 Task: Review the HTML, CSS, and JavaScript code of the webpage for any issues or improvements.
Action: Key pressed <Key.down><Key.enter><Key.right><Key.enter>
Screenshot: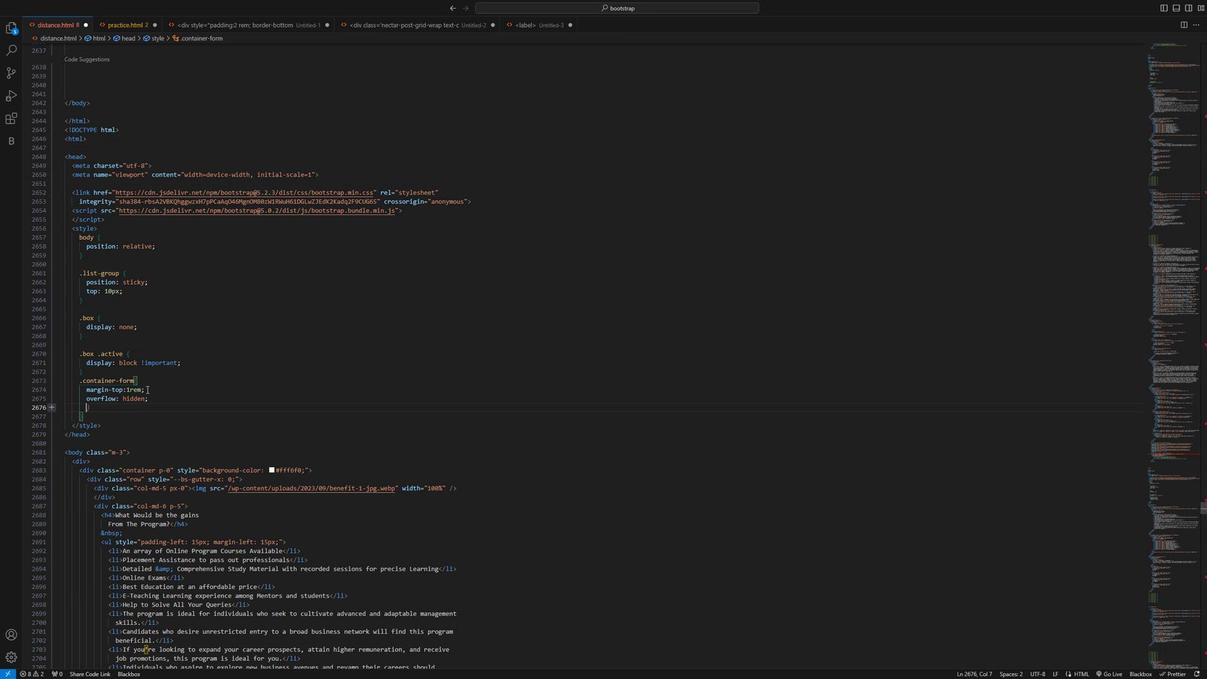
Action: Mouse moved to (480, 469)
Screenshot: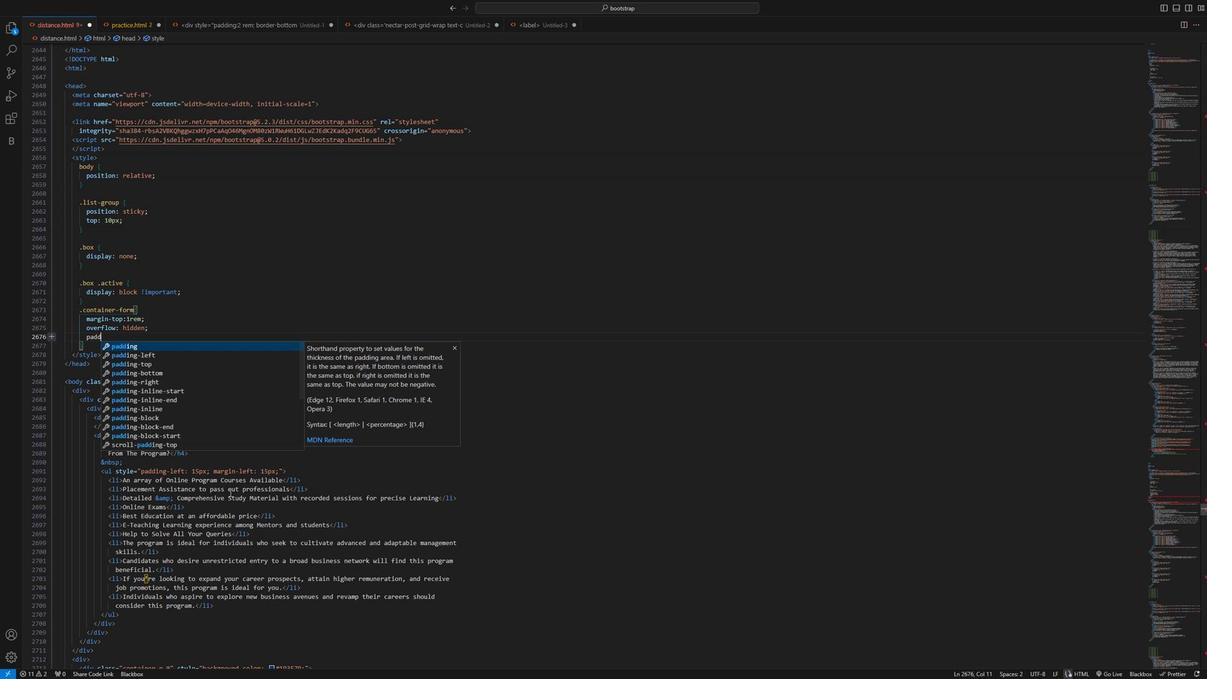 
Action: Mouse scrolled (480, 469) with delta (0, 0)
Screenshot: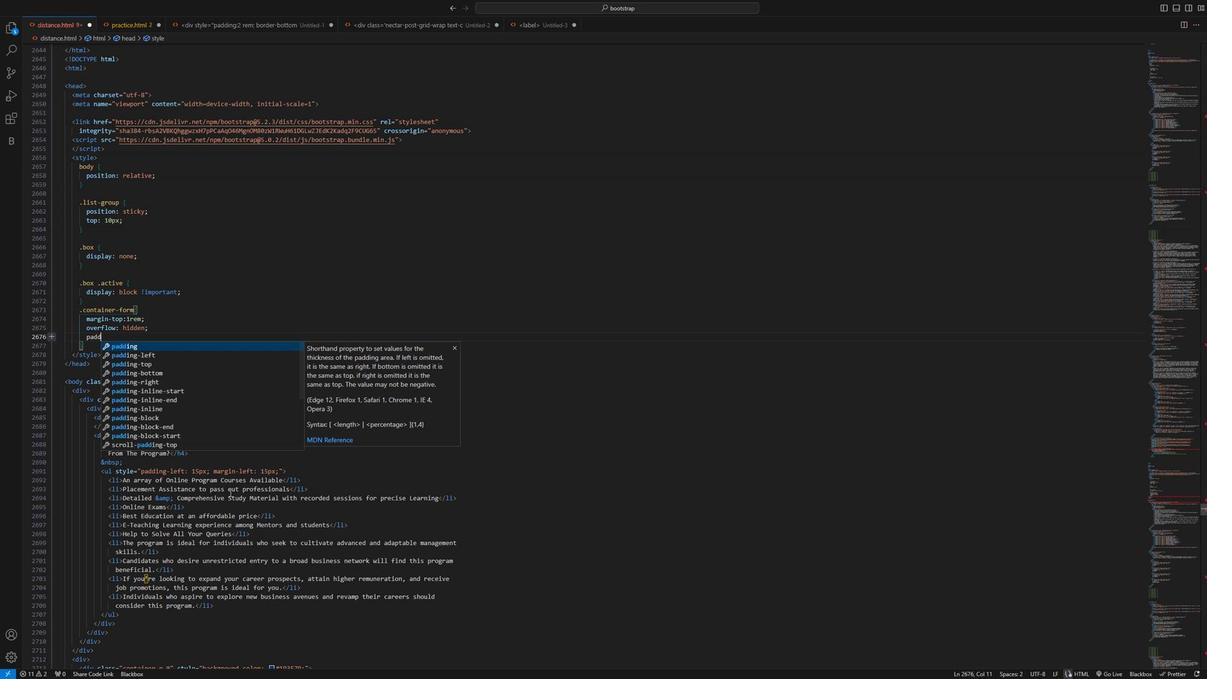 
Action: Mouse scrolled (480, 469) with delta (0, 0)
Screenshot: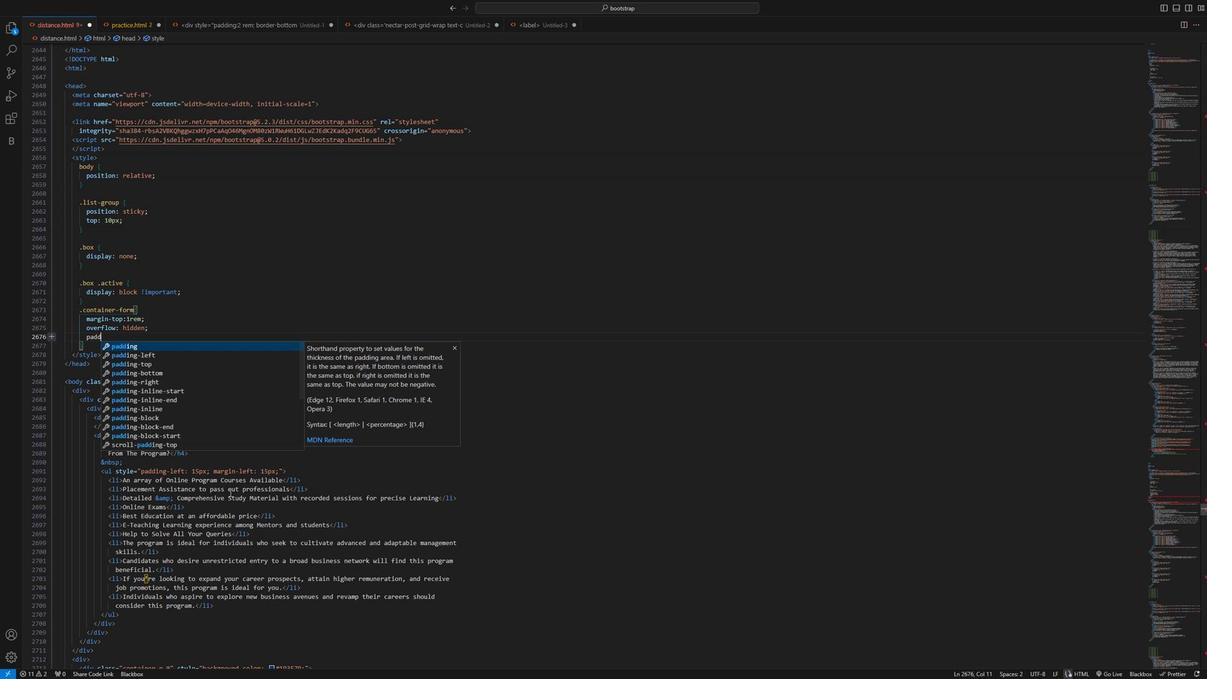 
Action: Mouse scrolled (480, 469) with delta (0, 0)
Screenshot: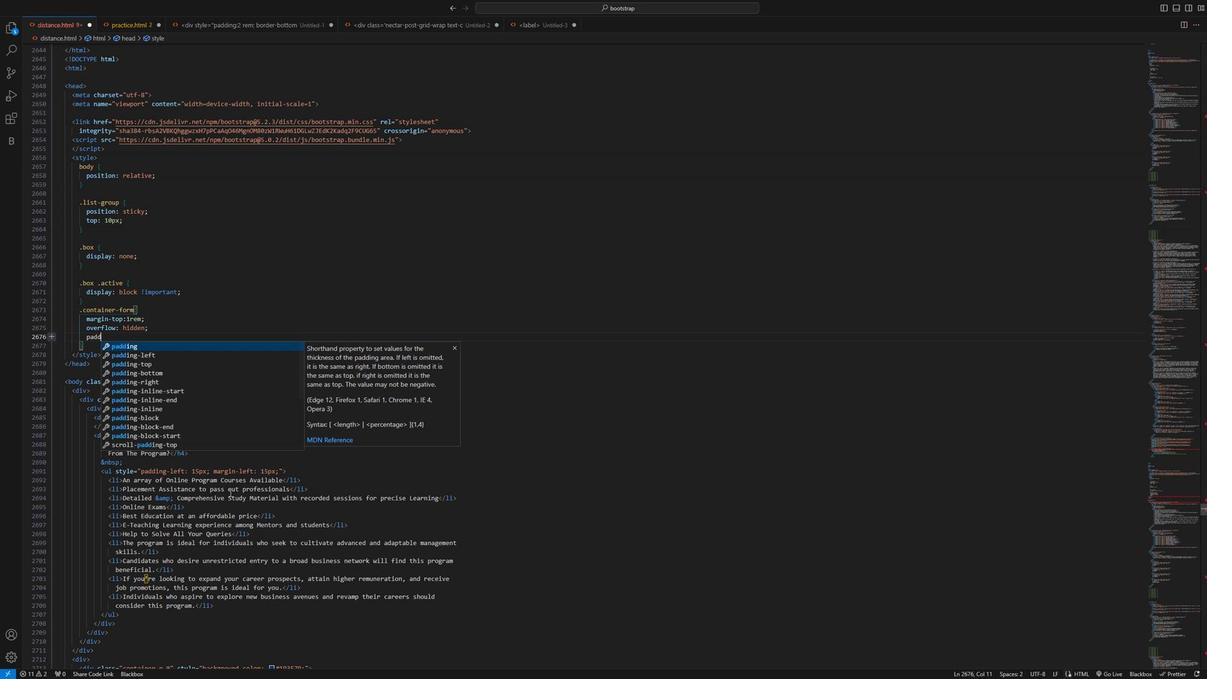 
Action: Mouse moved to (480, 469)
Screenshot: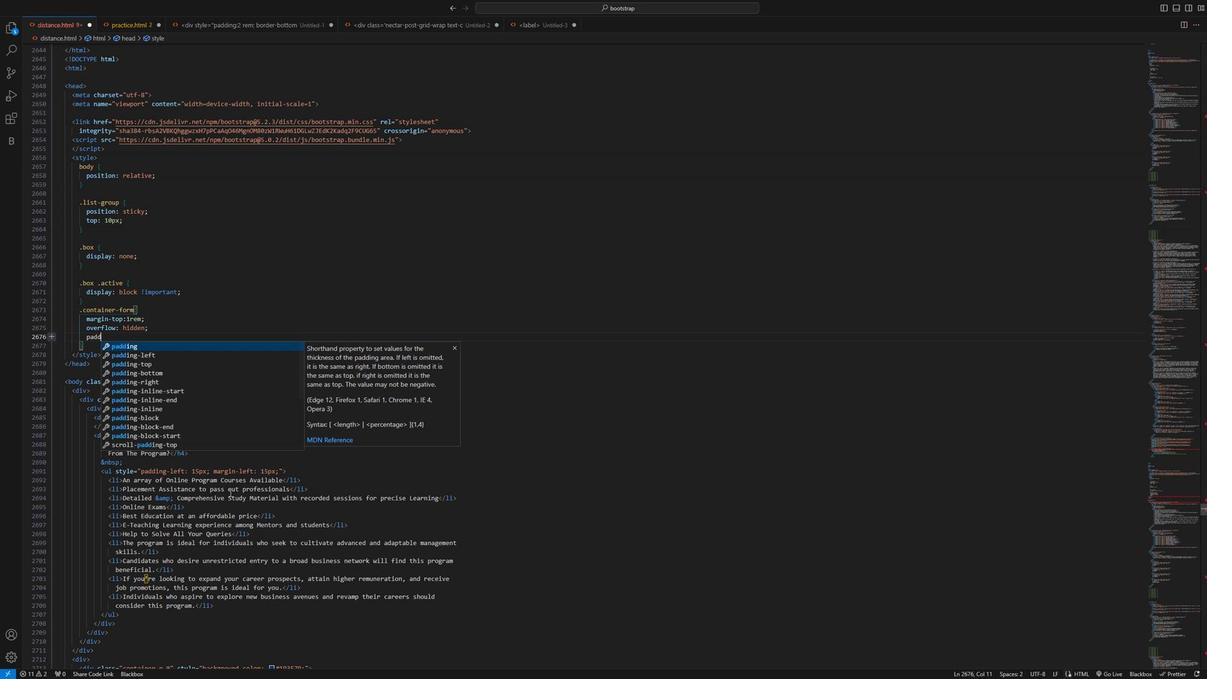 
Action: Mouse scrolled (480, 469) with delta (0, 0)
Screenshot: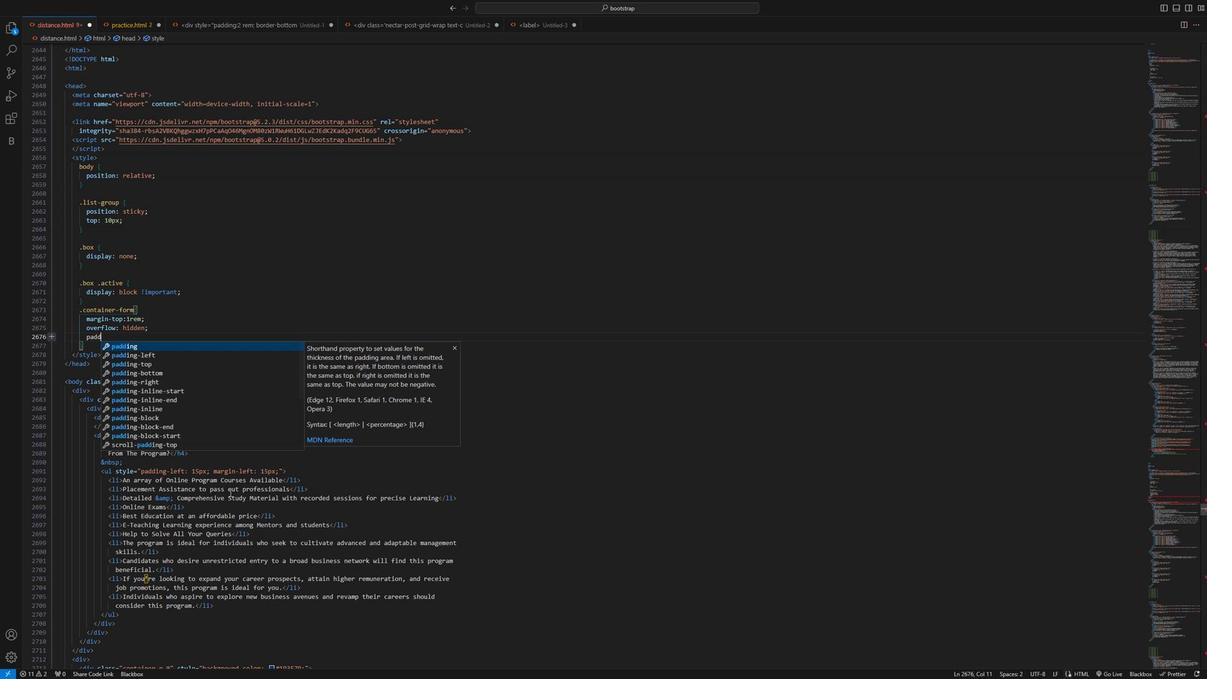 
Action: Mouse moved to (463, 443)
Screenshot: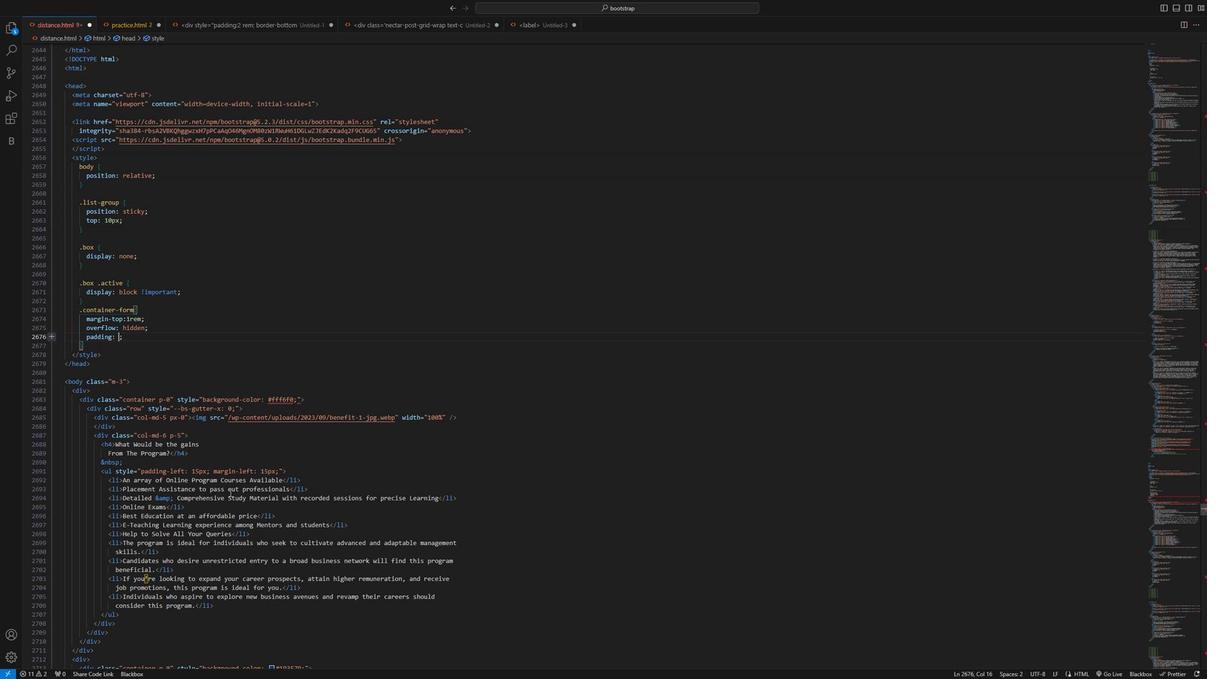 
Action: Mouse scrolled (463, 442) with delta (0, 0)
Screenshot: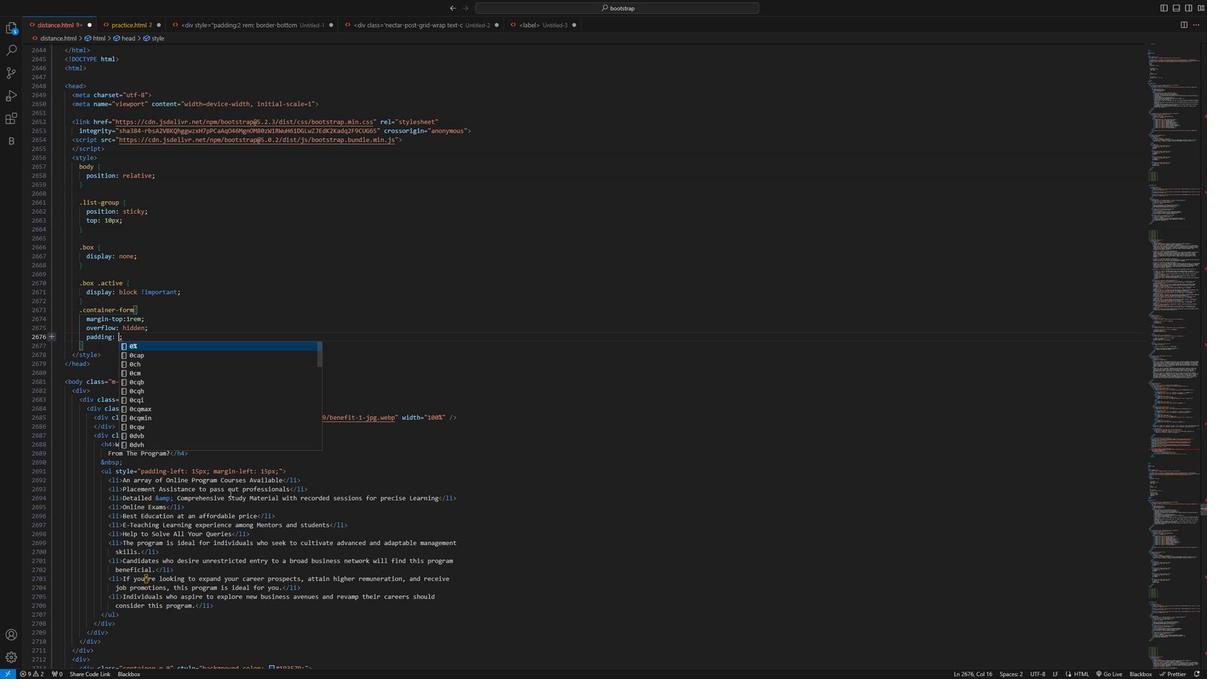 
Action: Mouse scrolled (463, 442) with delta (0, 0)
Screenshot: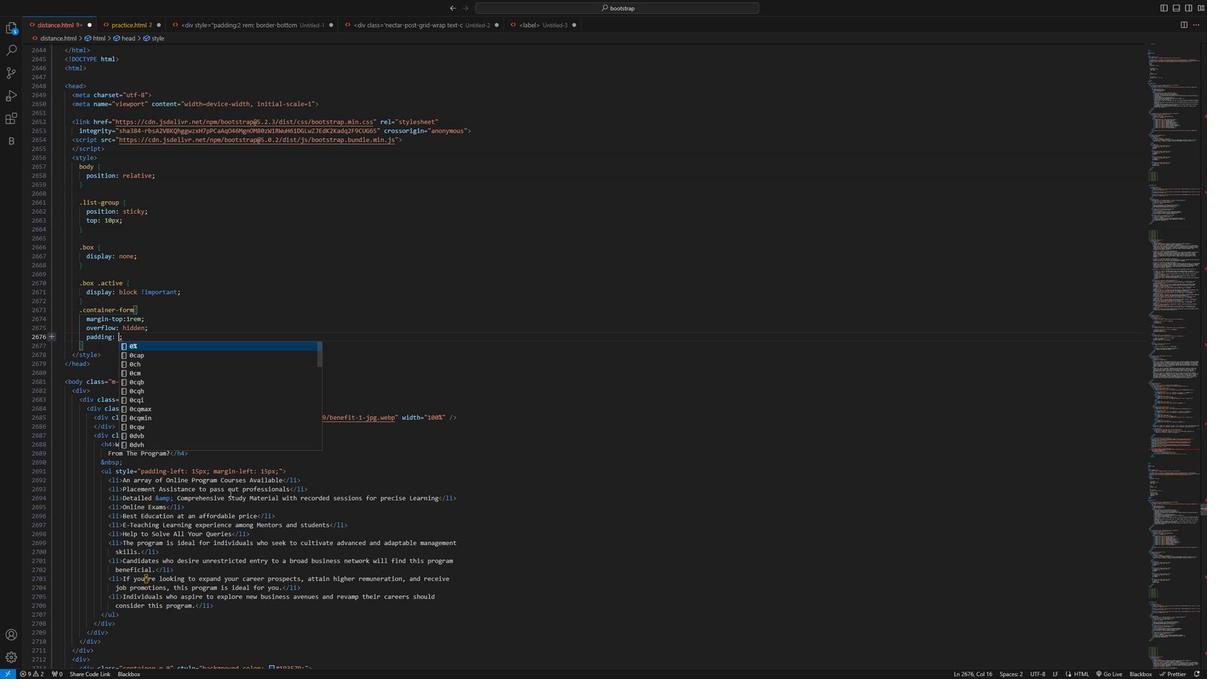 
Action: Mouse scrolled (463, 442) with delta (0, 0)
Screenshot: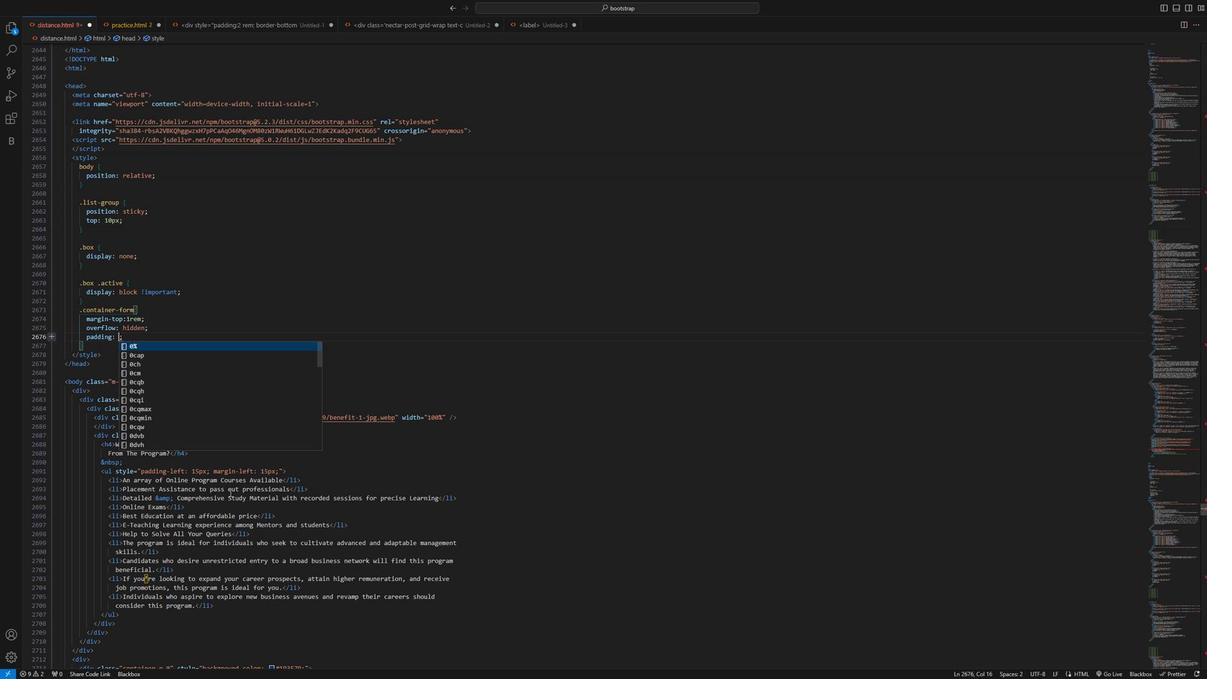 
Action: Mouse scrolled (463, 442) with delta (0, 0)
Screenshot: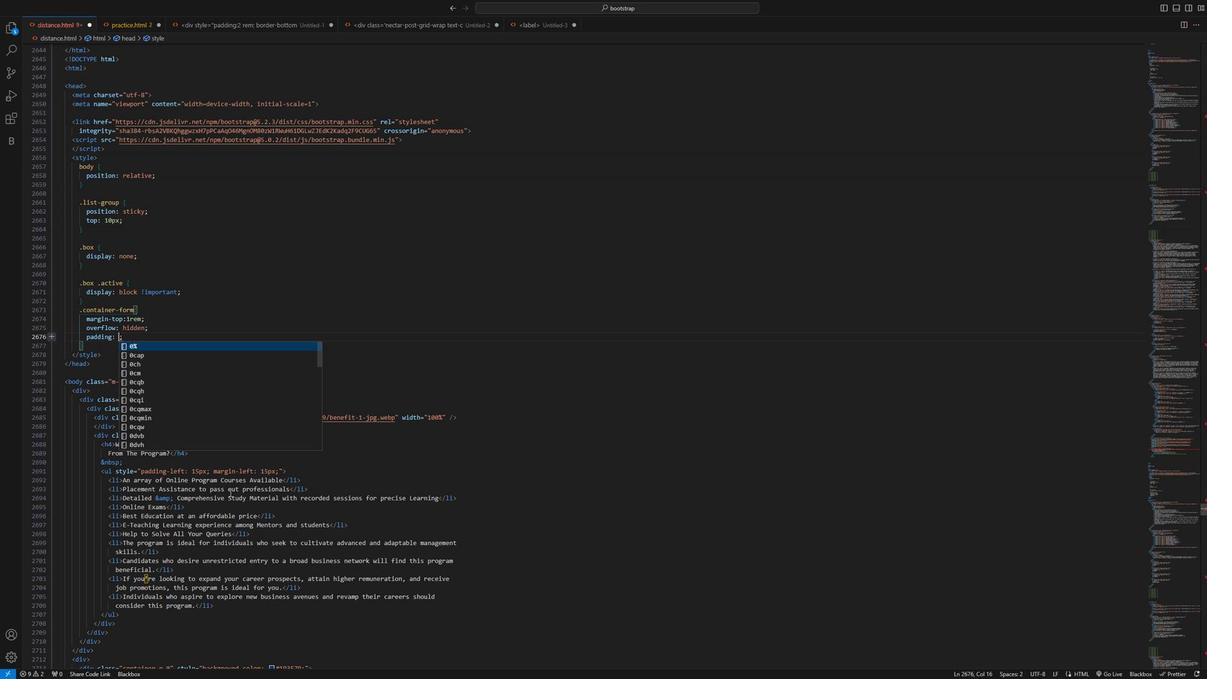 
Action: Mouse scrolled (463, 443) with delta (0, 0)
Screenshot: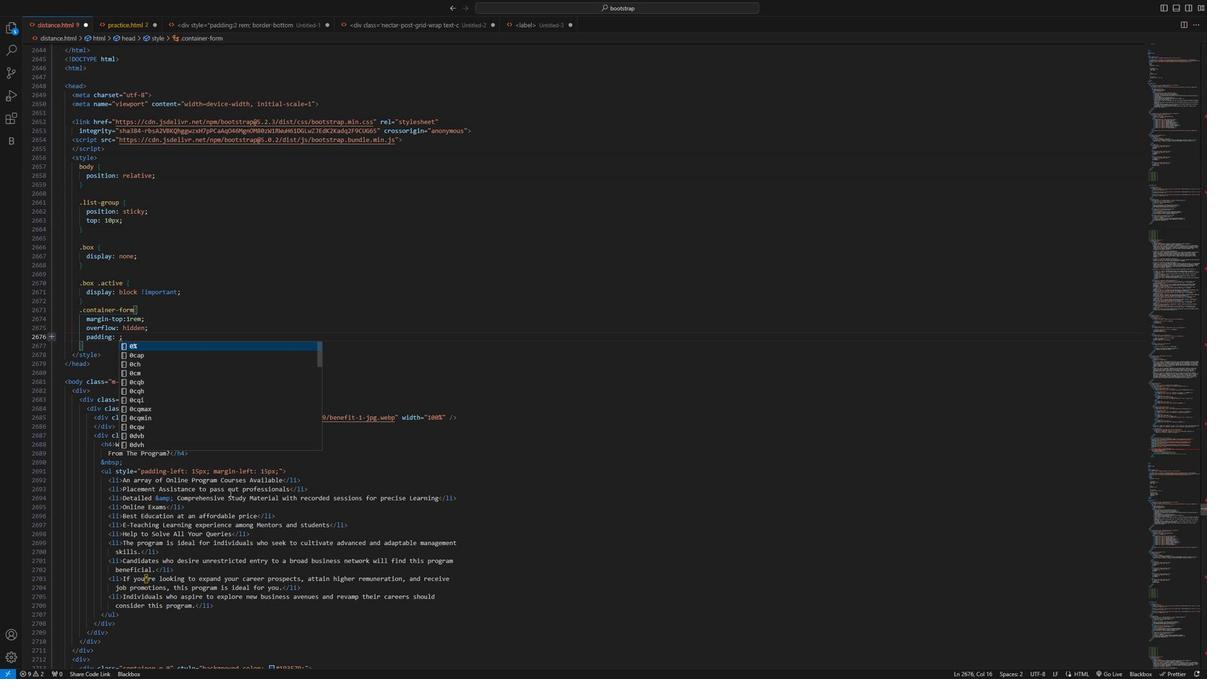 
Action: Mouse scrolled (463, 443) with delta (0, 0)
Screenshot: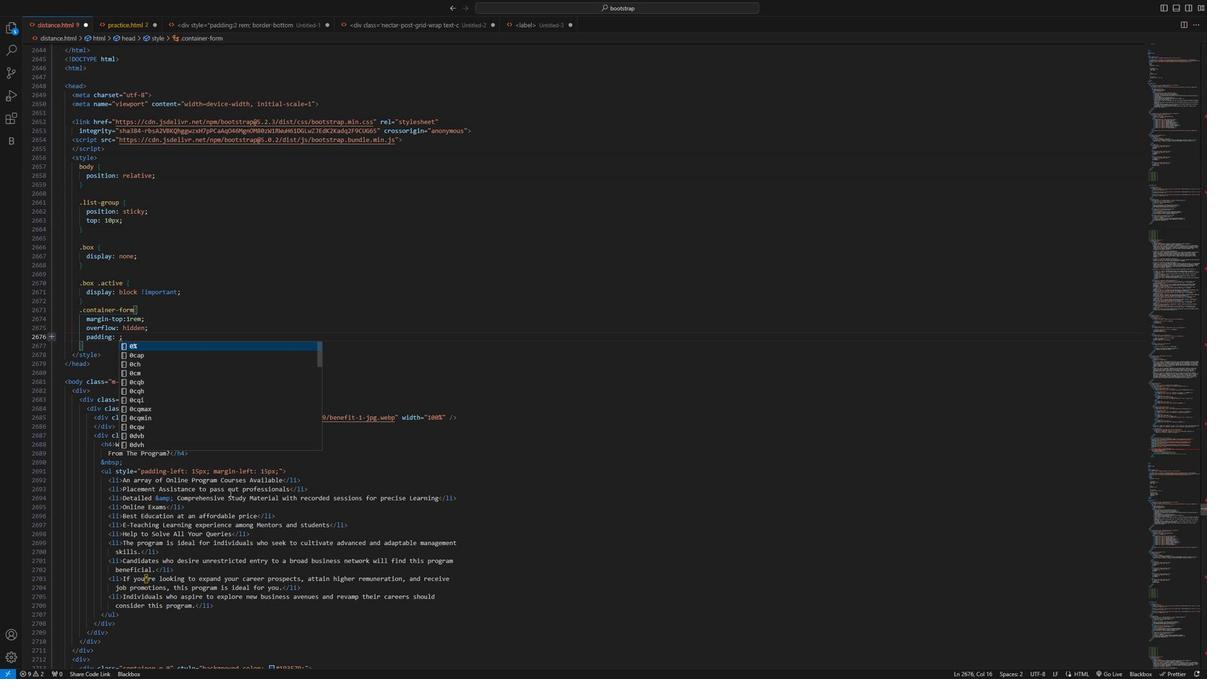 
Action: Mouse scrolled (463, 443) with delta (0, 0)
Screenshot: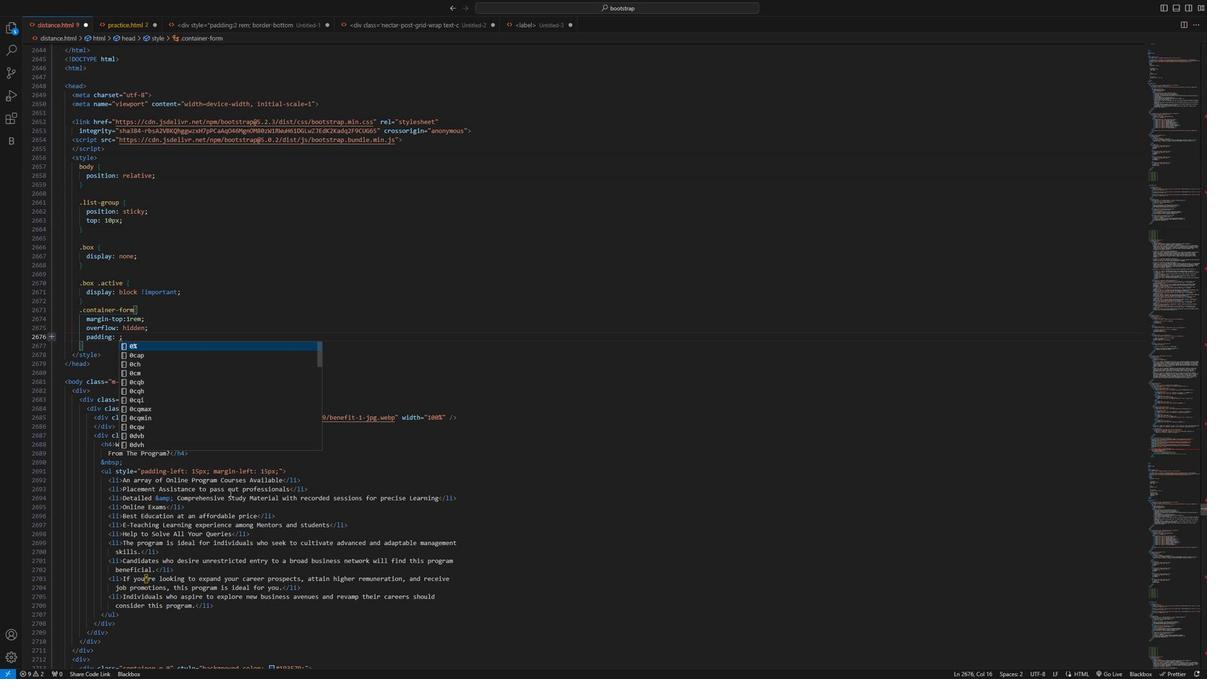 
Action: Mouse scrolled (463, 443) with delta (0, 0)
Screenshot: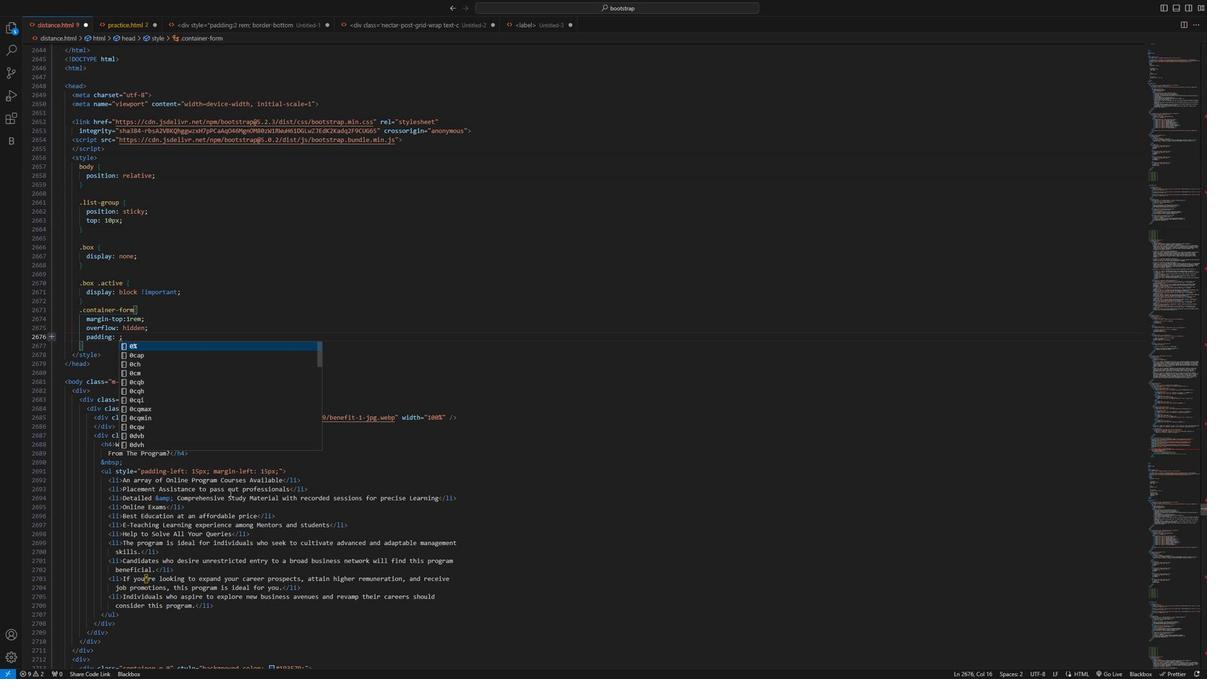 
Action: Mouse scrolled (463, 443) with delta (0, 0)
Screenshot: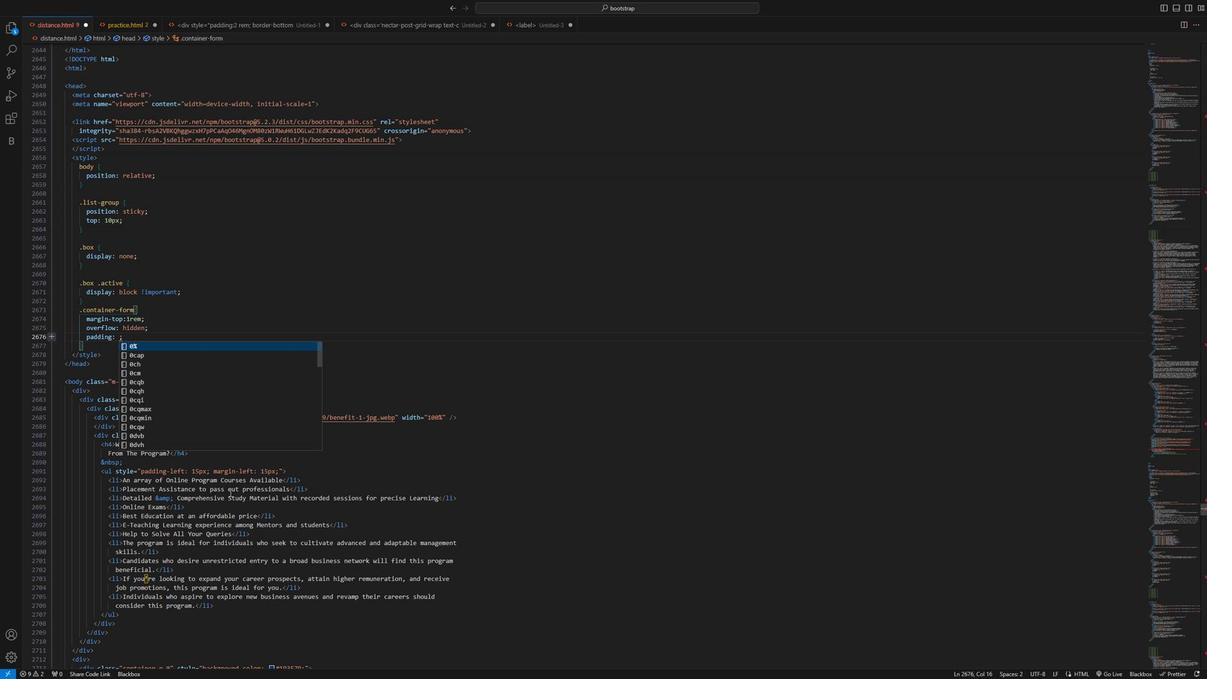 
Action: Mouse moved to (510, 459)
Screenshot: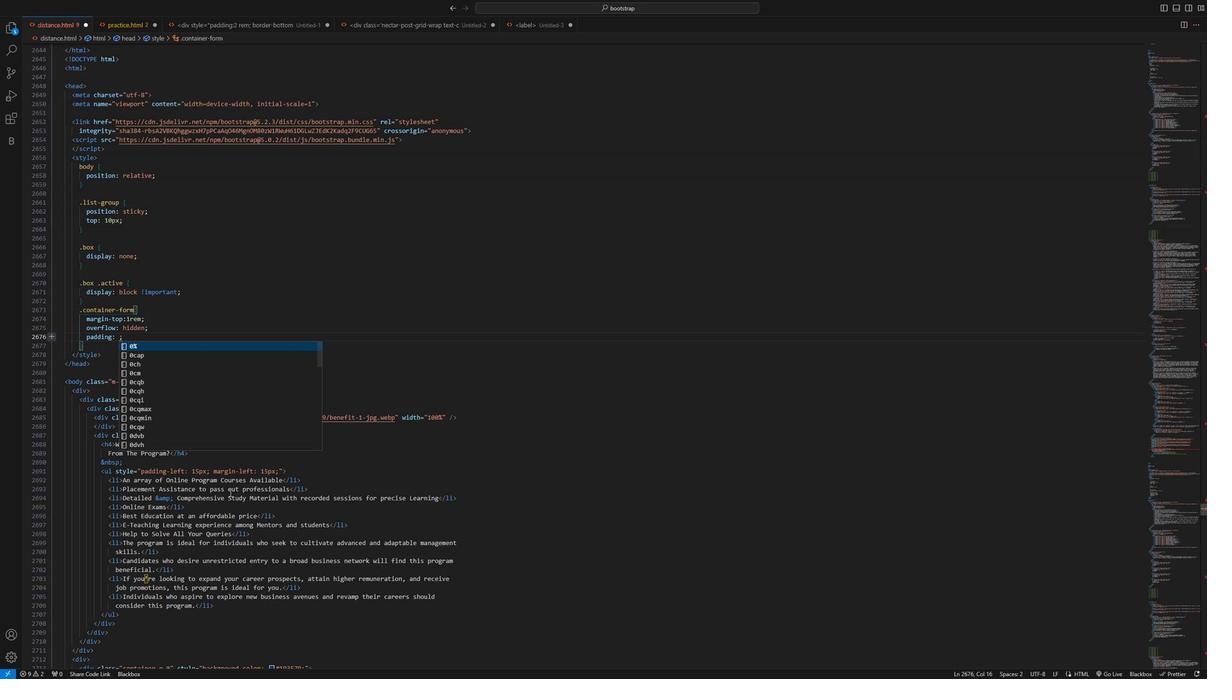 
Action: Key pressed padd<Key.enter>1rem<Key.space>2rem<Key.space>1rem<Key.space>2rem;
Screenshot: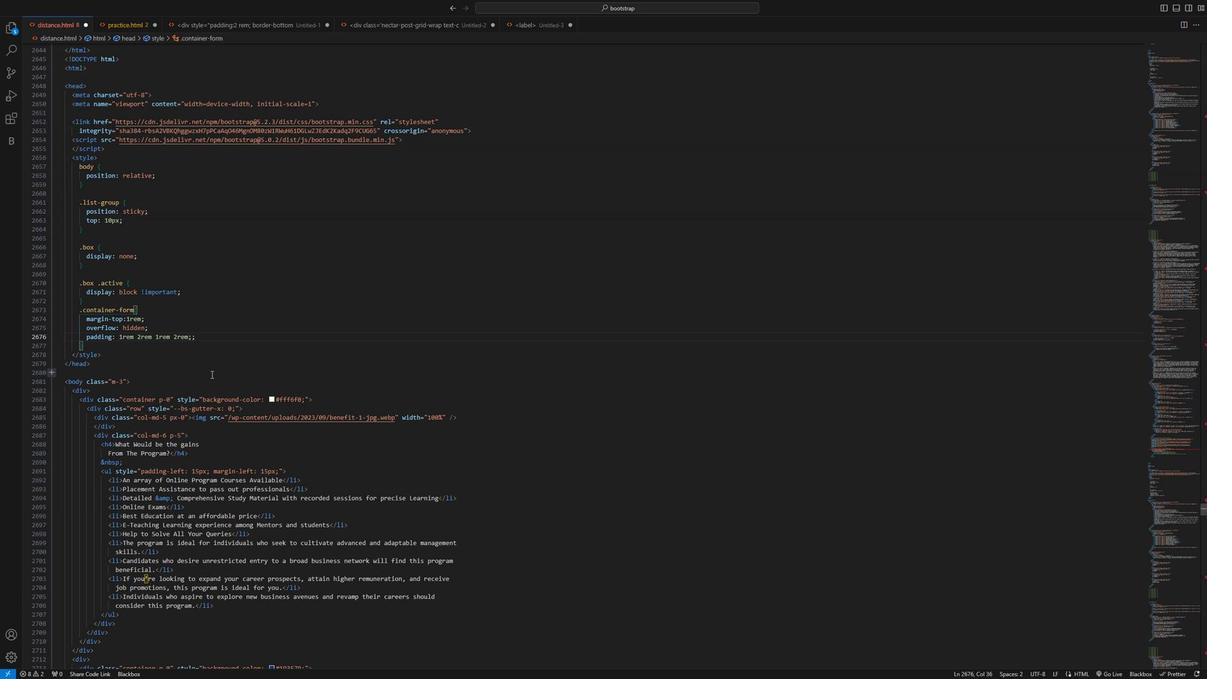 
Action: Mouse moved to (508, 396)
Screenshot: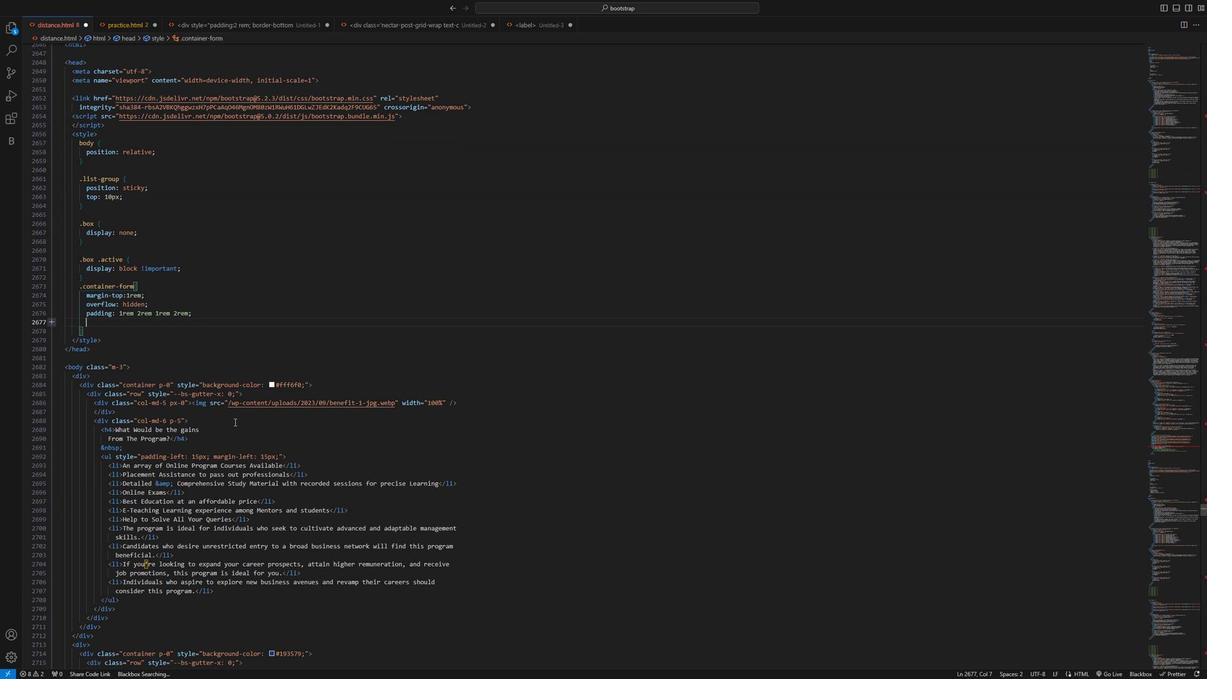 
Action: Mouse scrolled (508, 395) with delta (0, 0)
Screenshot: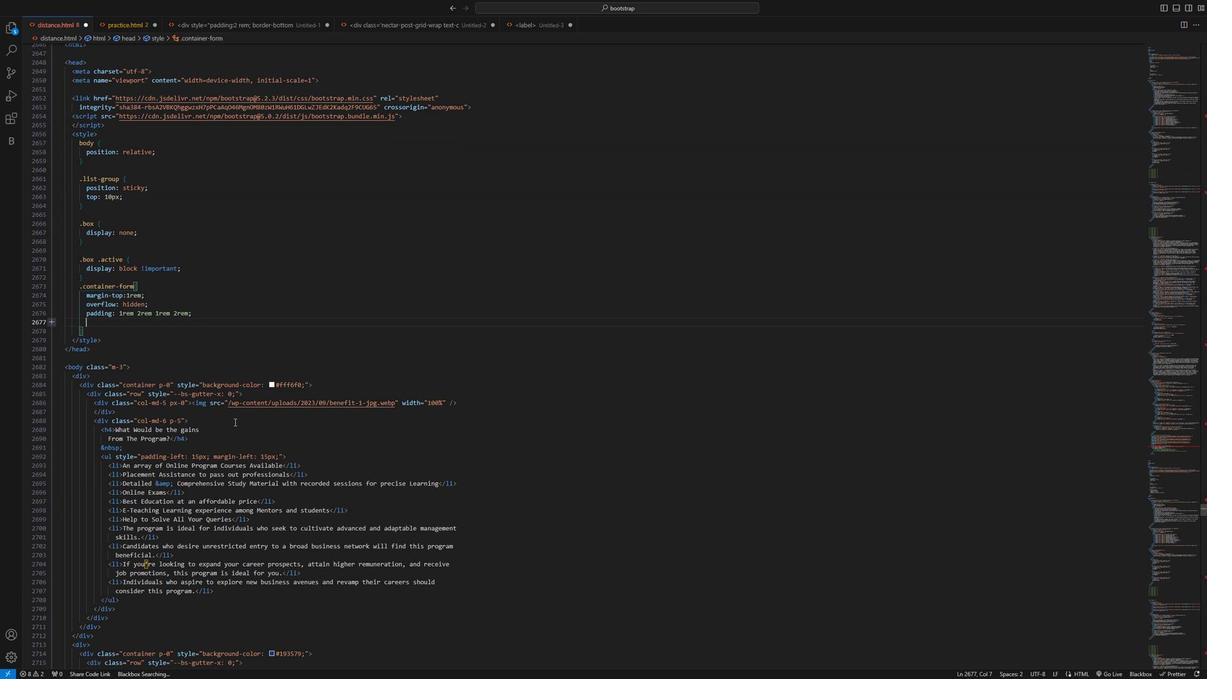 
Action: Key pressed <Key.backspace><Key.right><Key.enter><Key.right><Key.right><Key.right><Key.right><Key.right><Key.right><Key.right><Key.right><Key.enter><Key.right><Key.right><Key.right><Key.right><Key.enter><Key.right><Key.right><Key.right><Key.right><Key.right><Key.right><Key.right><Key.right><Key.right><Key.right><Key.right><Key.right><Key.right><Key.right><Key.right><Key.right><Key.right><Key.right><Key.right><Key.enter><Key.right><Key.right><Key.right><Key.right><Key.right><Key.right><Key.right><Key.right><Key.enter><Key.right><Key.right><Key.right><Key.right><Key.enter>
Screenshot: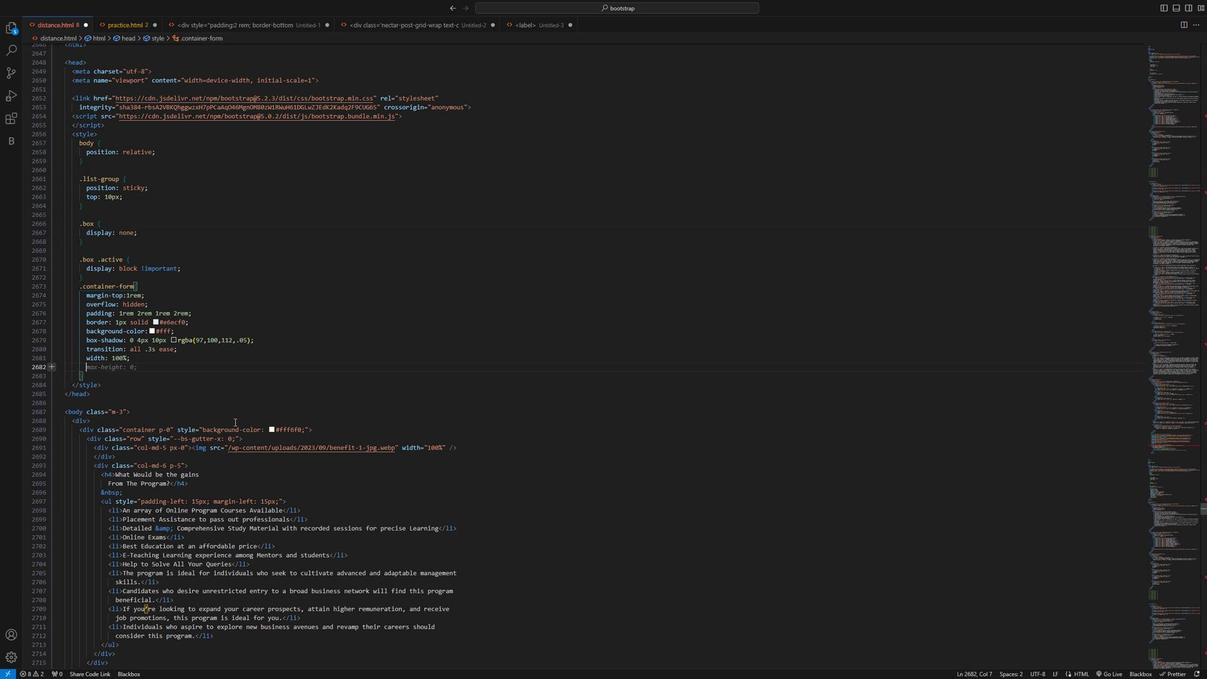 
Action: Mouse moved to (481, 425)
Screenshot: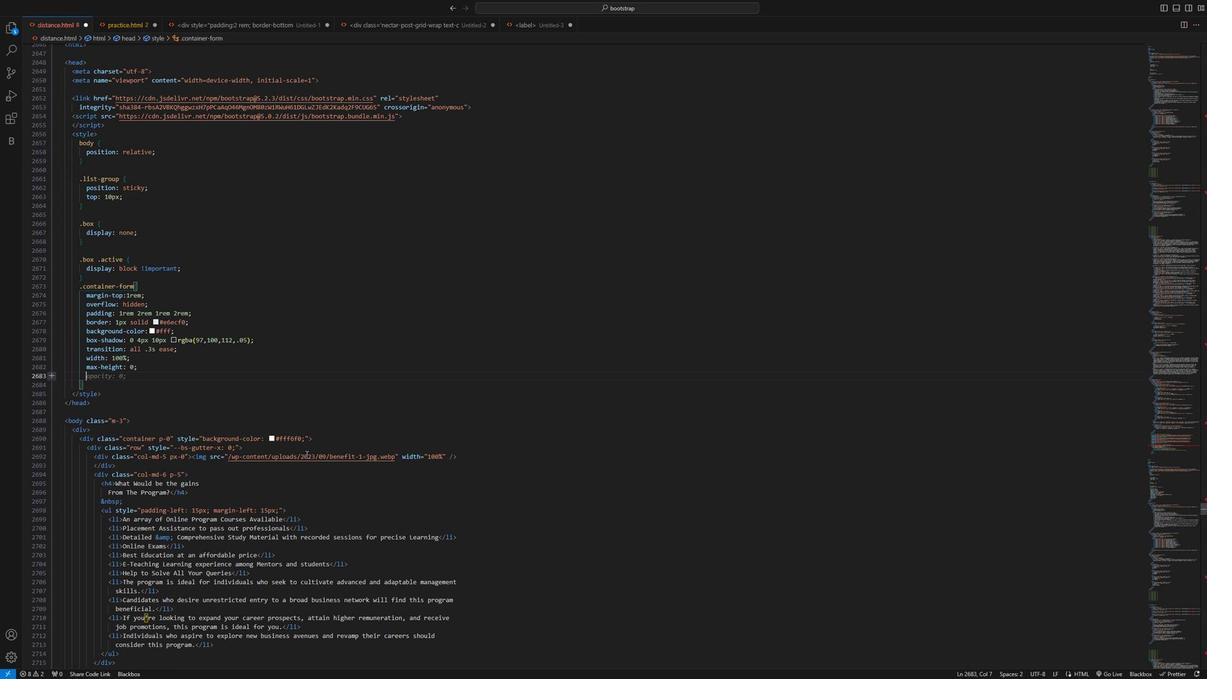 
Action: Key pressed <Key.right><Key.right><Key.right><Key.right><Key.enter>
Screenshot: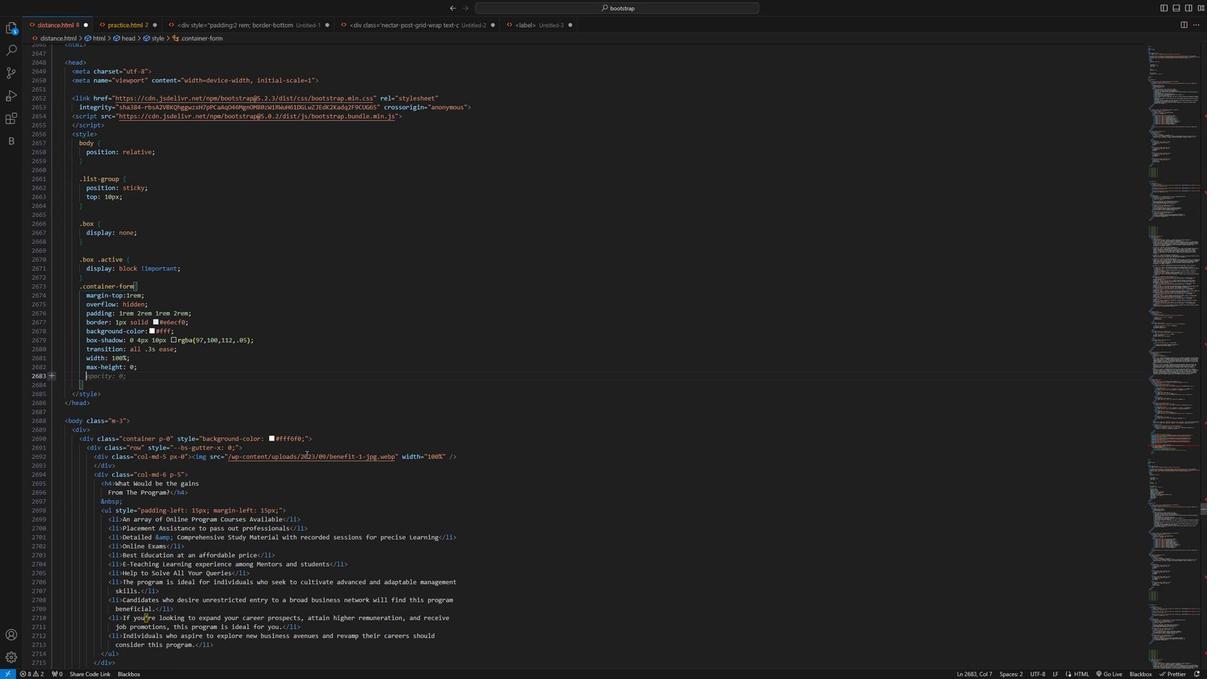 
Action: Mouse moved to (499, 313)
Screenshot: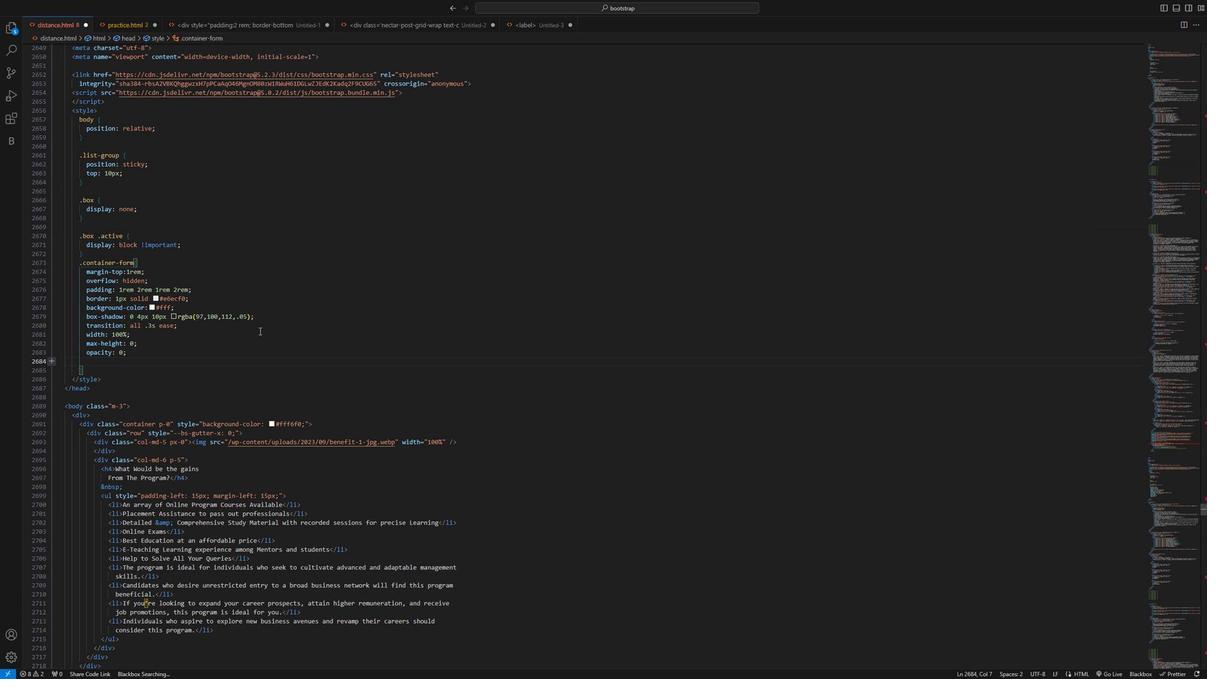 
Action: Mouse scrolled (499, 313) with delta (0, 0)
Screenshot: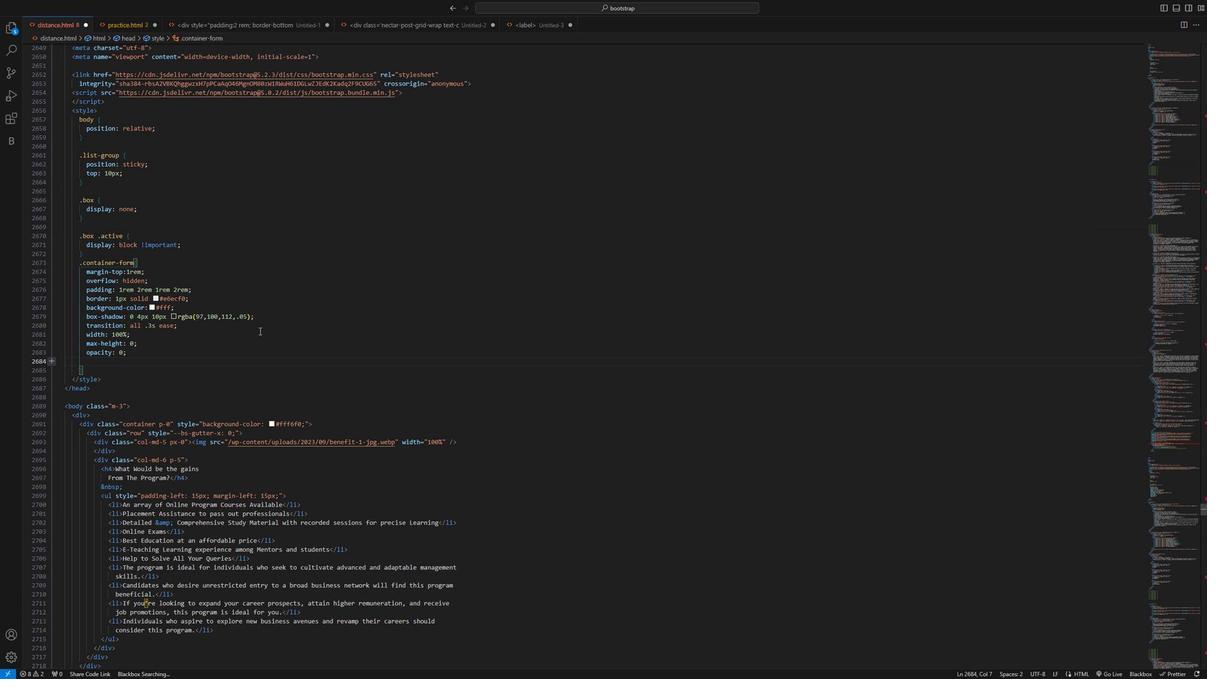 
Action: Key pressed <Key.right><Key.right><Key.right><Key.right><Key.enter>
Screenshot: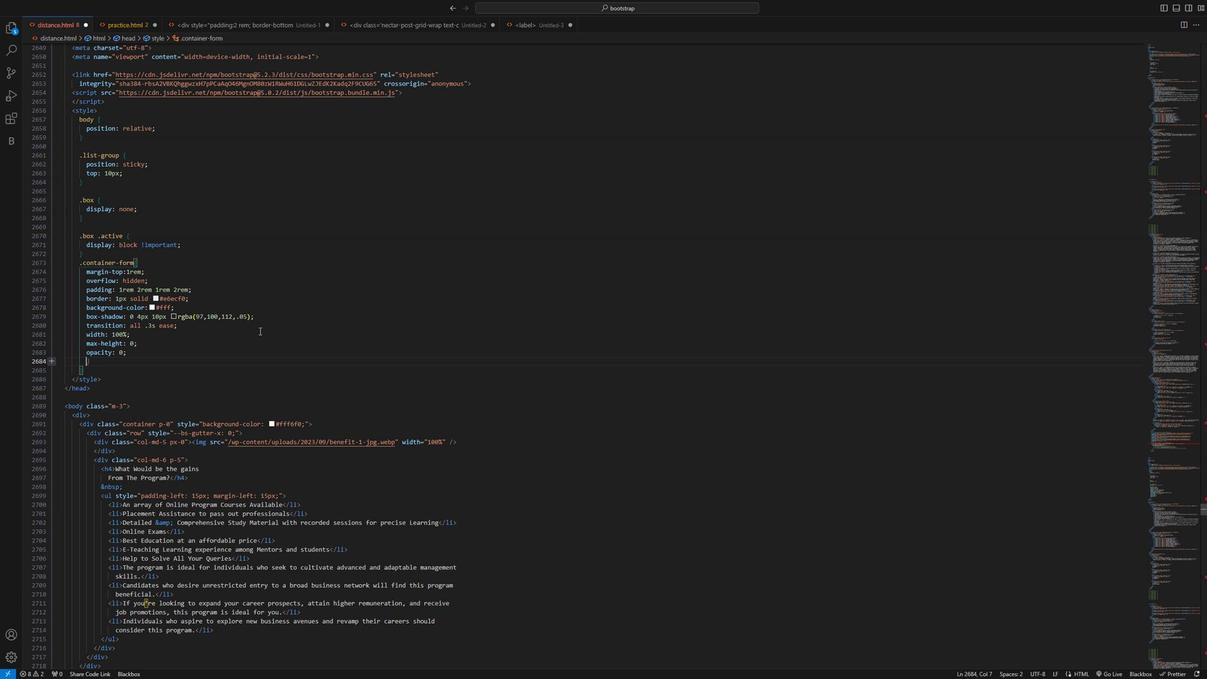 
Action: Mouse moved to (552, 340)
Screenshot: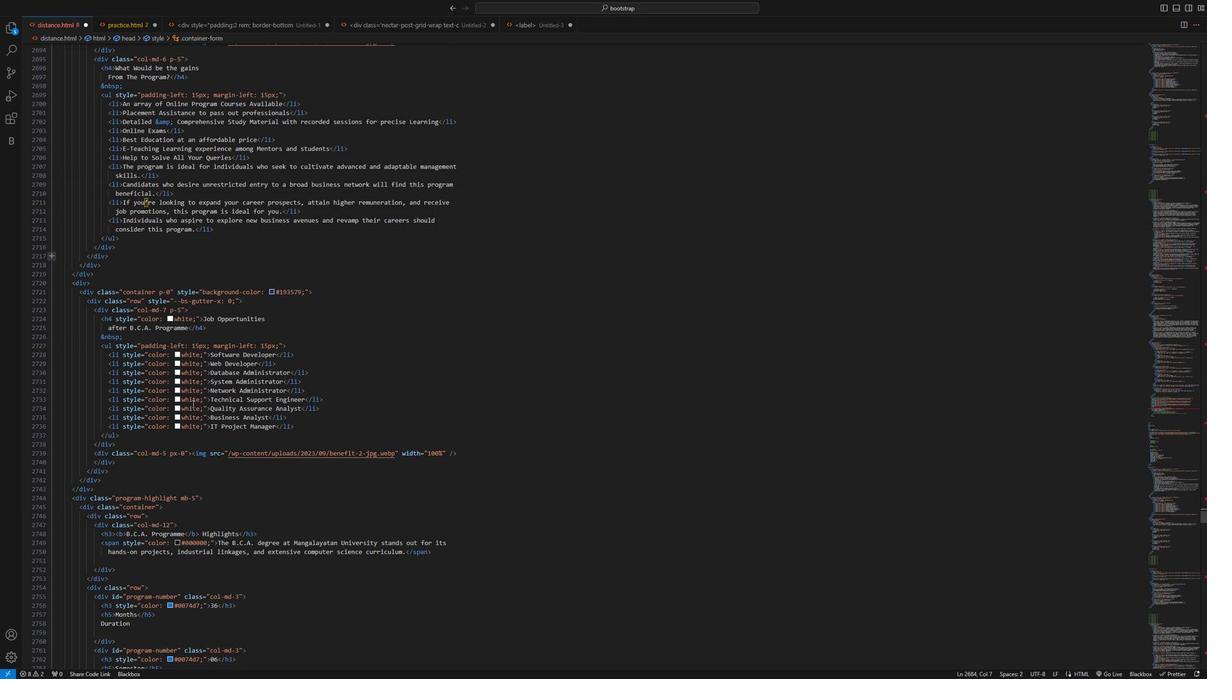 
Action: Mouse scrolled (552, 340) with delta (0, 0)
Screenshot: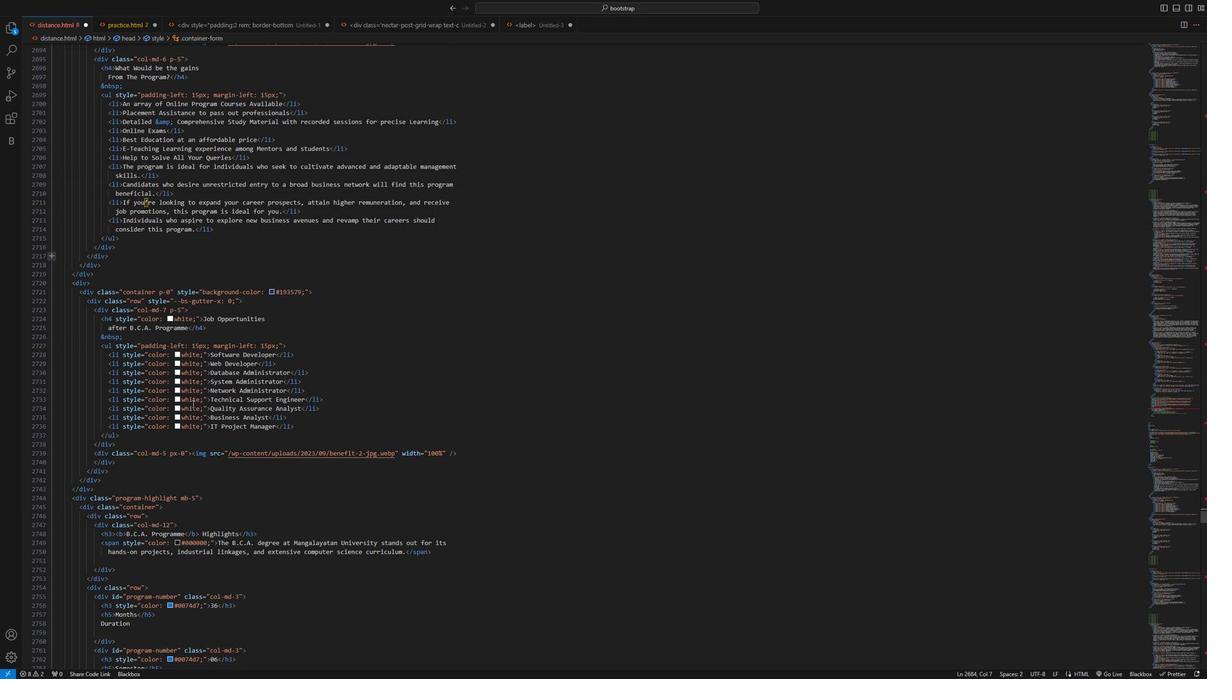 
Action: Mouse scrolled (552, 340) with delta (0, 0)
Screenshot: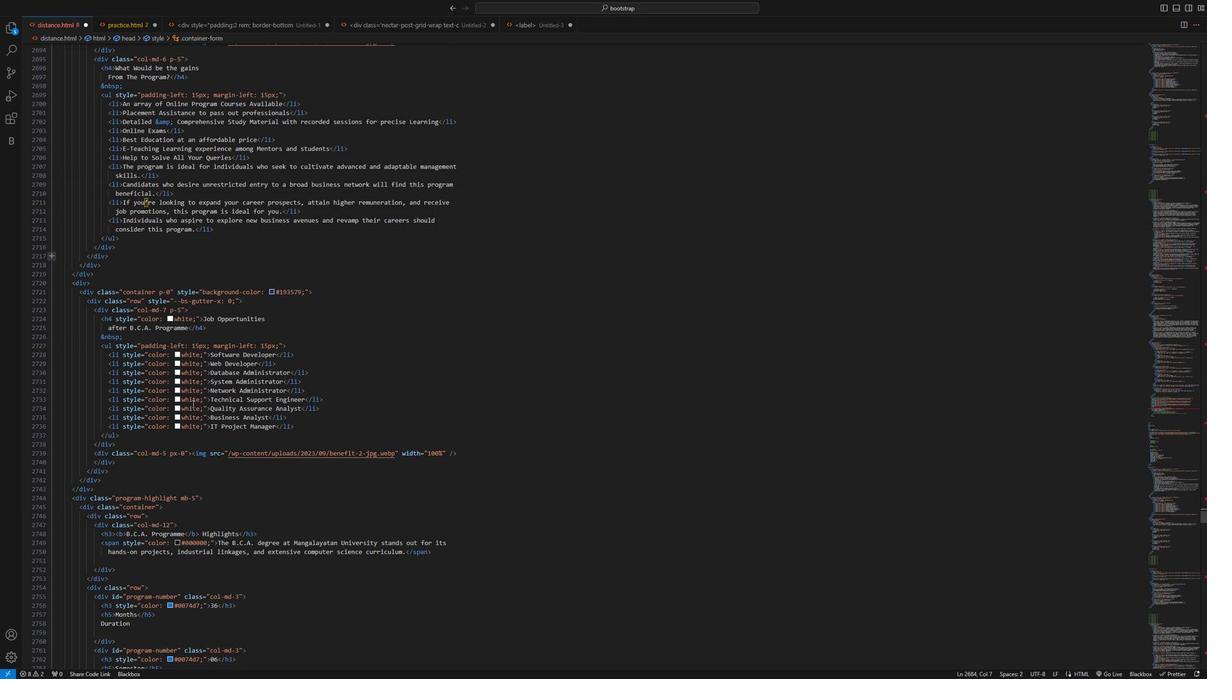 
Action: Mouse moved to (552, 340)
Screenshot: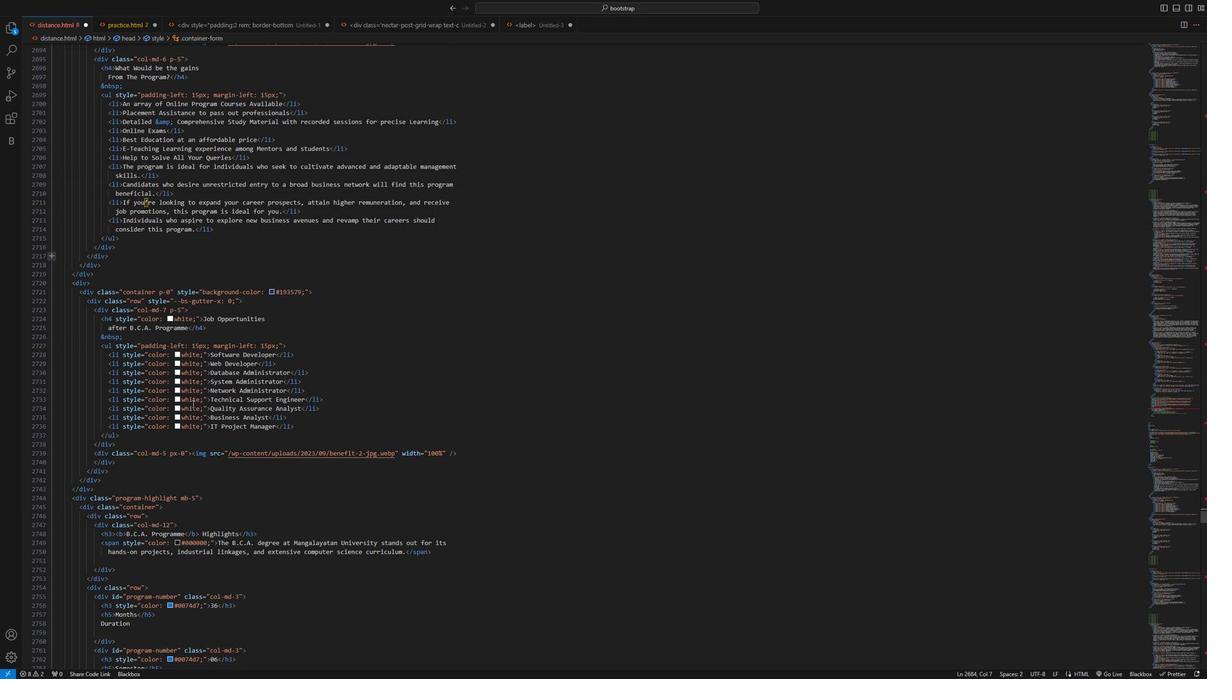 
Action: Mouse scrolled (552, 340) with delta (0, 0)
Screenshot: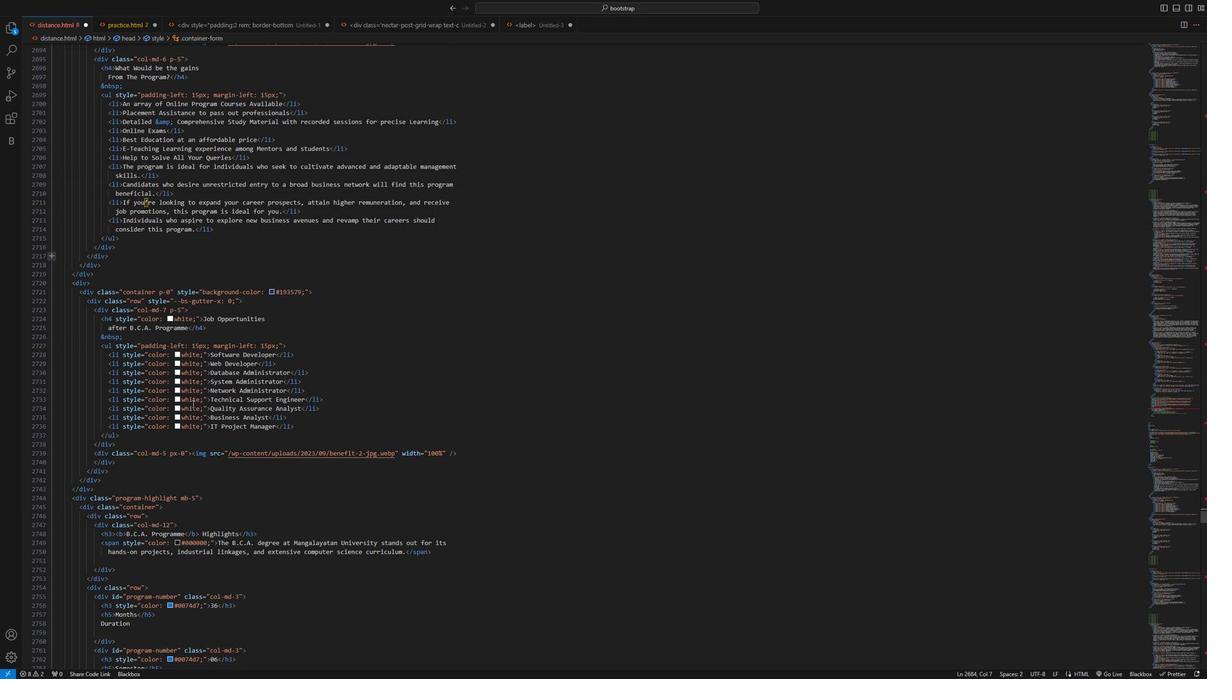 
Action: Mouse scrolled (552, 340) with delta (0, 0)
Screenshot: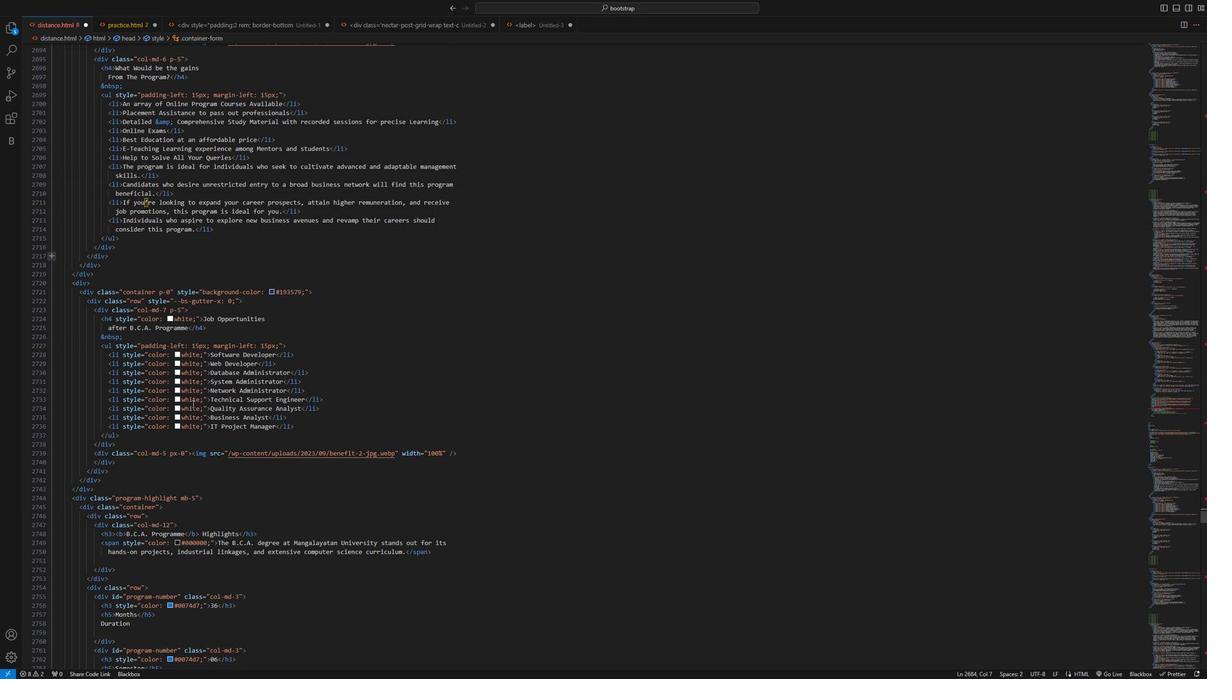 
Action: Mouse scrolled (552, 340) with delta (0, 0)
Screenshot: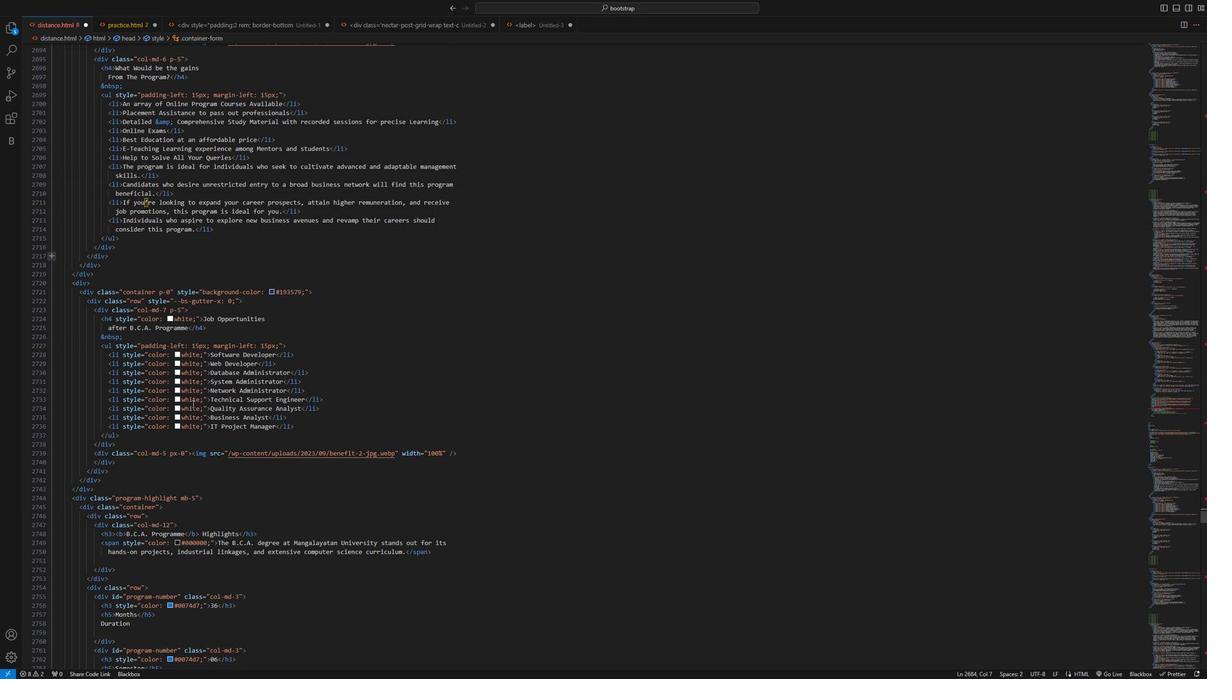 
Action: Mouse scrolled (552, 340) with delta (0, 0)
Screenshot: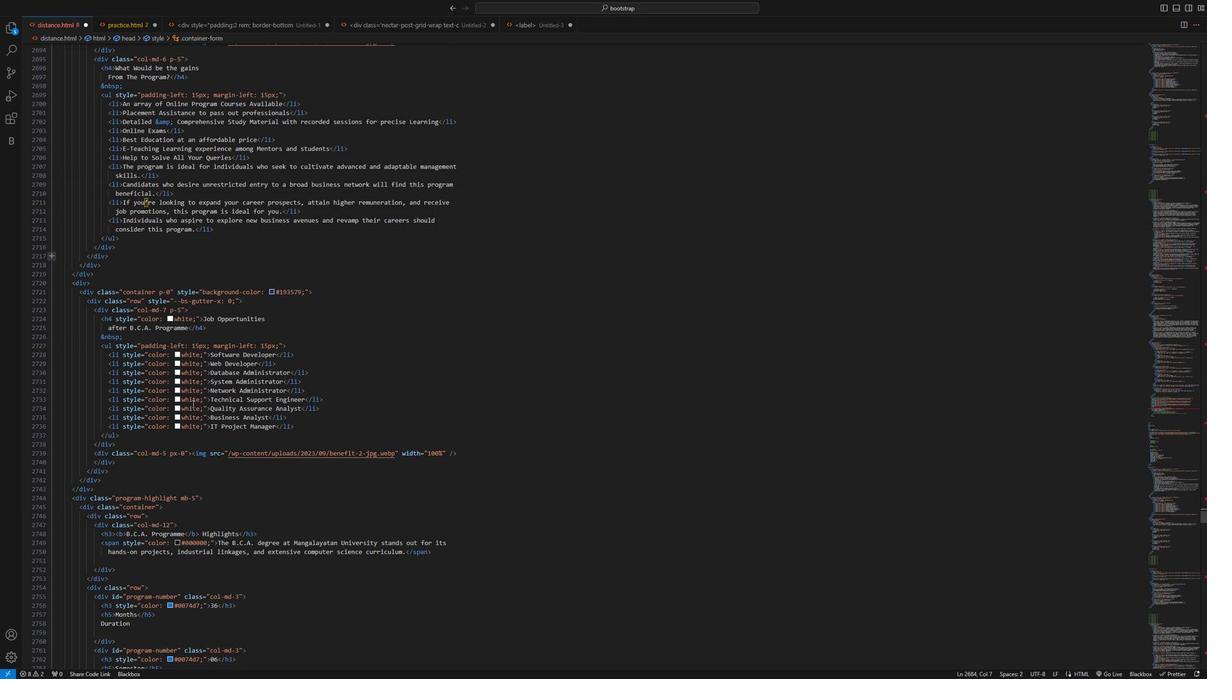
Action: Mouse moved to (552, 343)
Screenshot: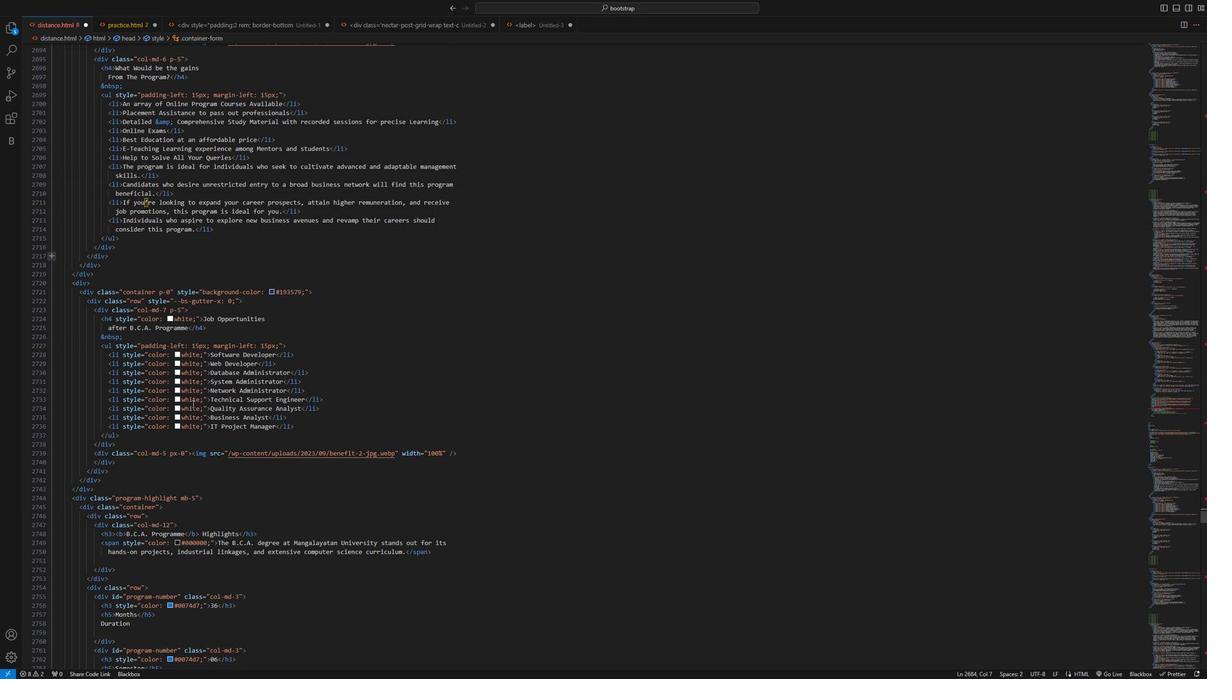 
Action: Mouse scrolled (552, 342) with delta (0, 0)
Screenshot: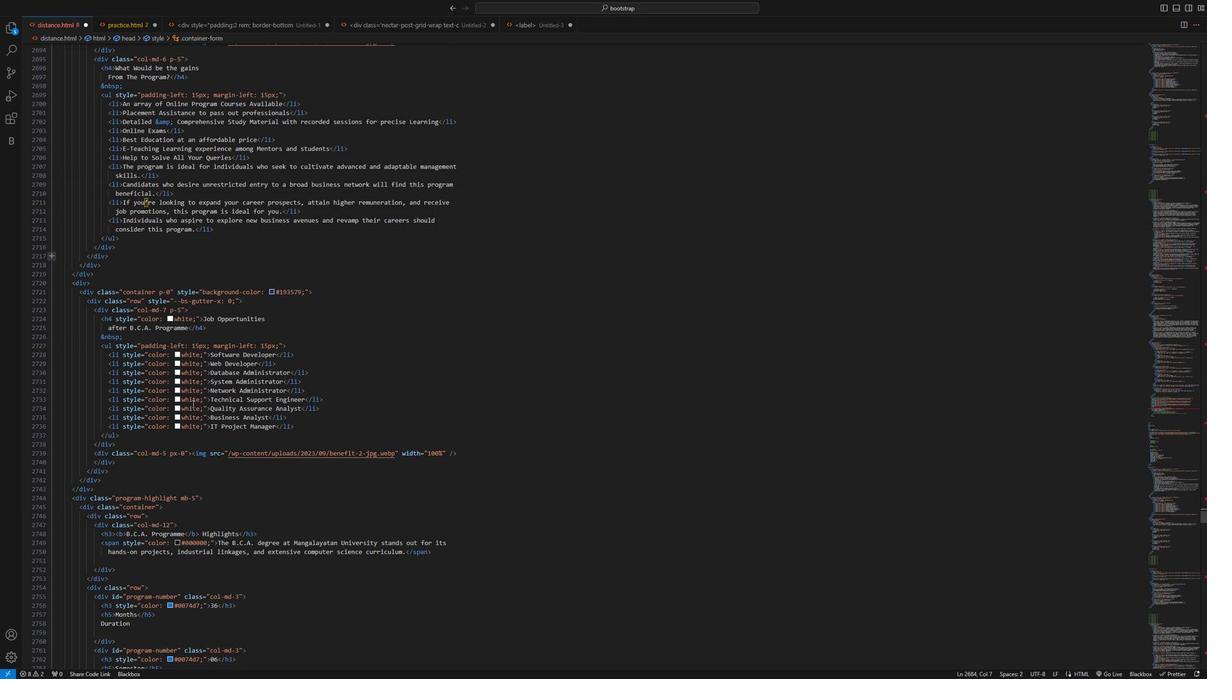 
Action: Mouse moved to (552, 344)
Screenshot: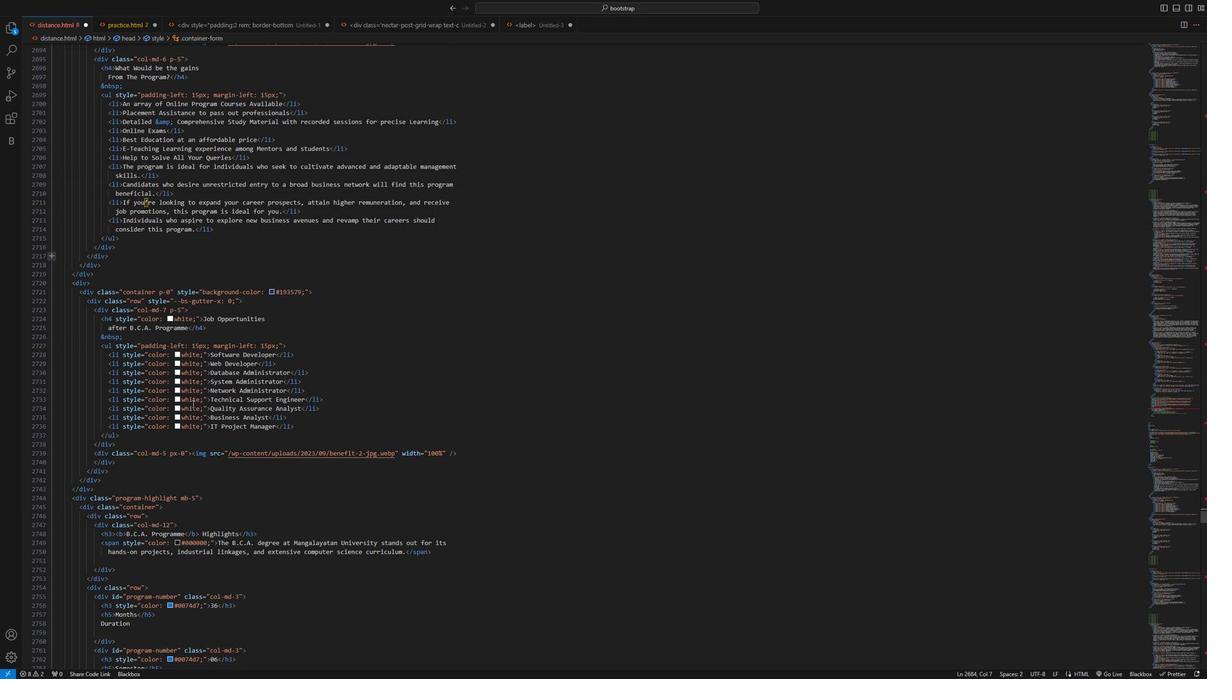
Action: Mouse scrolled (552, 343) with delta (0, 0)
Screenshot: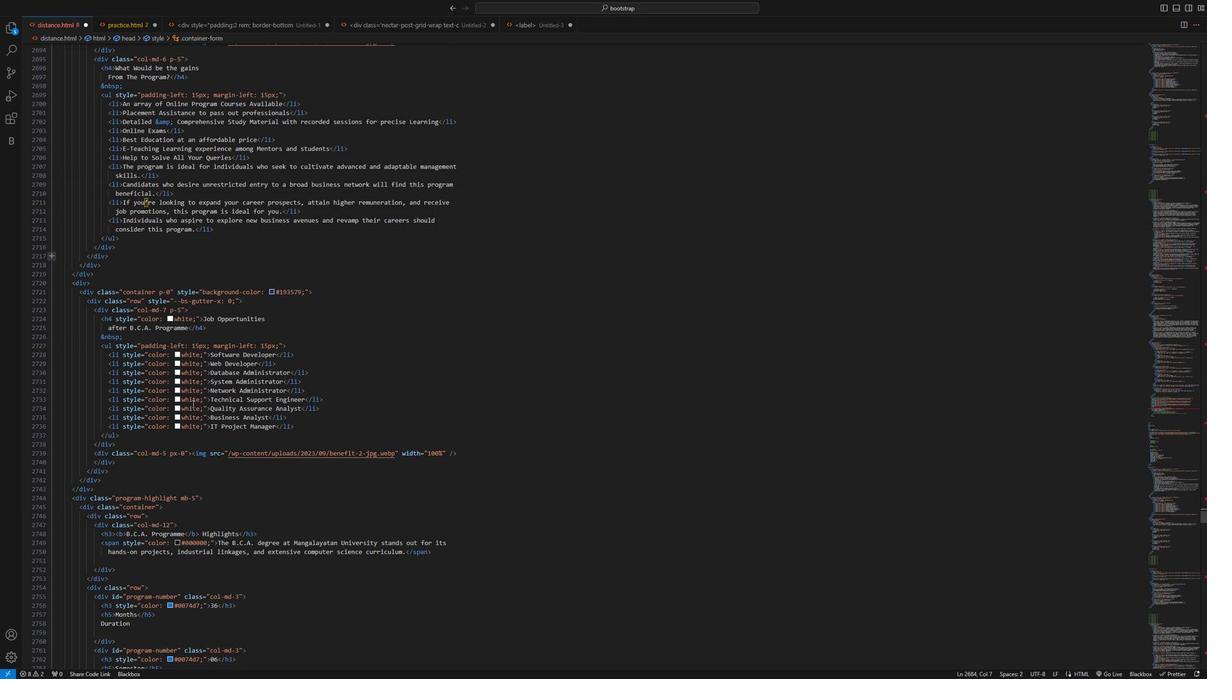 
Action: Mouse moved to (551, 345)
Screenshot: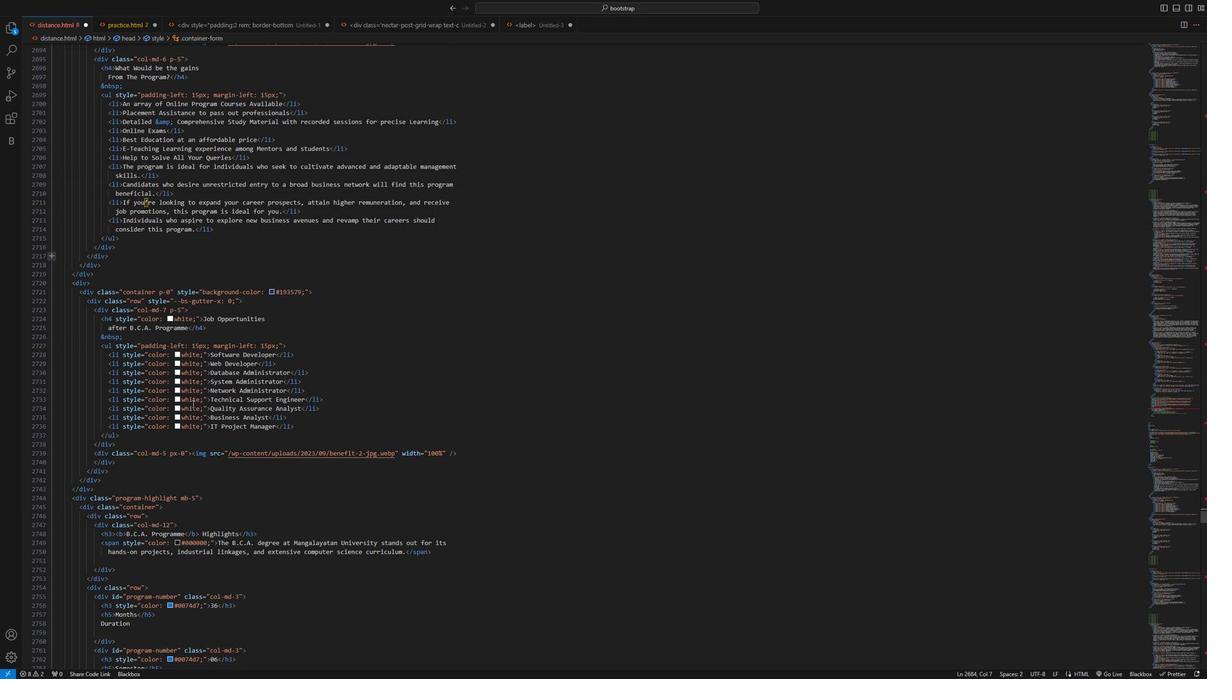 
Action: Mouse scrolled (551, 345) with delta (0, 0)
Screenshot: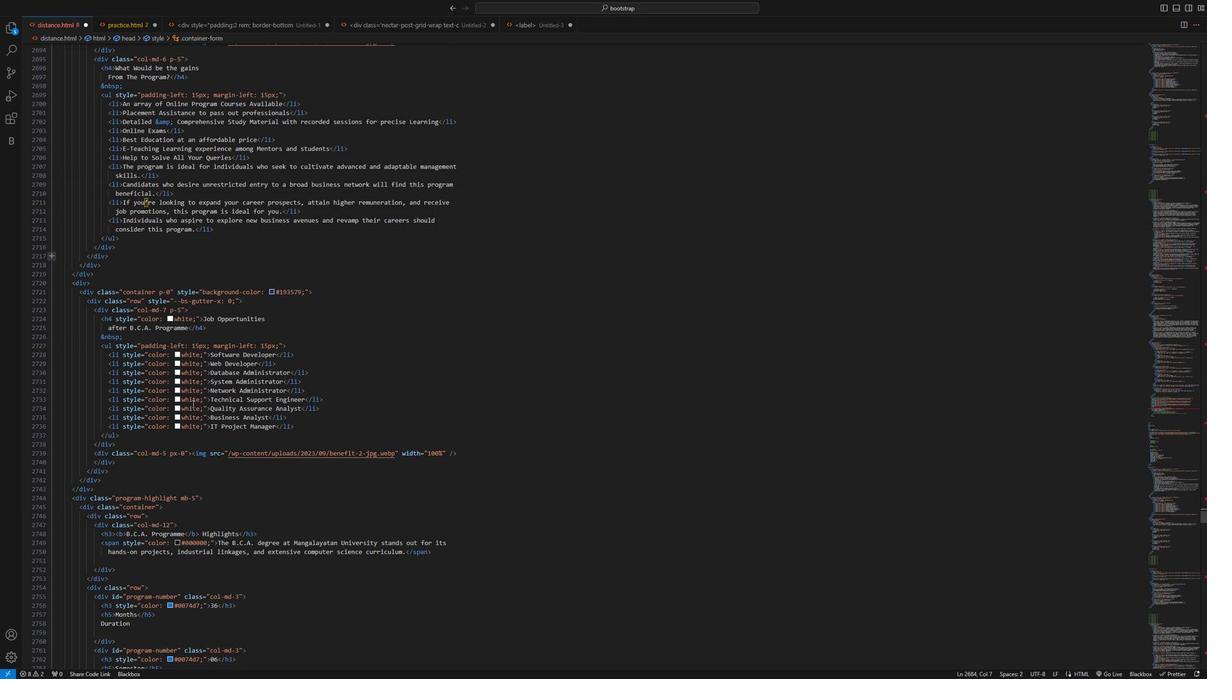 
Action: Mouse moved to (551, 345)
Screenshot: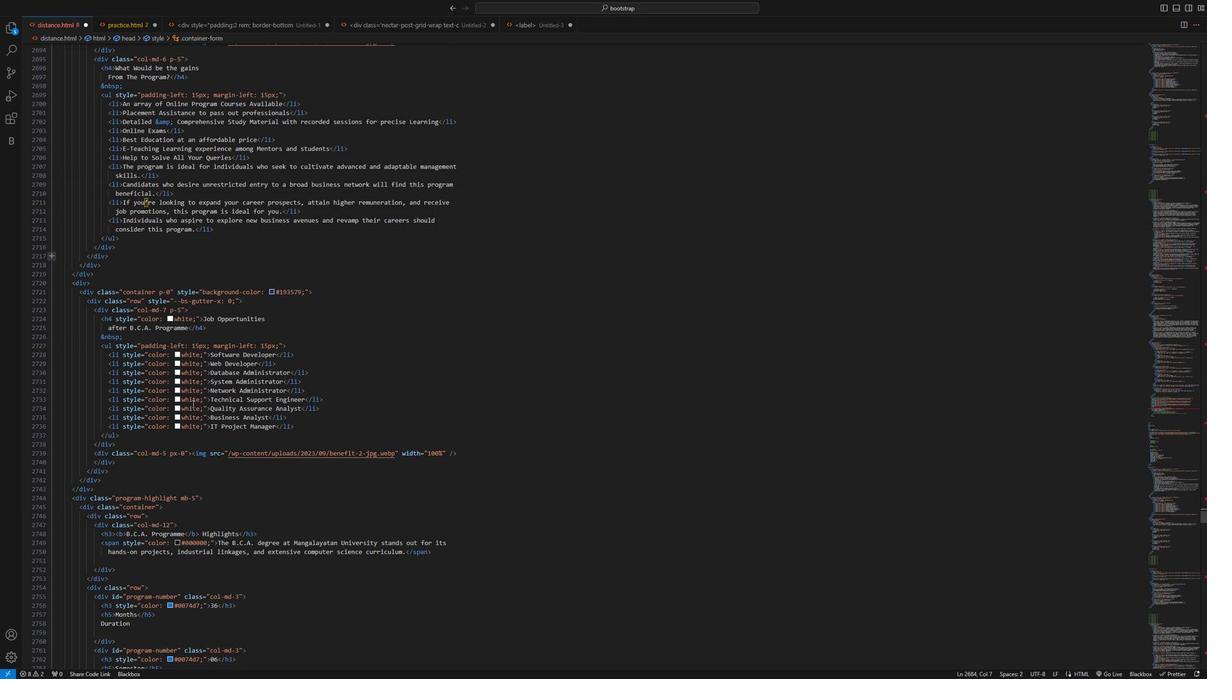 
Action: Mouse scrolled (551, 345) with delta (0, 0)
Screenshot: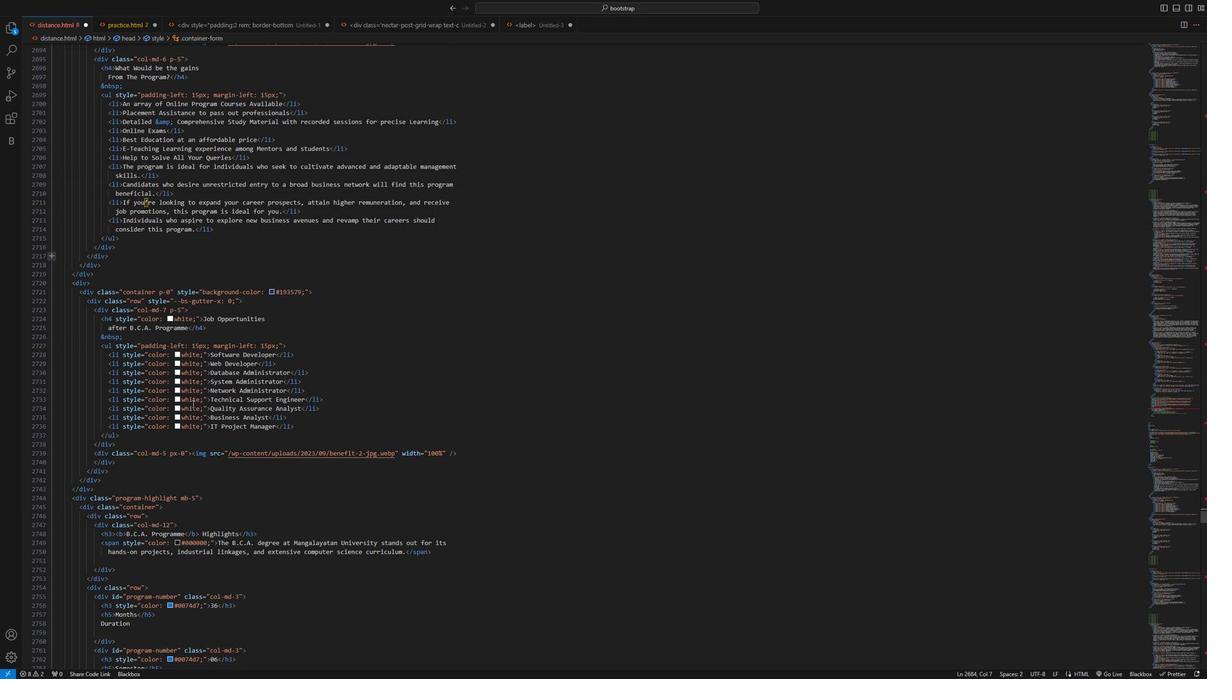 
Action: Mouse moved to (551, 346)
Screenshot: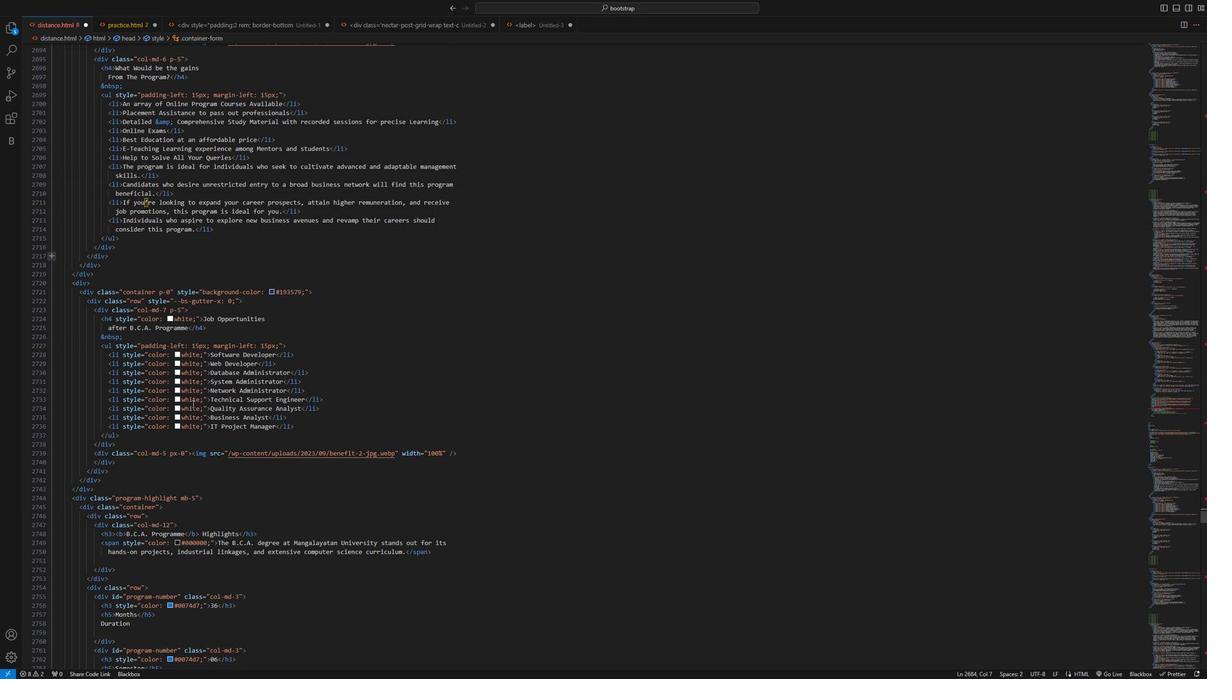 
Action: Mouse scrolled (551, 345) with delta (0, 0)
Screenshot: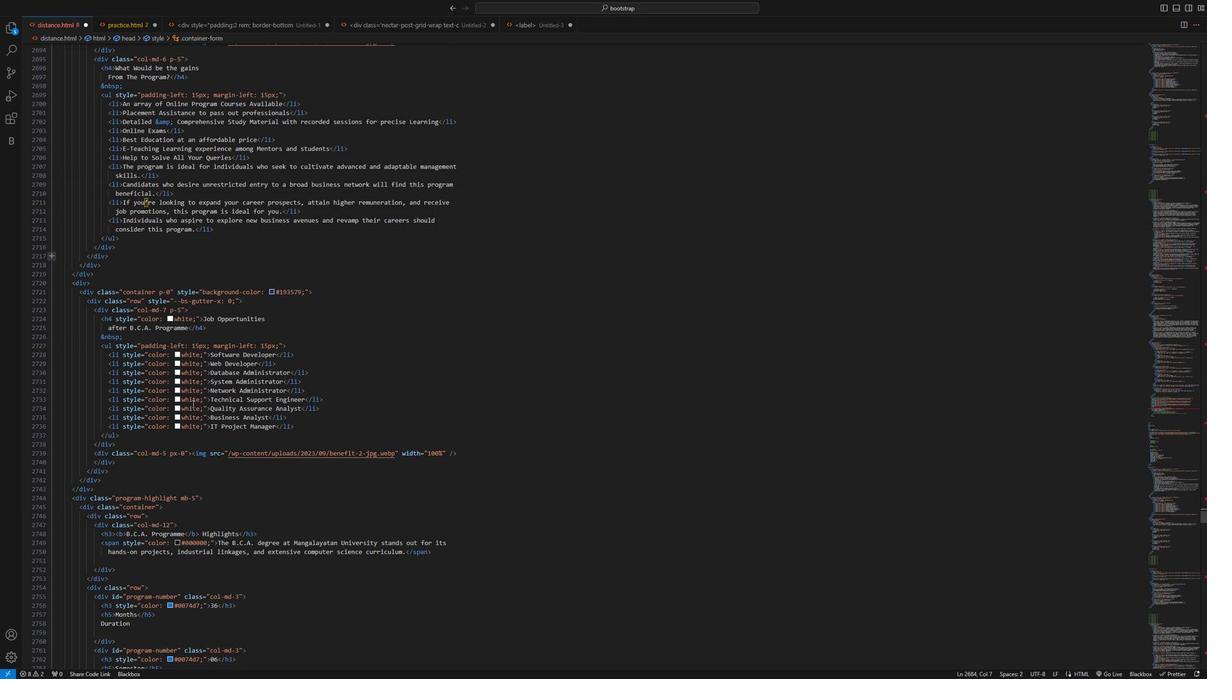 
Action: Mouse moved to (525, 378)
Screenshot: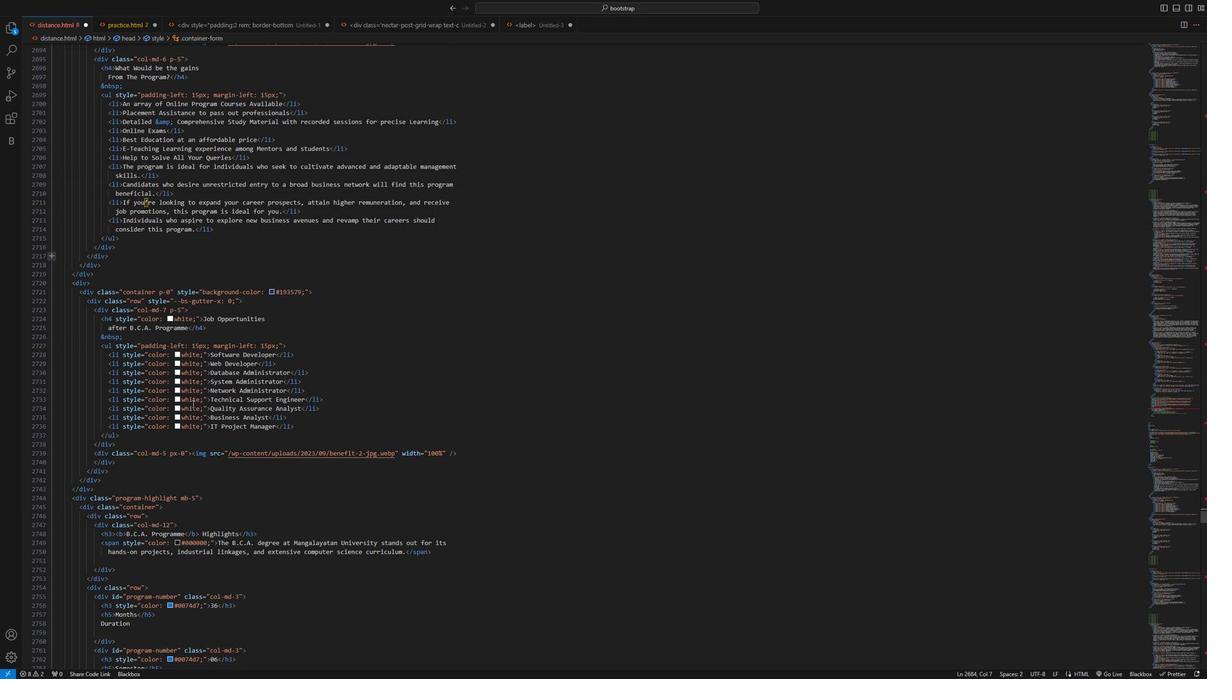 
Action: Mouse scrolled (525, 377) with delta (0, 0)
Screenshot: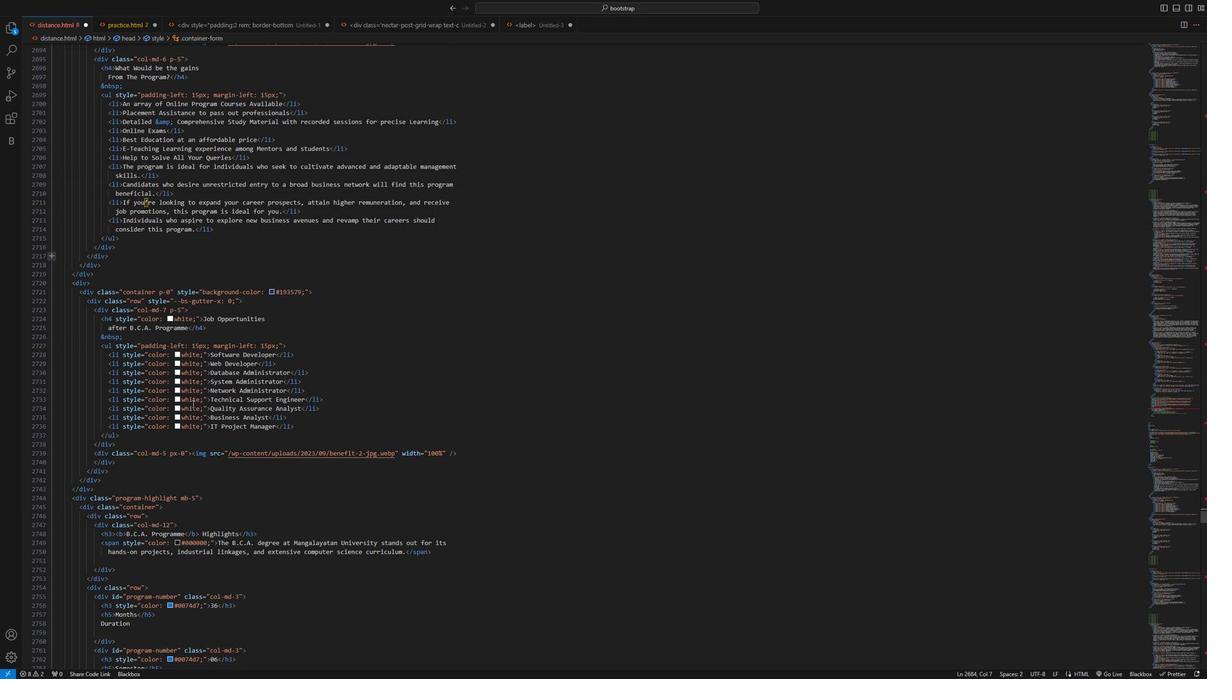 
Action: Mouse moved to (525, 379)
Screenshot: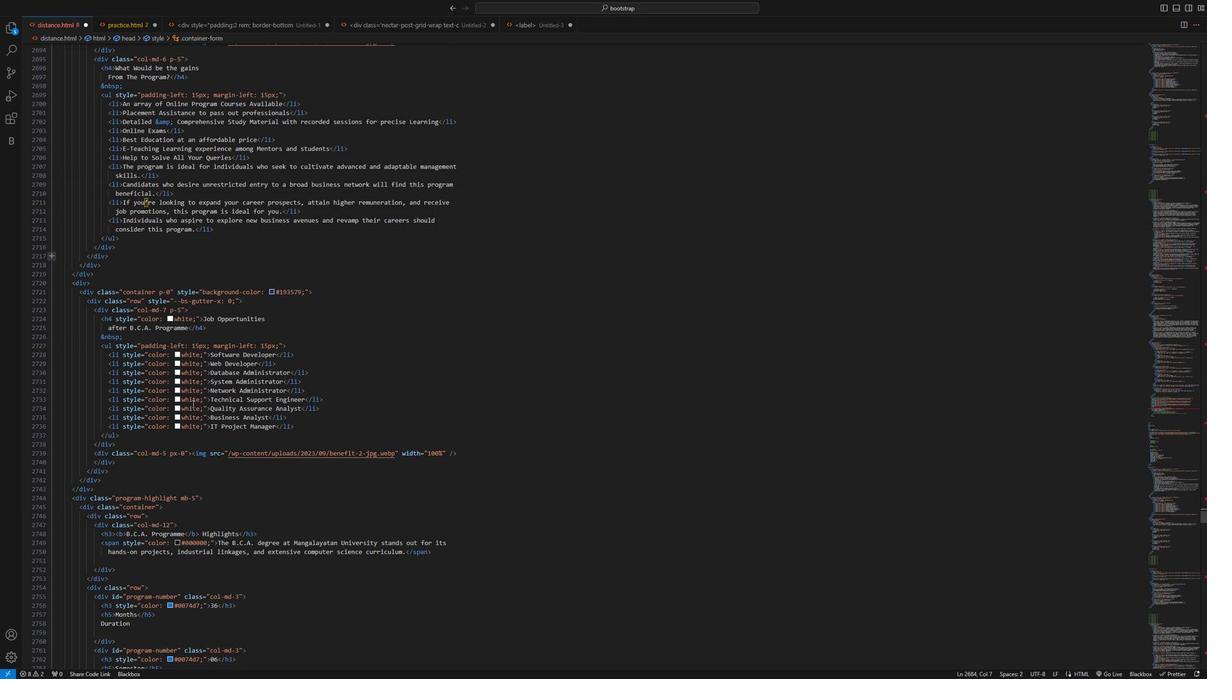 
Action: Mouse scrolled (525, 379) with delta (0, 0)
Screenshot: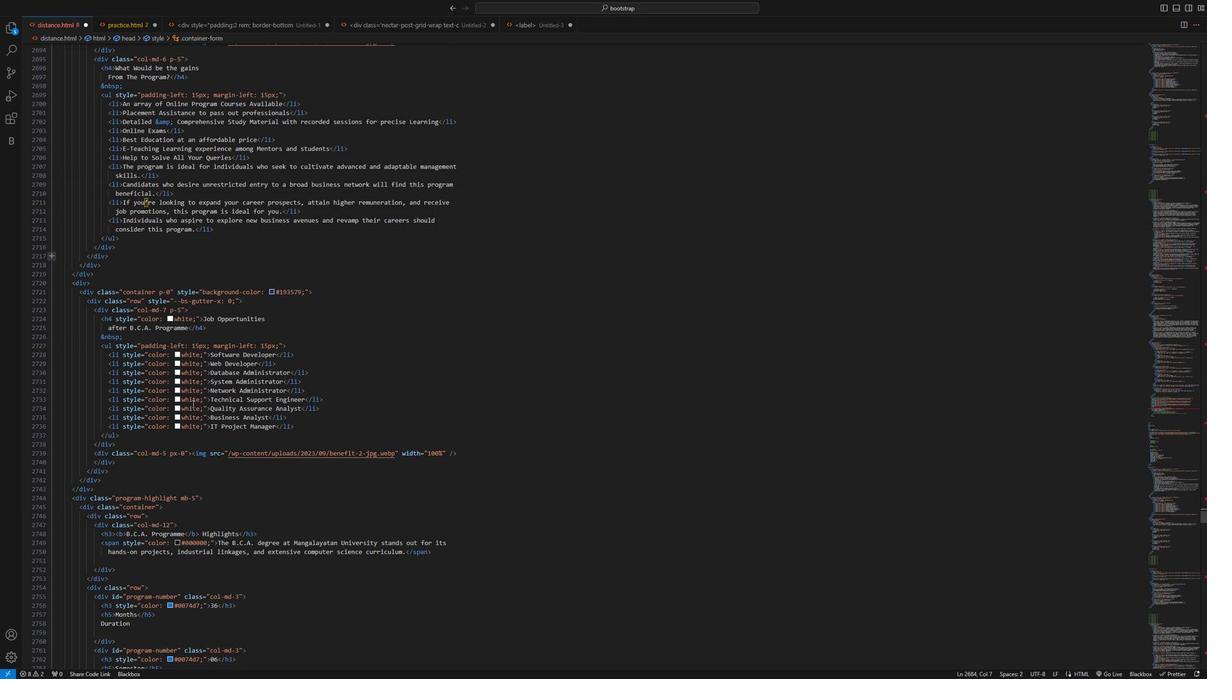
Action: Mouse scrolled (525, 379) with delta (0, 0)
Screenshot: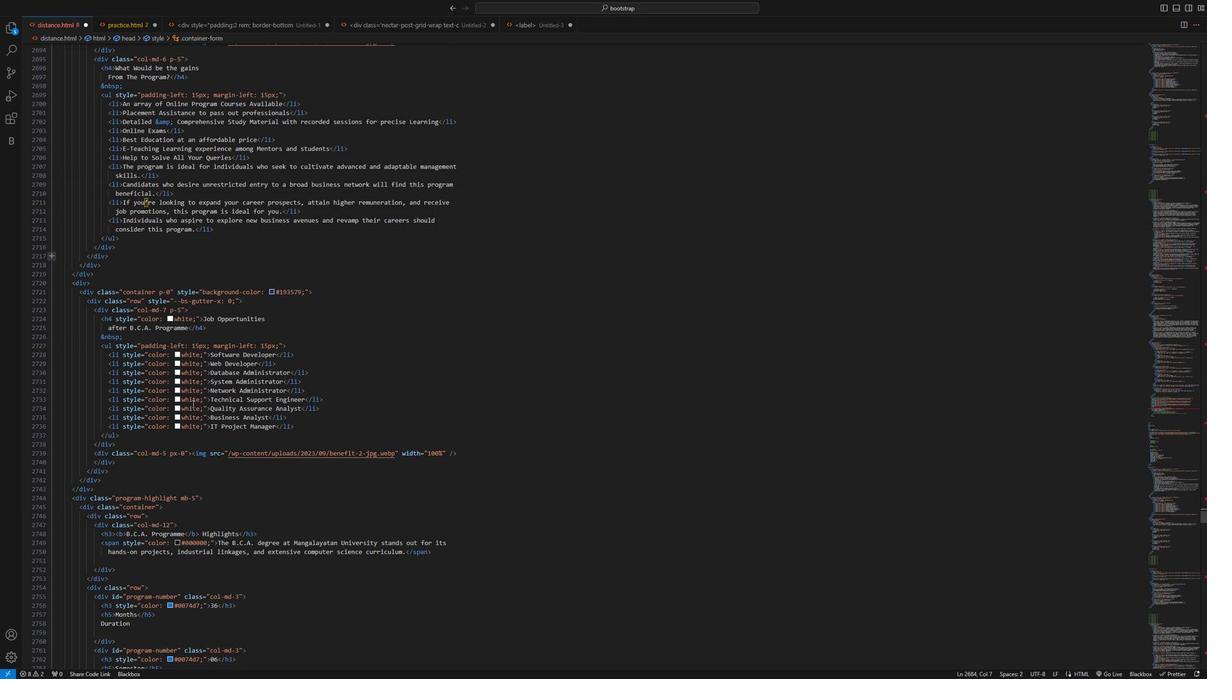 
Action: Mouse scrolled (525, 379) with delta (0, 0)
Screenshot: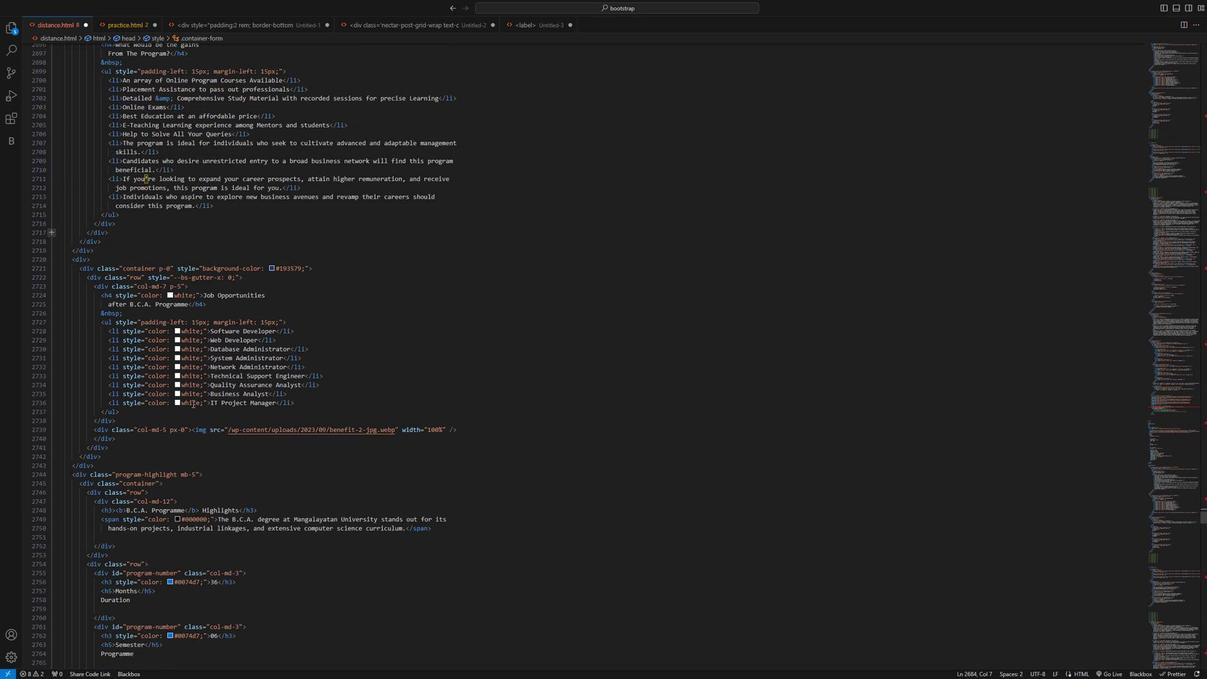 
Action: Mouse scrolled (525, 379) with delta (0, 0)
Screenshot: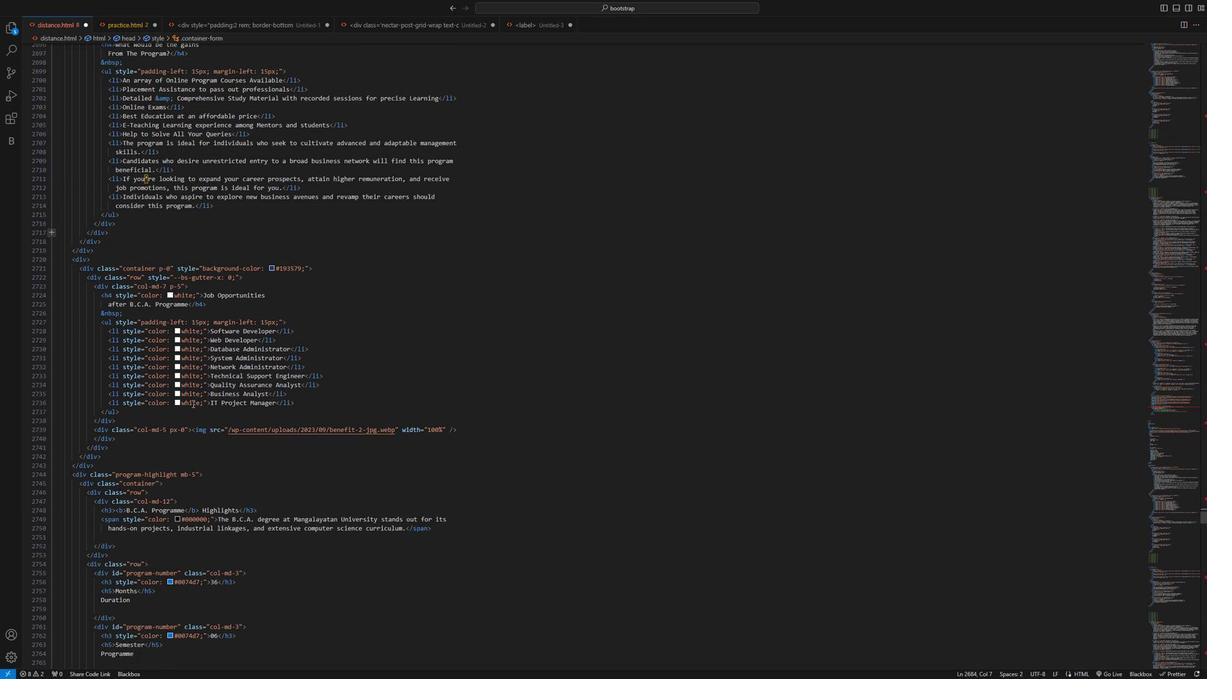 
Action: Mouse scrolled (525, 379) with delta (0, 0)
Screenshot: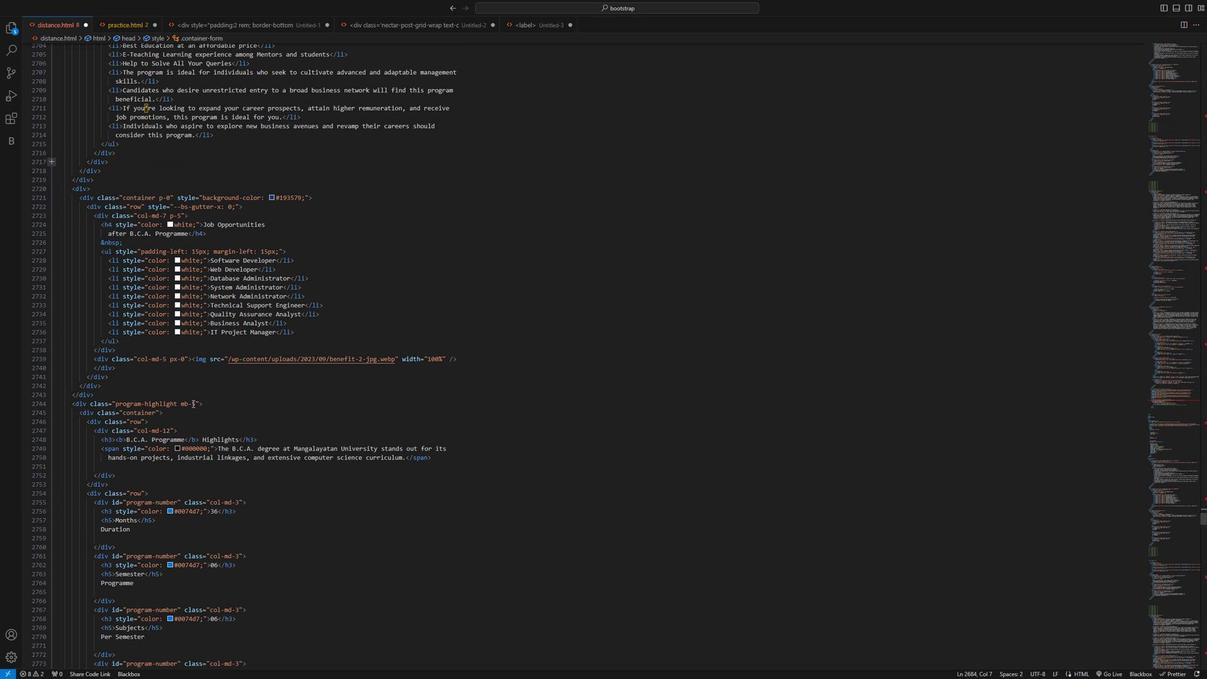 
Action: Mouse scrolled (525, 379) with delta (0, 0)
Screenshot: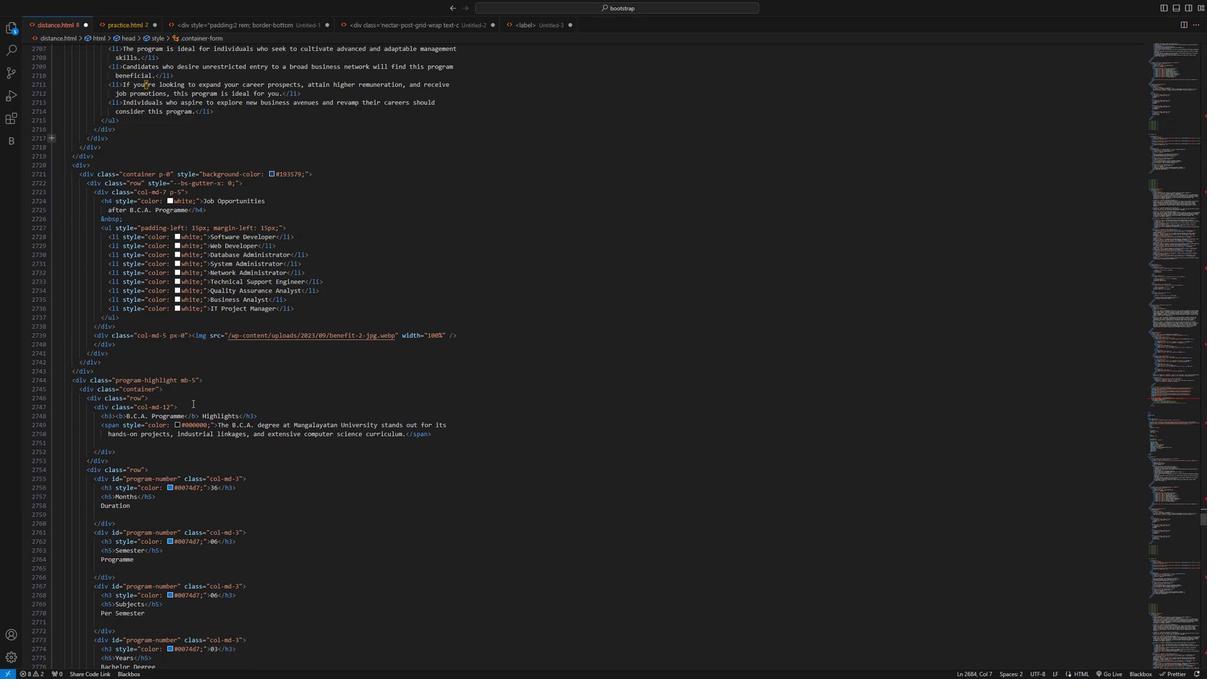 
Action: Mouse scrolled (525, 379) with delta (0, 0)
Screenshot: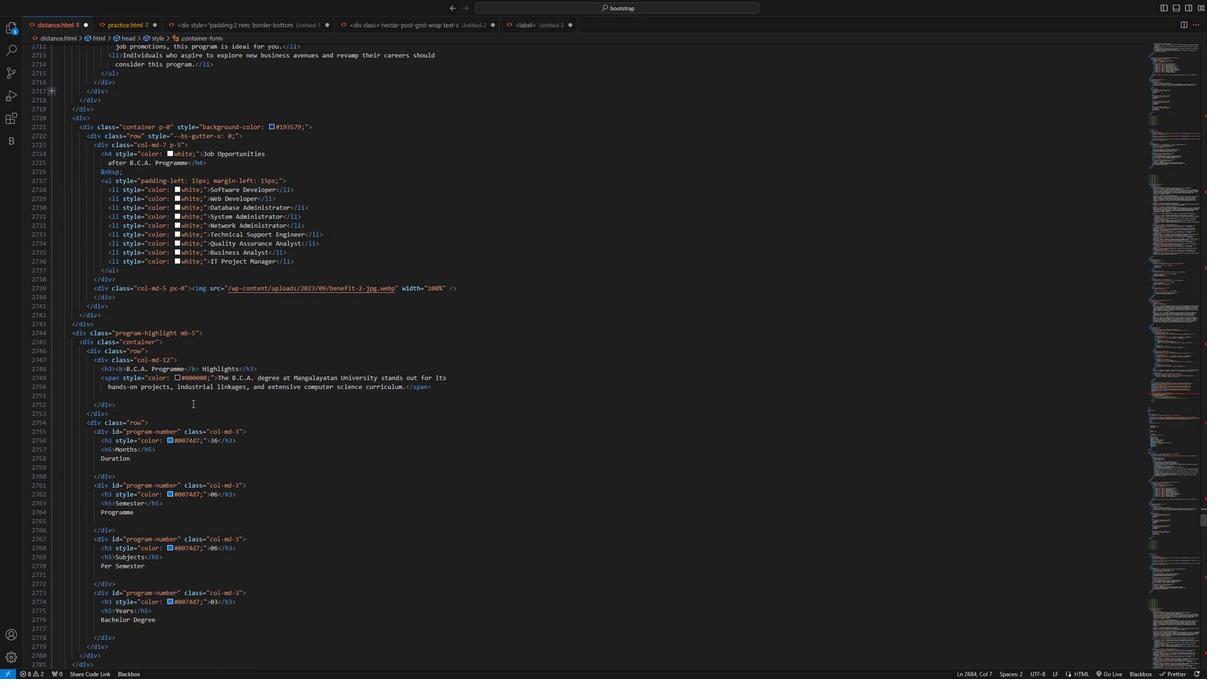 
Action: Mouse scrolled (525, 379) with delta (0, 0)
Screenshot: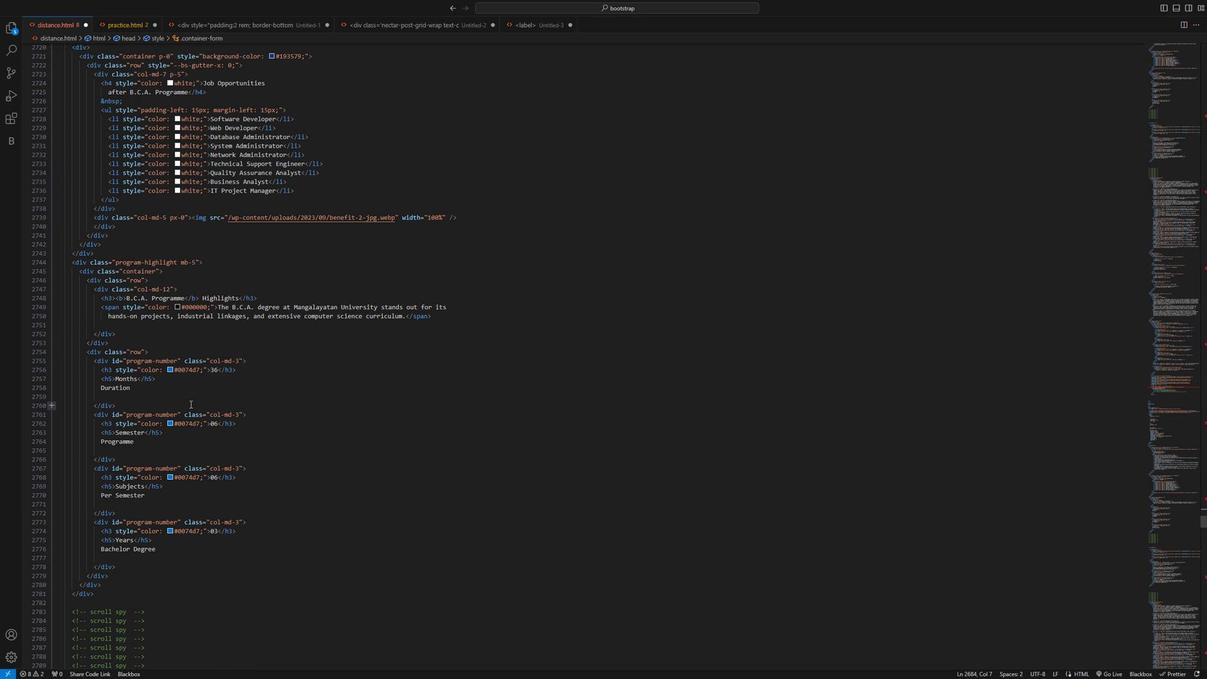 
Action: Mouse scrolled (525, 379) with delta (0, 0)
Screenshot: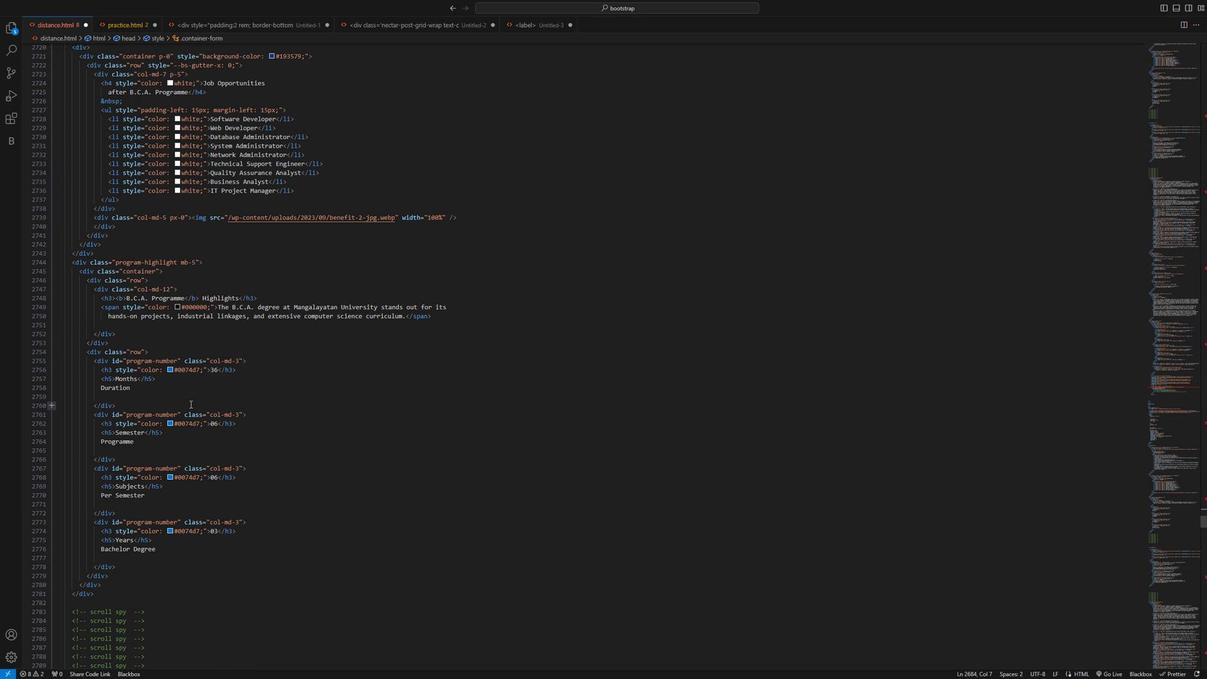 
Action: Mouse scrolled (525, 379) with delta (0, 0)
Screenshot: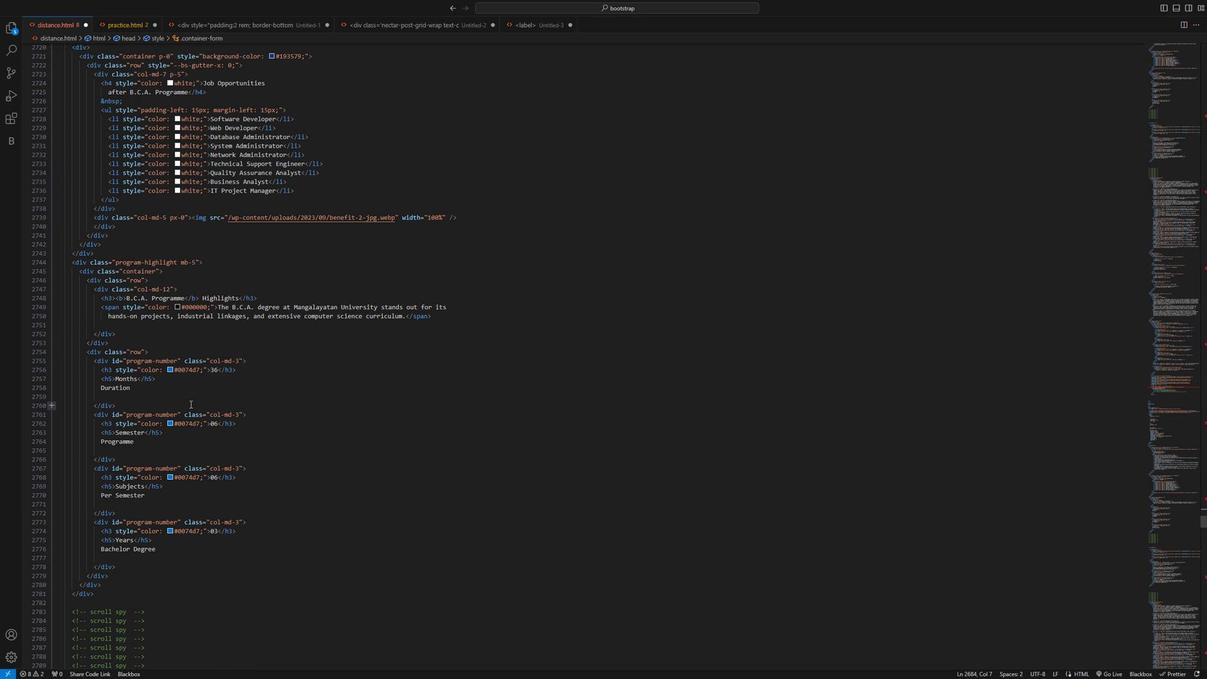 
Action: Mouse scrolled (525, 379) with delta (0, 0)
Screenshot: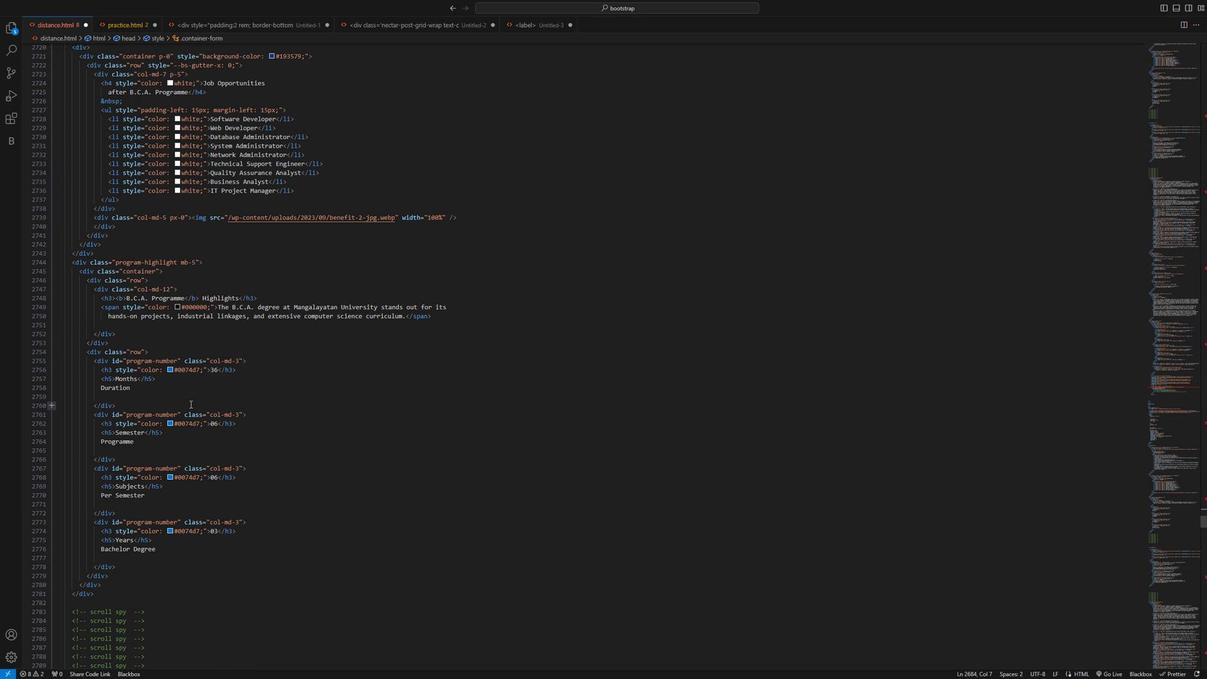 
Action: Mouse scrolled (525, 379) with delta (0, 0)
Screenshot: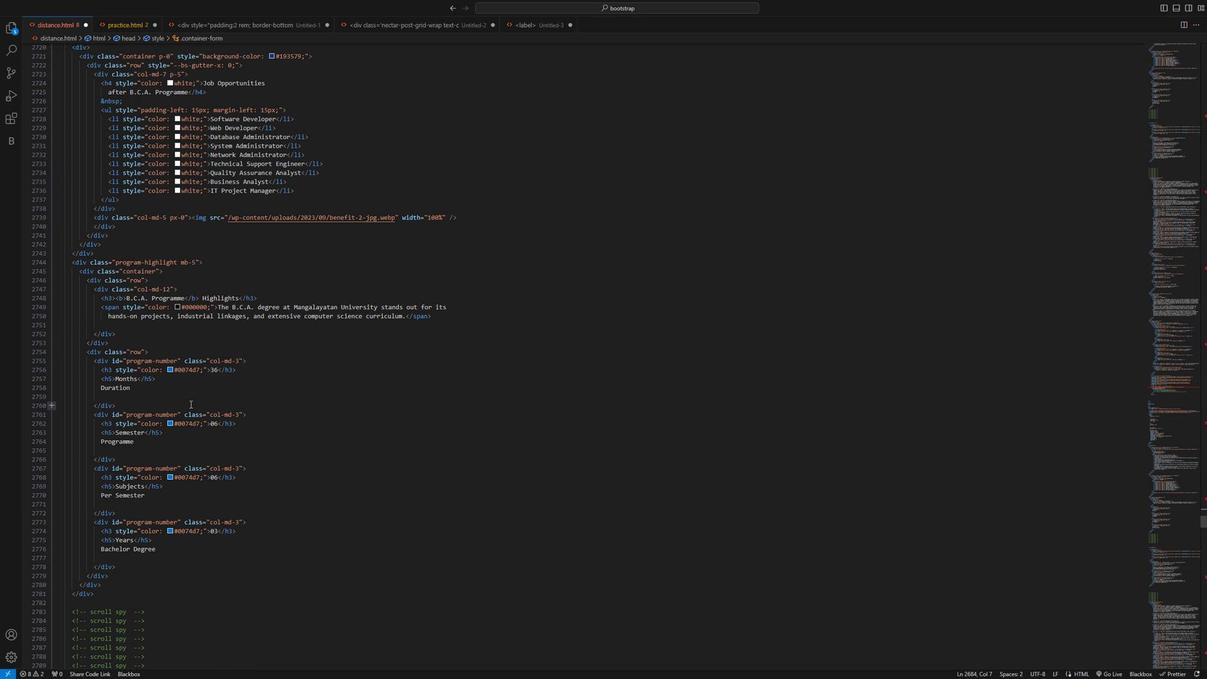 
Action: Mouse scrolled (525, 379) with delta (0, 0)
Screenshot: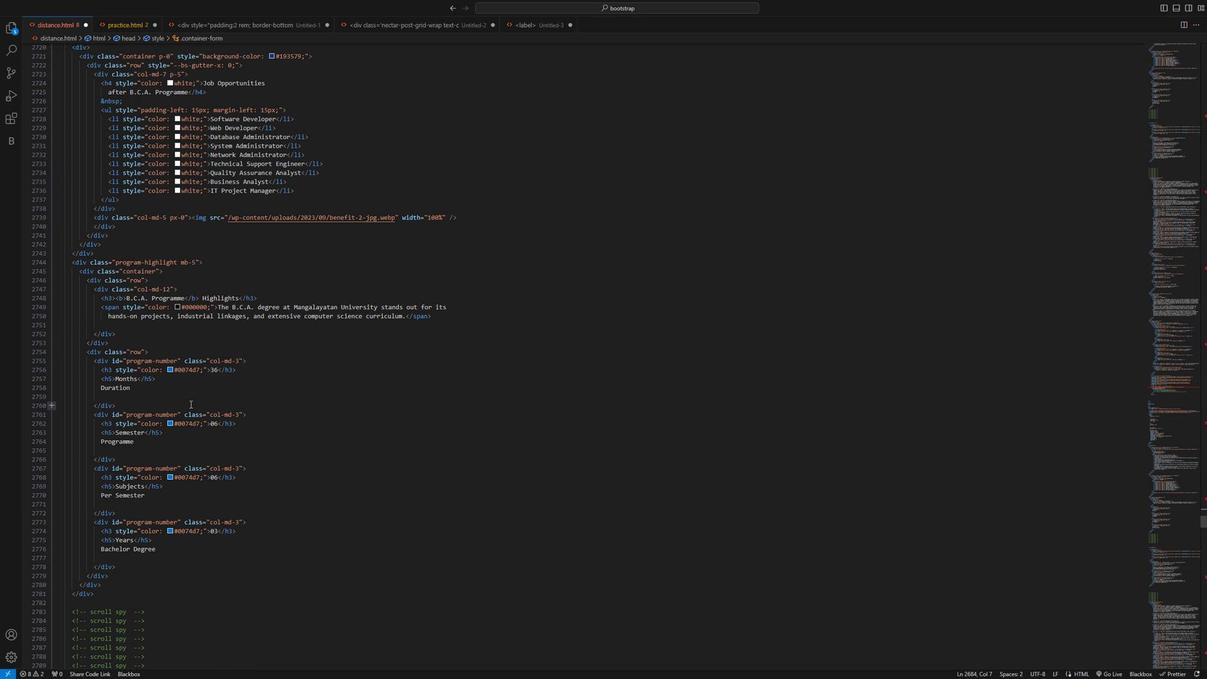 
Action: Mouse scrolled (525, 379) with delta (0, 0)
Screenshot: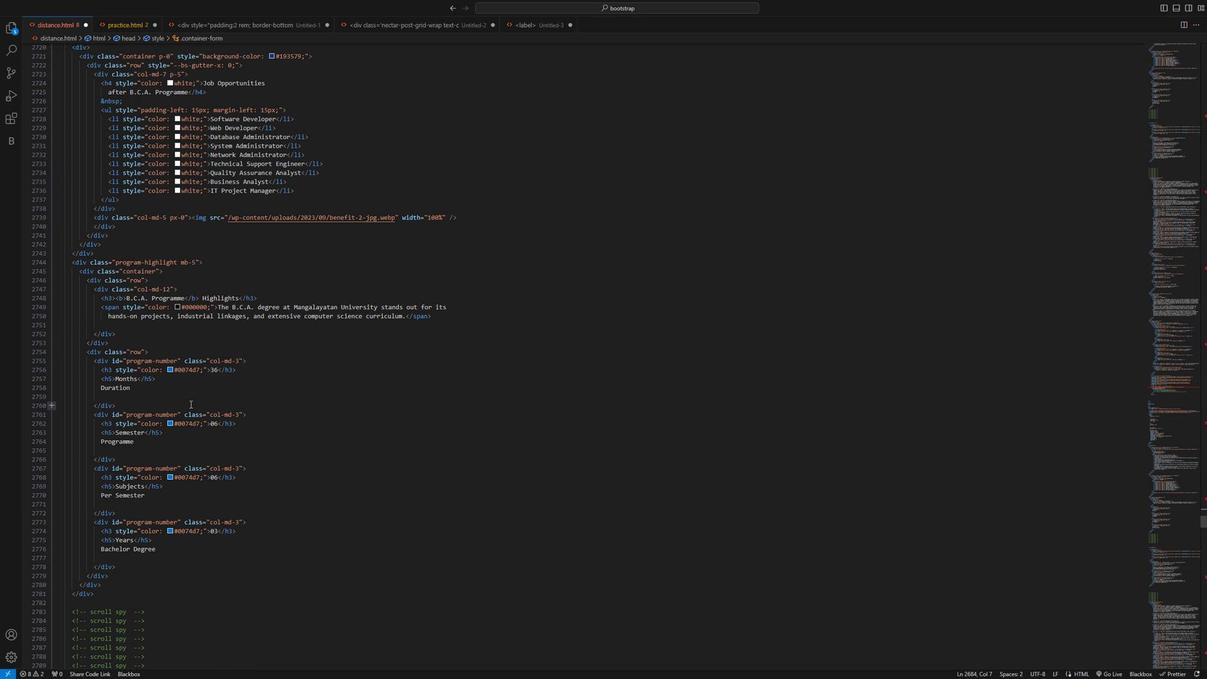 
Action: Mouse scrolled (525, 379) with delta (0, 0)
Screenshot: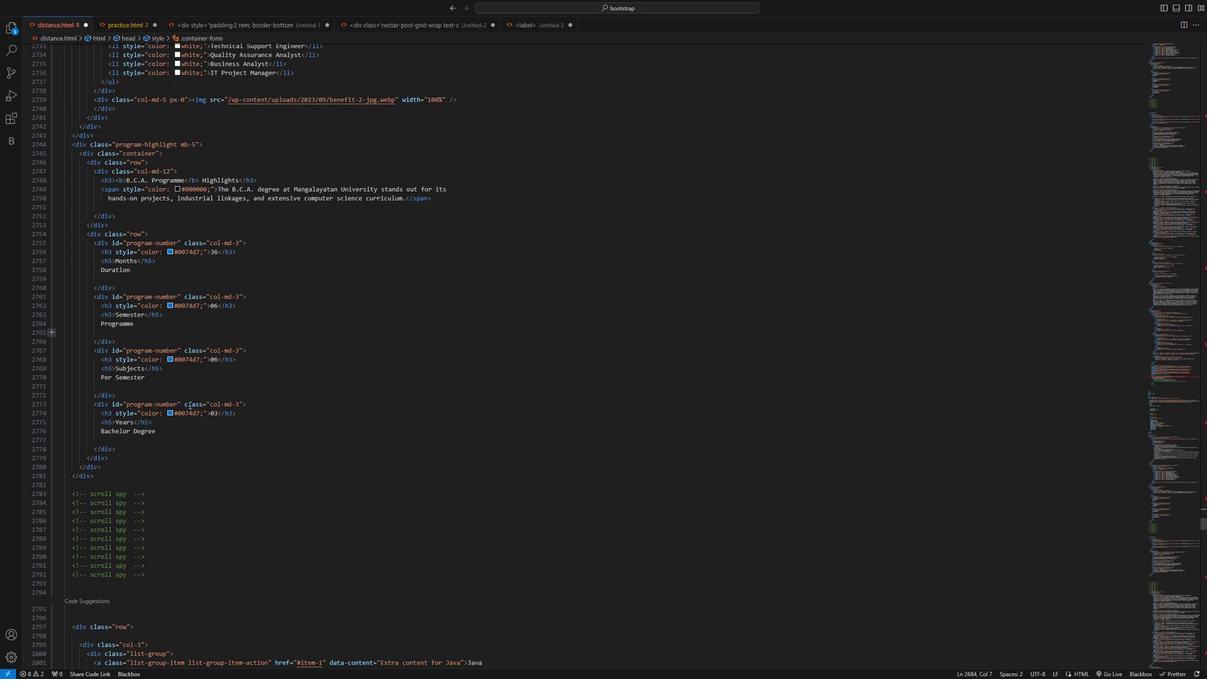 
Action: Mouse scrolled (525, 379) with delta (0, 0)
Screenshot: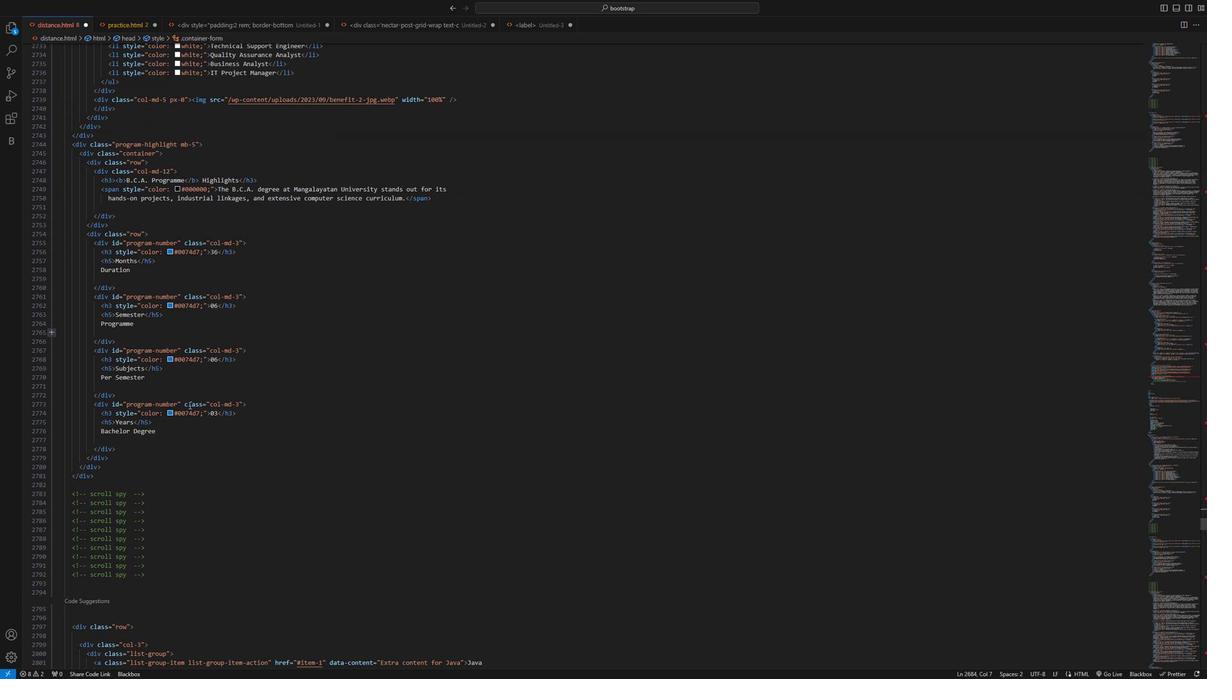 
Action: Mouse scrolled (525, 379) with delta (0, 0)
Screenshot: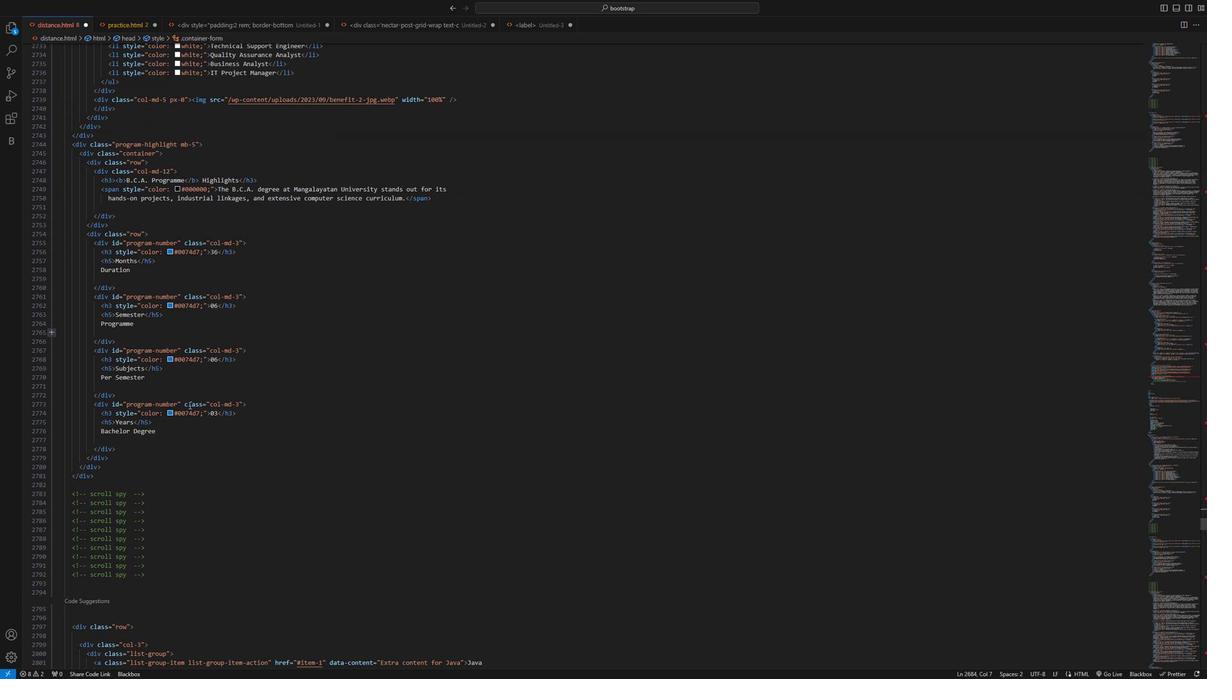 
Action: Mouse moved to (525, 379)
Screenshot: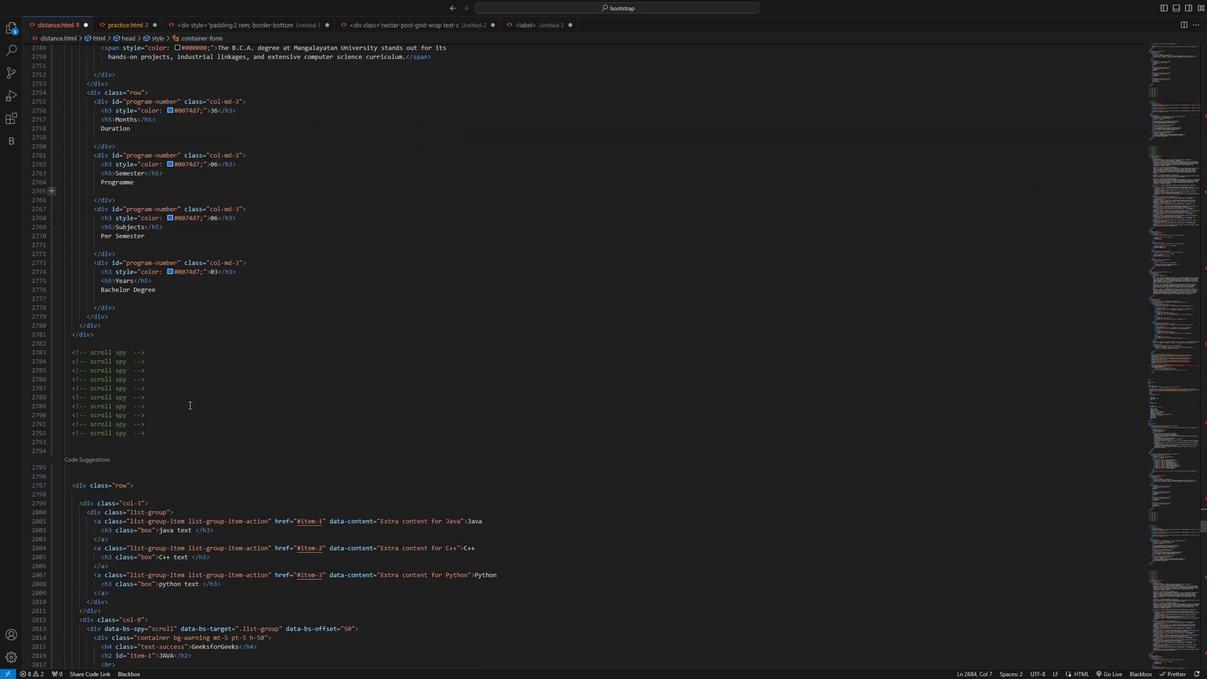 
Action: Mouse scrolled (525, 379) with delta (0, 0)
Screenshot: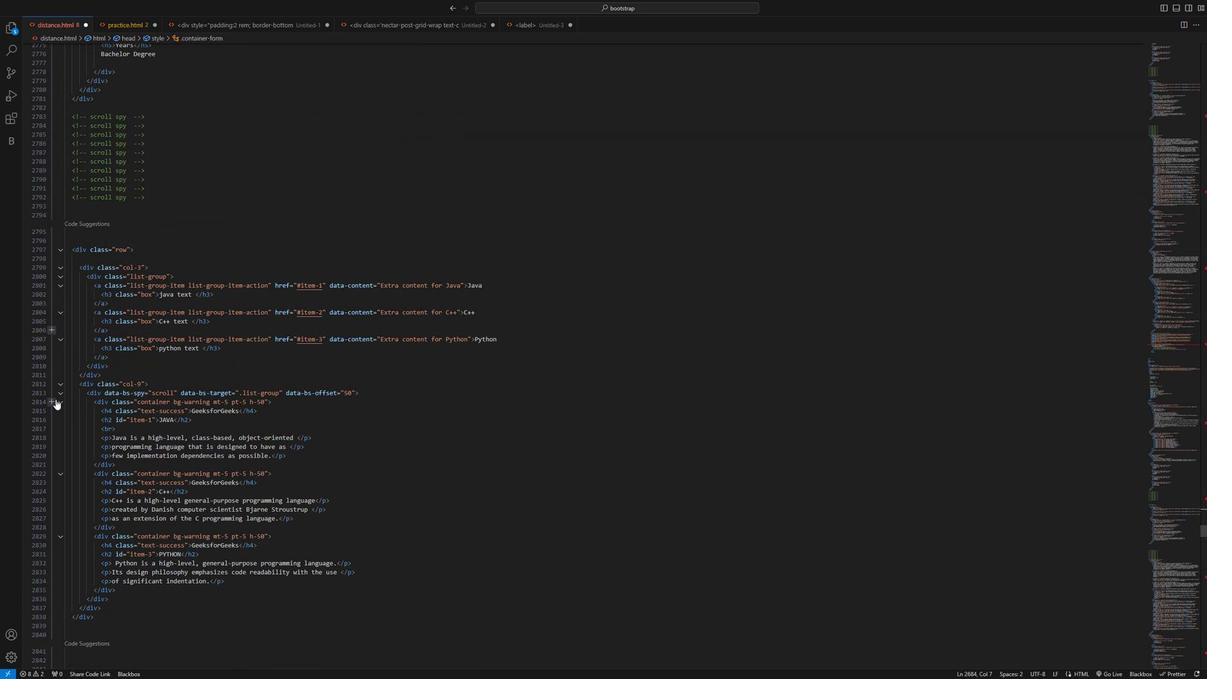 
Action: Mouse scrolled (525, 379) with delta (0, 0)
Screenshot: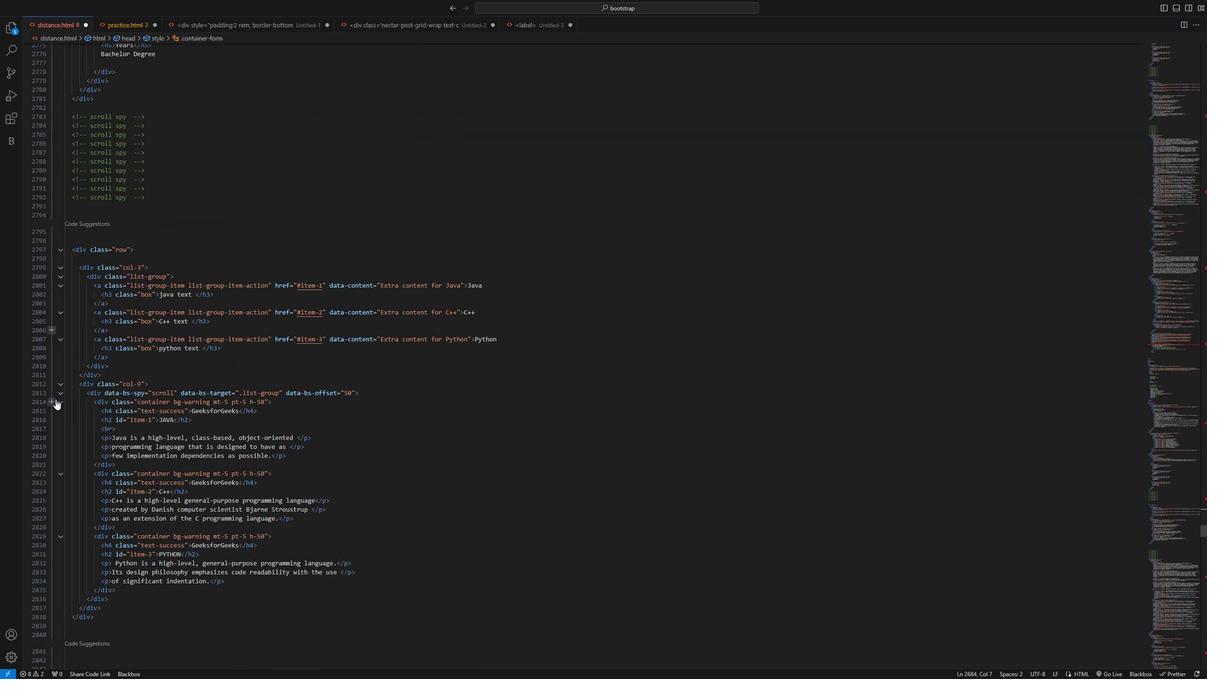 
Action: Mouse moved to (526, 380)
Screenshot: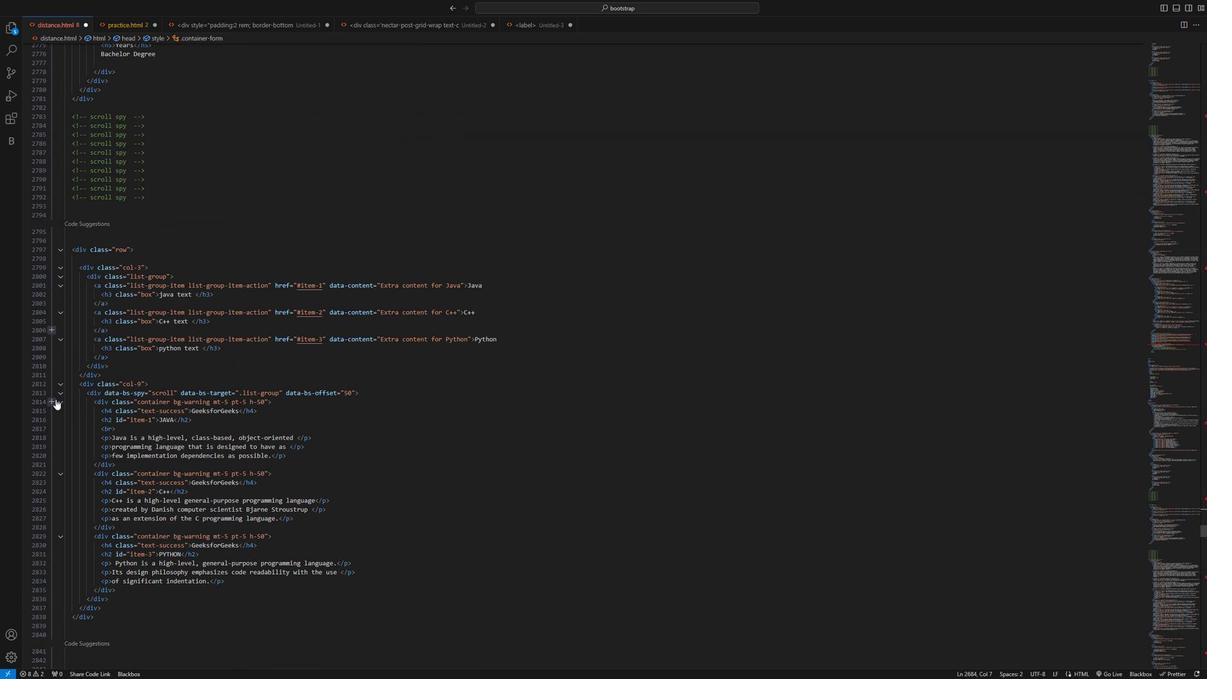 
Action: Mouse scrolled (526, 380) with delta (0, 0)
Screenshot: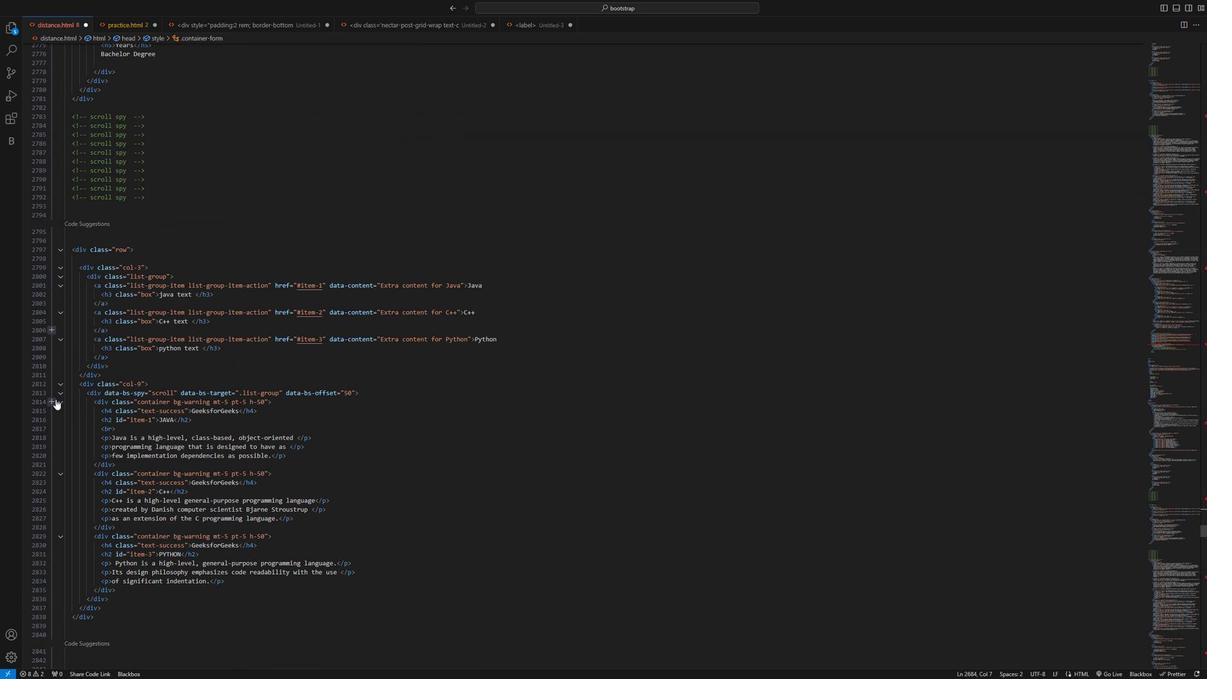 
Action: Mouse scrolled (526, 380) with delta (0, 0)
Screenshot: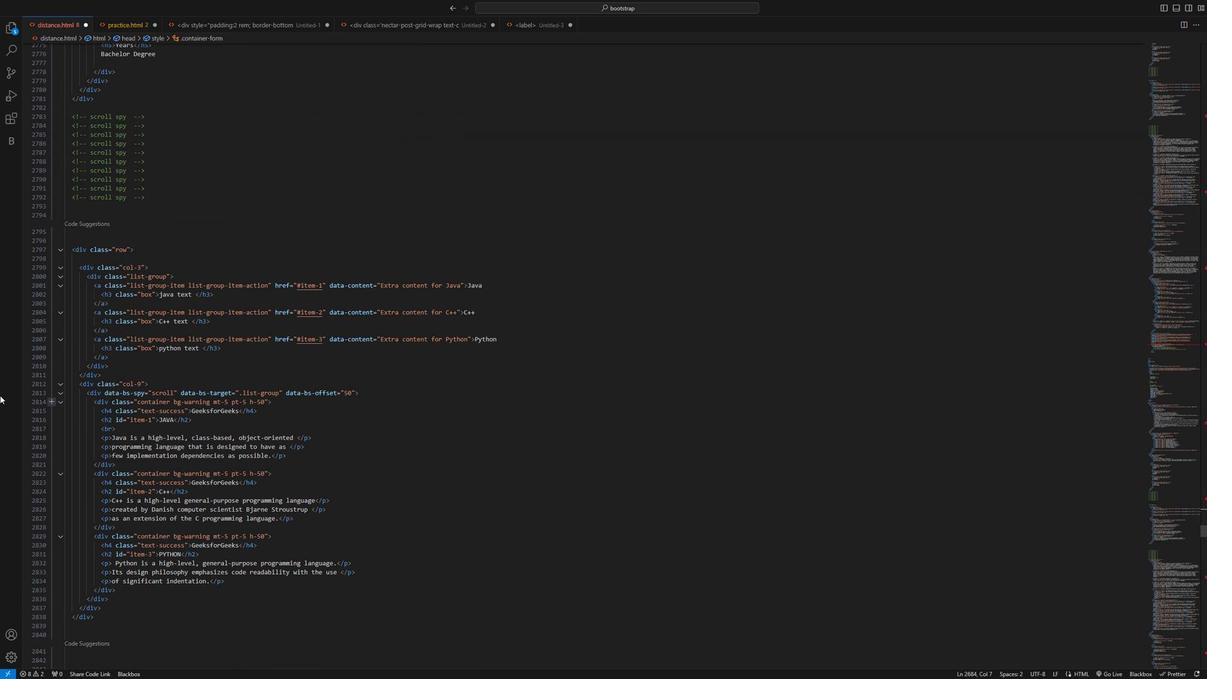 
Action: Mouse scrolled (526, 380) with delta (0, 0)
Screenshot: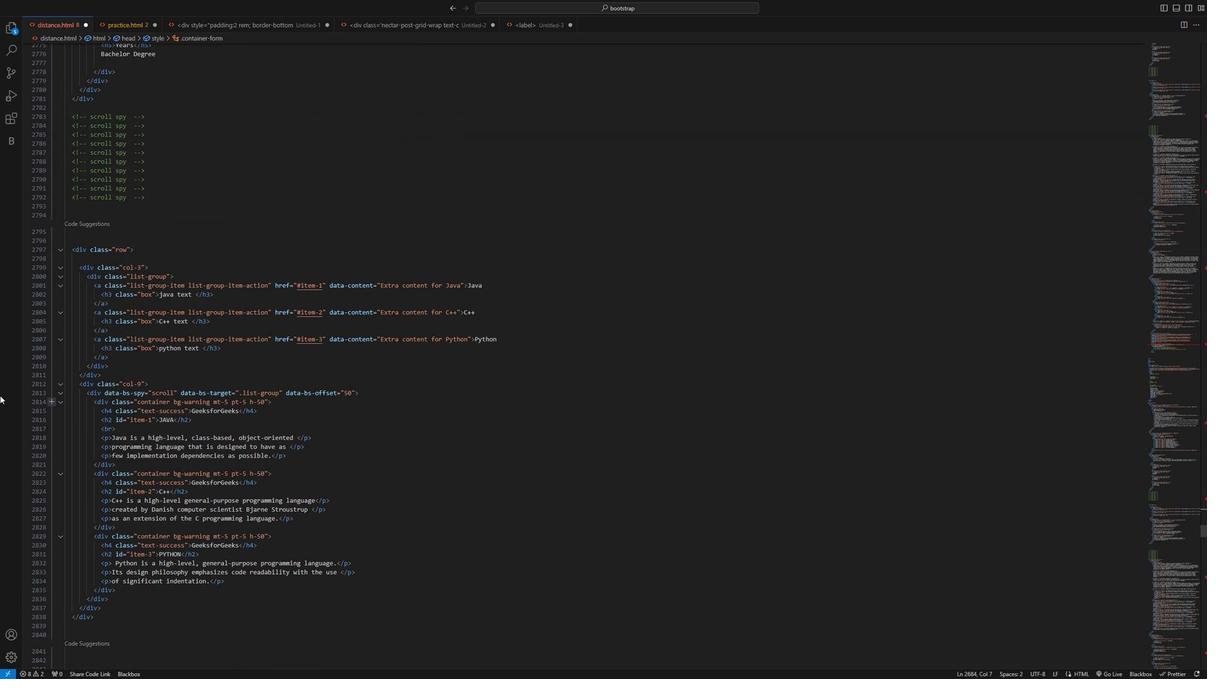 
Action: Mouse scrolled (526, 380) with delta (0, 0)
Screenshot: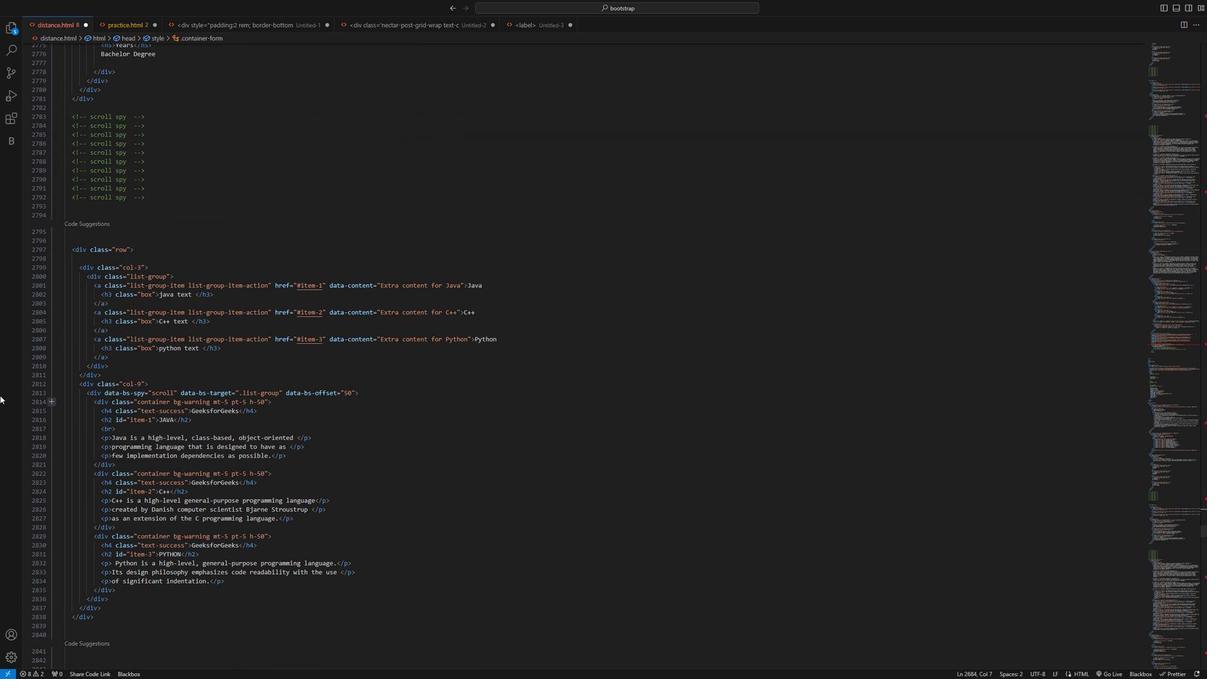 
Action: Mouse scrolled (526, 380) with delta (0, 0)
Screenshot: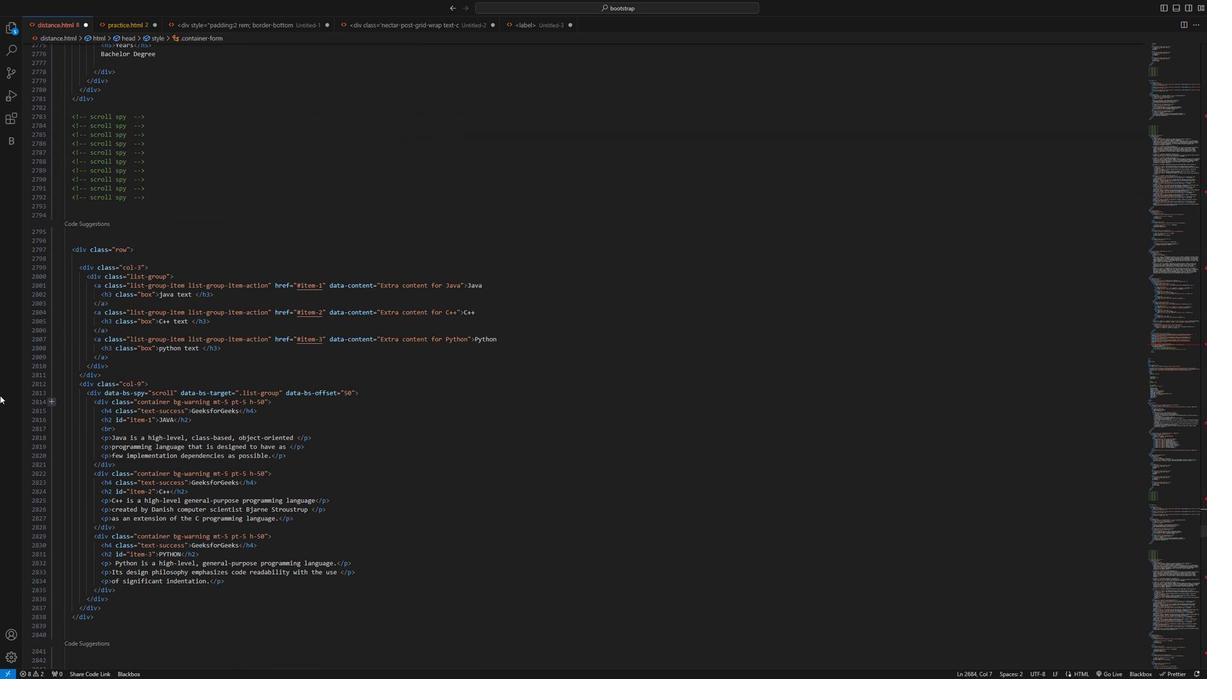 
Action: Mouse scrolled (526, 380) with delta (0, 0)
Screenshot: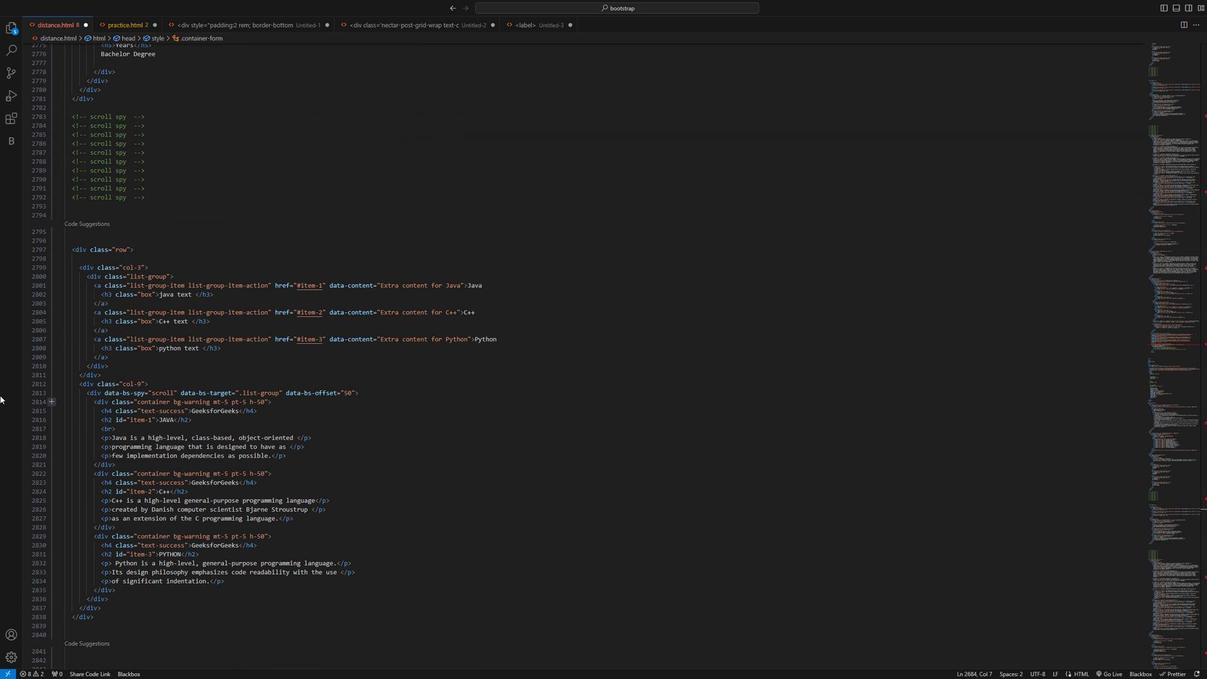 
Action: Mouse scrolled (526, 380) with delta (0, 0)
Screenshot: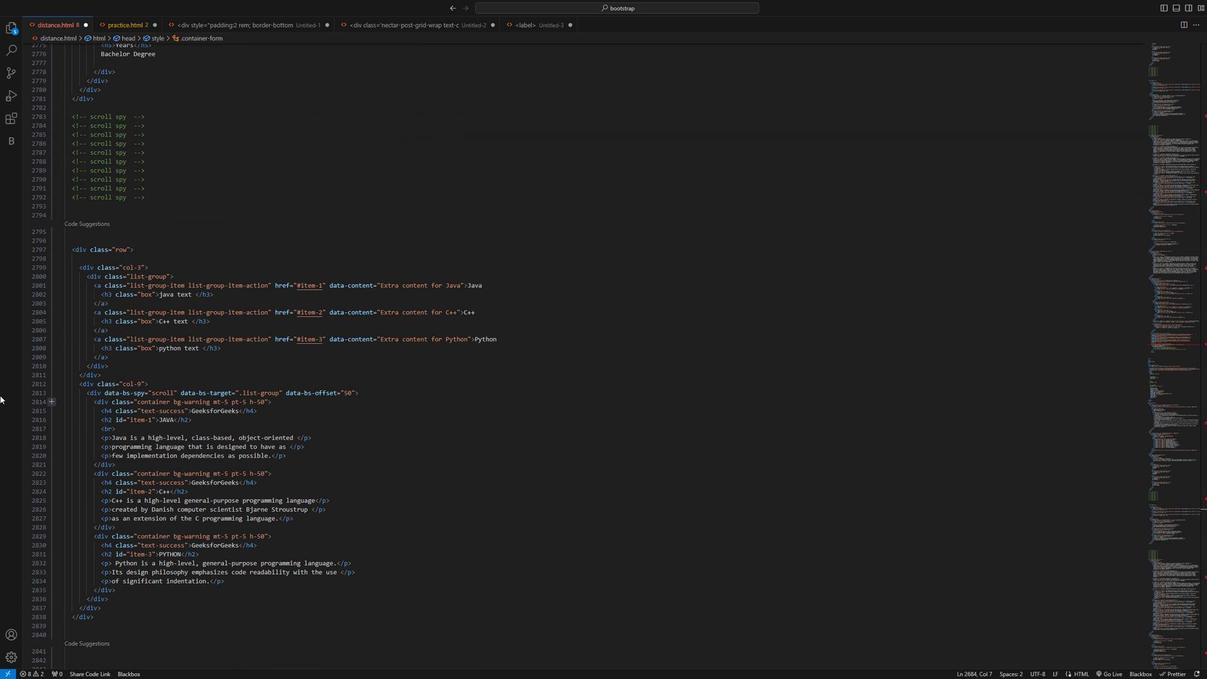
Action: Mouse scrolled (526, 380) with delta (0, 0)
Screenshot: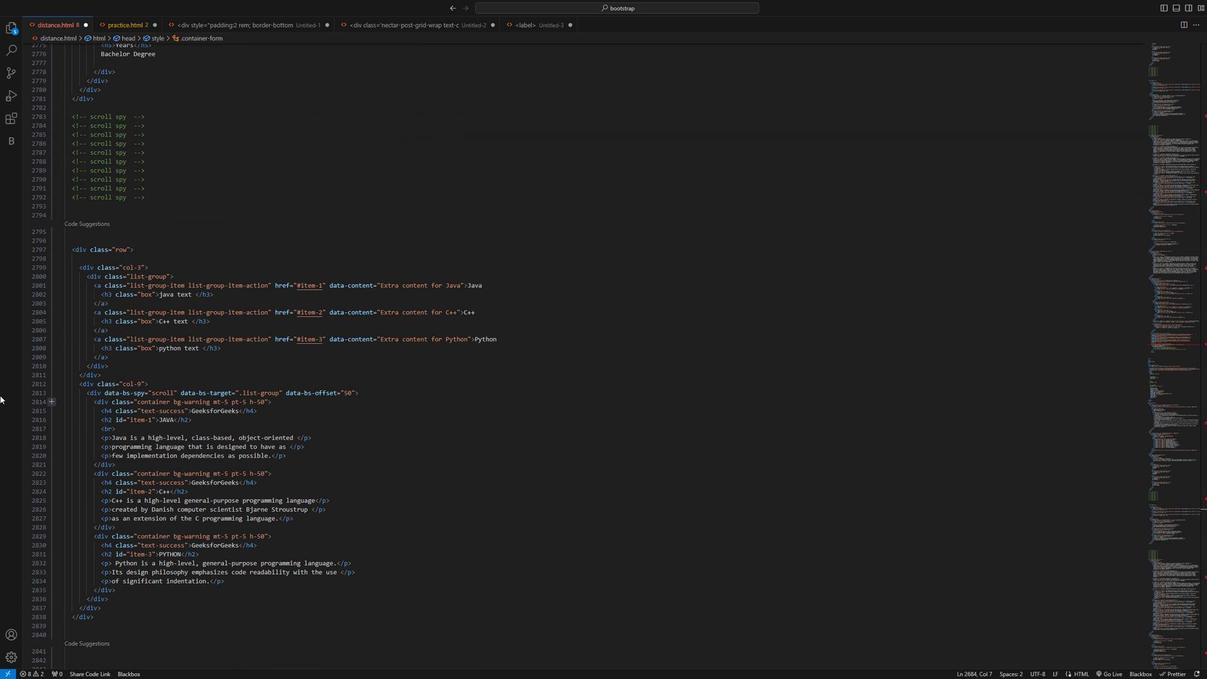 
Action: Mouse scrolled (526, 380) with delta (0, 0)
Screenshot: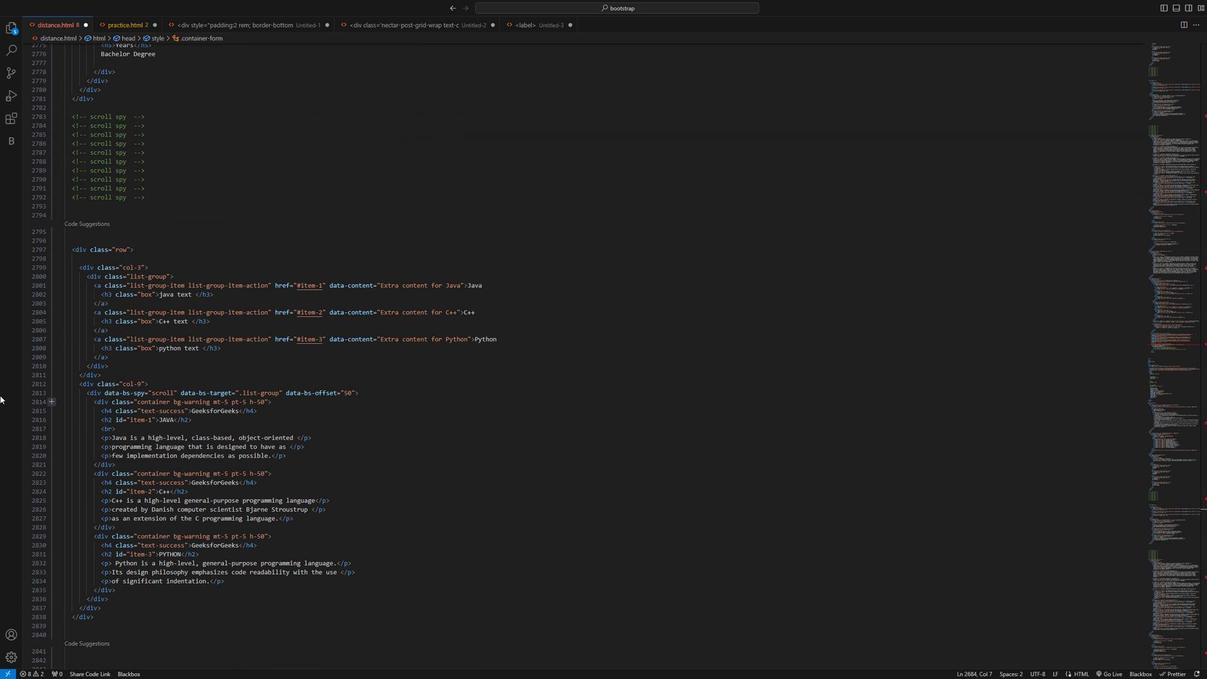 
Action: Mouse scrolled (526, 380) with delta (0, 0)
Screenshot: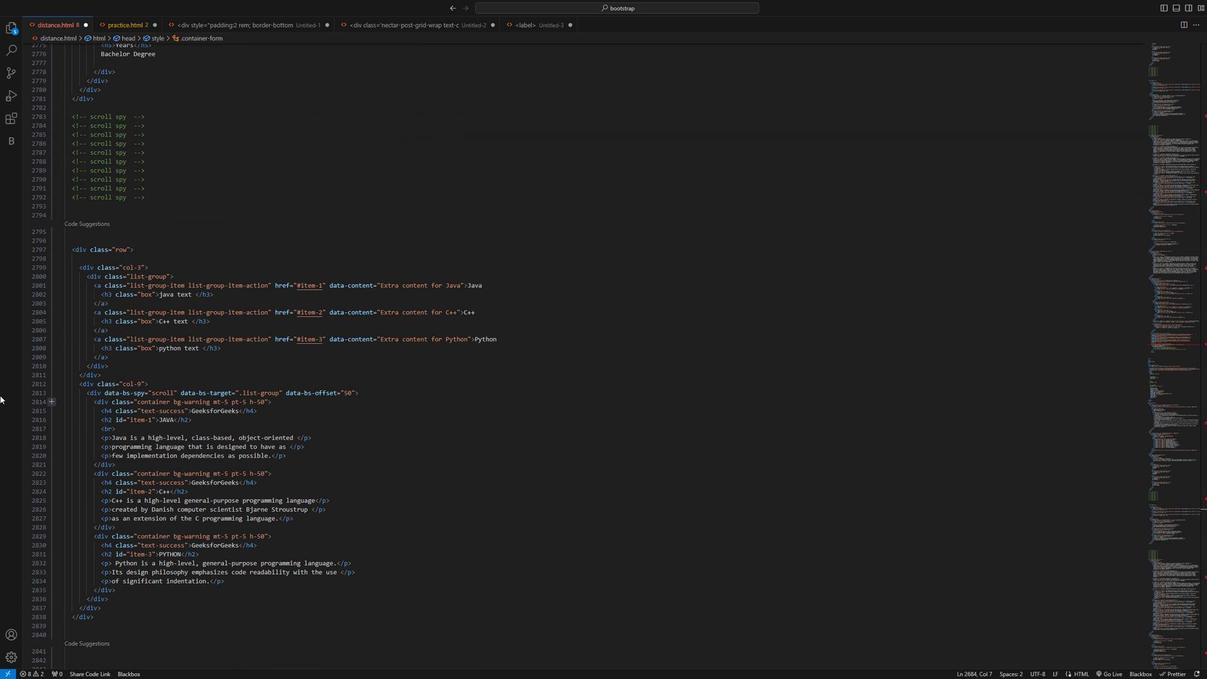 
Action: Mouse scrolled (526, 380) with delta (0, 0)
Screenshot: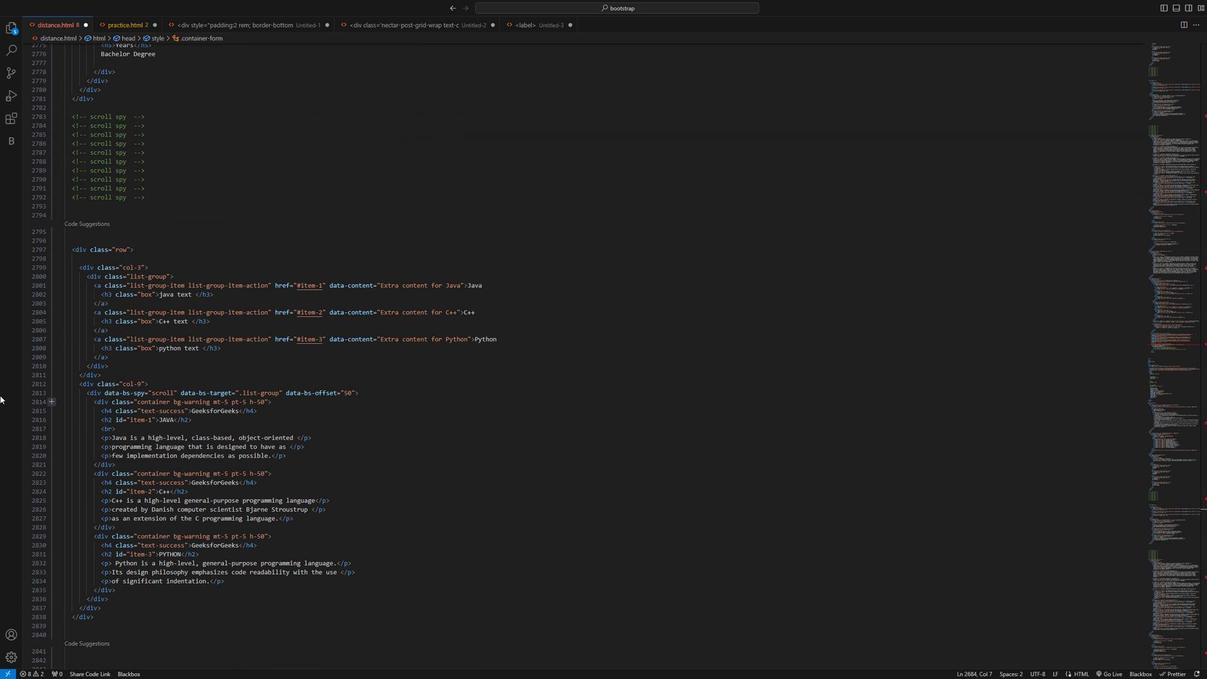 
Action: Mouse scrolled (526, 380) with delta (0, 0)
Screenshot: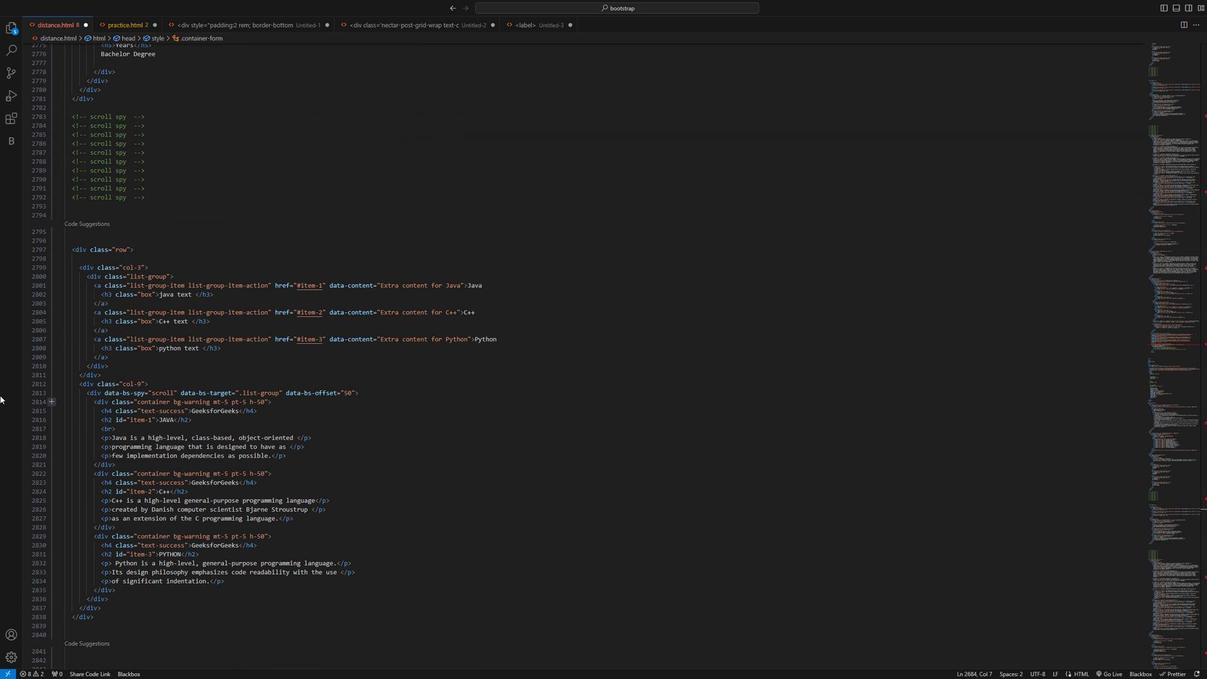 
Action: Mouse scrolled (526, 380) with delta (0, 0)
Screenshot: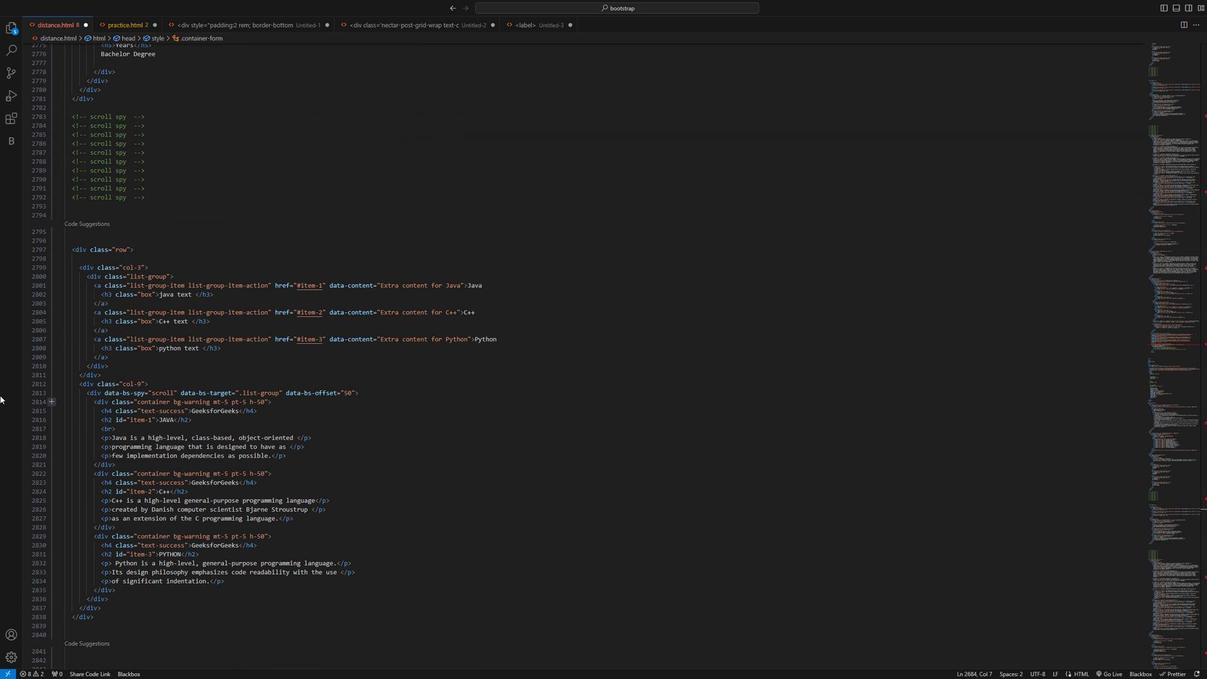 
Action: Mouse moved to (575, 375)
Screenshot: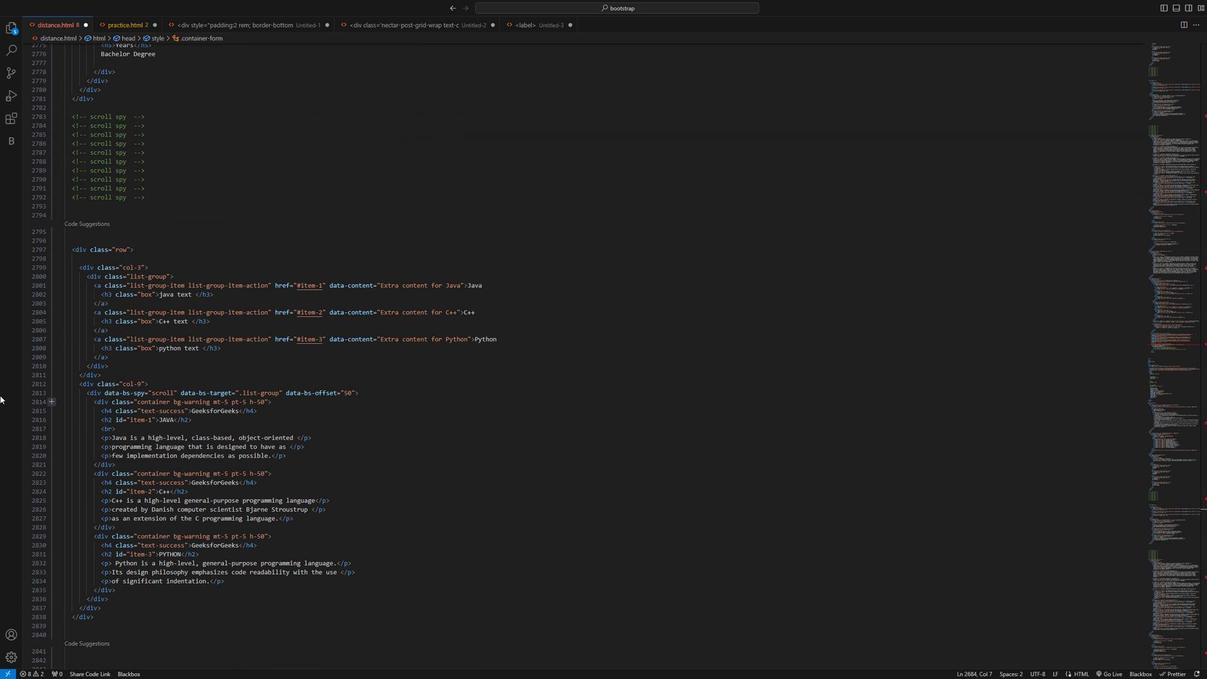 
Action: Mouse scrolled (575, 375) with delta (0, 0)
Screenshot: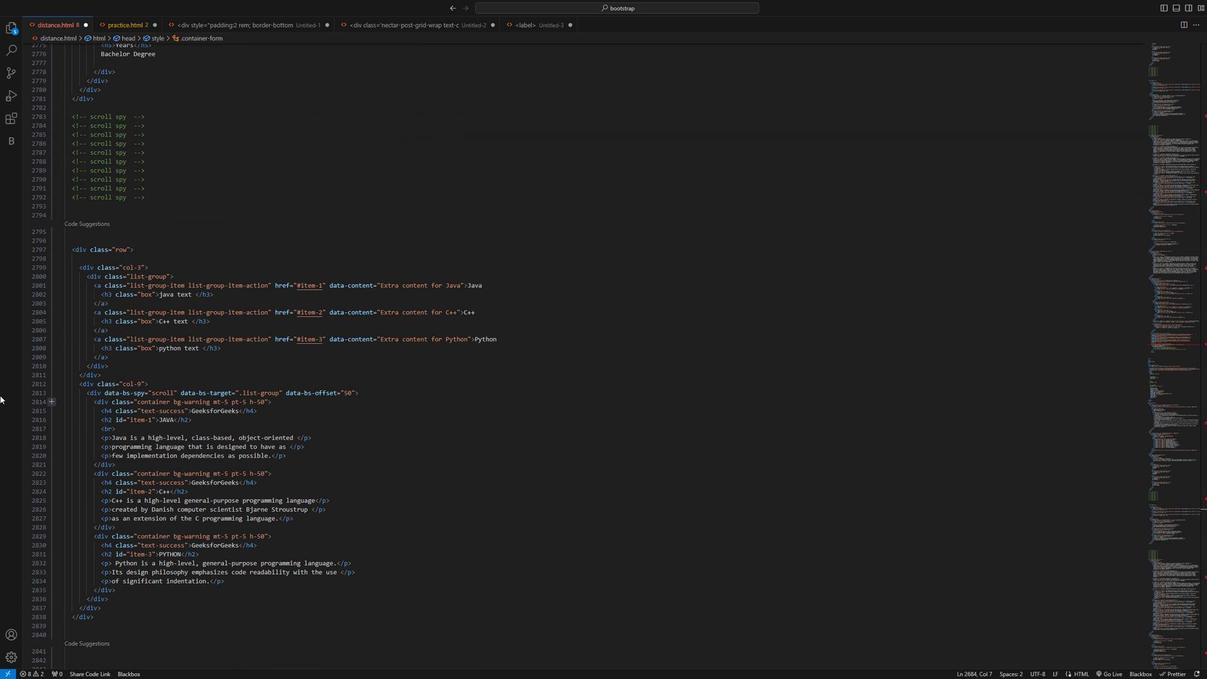 
Action: Mouse scrolled (575, 375) with delta (0, 0)
Screenshot: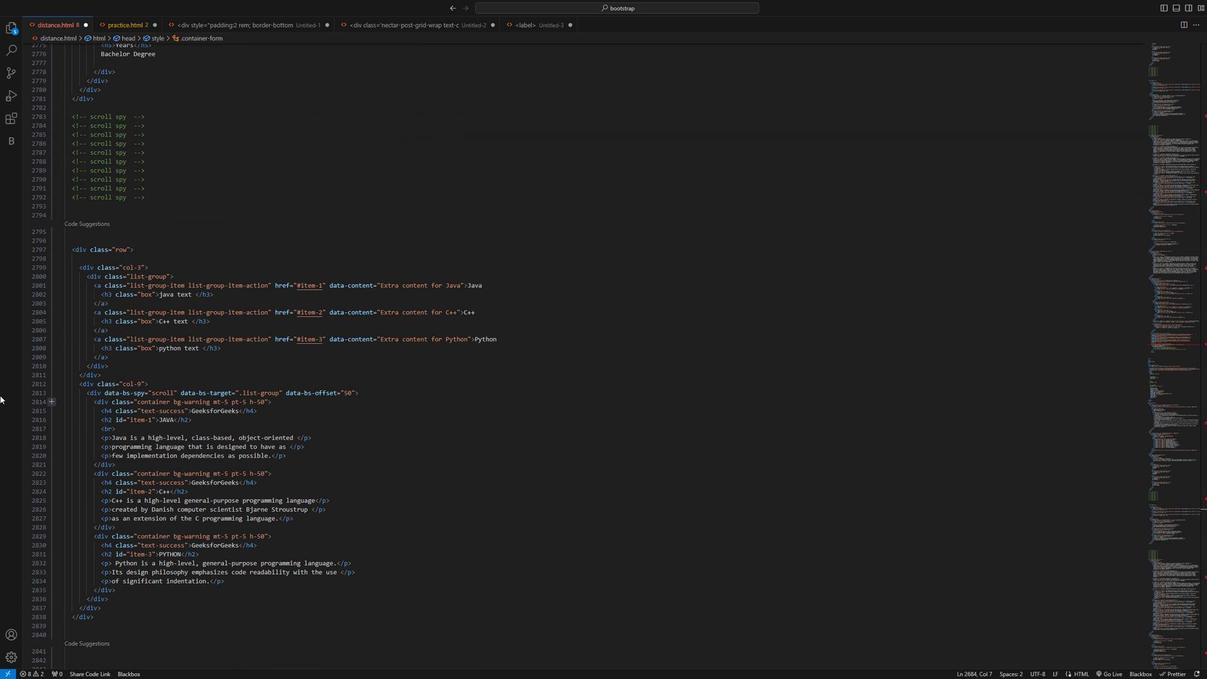 
Action: Mouse scrolled (575, 375) with delta (0, 0)
Screenshot: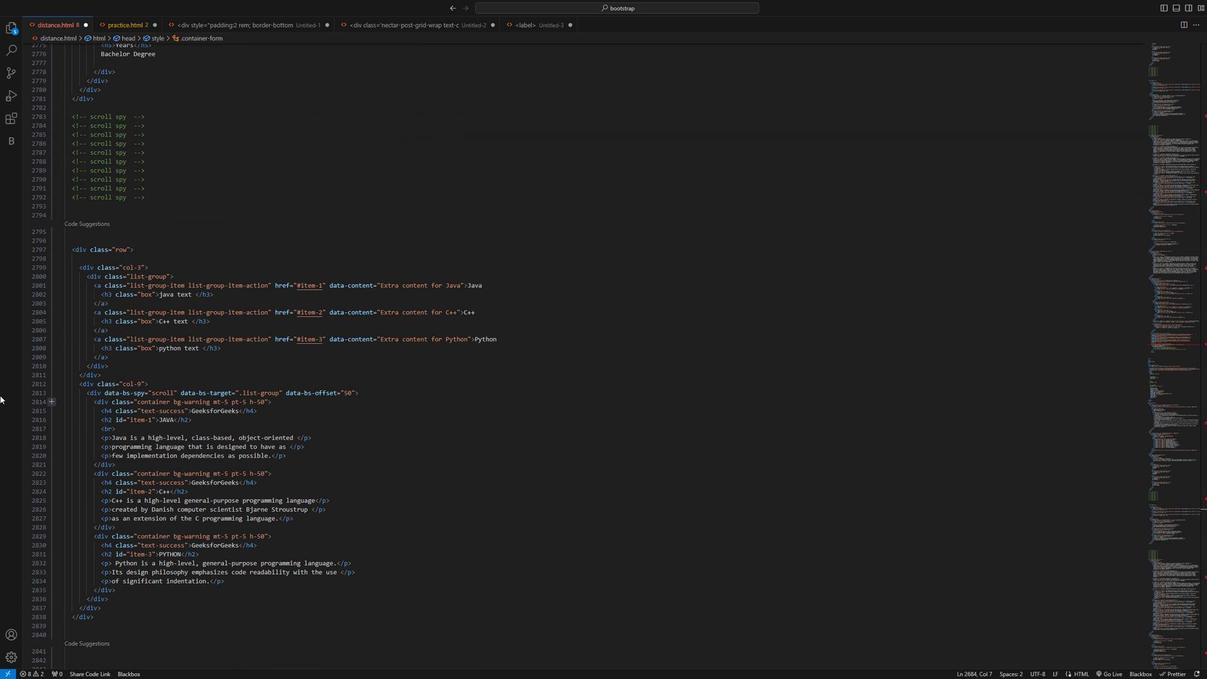 
Action: Mouse moved to (576, 375)
Screenshot: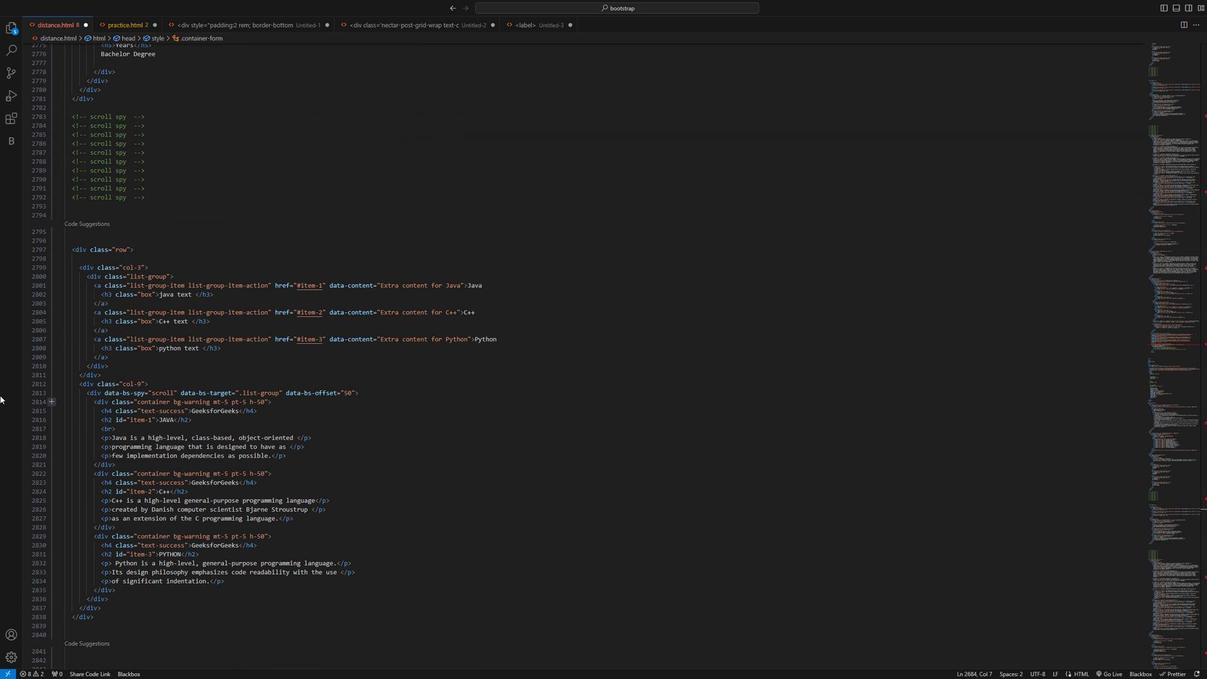 
Action: Mouse scrolled (576, 375) with delta (0, 0)
Screenshot: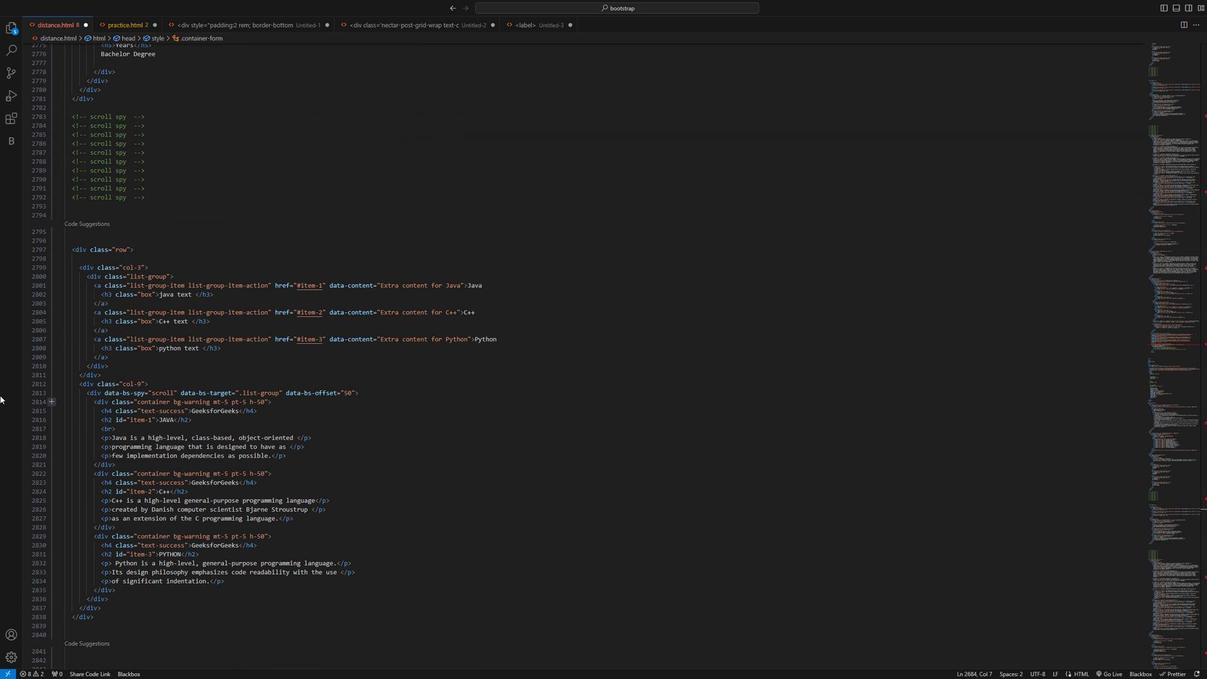 
Action: Mouse scrolled (576, 375) with delta (0, 0)
Screenshot: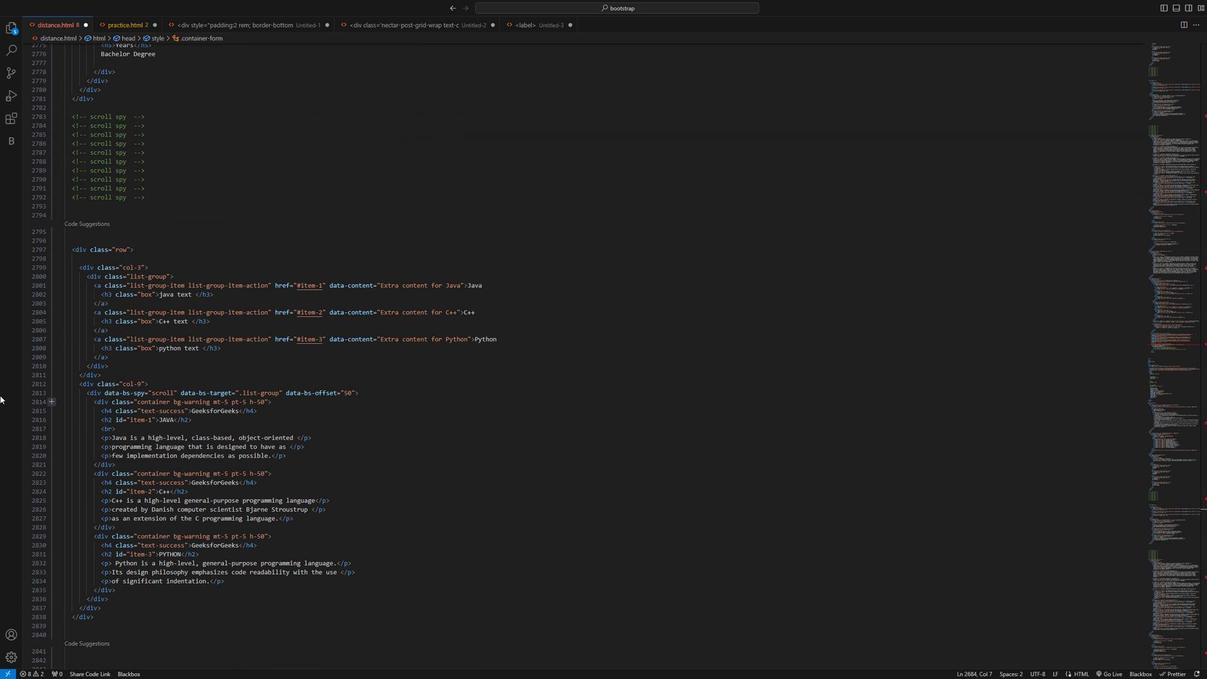 
Action: Mouse scrolled (576, 375) with delta (0, 0)
Screenshot: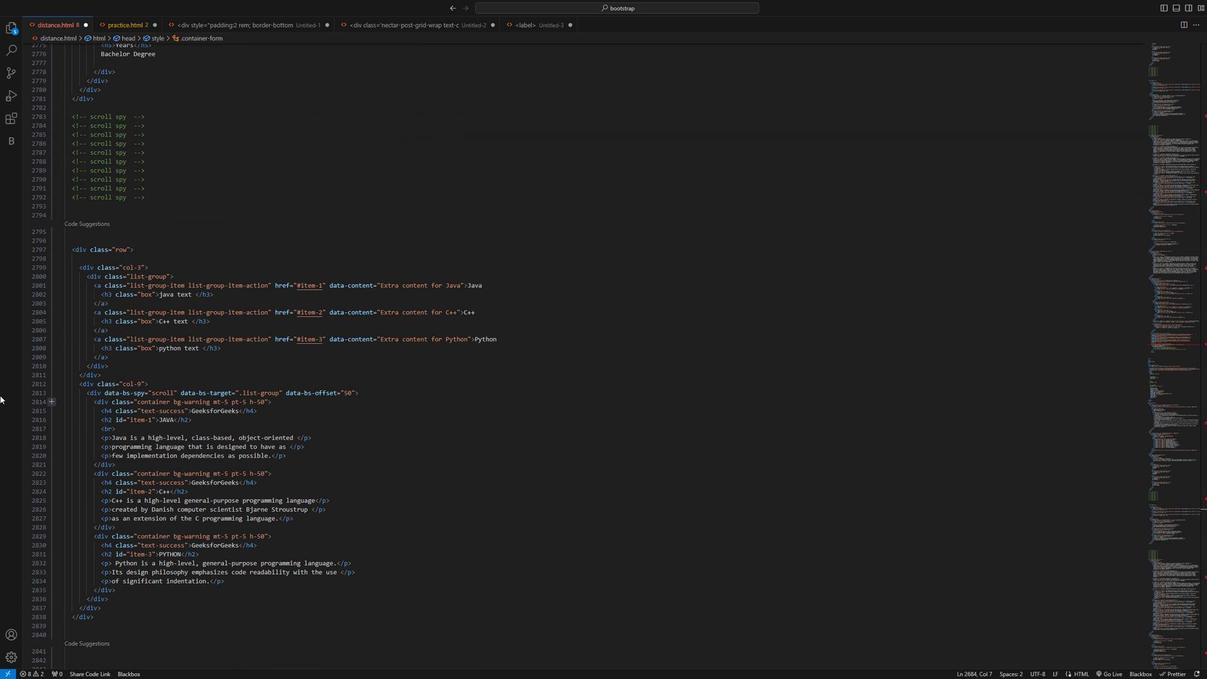 
Action: Mouse moved to (512, 352)
Screenshot: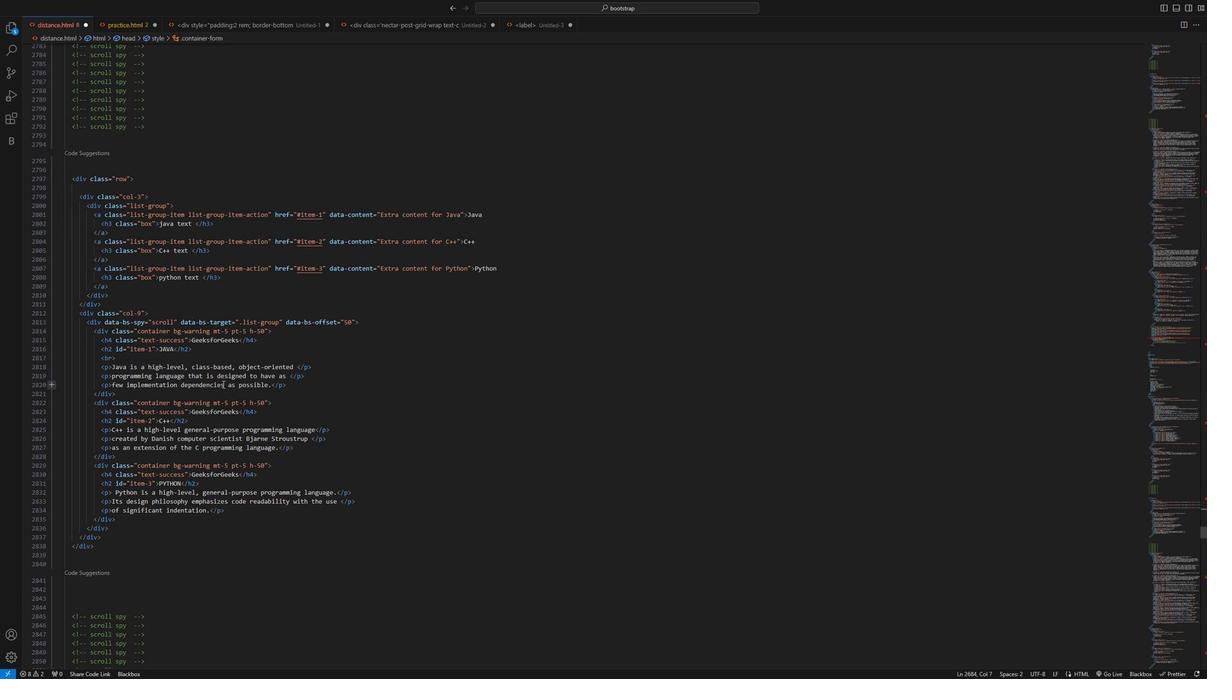 
Action: Mouse scrolled (512, 351) with delta (0, 0)
Screenshot: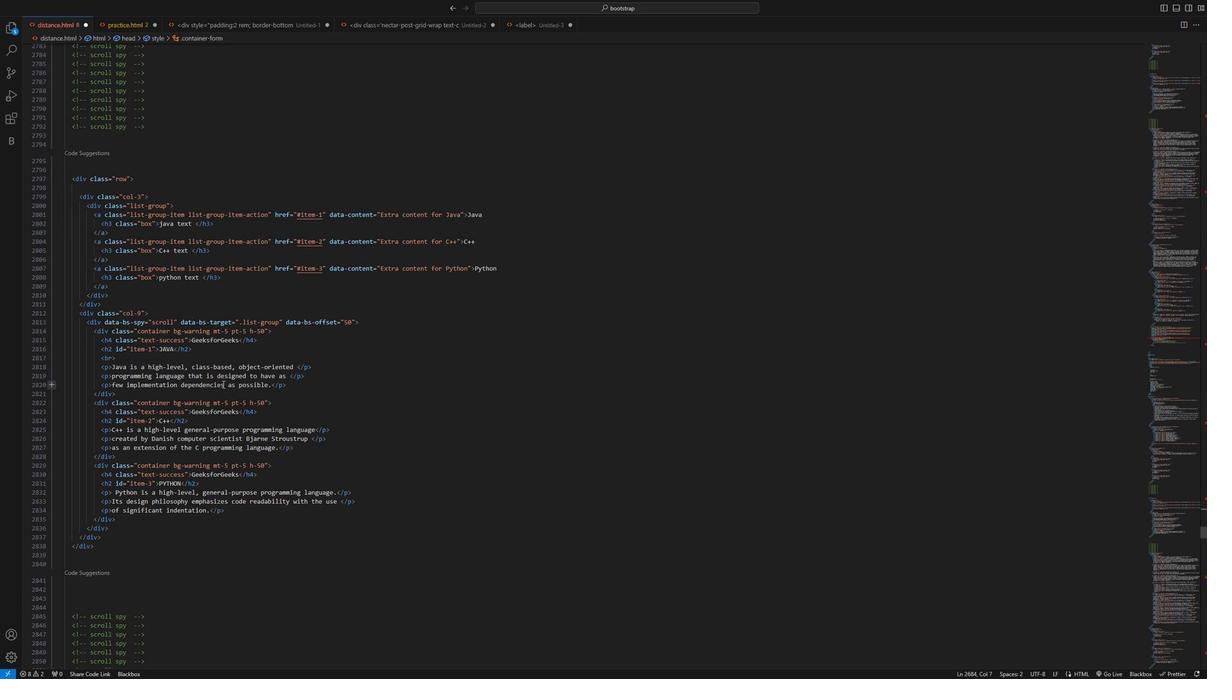 
Action: Mouse moved to (513, 355)
Screenshot: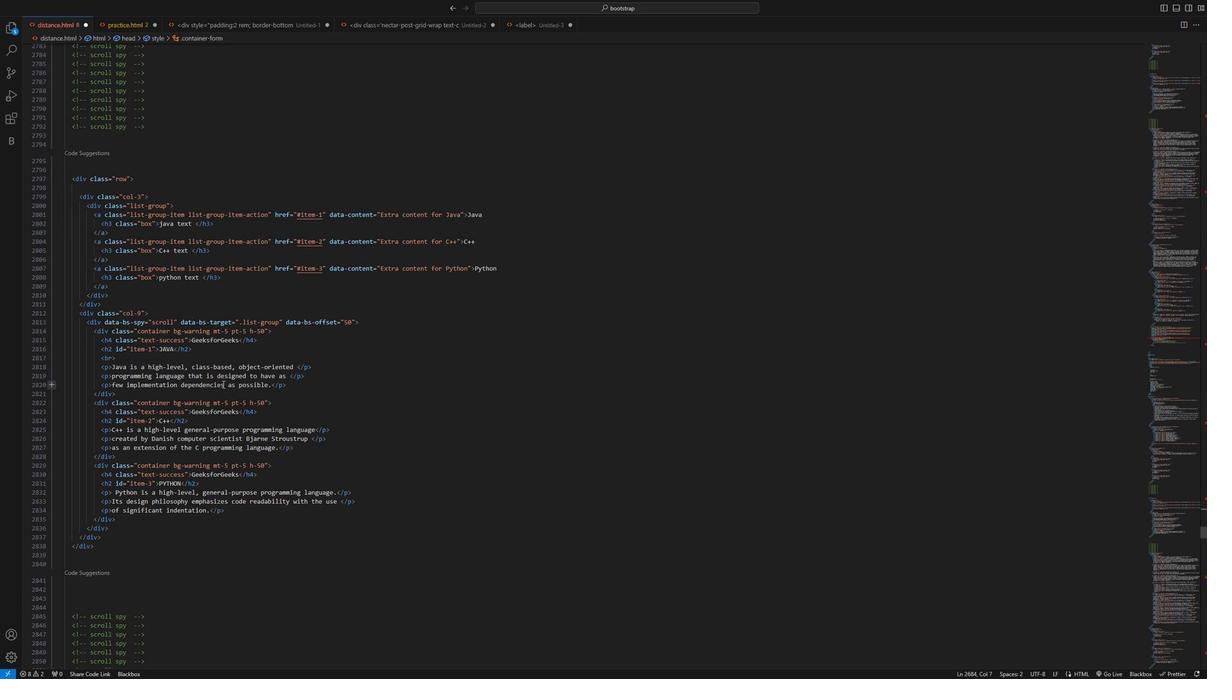 
Action: Mouse scrolled (513, 355) with delta (0, 0)
Screenshot: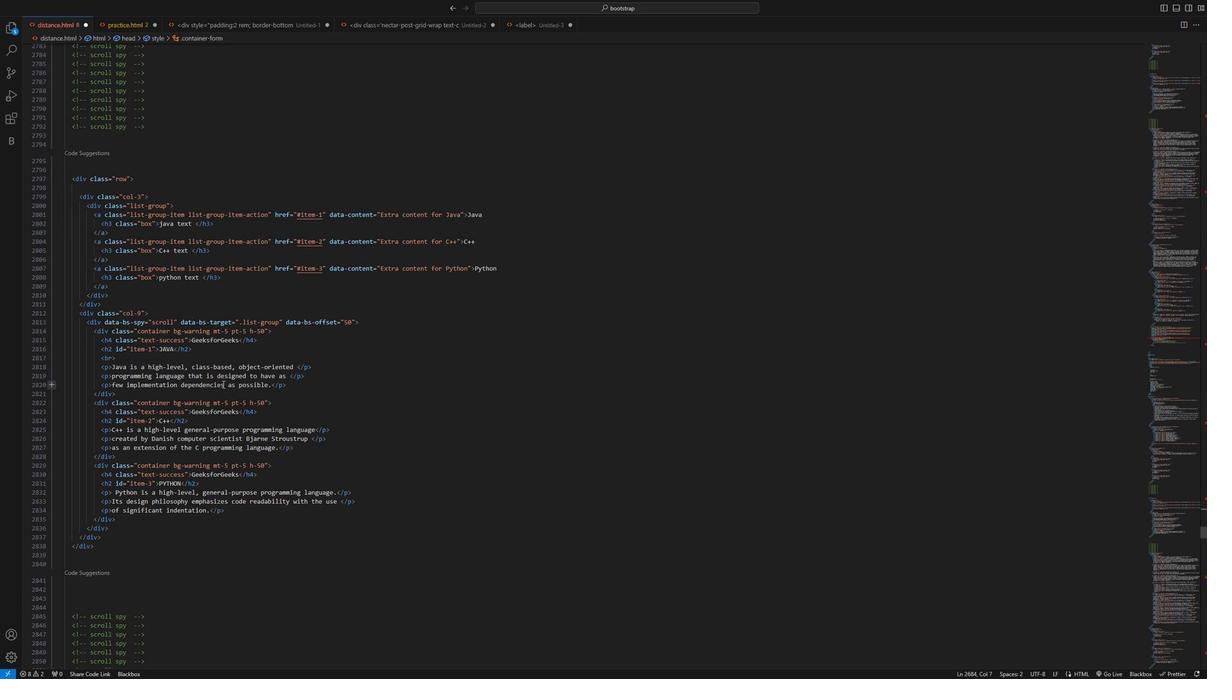 
Action: Mouse moved to (513, 360)
Screenshot: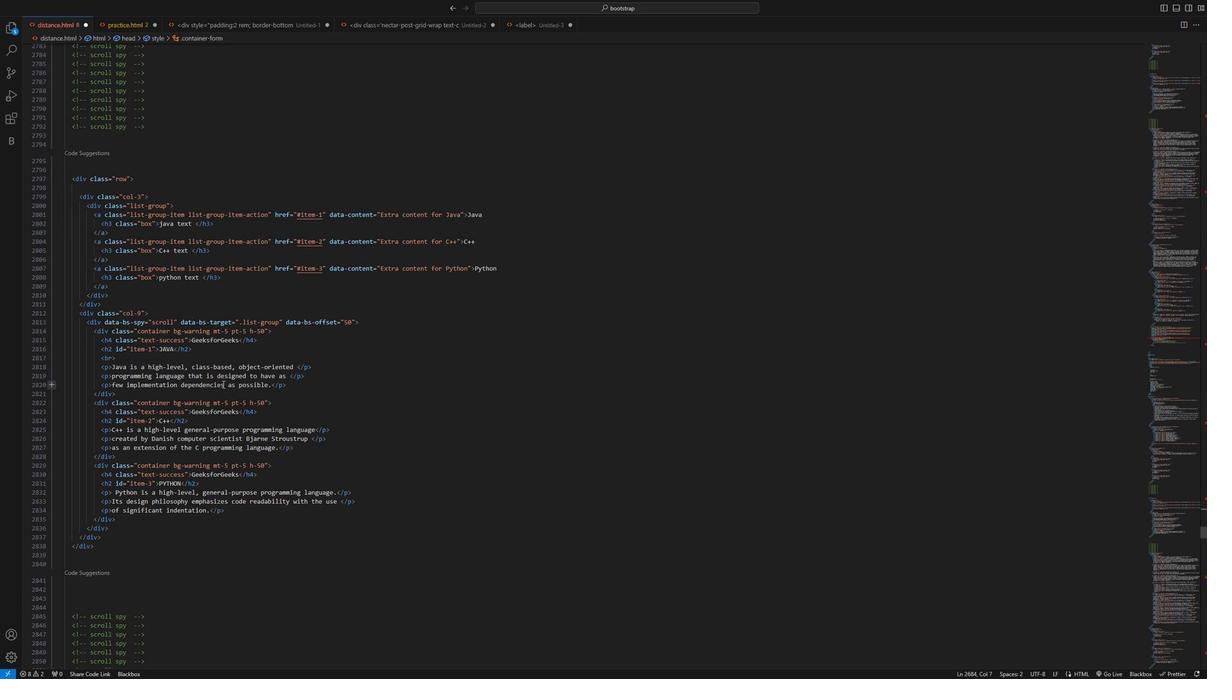 
Action: Mouse scrolled (513, 360) with delta (0, 0)
Screenshot: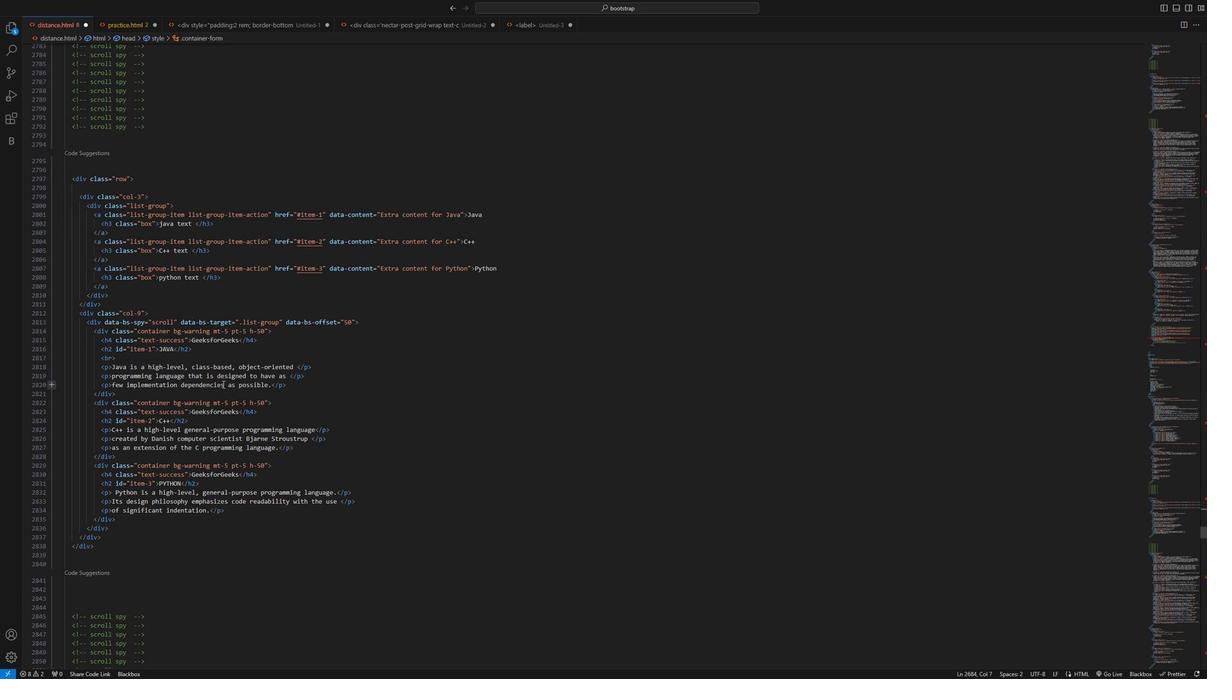 
Action: Mouse moved to (512, 362)
Screenshot: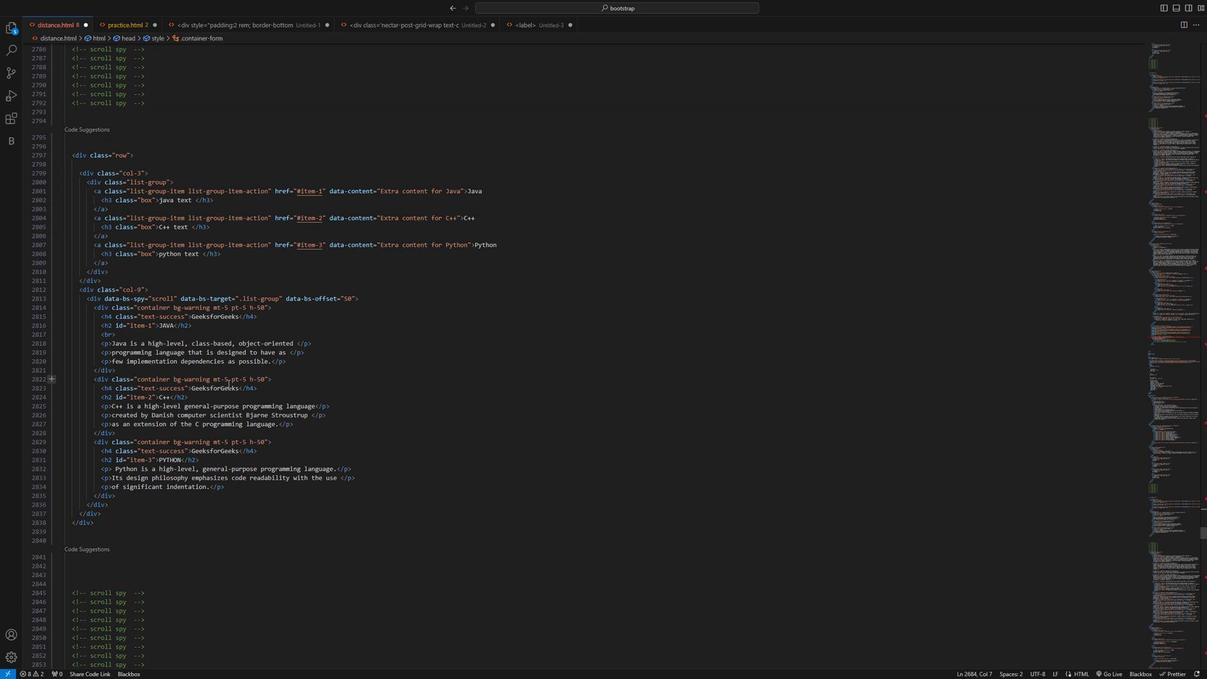 
Action: Mouse scrolled (512, 362) with delta (0, 0)
Screenshot: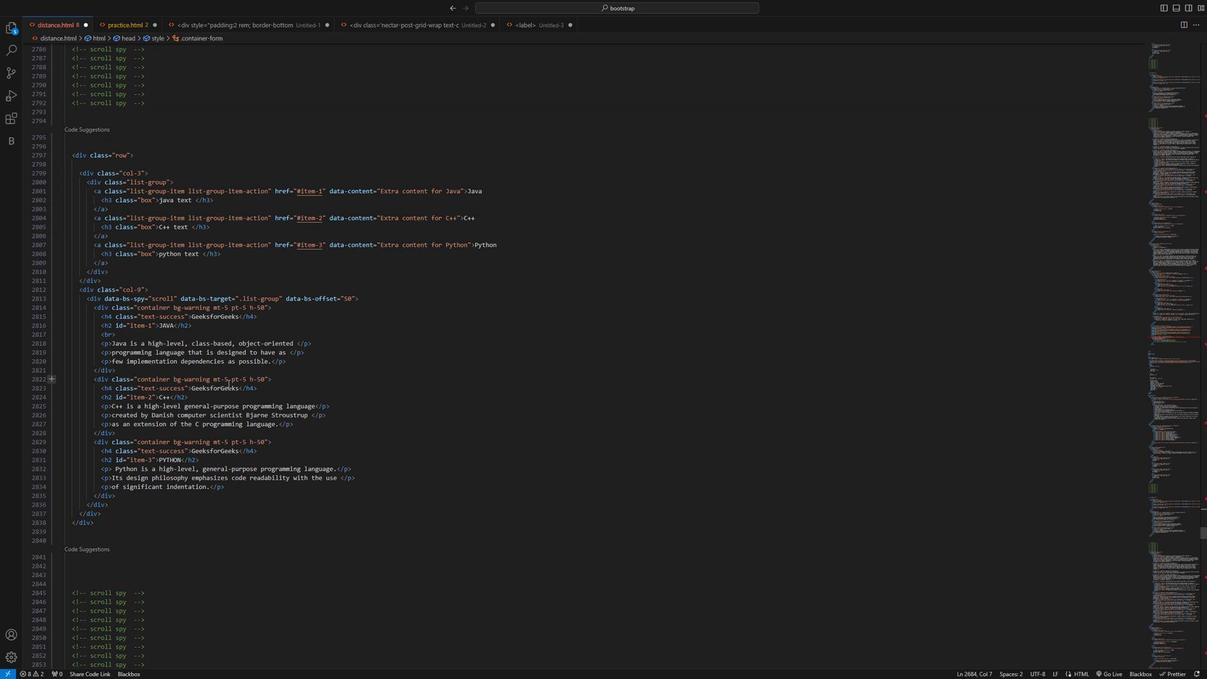 
Action: Mouse moved to (472, 494)
Screenshot: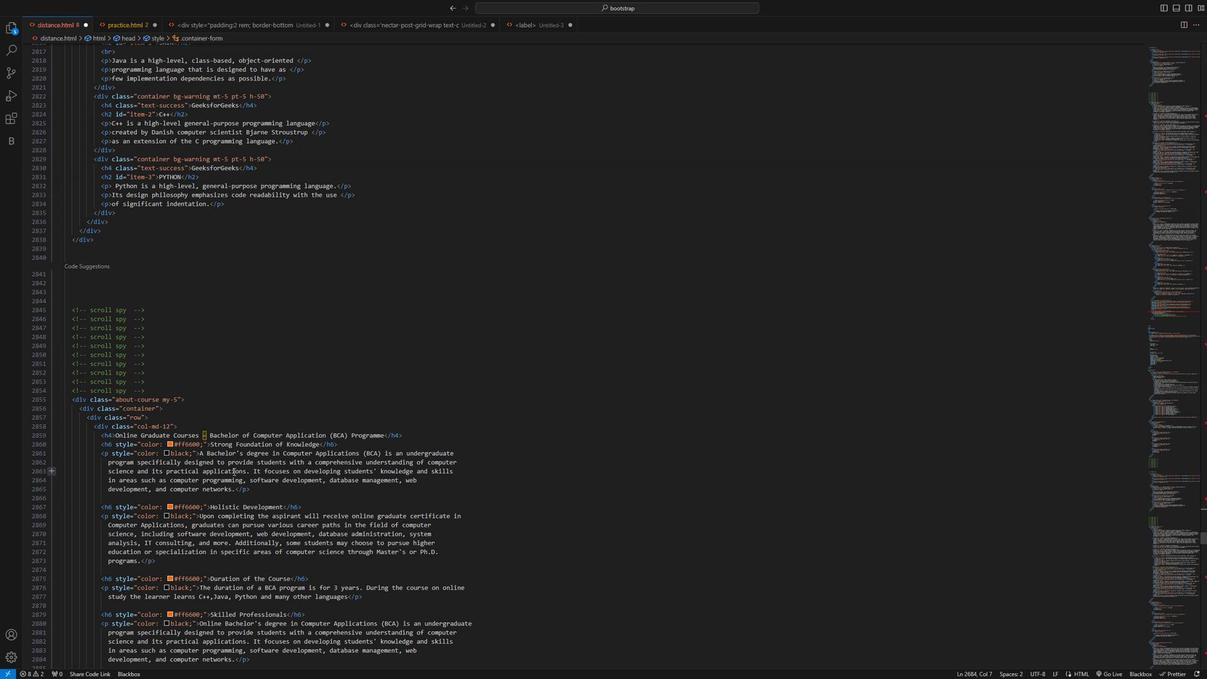 
Action: Mouse scrolled (472, 494) with delta (0, 0)
Screenshot: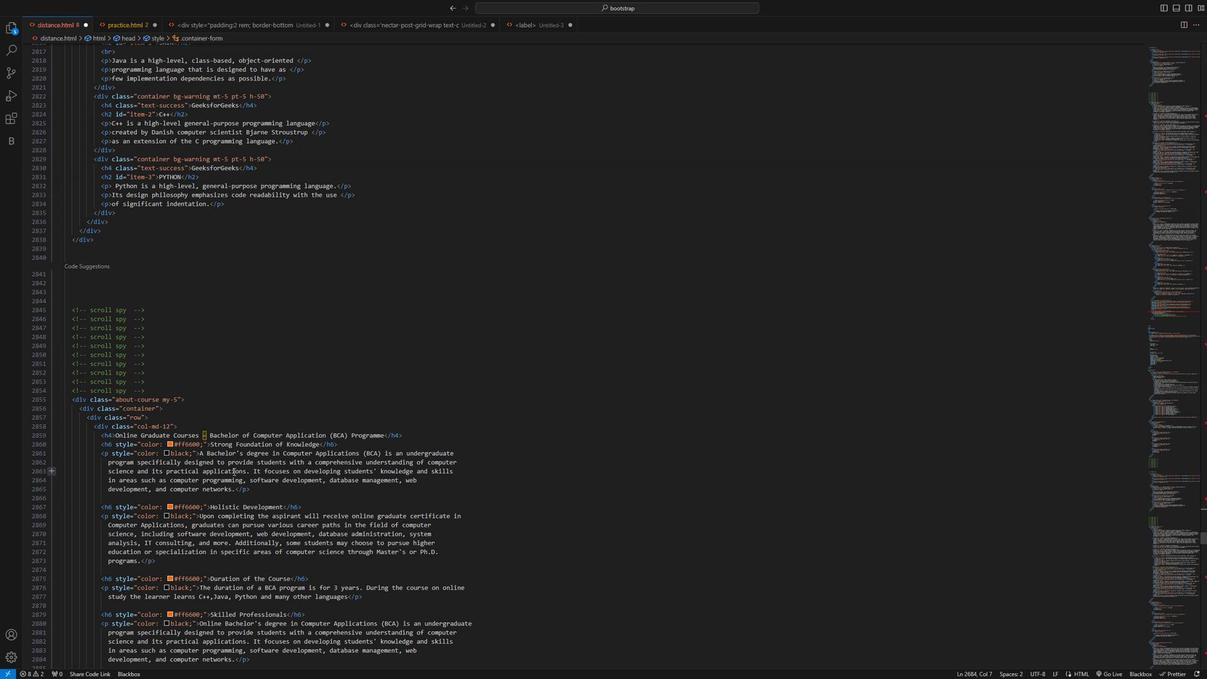 
Action: Mouse moved to (472, 494)
Screenshot: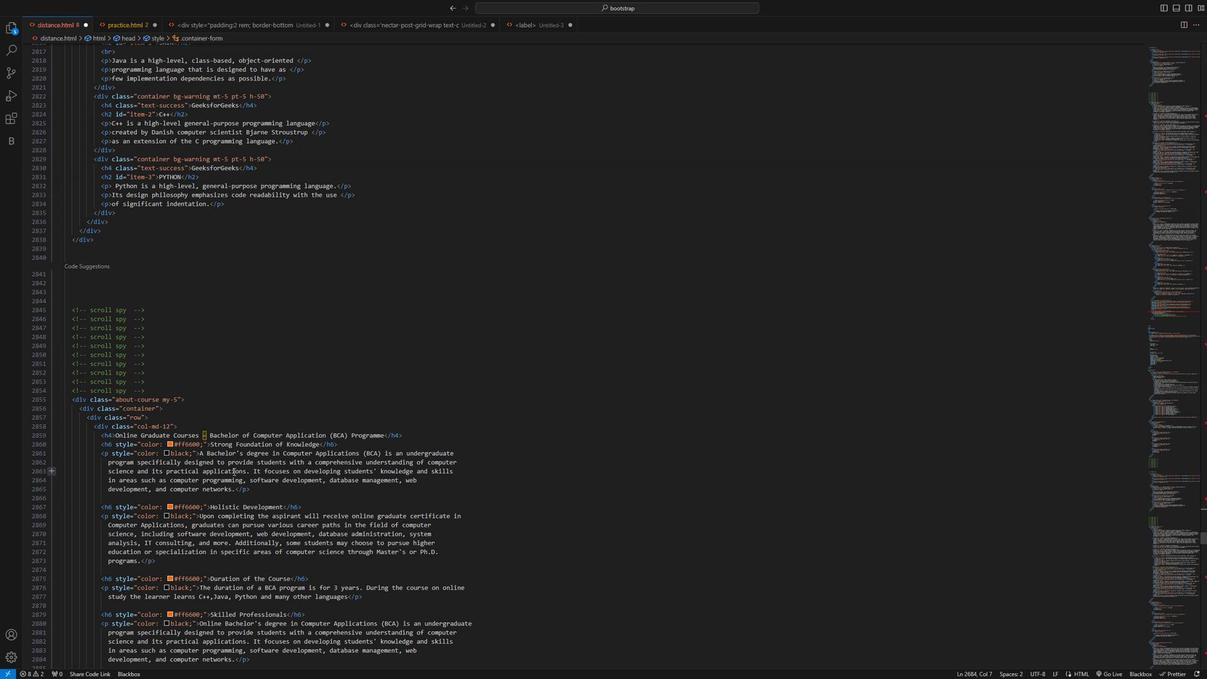 
Action: Mouse scrolled (472, 494) with delta (0, 0)
Screenshot: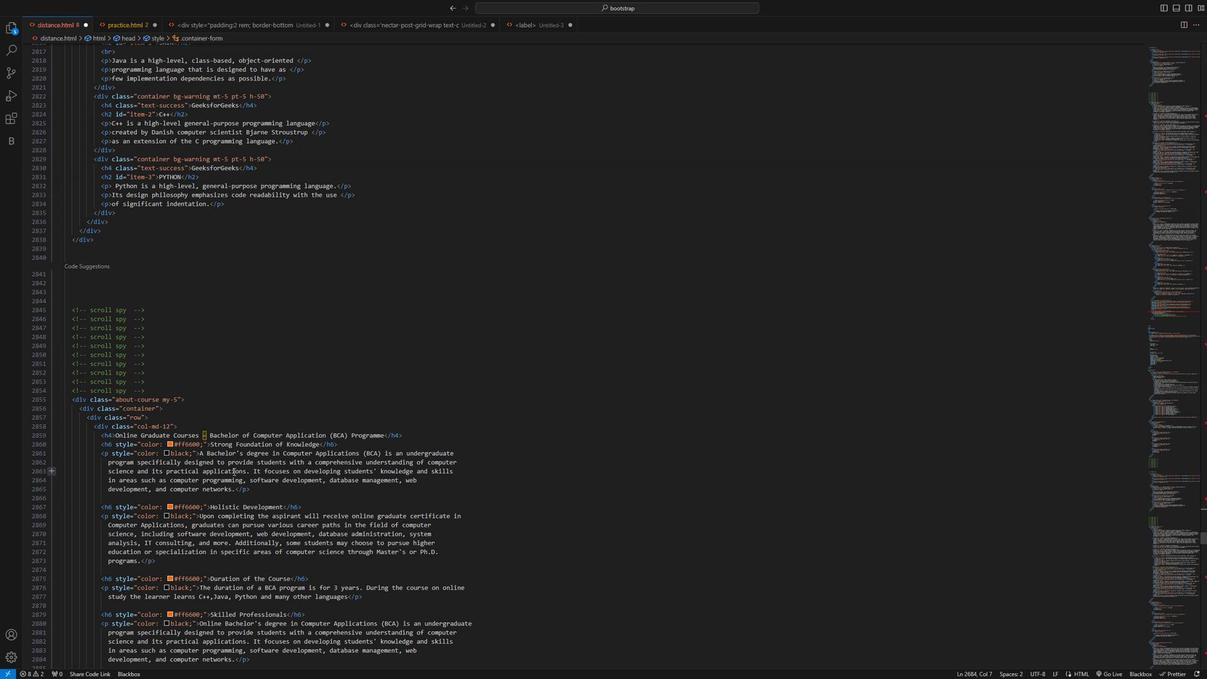 
Action: Mouse moved to (472, 496)
Screenshot: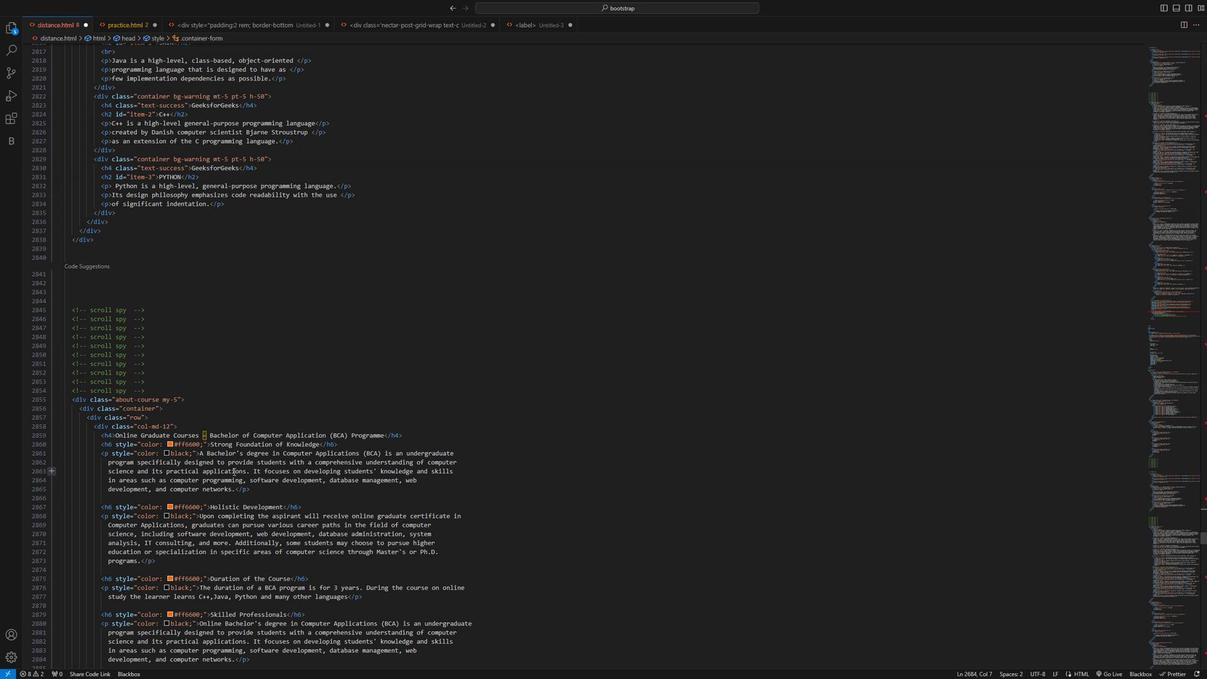 
Action: Mouse scrolled (472, 496) with delta (0, 0)
Screenshot: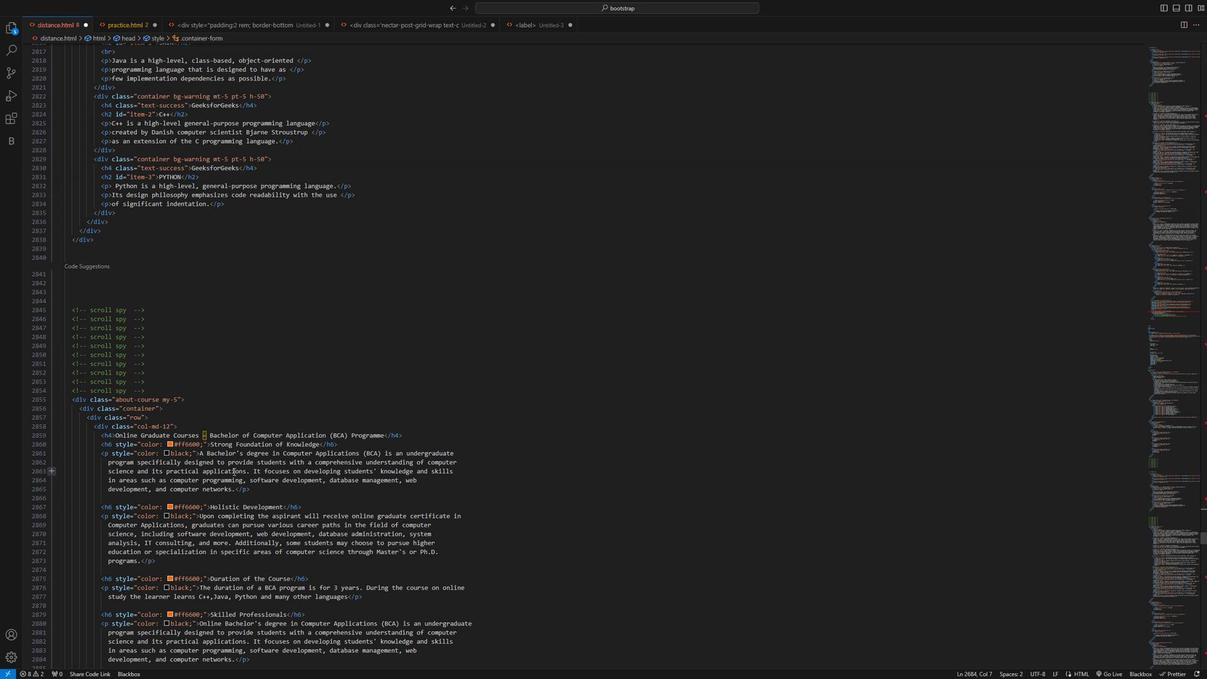
Action: Mouse moved to (474, 497)
Screenshot: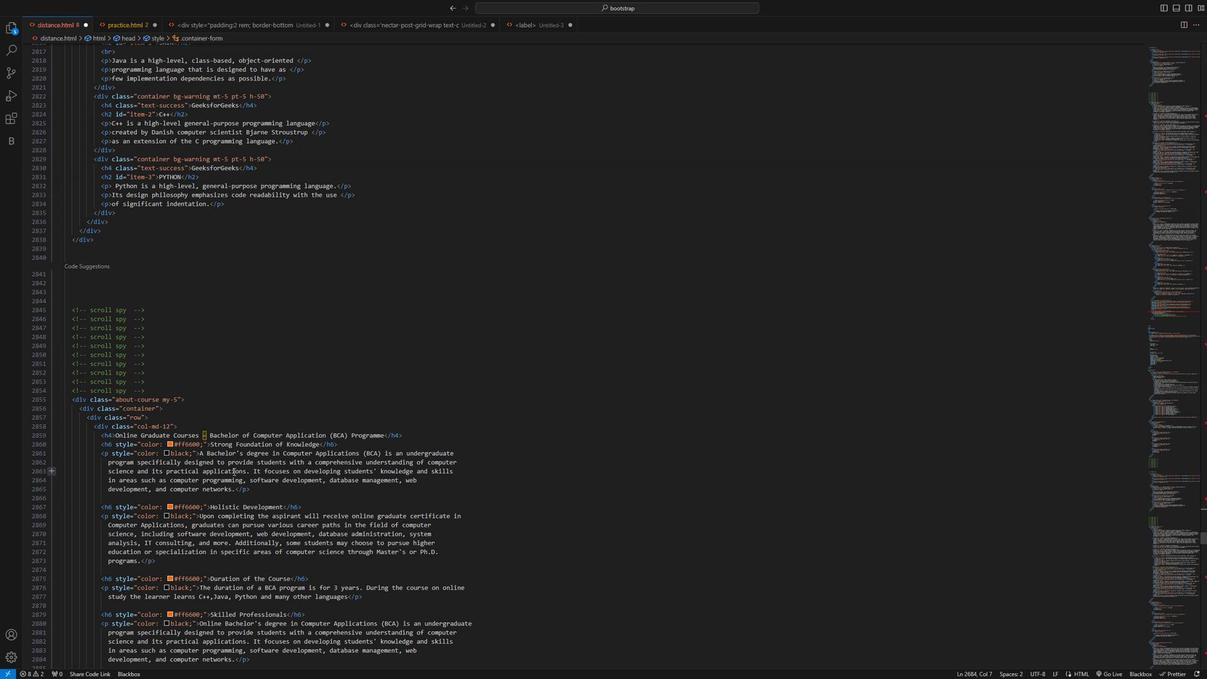 
Action: Mouse scrolled (474, 496) with delta (0, 0)
Screenshot: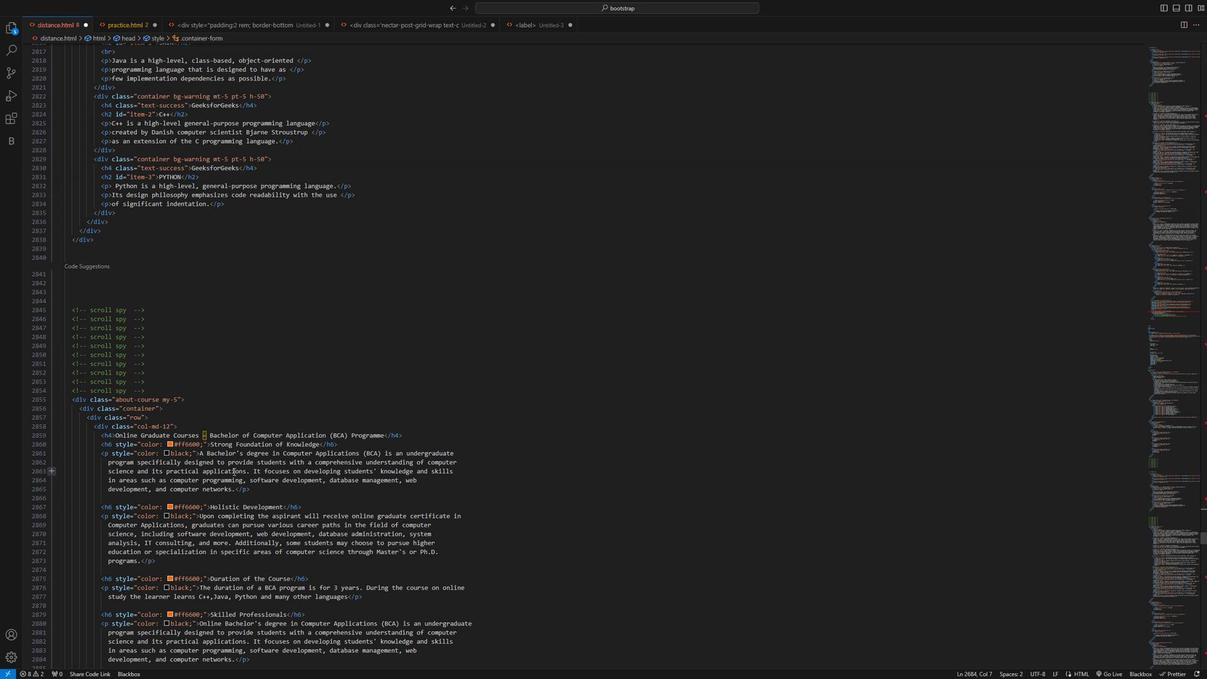 
Action: Mouse moved to (474, 498)
Screenshot: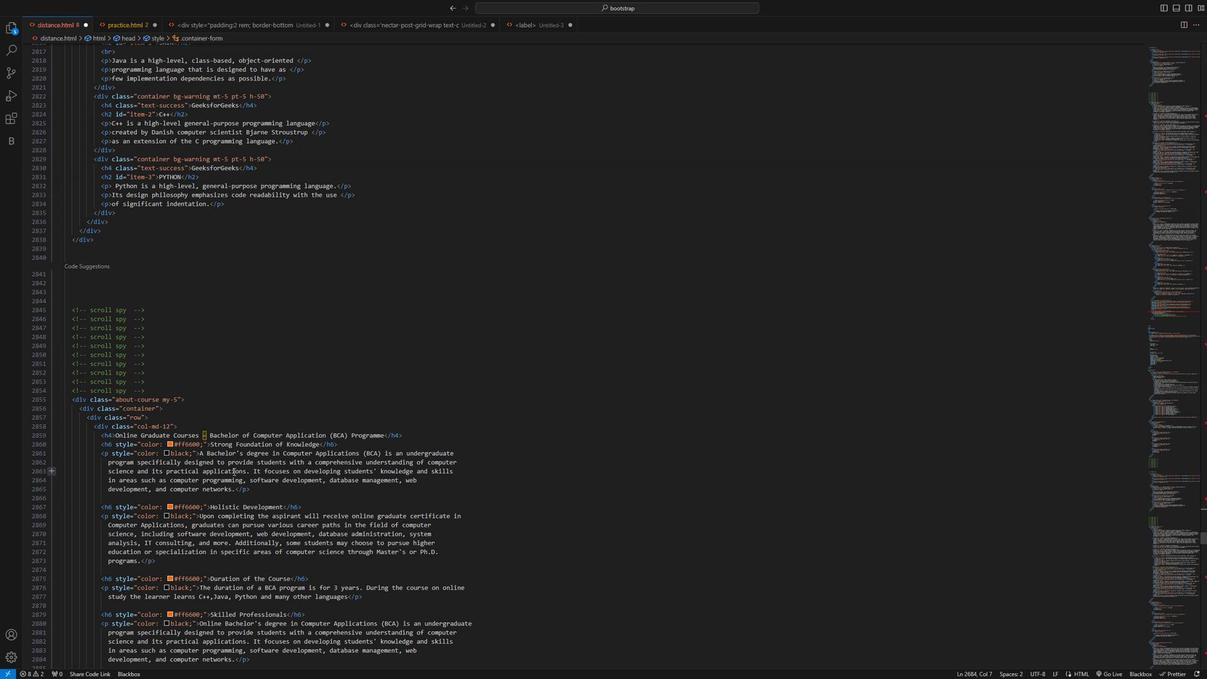 
Action: Mouse scrolled (474, 497) with delta (0, 0)
Screenshot: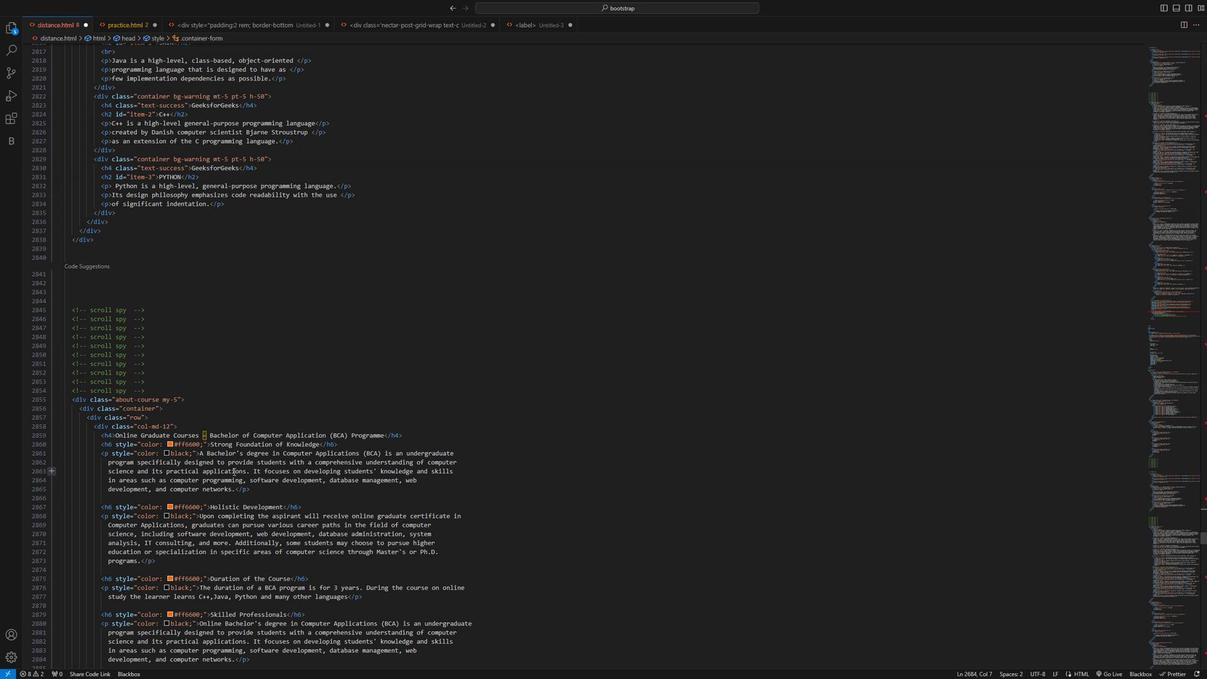 
Action: Mouse moved to (494, 499)
Screenshot: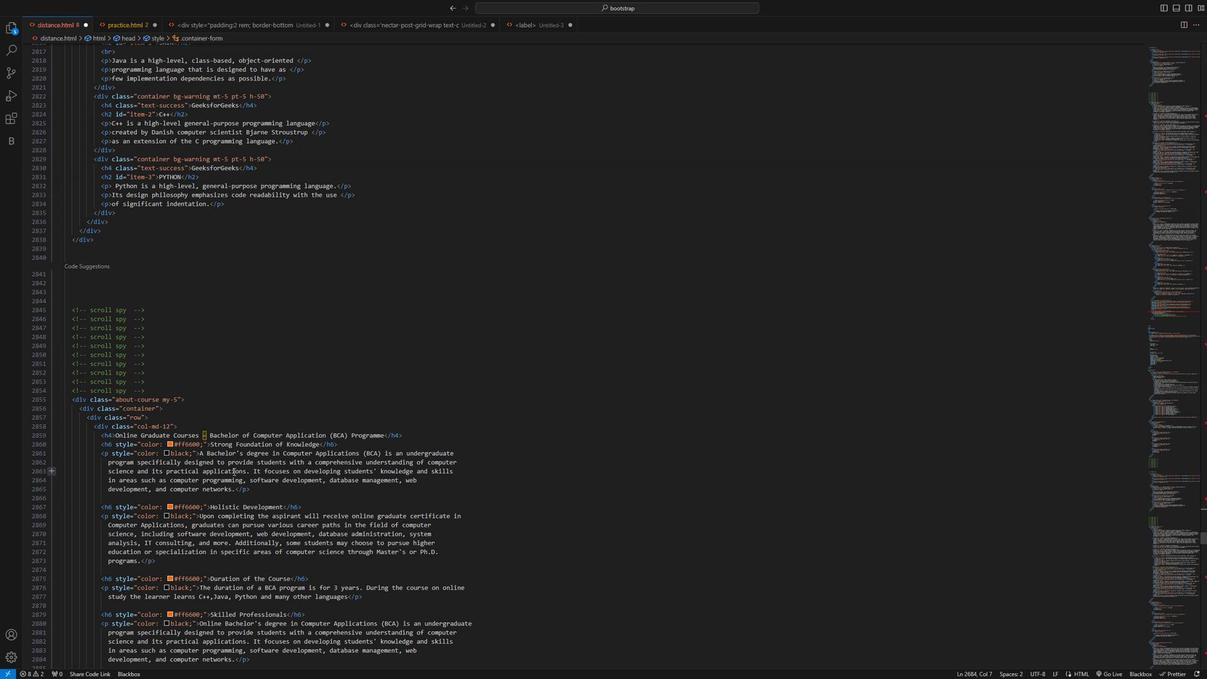 
Action: Mouse scrolled (494, 499) with delta (0, 0)
Screenshot: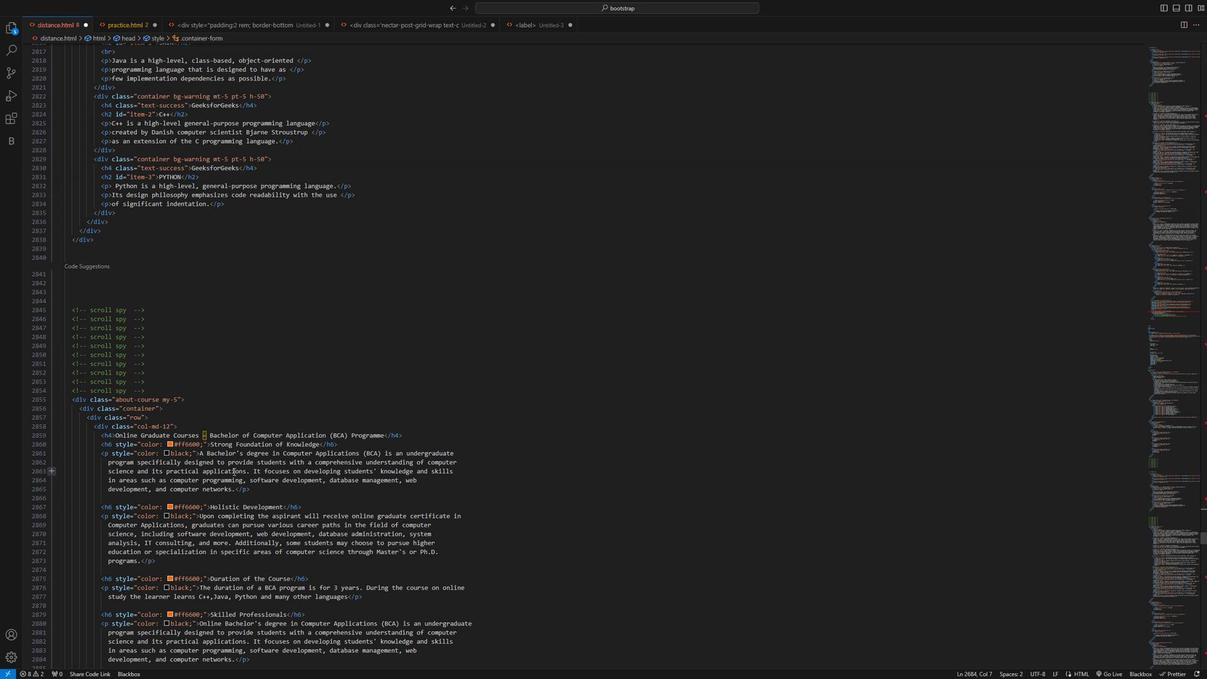 
Action: Mouse moved to (494, 500)
Screenshot: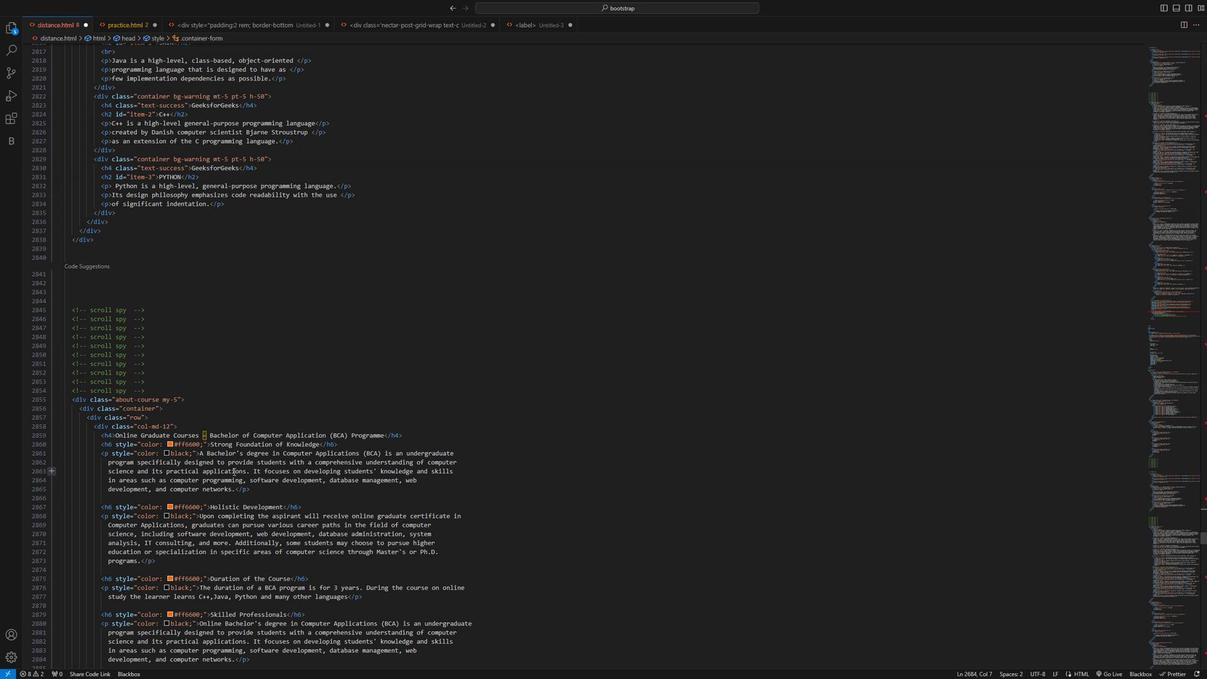 
Action: Mouse scrolled (494, 499) with delta (0, 0)
Screenshot: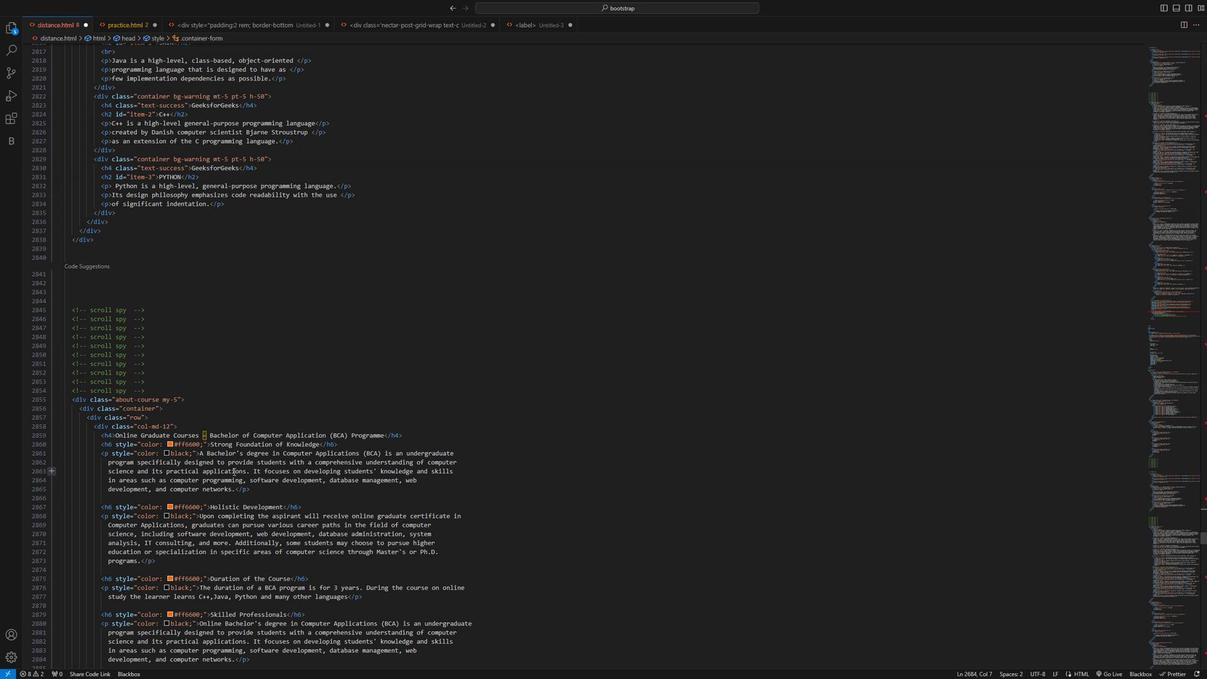 
Action: Mouse scrolled (494, 499) with delta (0, 0)
Screenshot: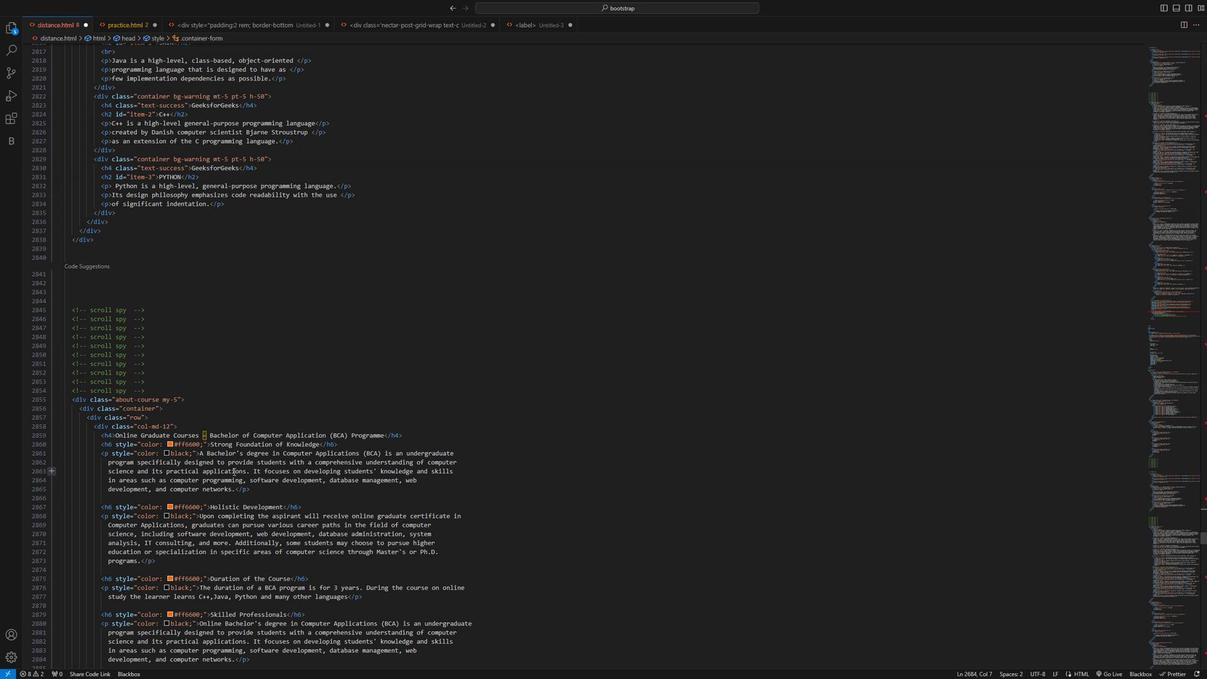
Action: Mouse moved to (538, 509)
Screenshot: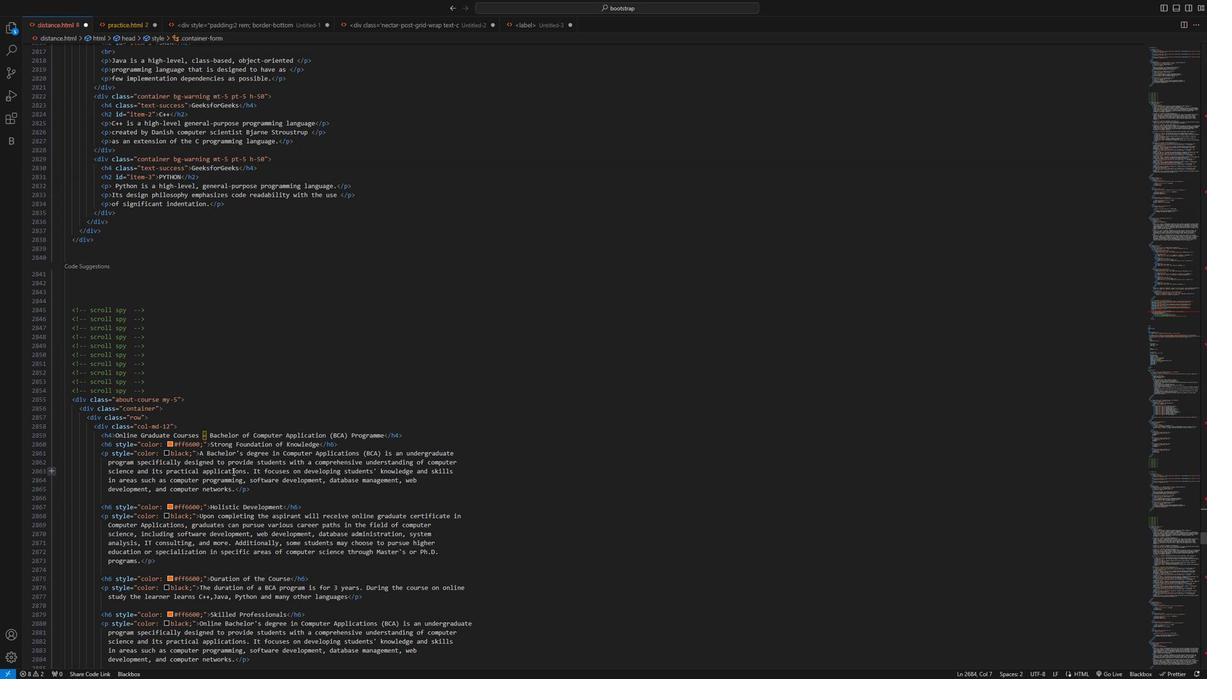 
Action: Mouse scrolled (538, 508) with delta (0, 0)
Screenshot: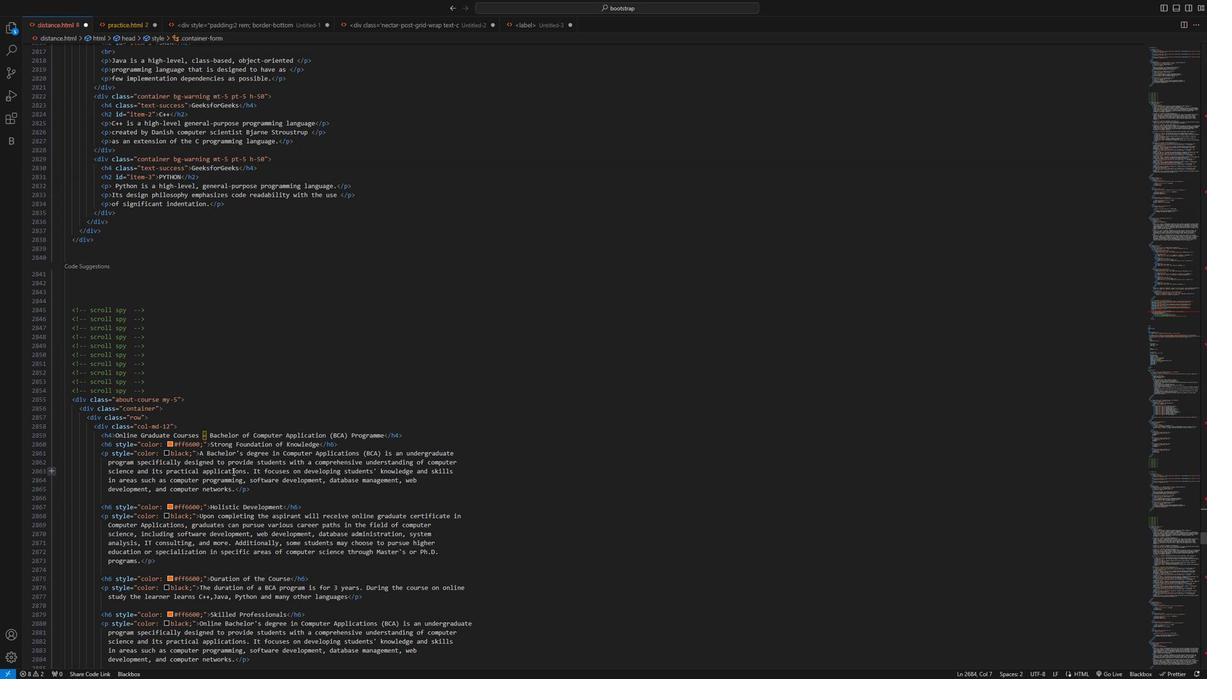 
Action: Mouse moved to (538, 511)
Screenshot: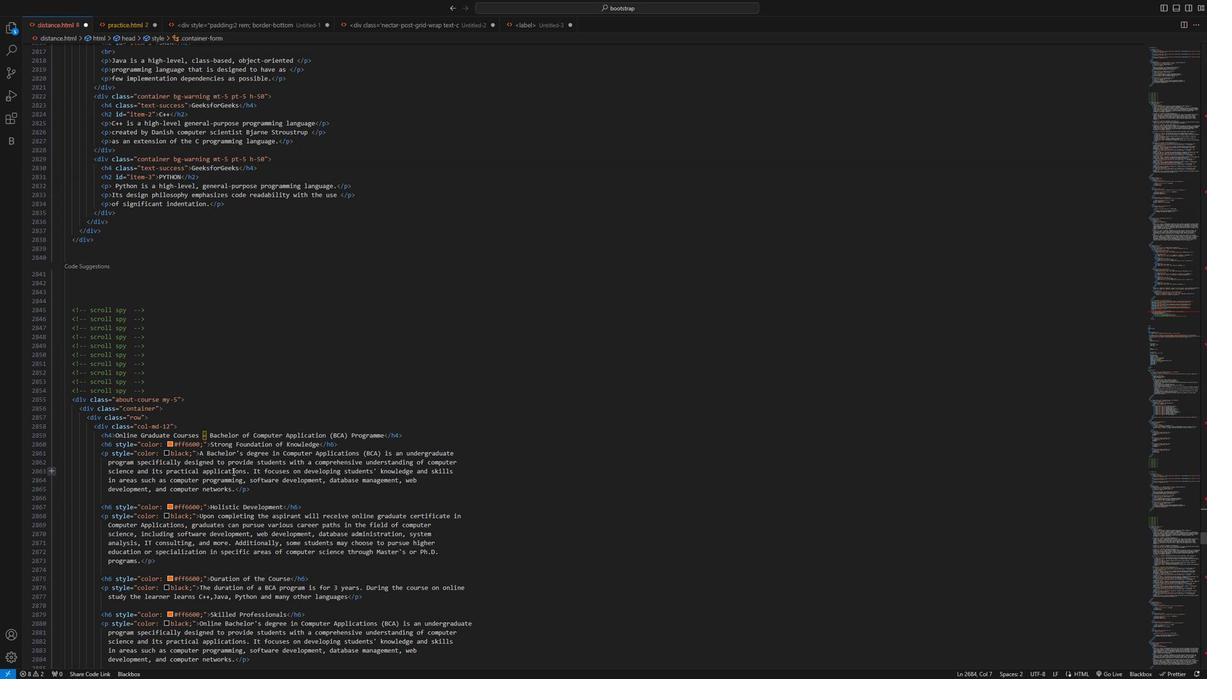 
Action: Mouse scrolled (538, 511) with delta (0, 0)
Screenshot: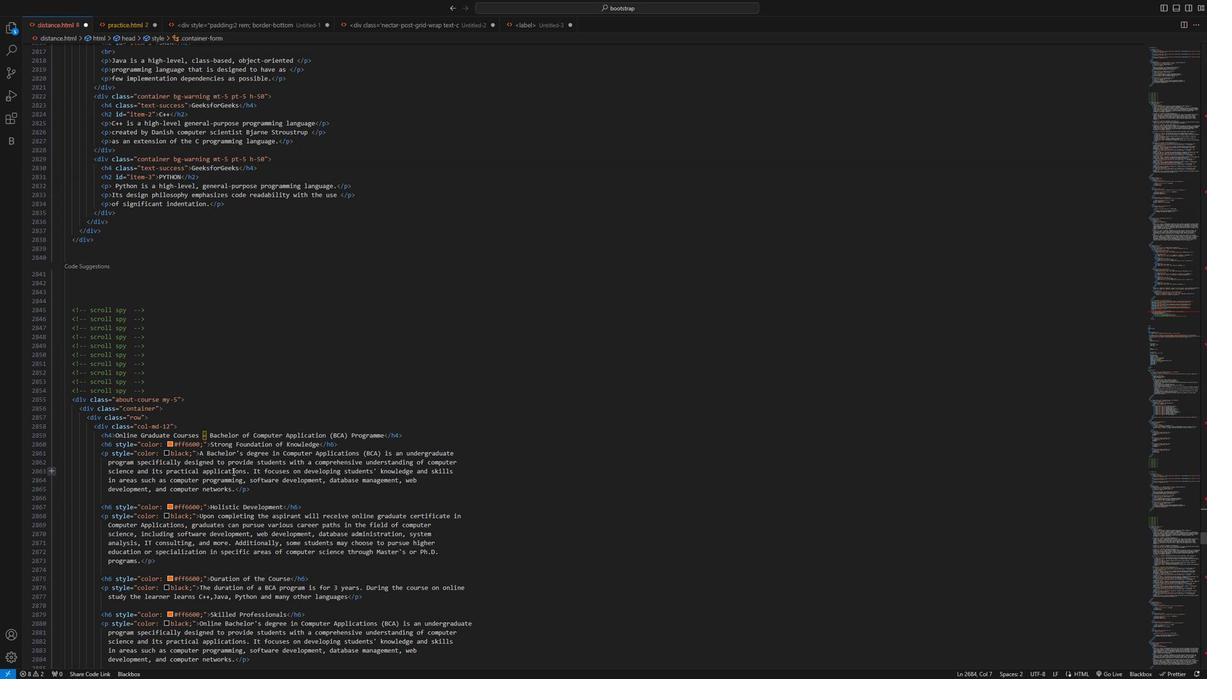 
Action: Mouse moved to (538, 513)
Screenshot: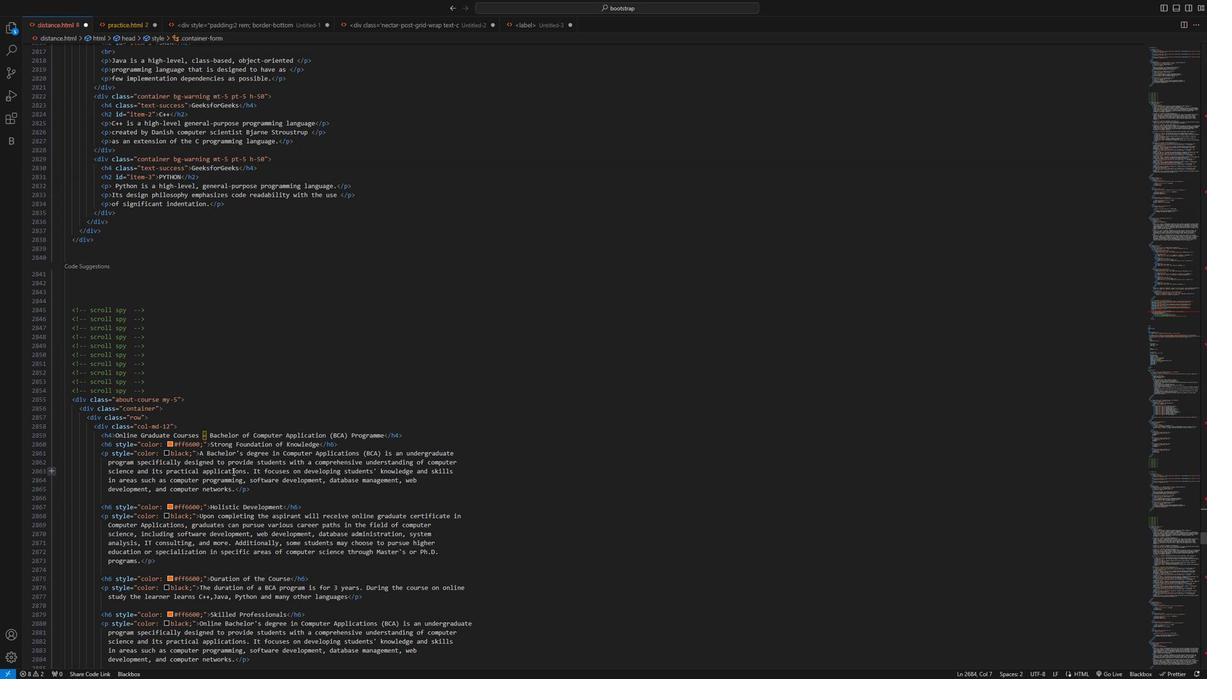 
Action: Mouse scrolled (538, 513) with delta (0, 0)
Screenshot: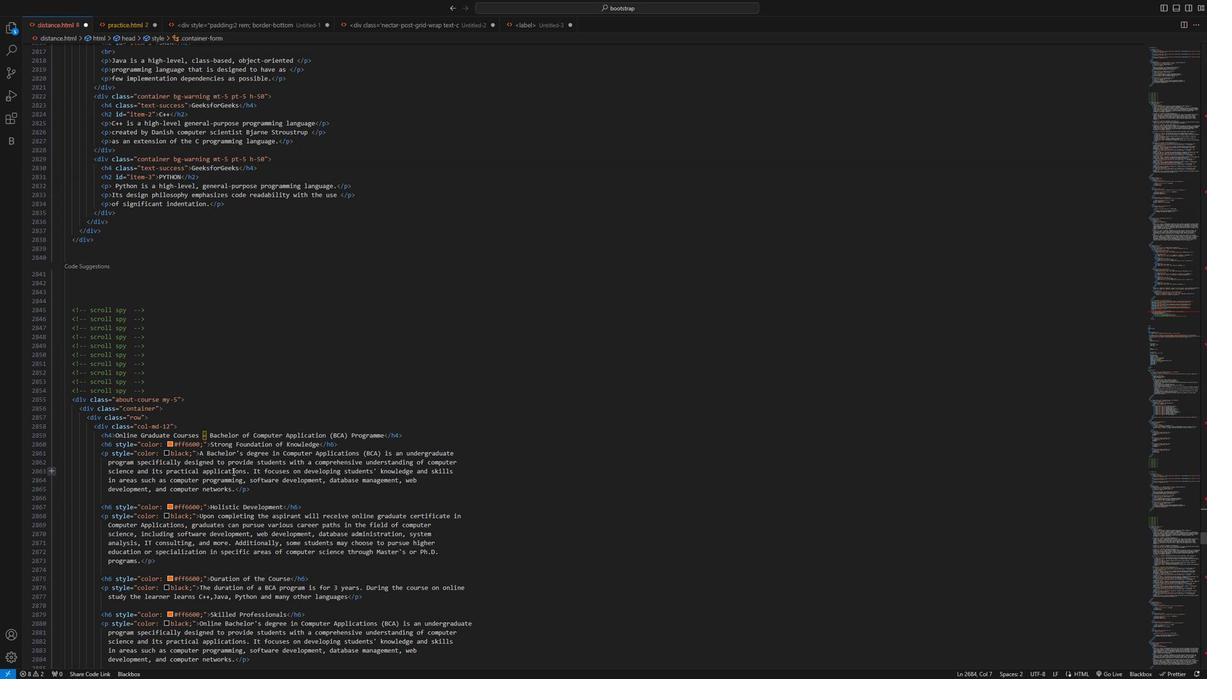 
Action: Mouse moved to (538, 513)
Screenshot: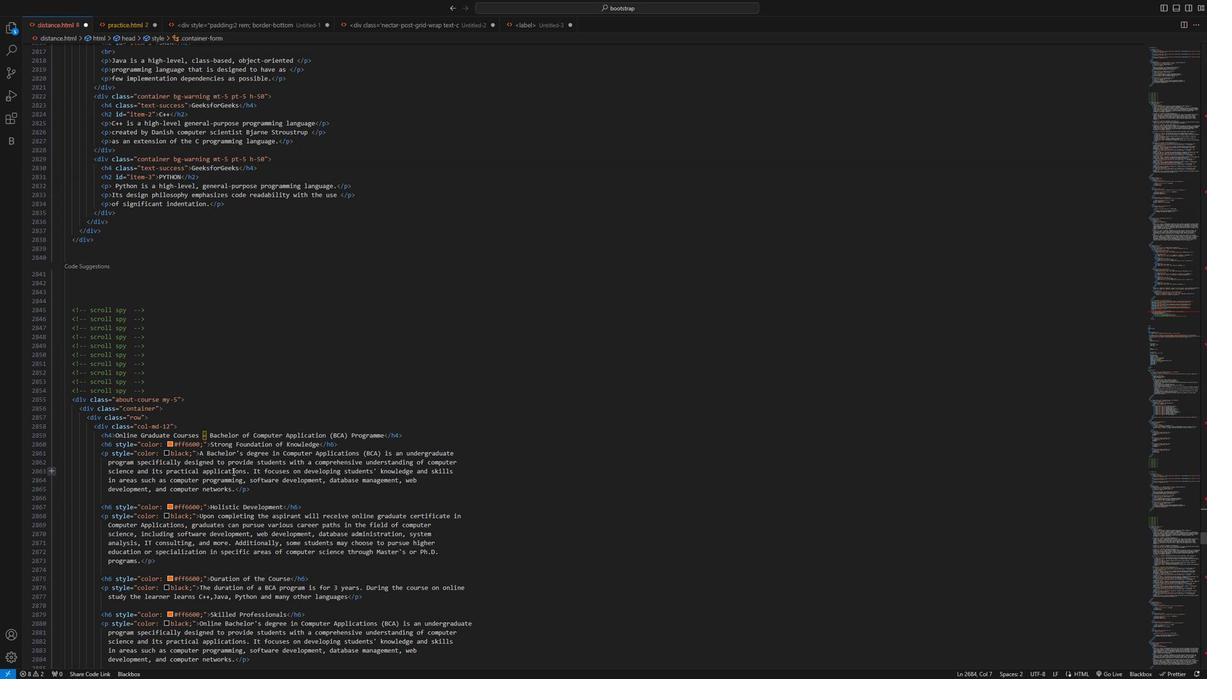 
Action: Mouse scrolled (538, 513) with delta (0, 0)
Screenshot: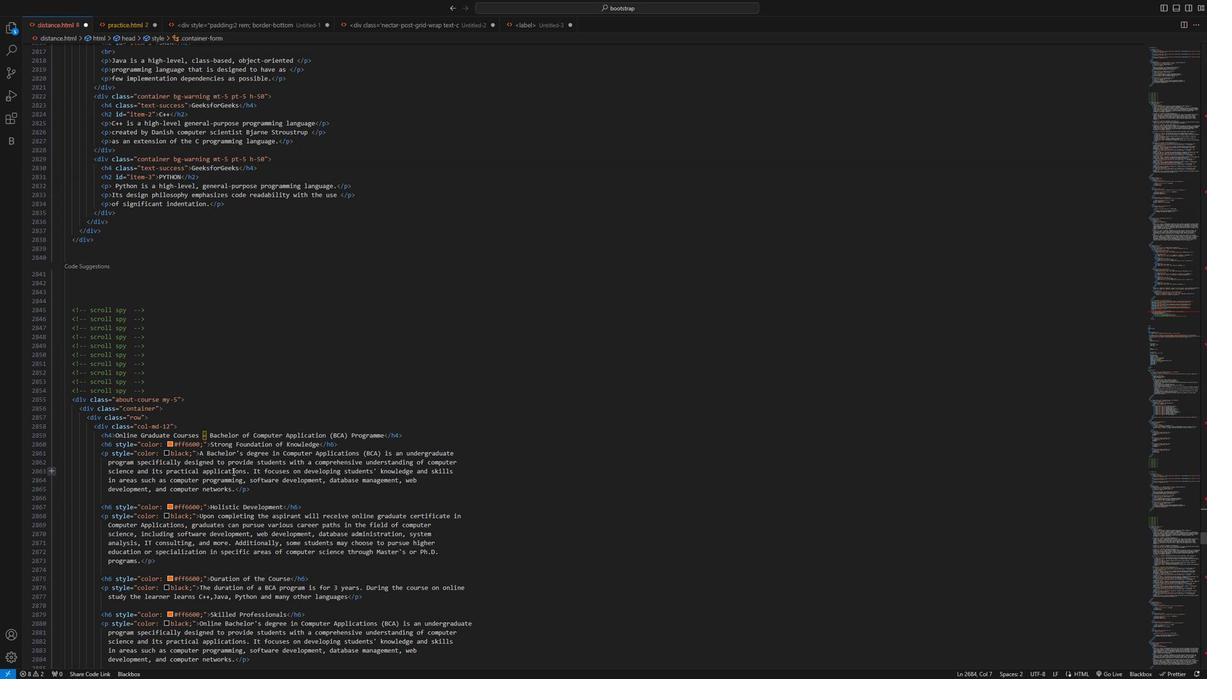 
Action: Mouse moved to (454, 435)
Screenshot: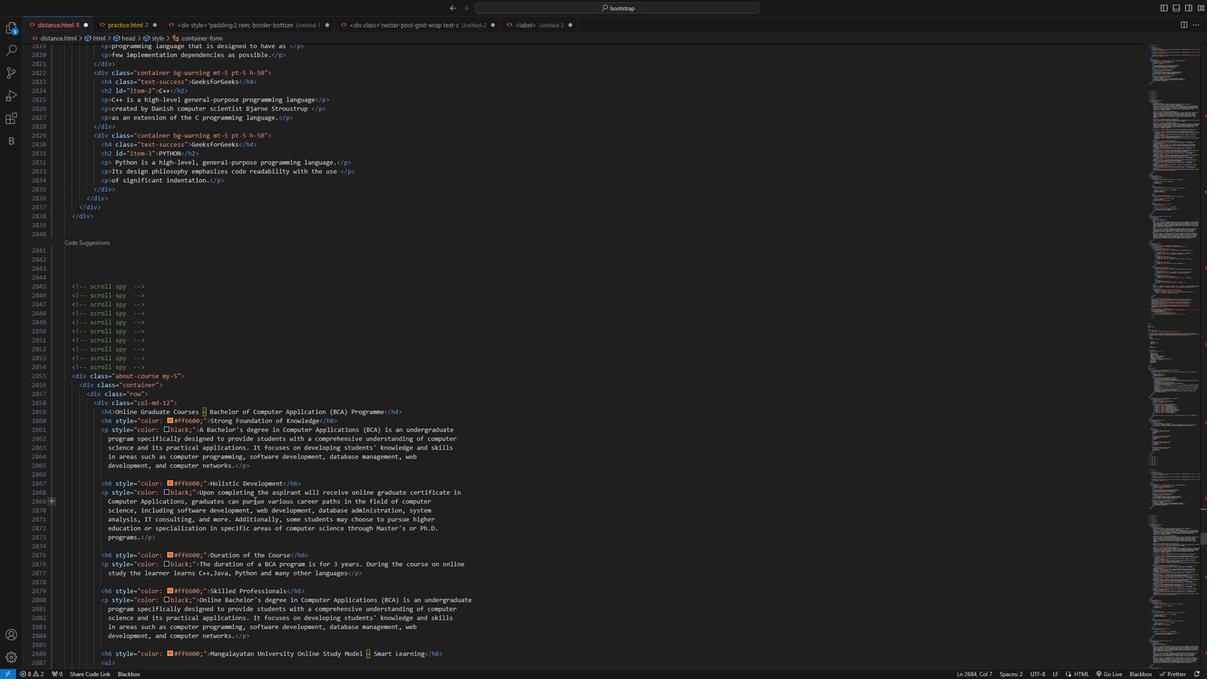 
Action: Mouse scrolled (454, 435) with delta (0, 0)
Screenshot: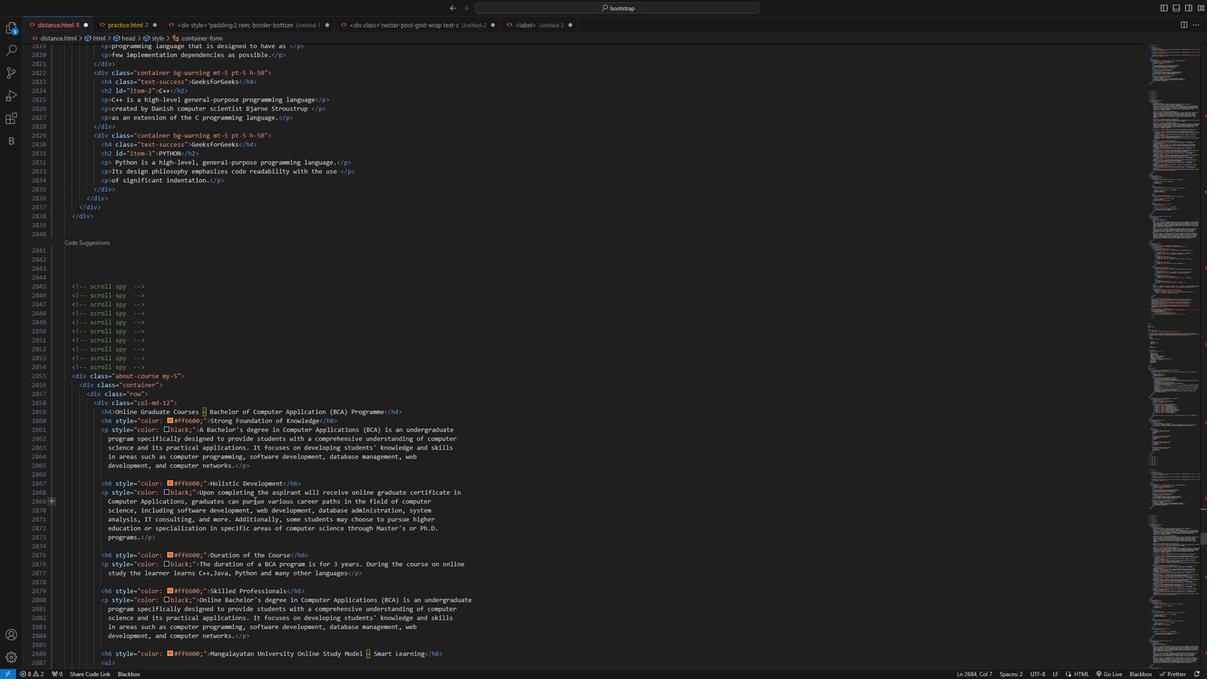 
Action: Mouse moved to (539, 474)
Screenshot: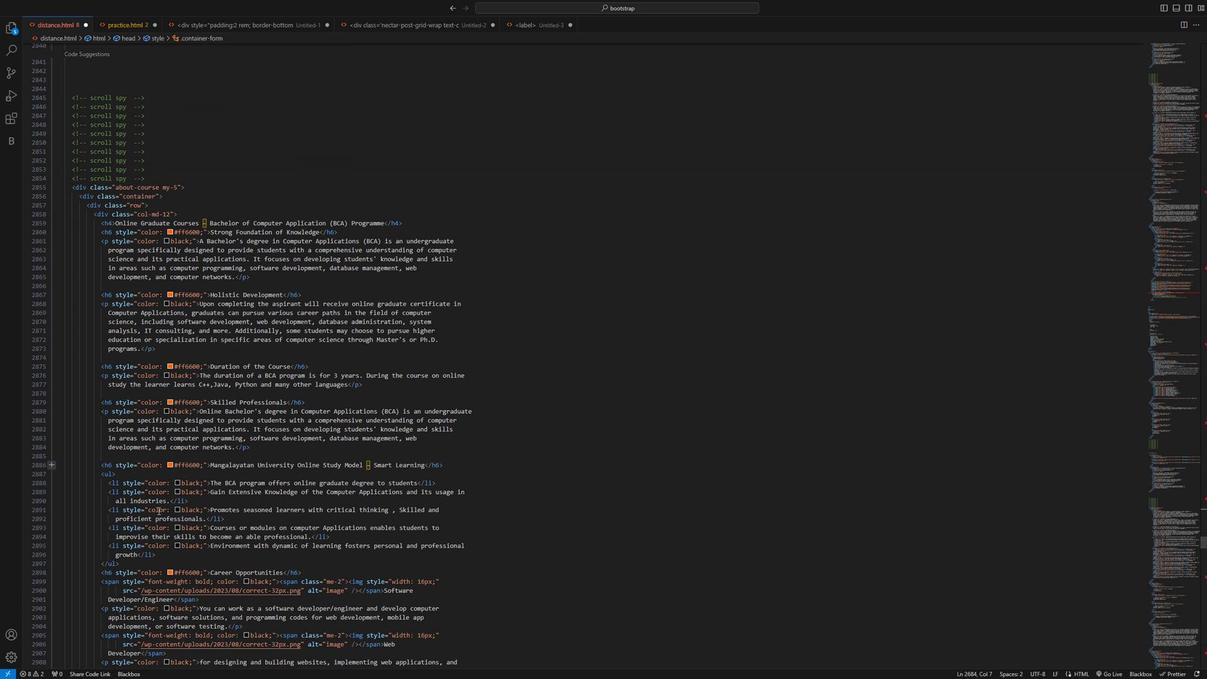 
Action: Mouse scrolled (539, 474) with delta (0, 0)
Screenshot: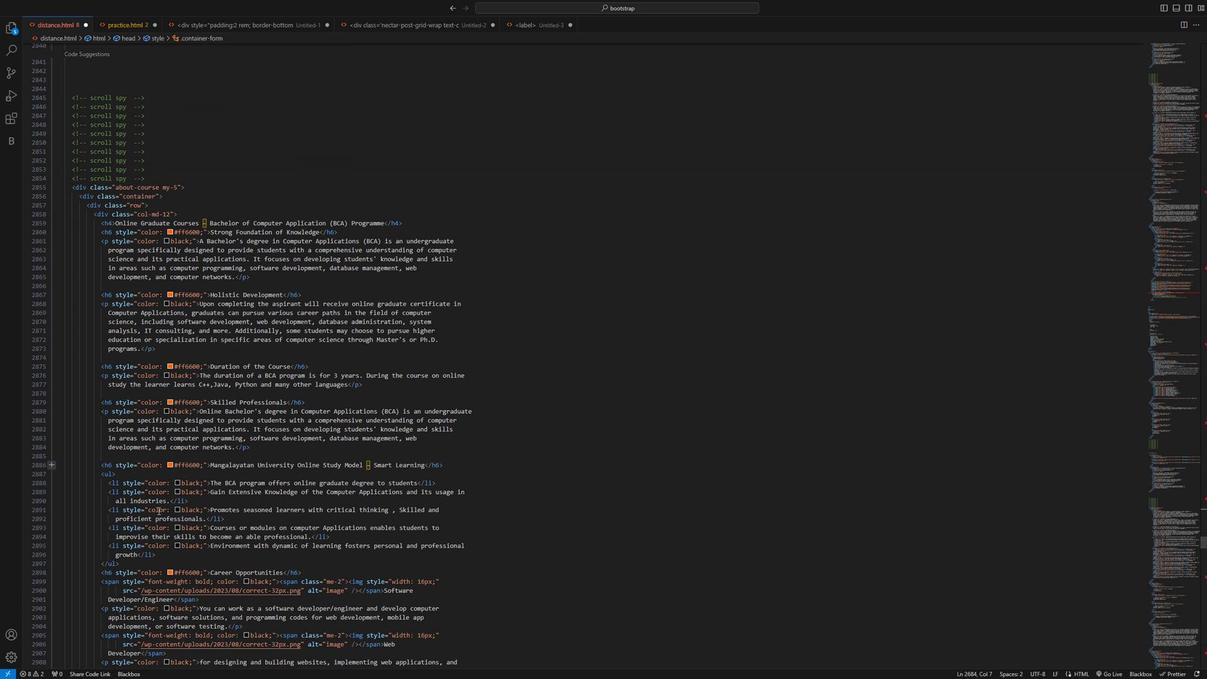 
Action: Mouse scrolled (539, 474) with delta (0, 0)
Screenshot: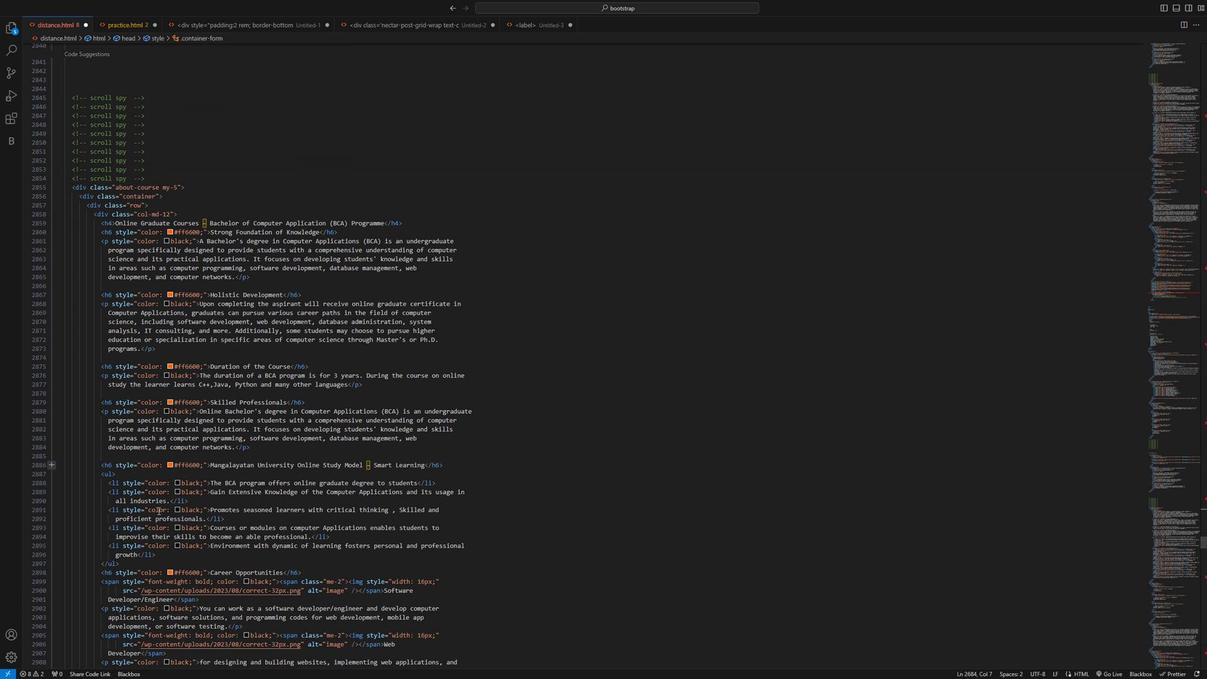 
Action: Mouse scrolled (539, 474) with delta (0, 0)
Screenshot: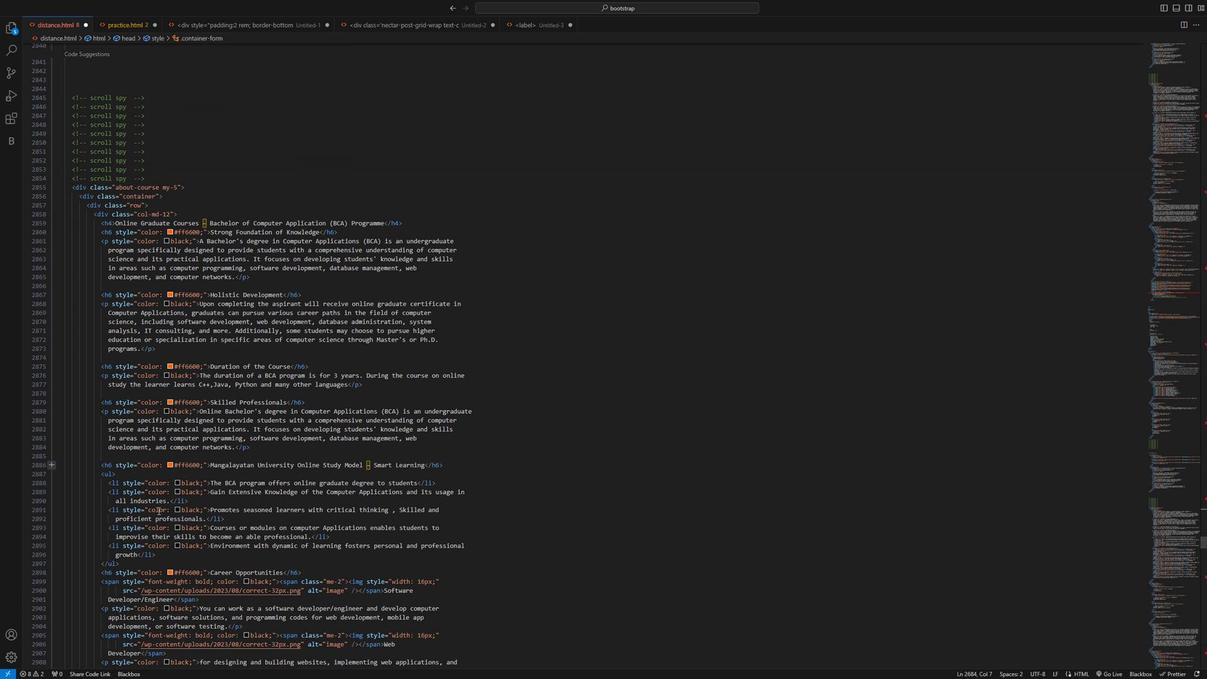 
Action: Mouse scrolled (539, 474) with delta (0, 0)
Screenshot: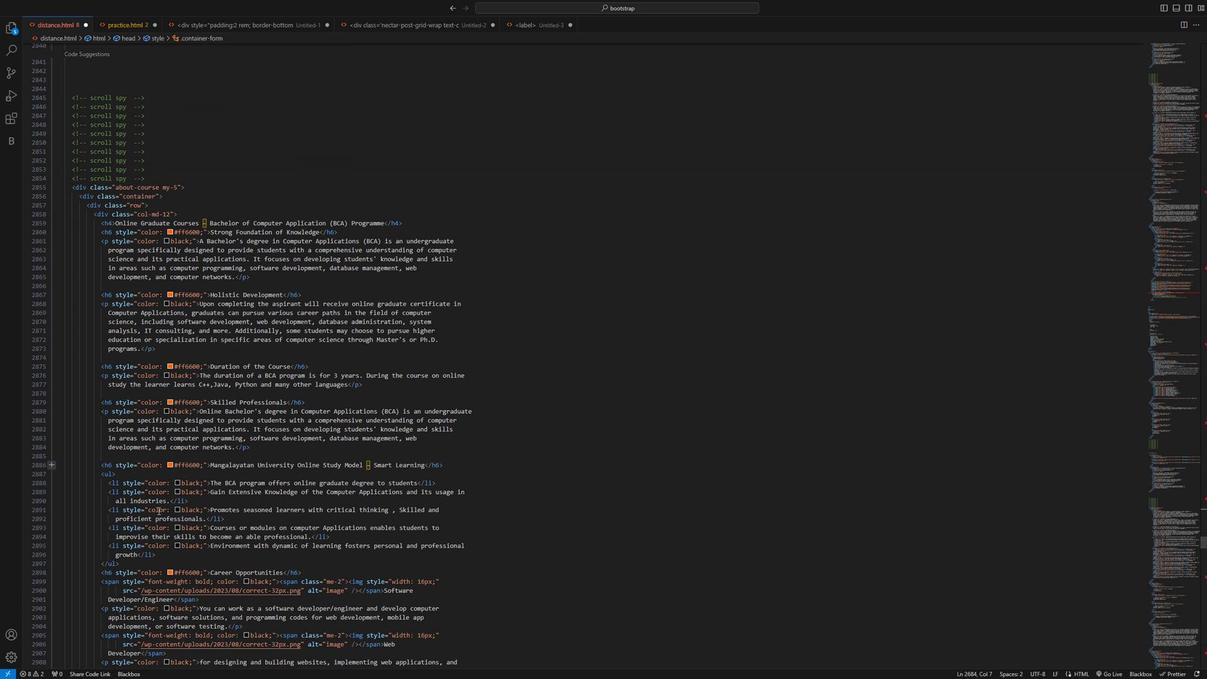 
Action: Mouse scrolled (539, 474) with delta (0, 0)
Screenshot: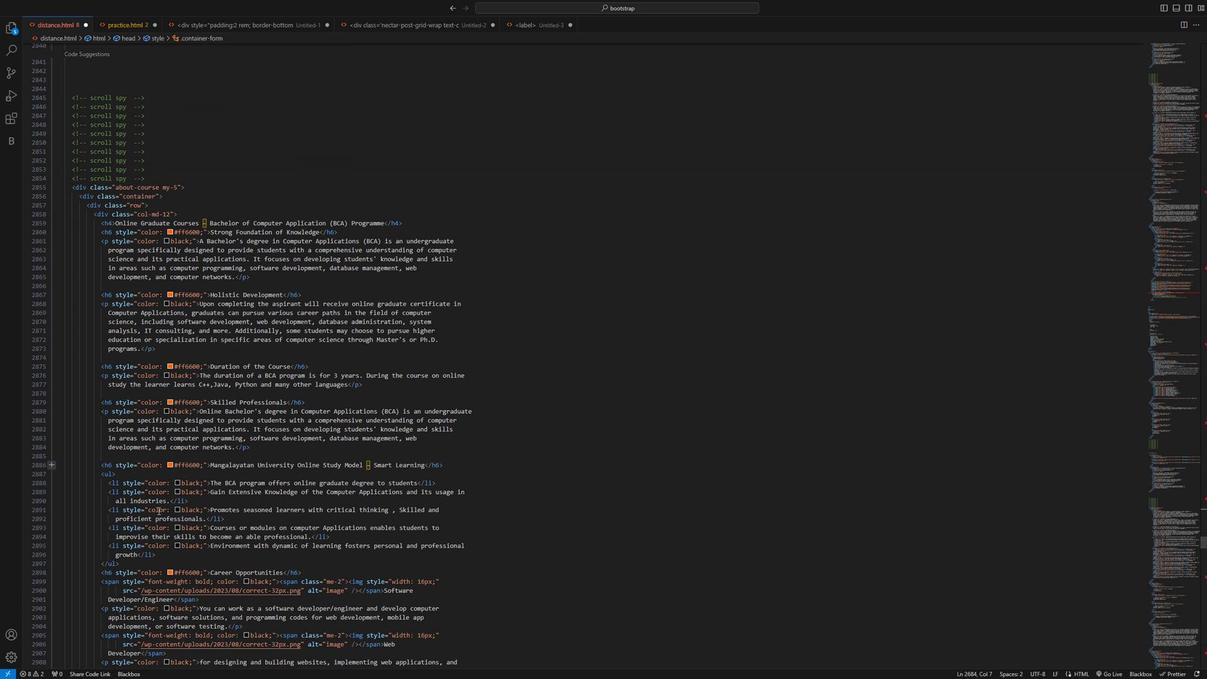 
Action: Mouse moved to (538, 475)
Screenshot: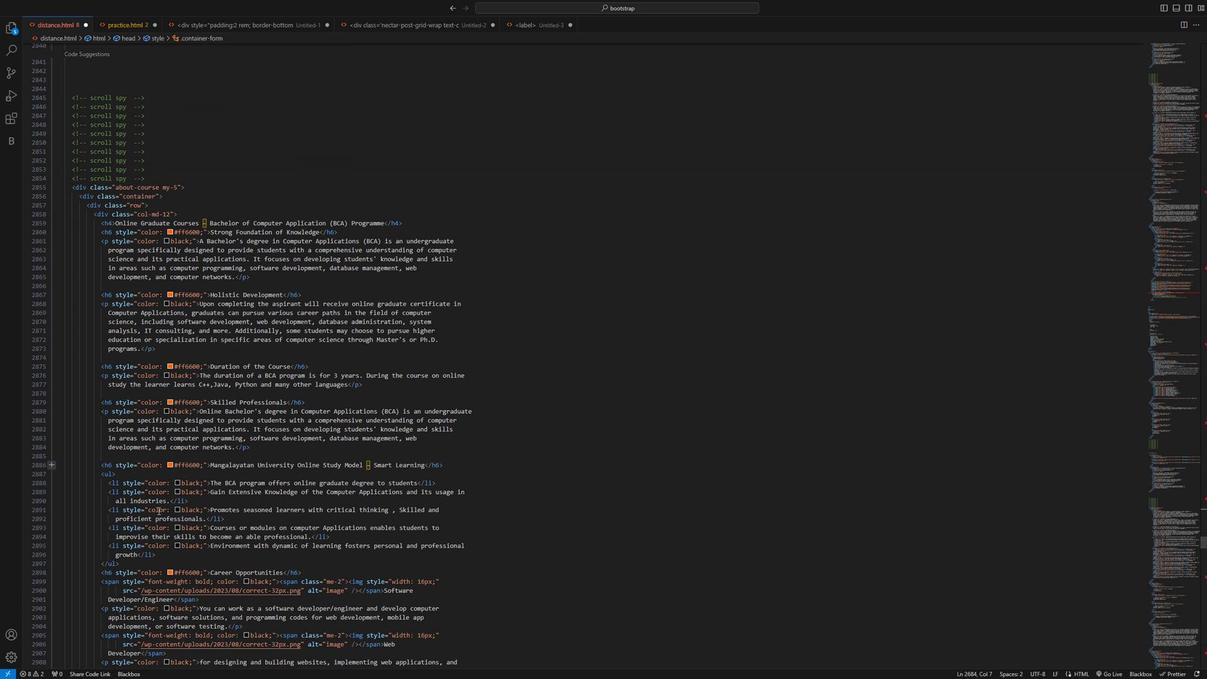 
Action: Mouse scrolled (538, 474) with delta (0, 0)
Screenshot: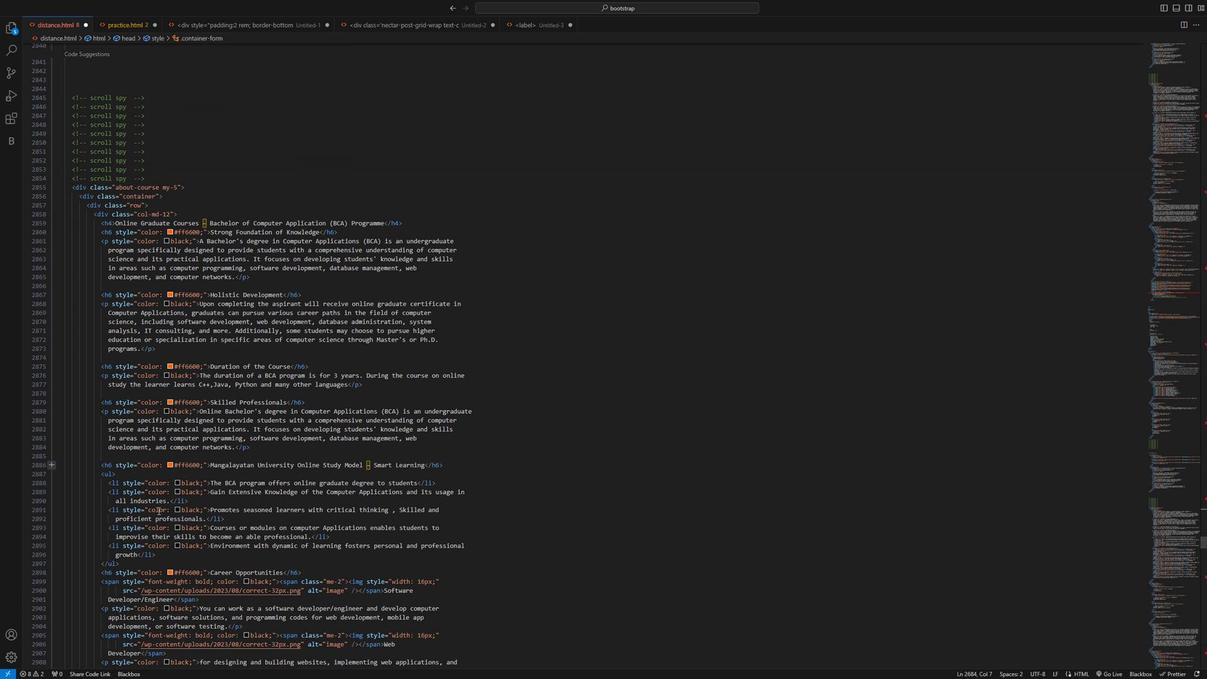 
Action: Mouse moved to (537, 475)
Screenshot: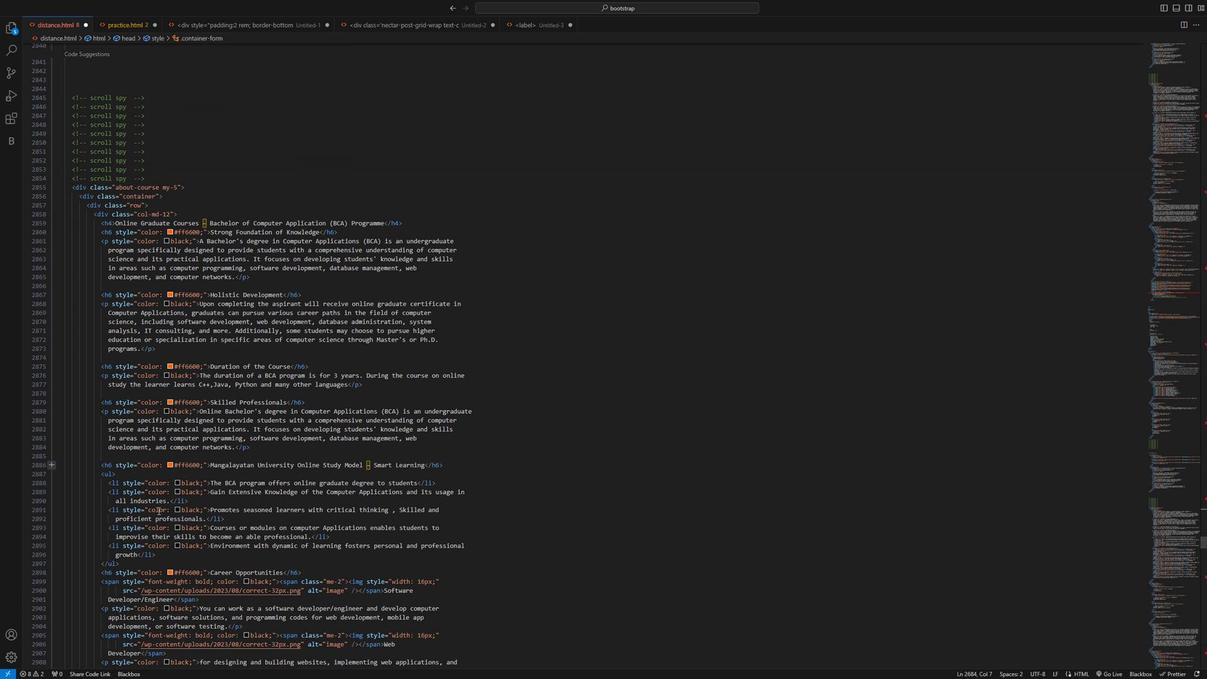 
Action: Mouse scrolled (537, 475) with delta (0, 0)
Screenshot: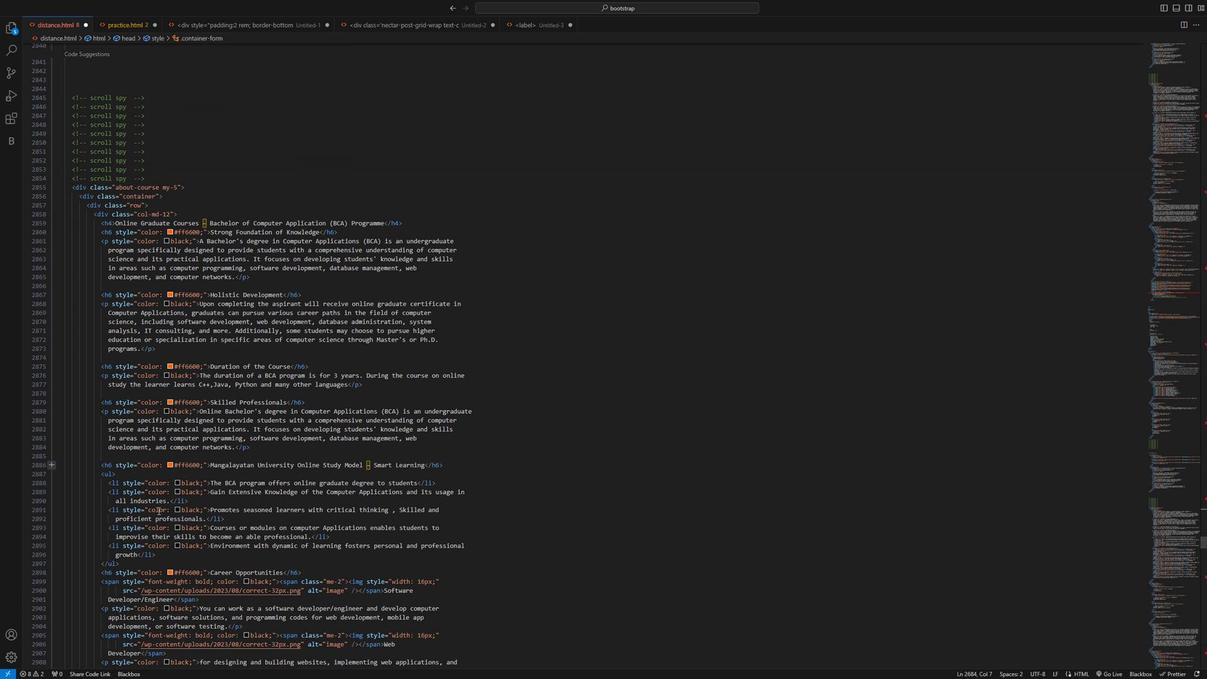 
Action: Mouse scrolled (537, 475) with delta (0, 0)
Screenshot: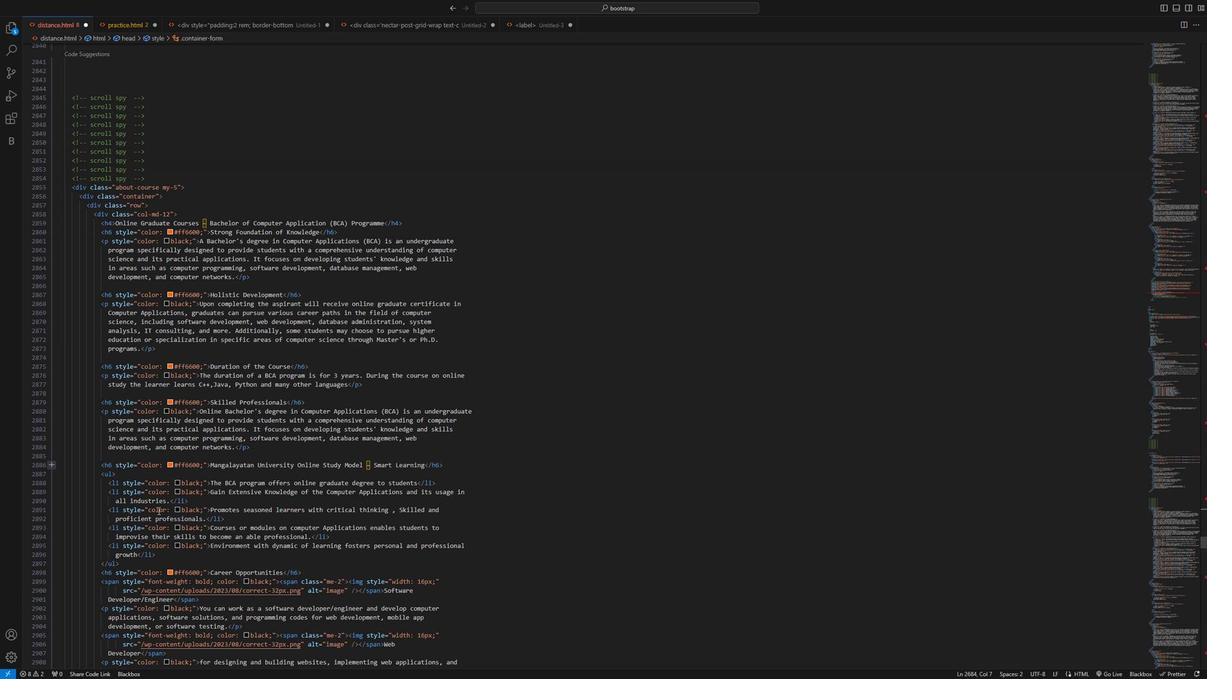 
Action: Mouse scrolled (537, 475) with delta (0, 0)
Screenshot: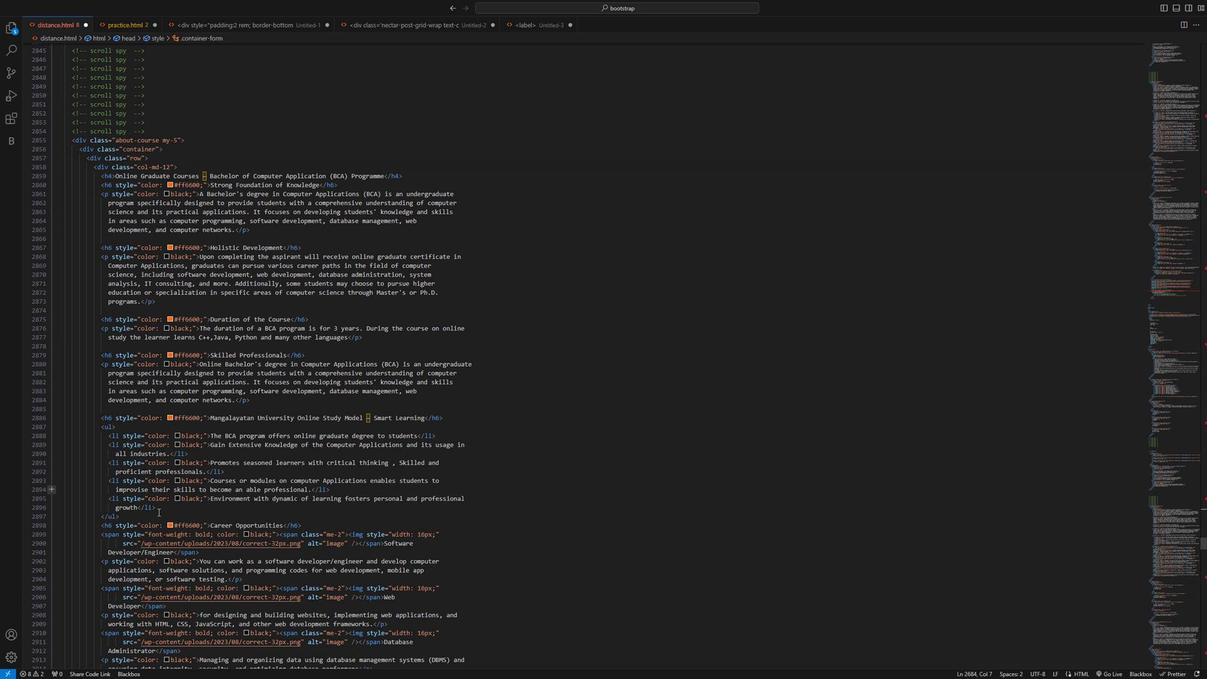 
Action: Mouse moved to (537, 476)
Screenshot: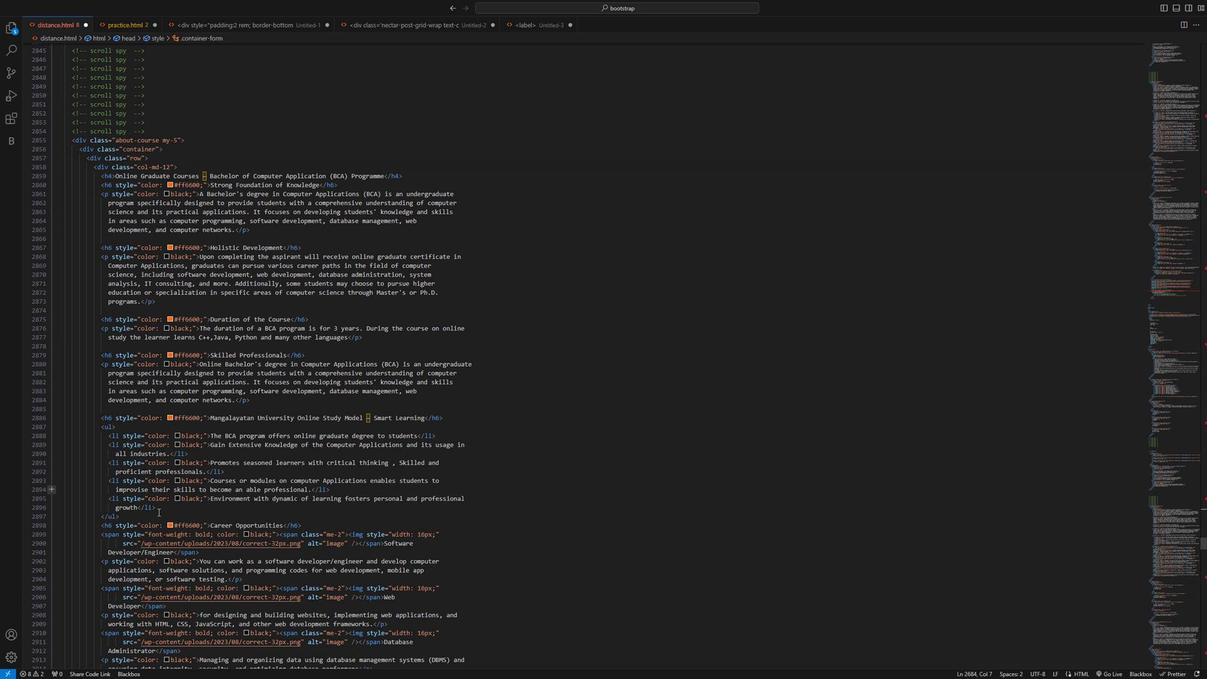 
Action: Mouse scrolled (537, 476) with delta (0, 0)
Screenshot: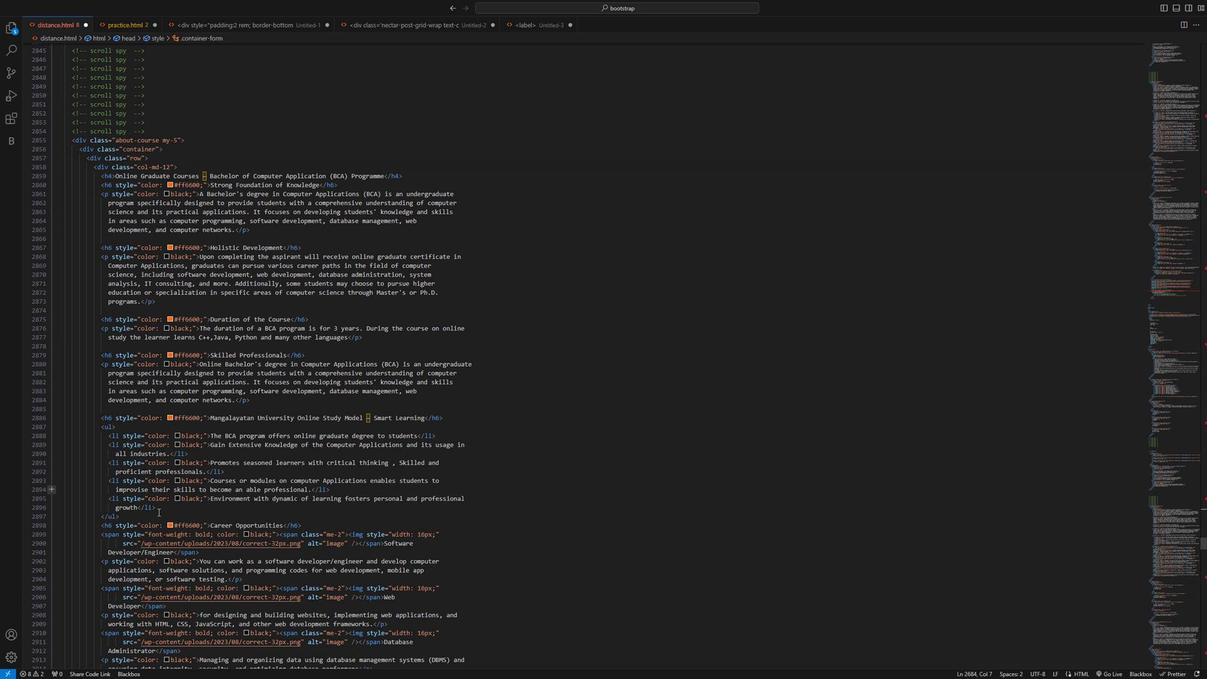 
Action: Mouse scrolled (537, 476) with delta (0, 0)
Screenshot: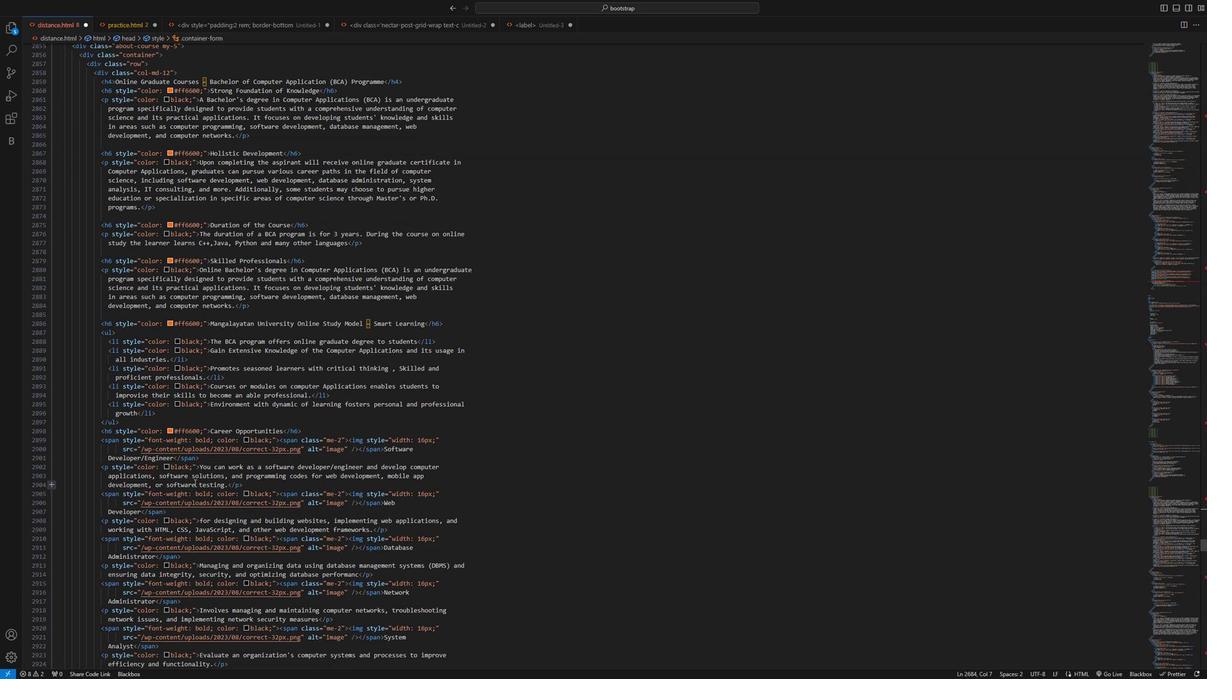 
Action: Mouse scrolled (537, 476) with delta (0, 0)
Screenshot: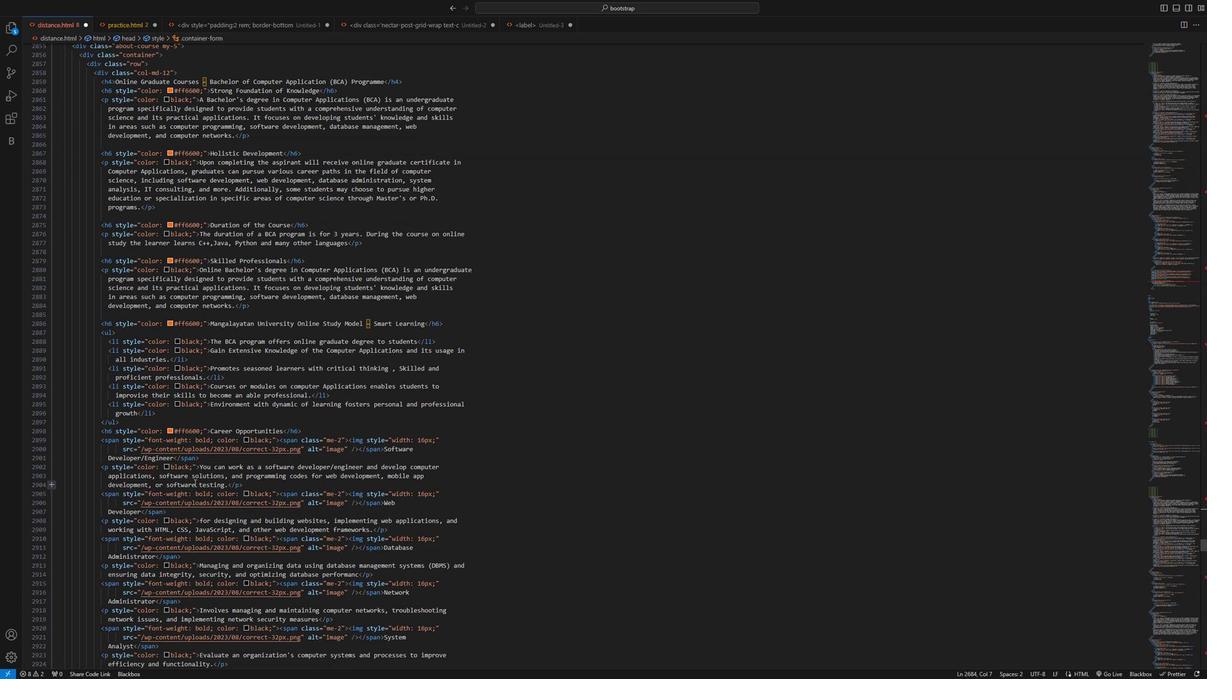 
Action: Mouse scrolled (537, 476) with delta (0, 0)
Screenshot: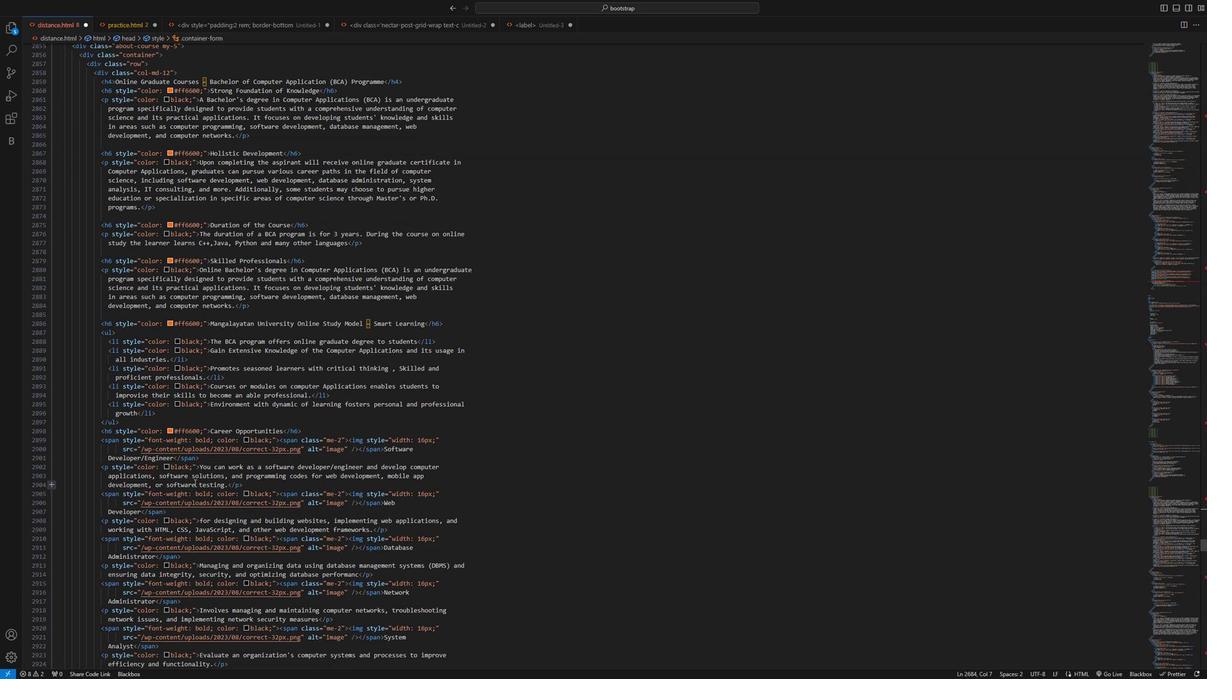 
Action: Mouse moved to (523, 450)
Screenshot: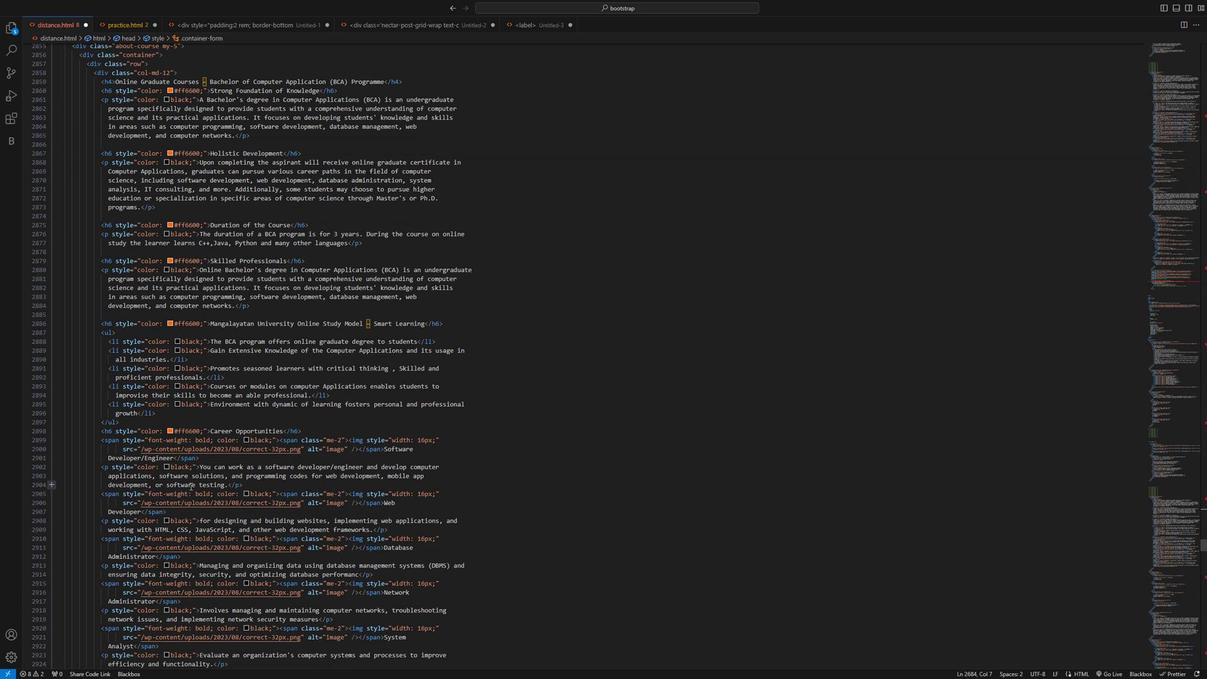 
Action: Mouse scrolled (523, 449) with delta (0, 0)
Screenshot: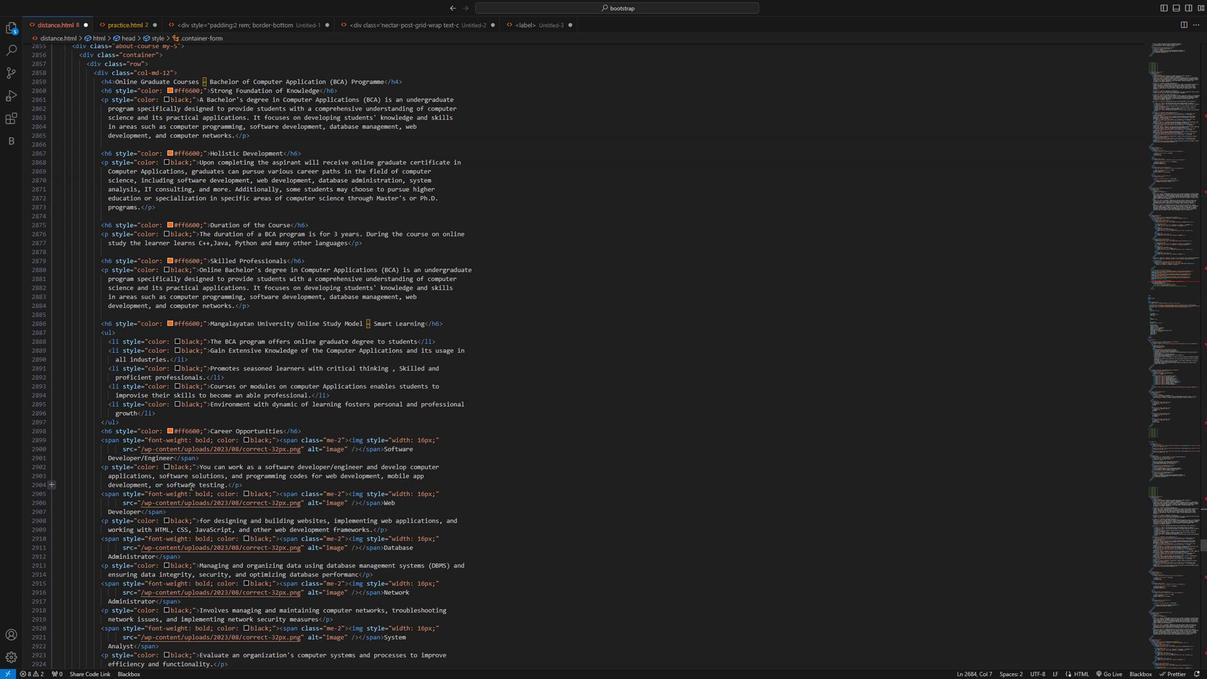 
Action: Mouse moved to (524, 450)
Screenshot: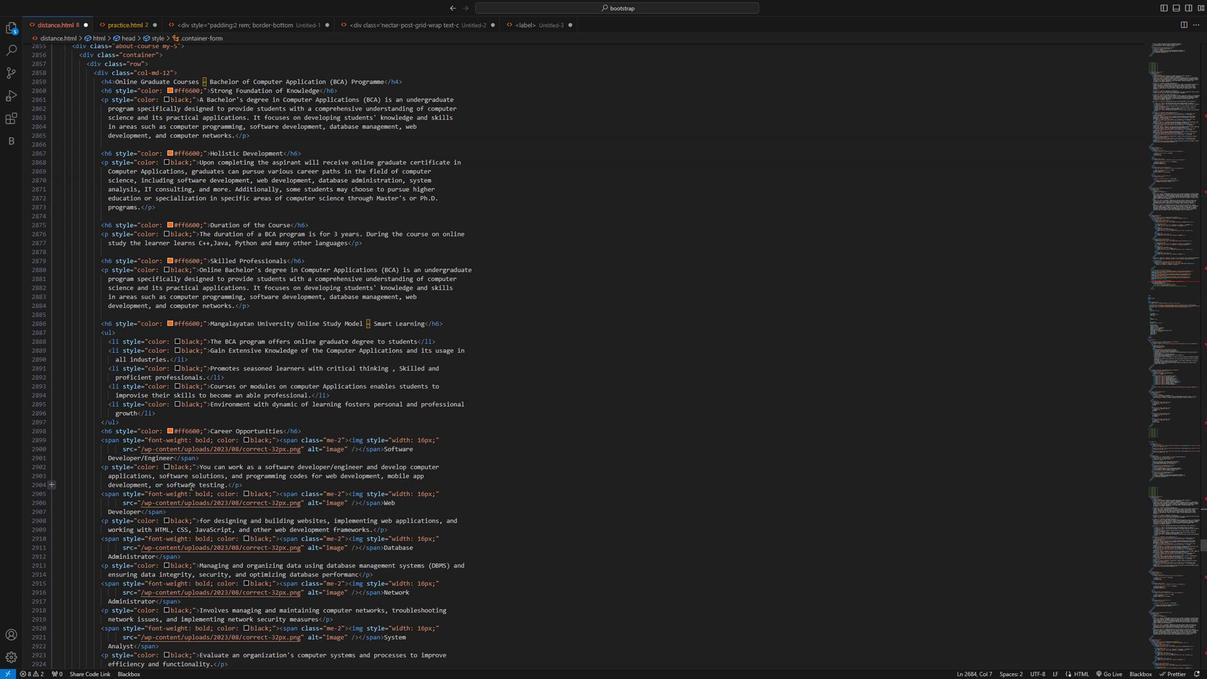 
Action: Mouse scrolled (524, 449) with delta (0, 0)
Screenshot: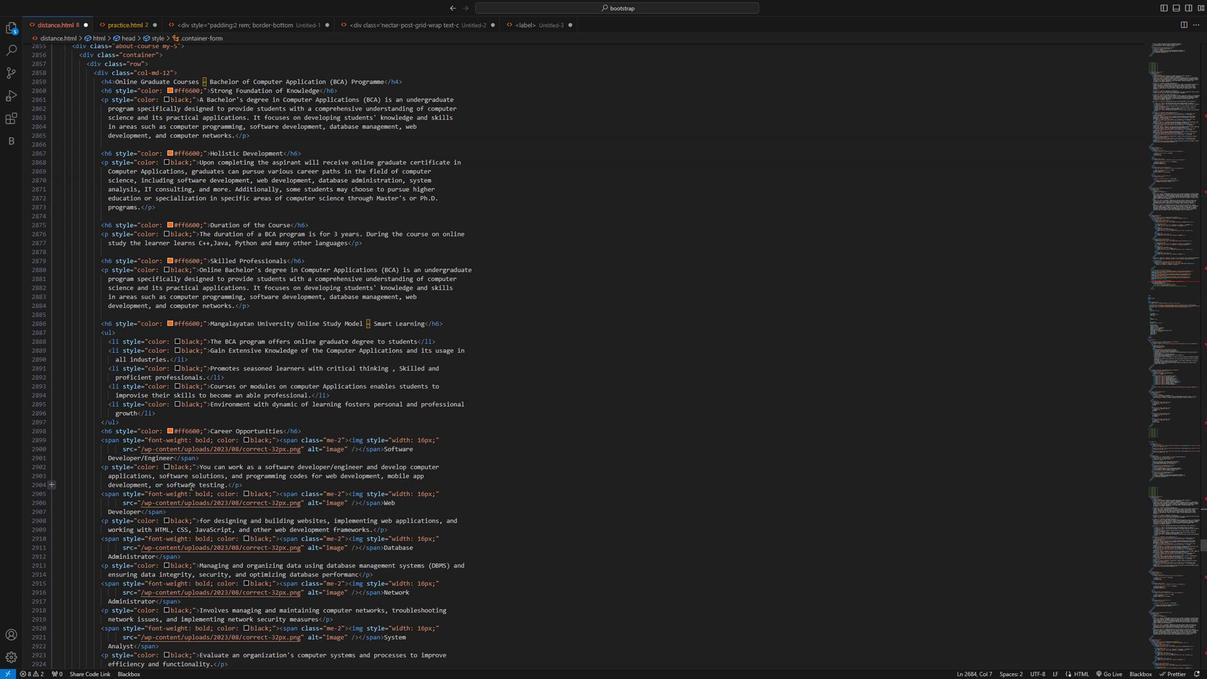 
Action: Mouse scrolled (524, 450) with delta (0, 0)
Screenshot: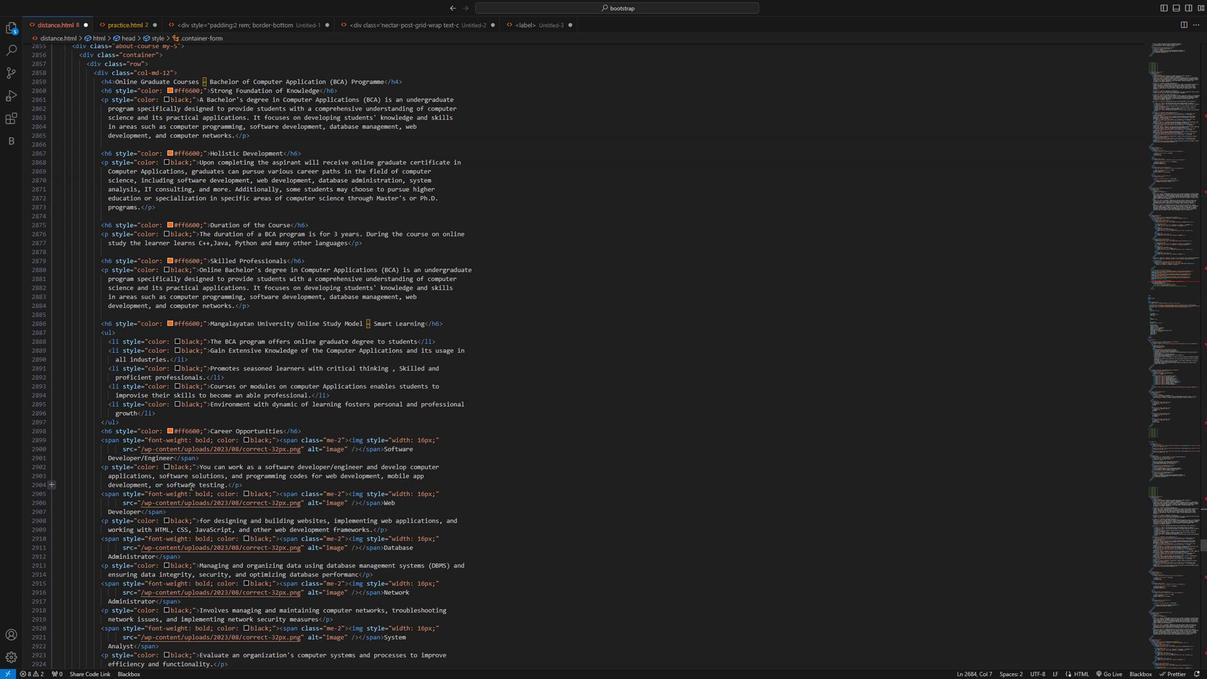 
Action: Mouse moved to (525, 453)
Screenshot: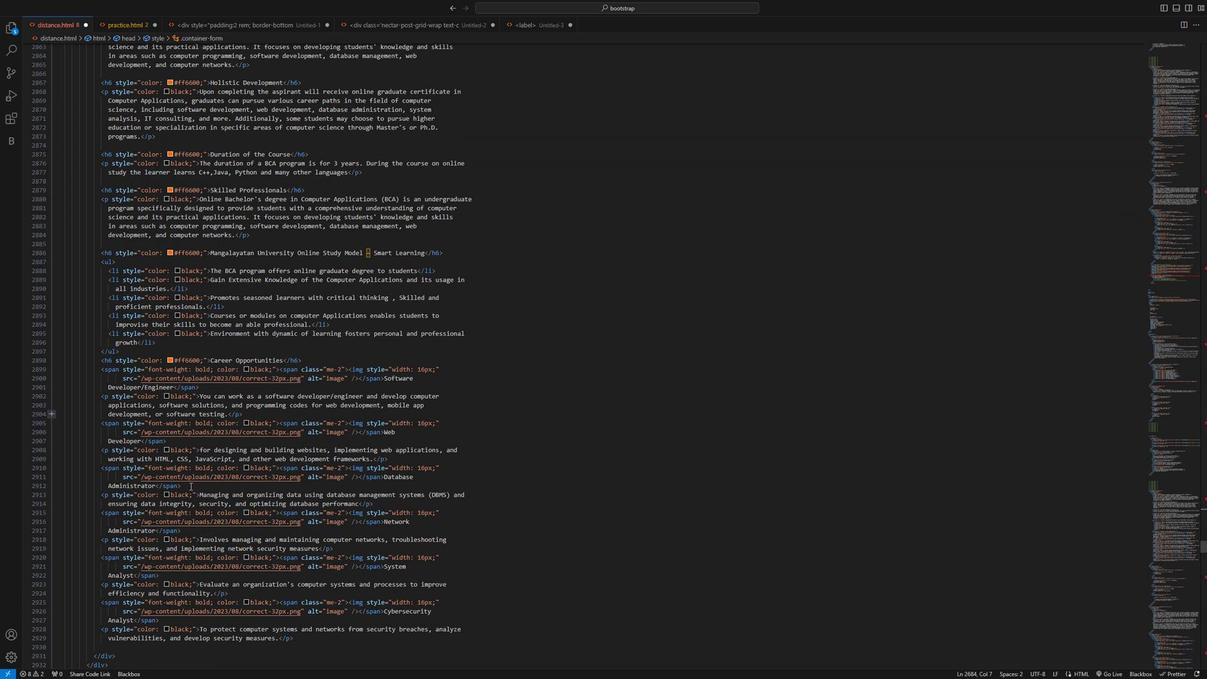 
Action: Mouse scrolled (525, 453) with delta (0, 0)
Screenshot: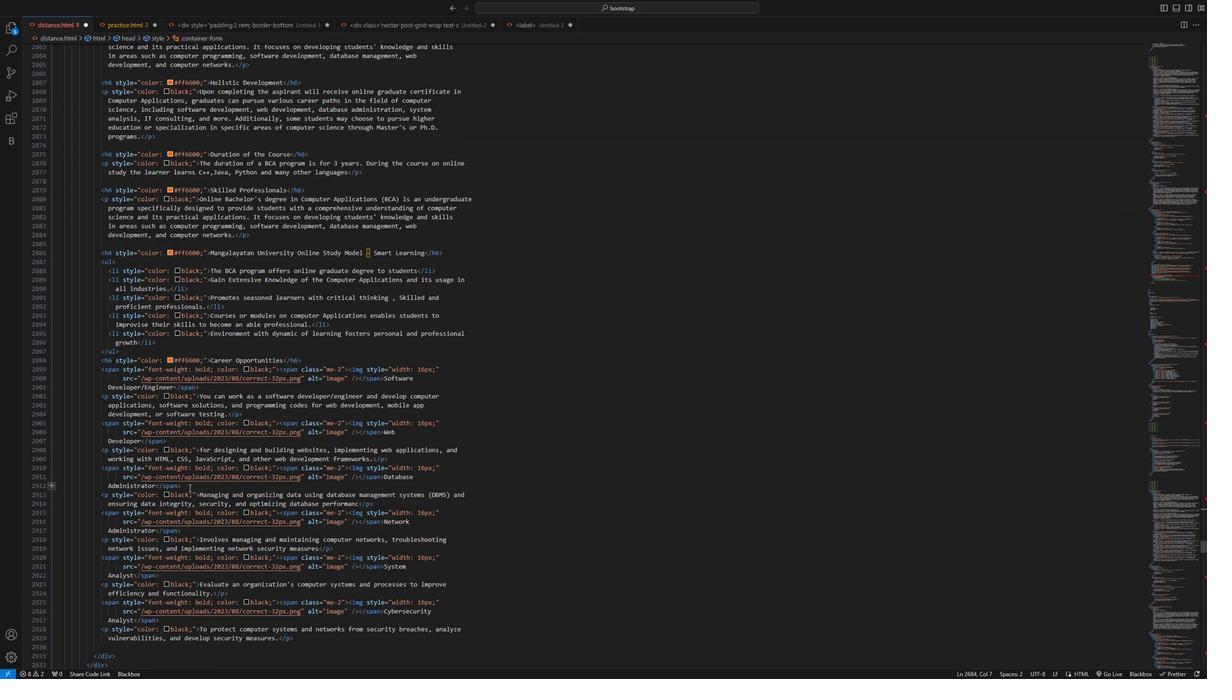 
Action: Mouse scrolled (525, 453) with delta (0, 0)
Screenshot: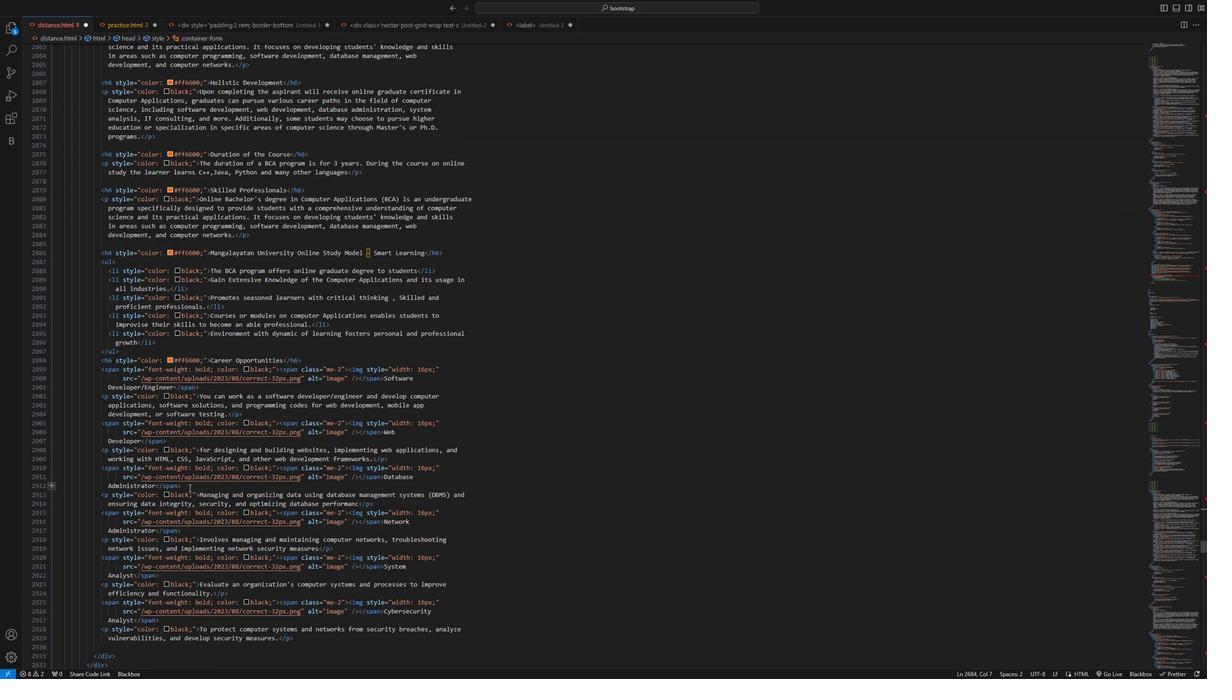 
Action: Mouse scrolled (525, 453) with delta (0, 0)
Screenshot: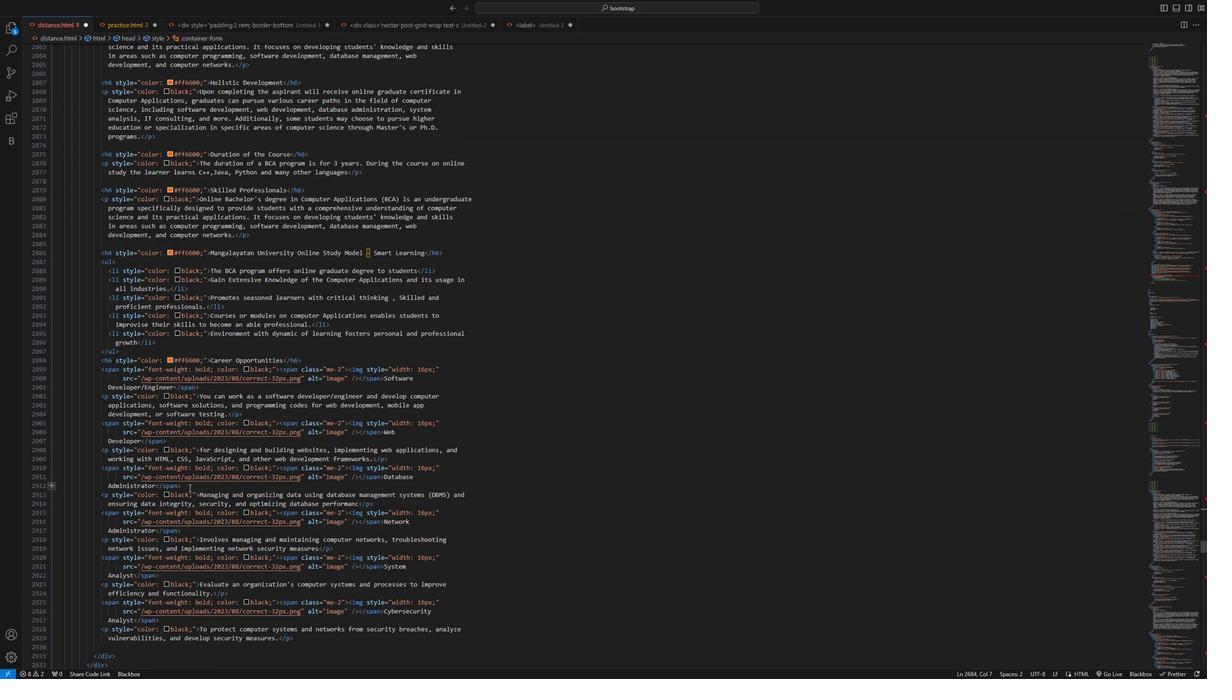 
Action: Mouse moved to (540, 475)
Screenshot: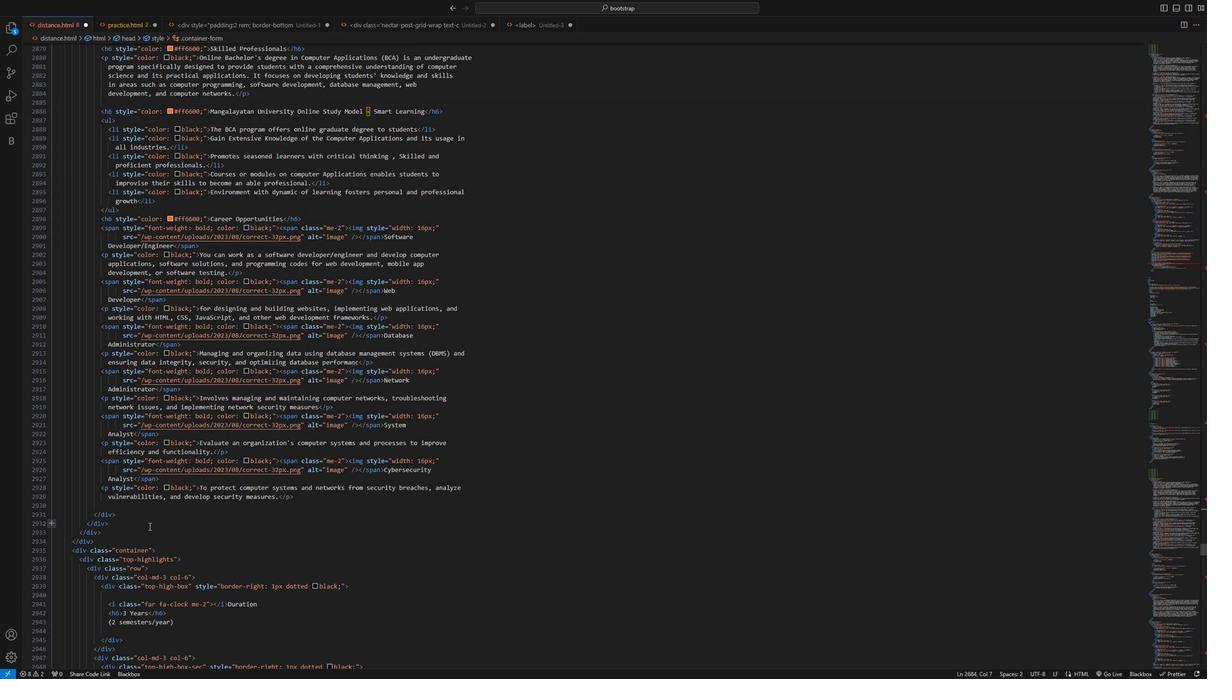 
Action: Mouse scrolled (540, 475) with delta (0, 0)
Screenshot: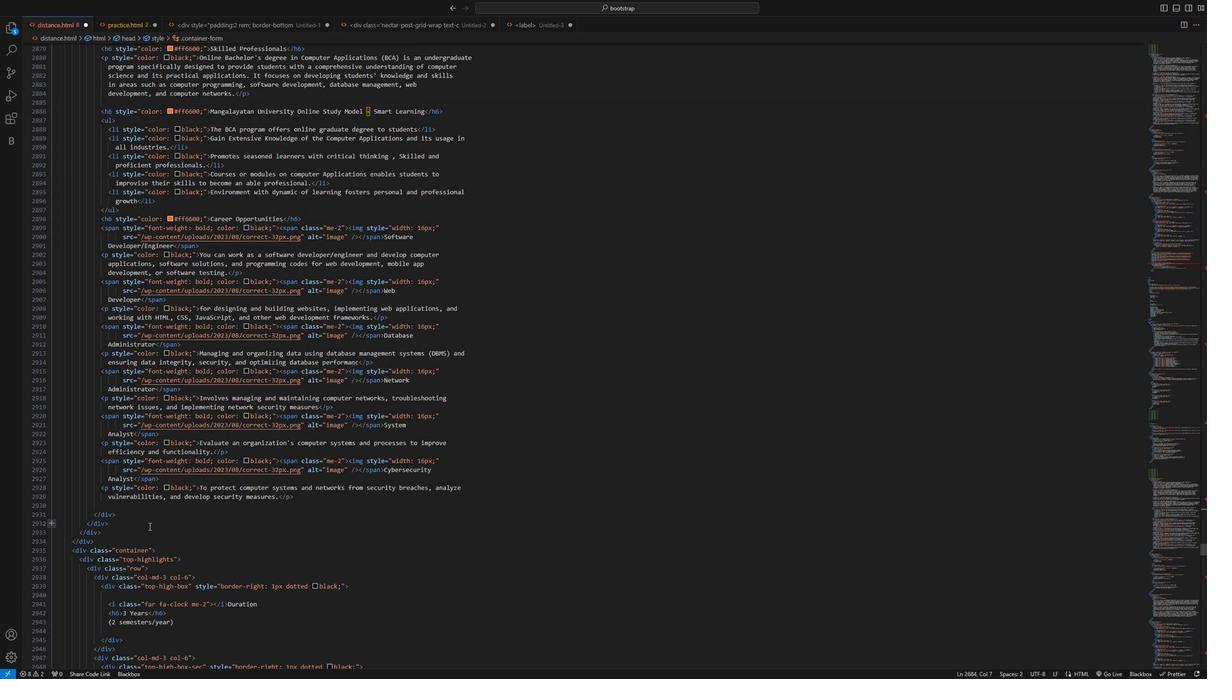 
Action: Mouse scrolled (540, 475) with delta (0, 0)
Screenshot: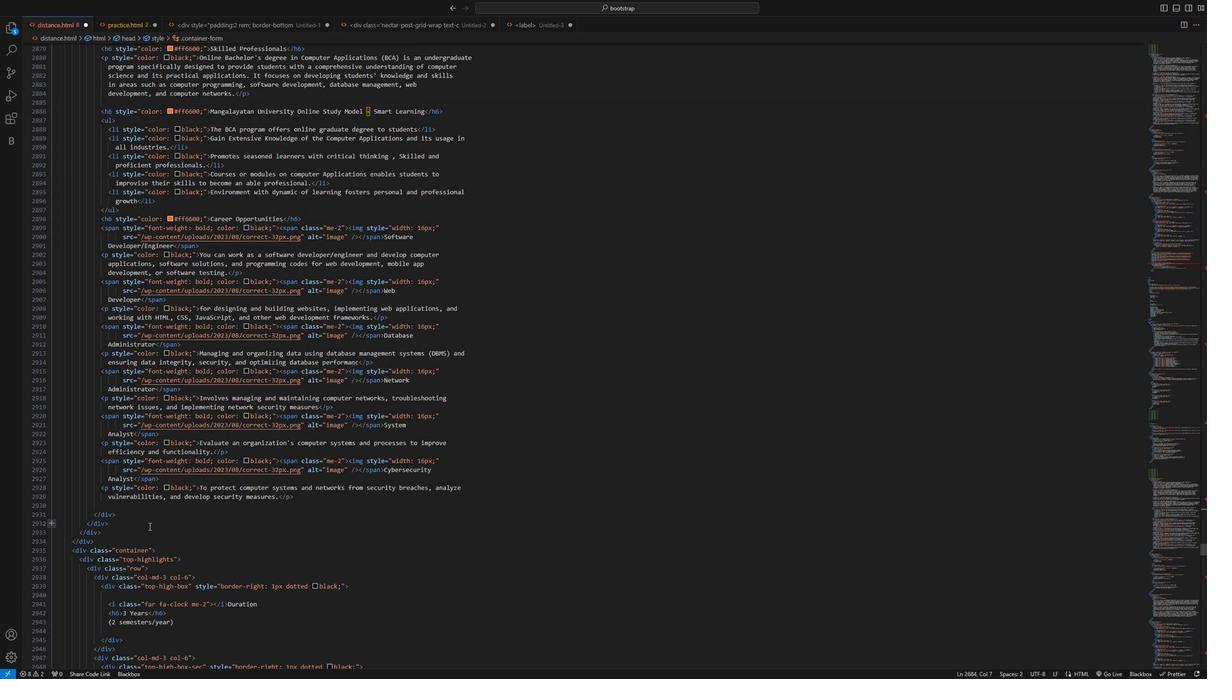 
Action: Mouse moved to (540, 484)
Screenshot: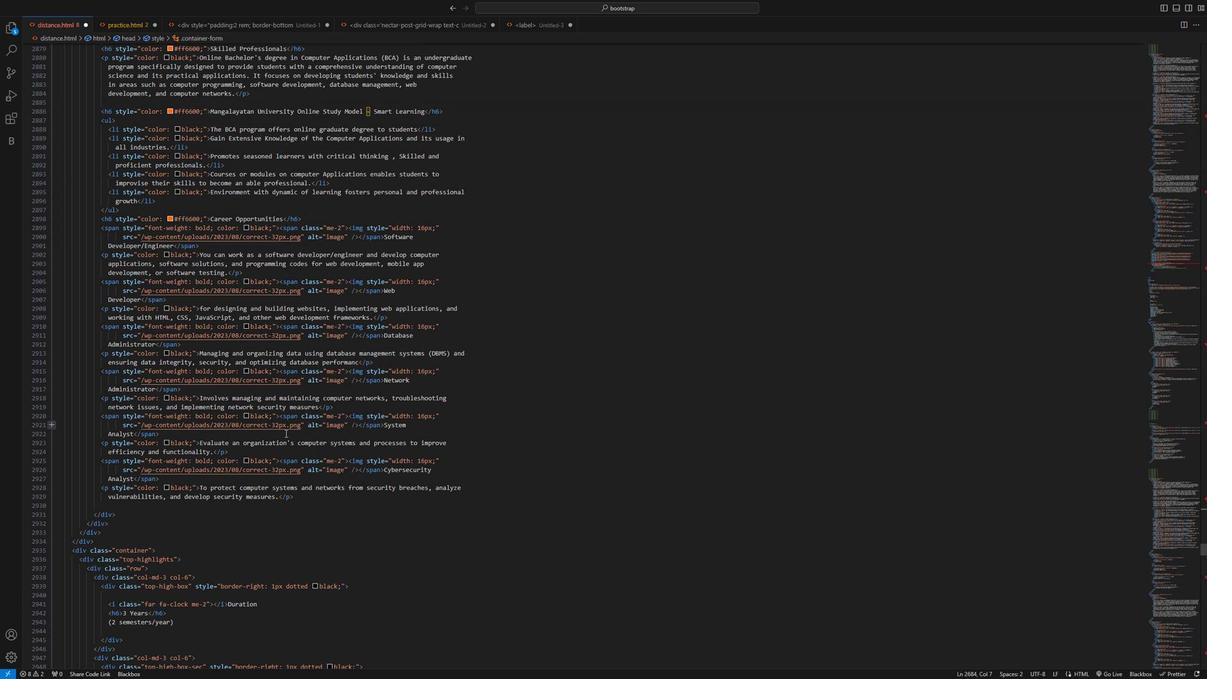
Action: Mouse scrolled (540, 484) with delta (0, 0)
Screenshot: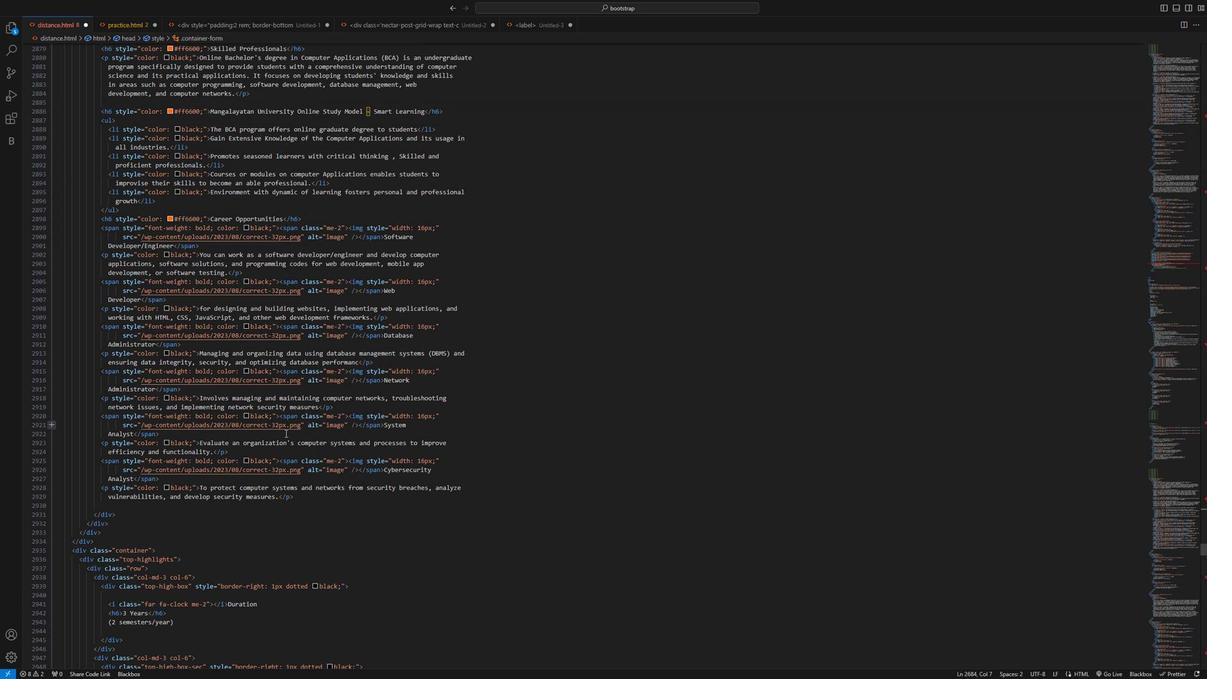 
Action: Mouse moved to (540, 486)
Screenshot: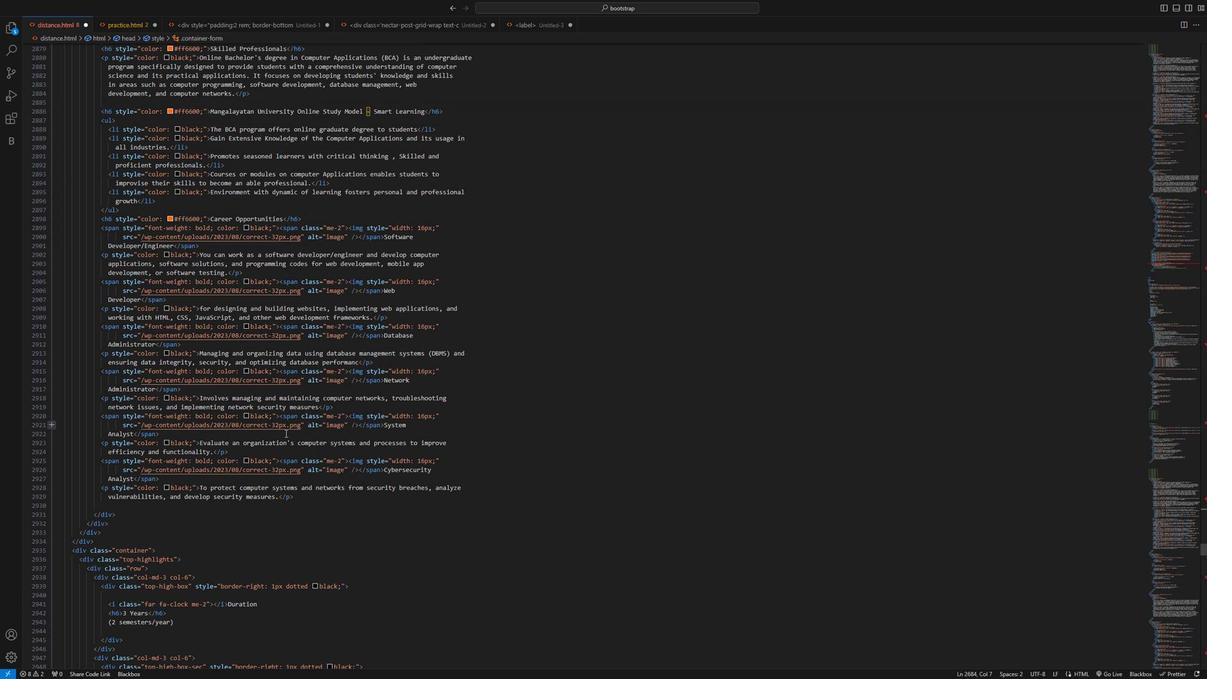 
Action: Mouse scrolled (540, 486) with delta (0, 0)
Screenshot: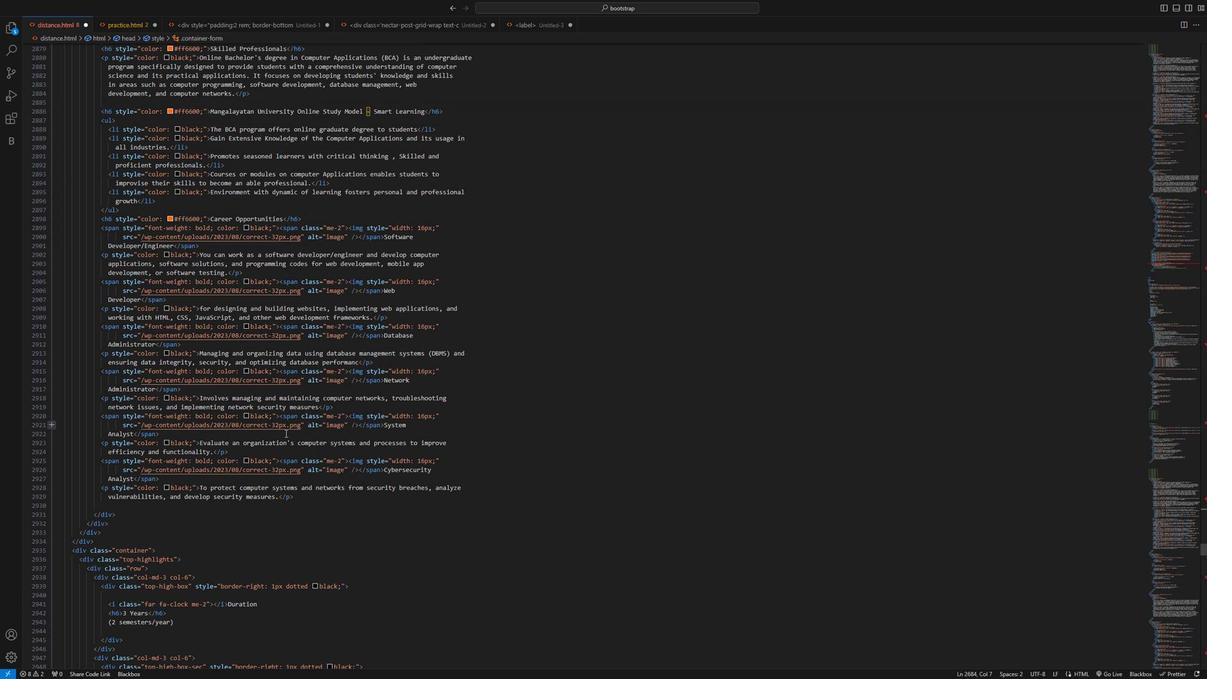 
Action: Mouse moved to (540, 487)
Screenshot: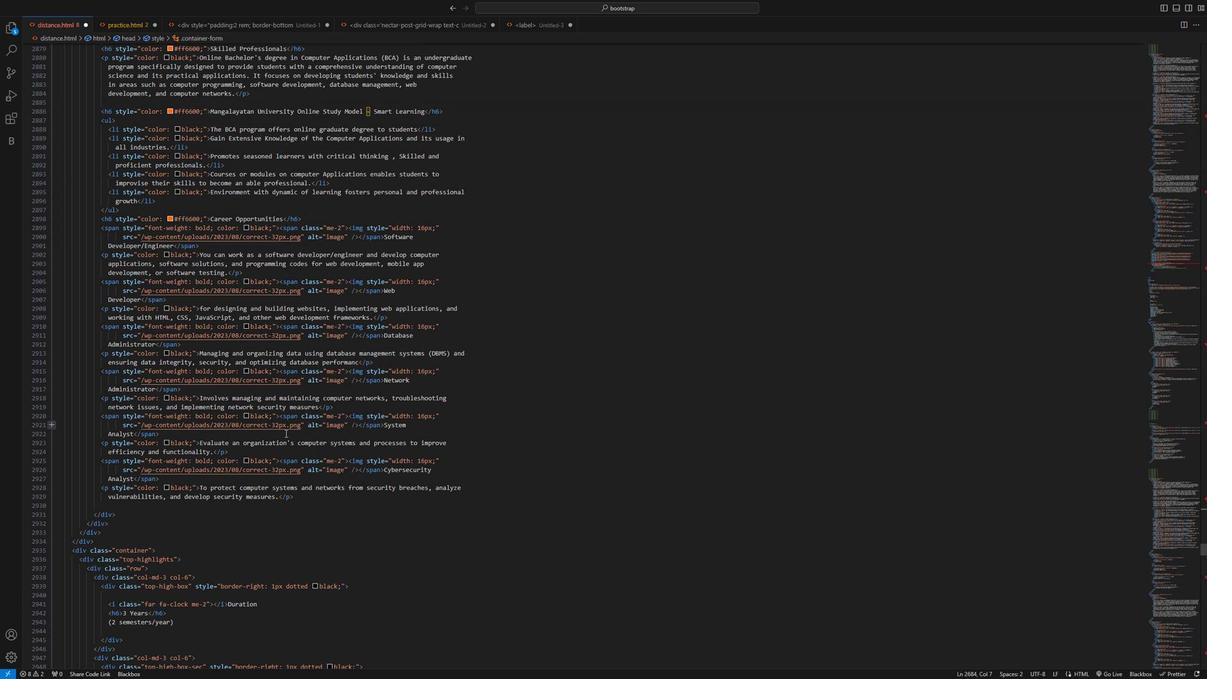 
Action: Mouse scrolled (540, 487) with delta (0, 0)
Screenshot: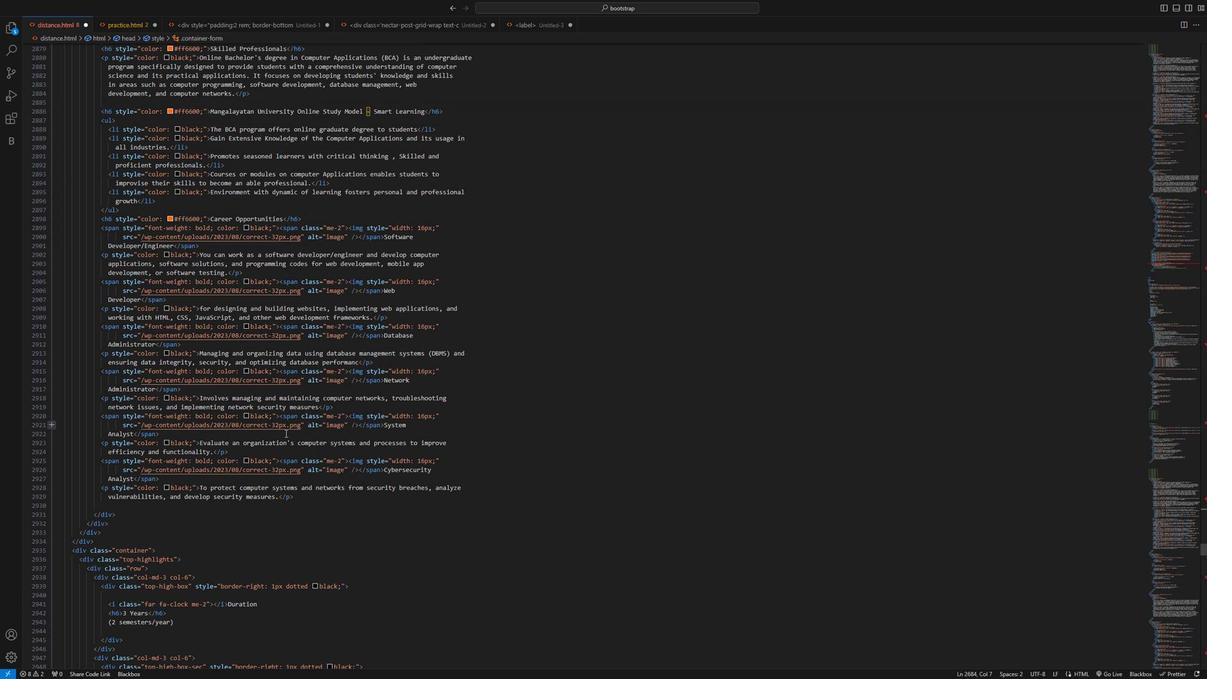 
Action: Mouse moved to (541, 488)
Screenshot: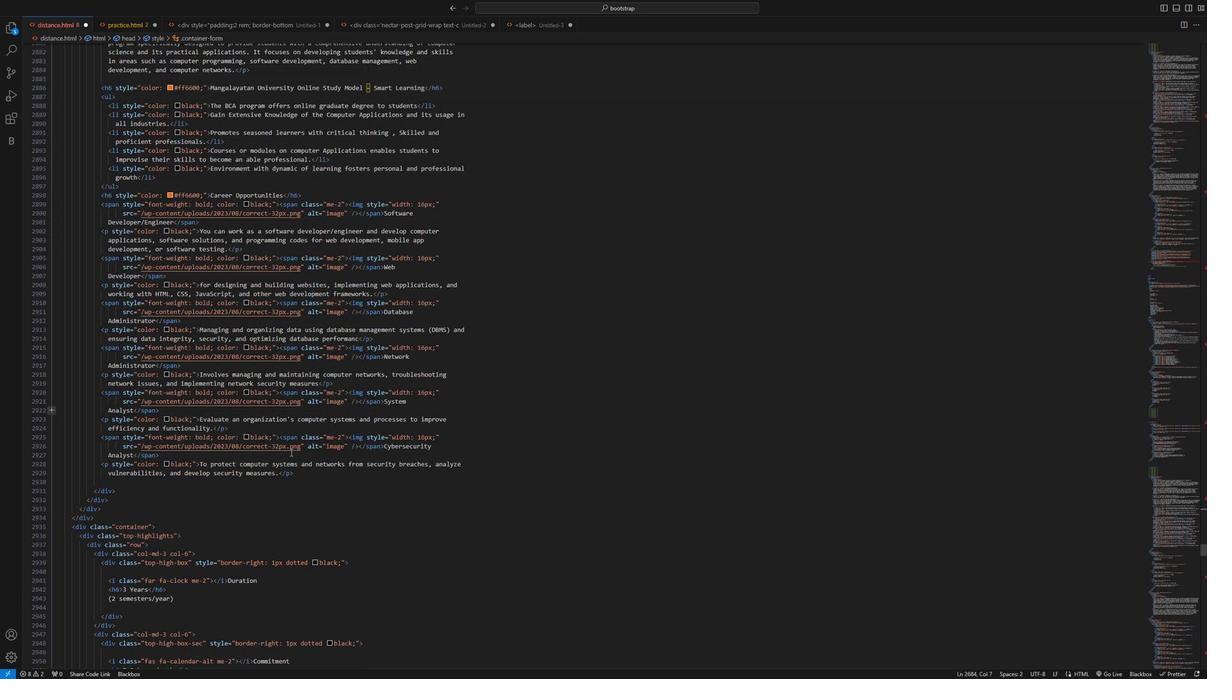 
Action: Mouse scrolled (541, 488) with delta (0, 0)
Screenshot: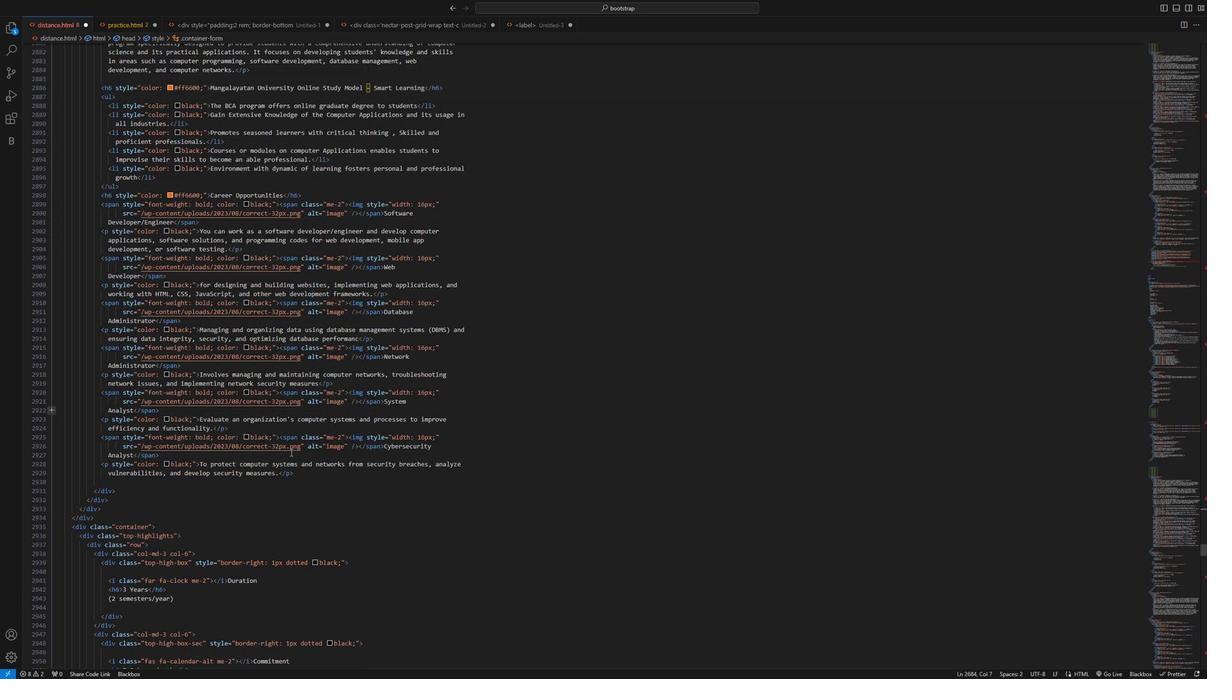 
Action: Mouse moved to (489, 406)
Screenshot: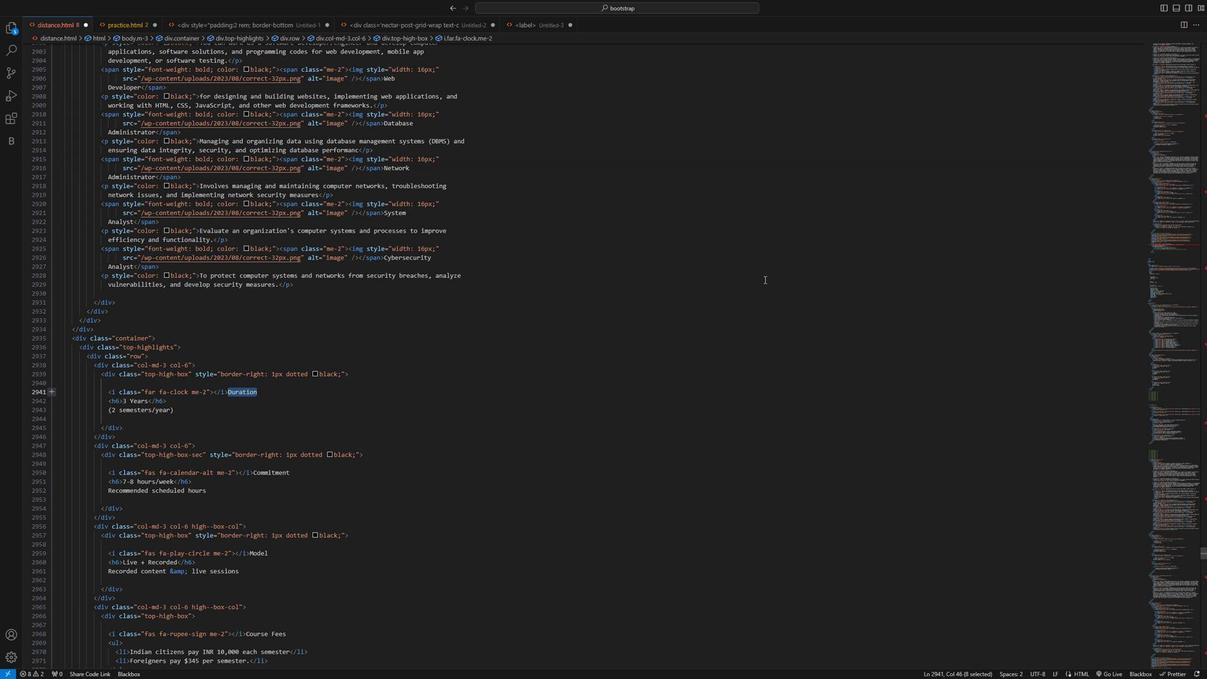 
Action: Mouse scrolled (489, 405) with delta (0, 0)
Screenshot: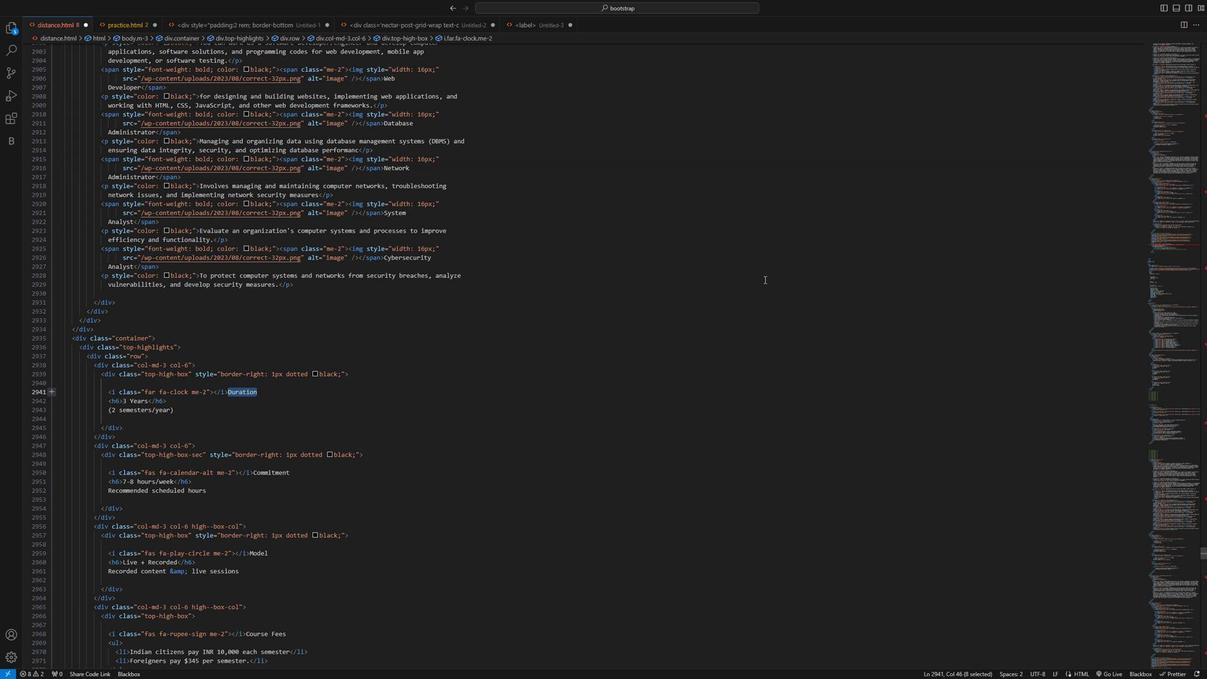 
Action: Mouse moved to (487, 414)
Screenshot: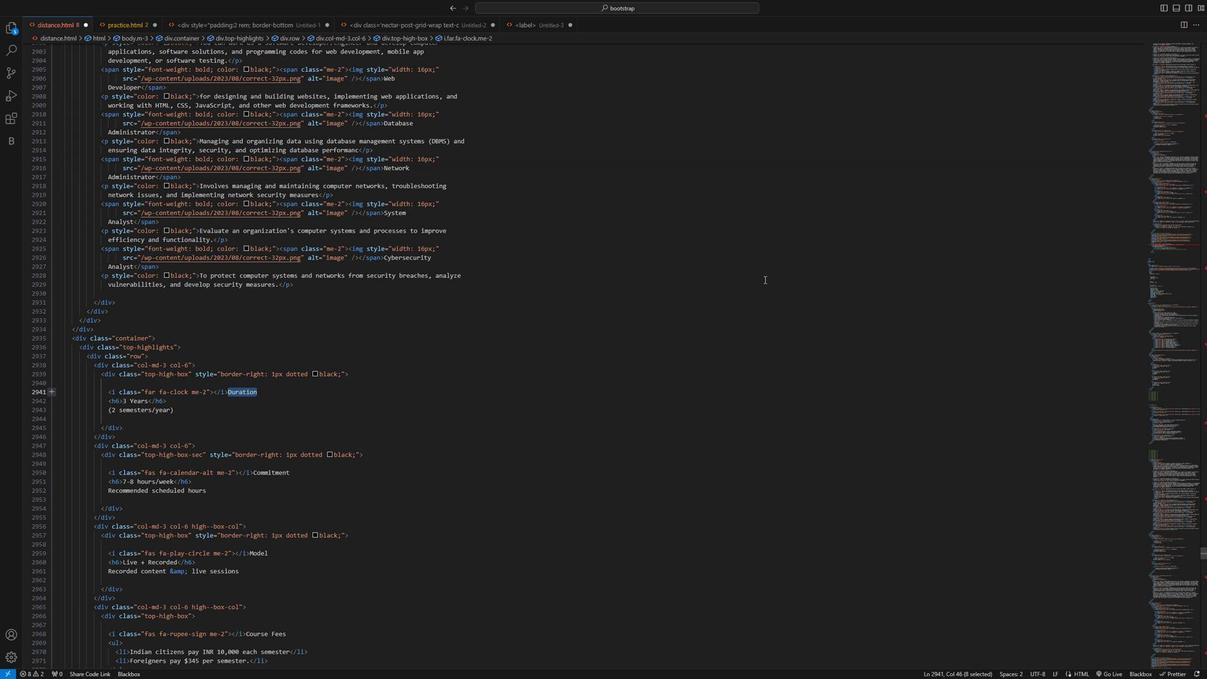 
Action: Mouse scrolled (487, 413) with delta (0, 0)
Screenshot: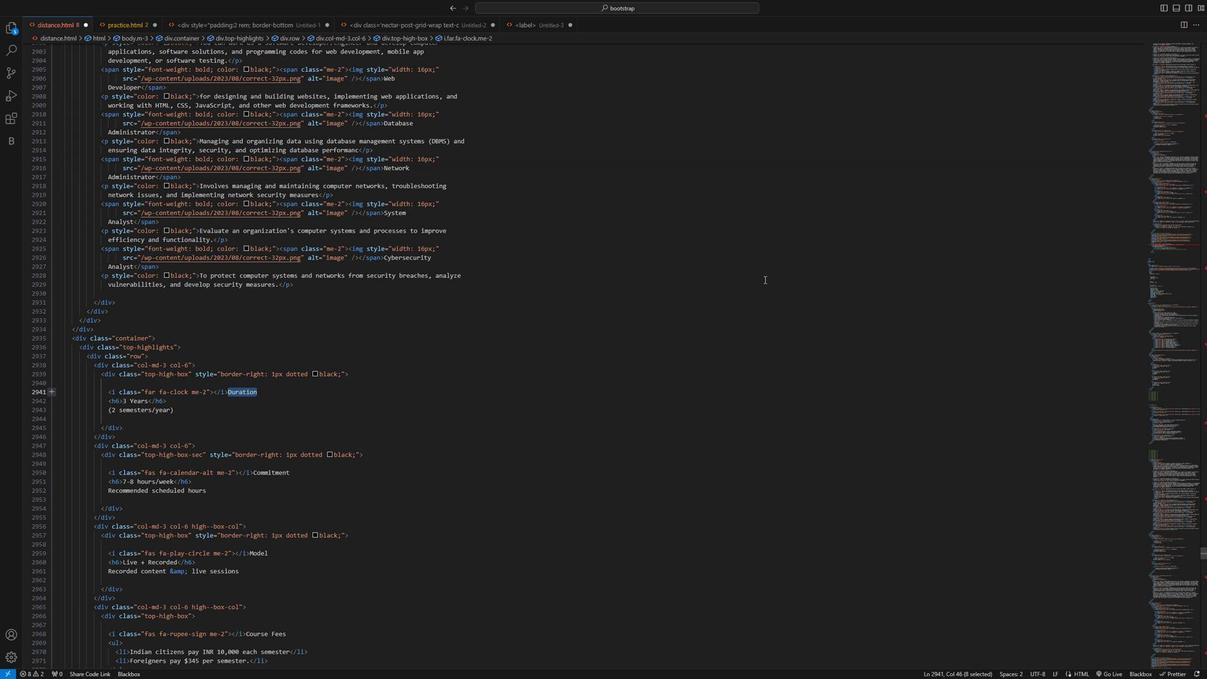 
Action: Mouse moved to (487, 420)
Screenshot: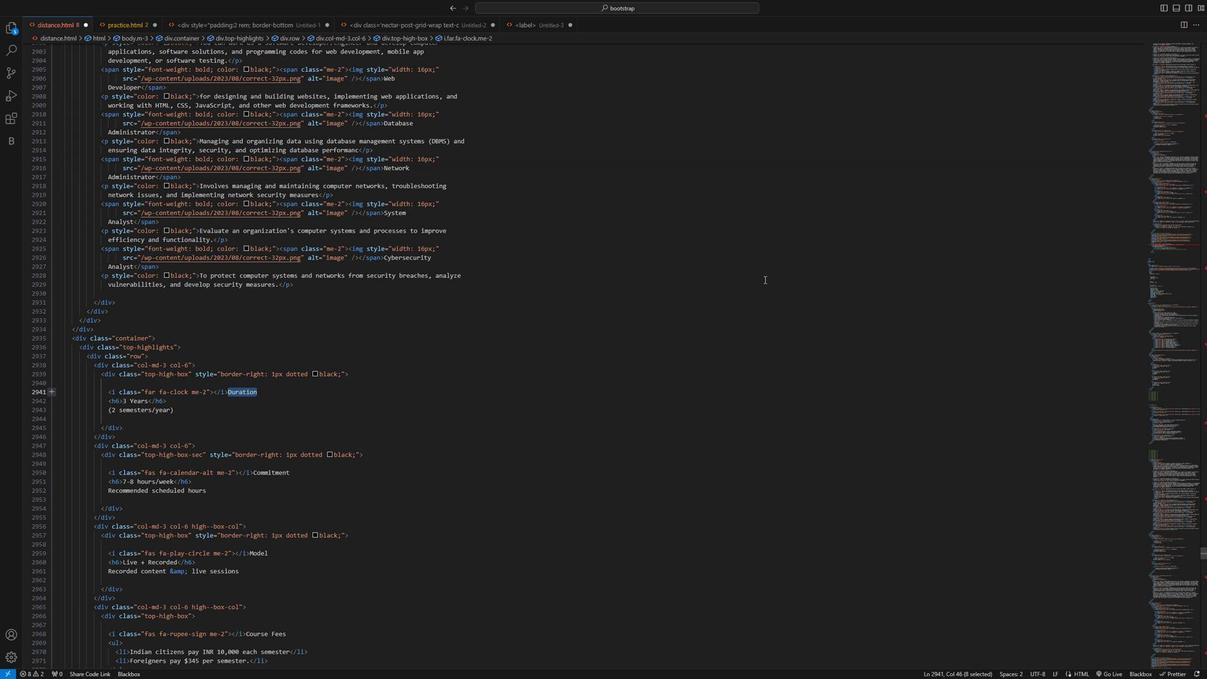 
Action: Mouse scrolled (487, 420) with delta (0, 0)
Screenshot: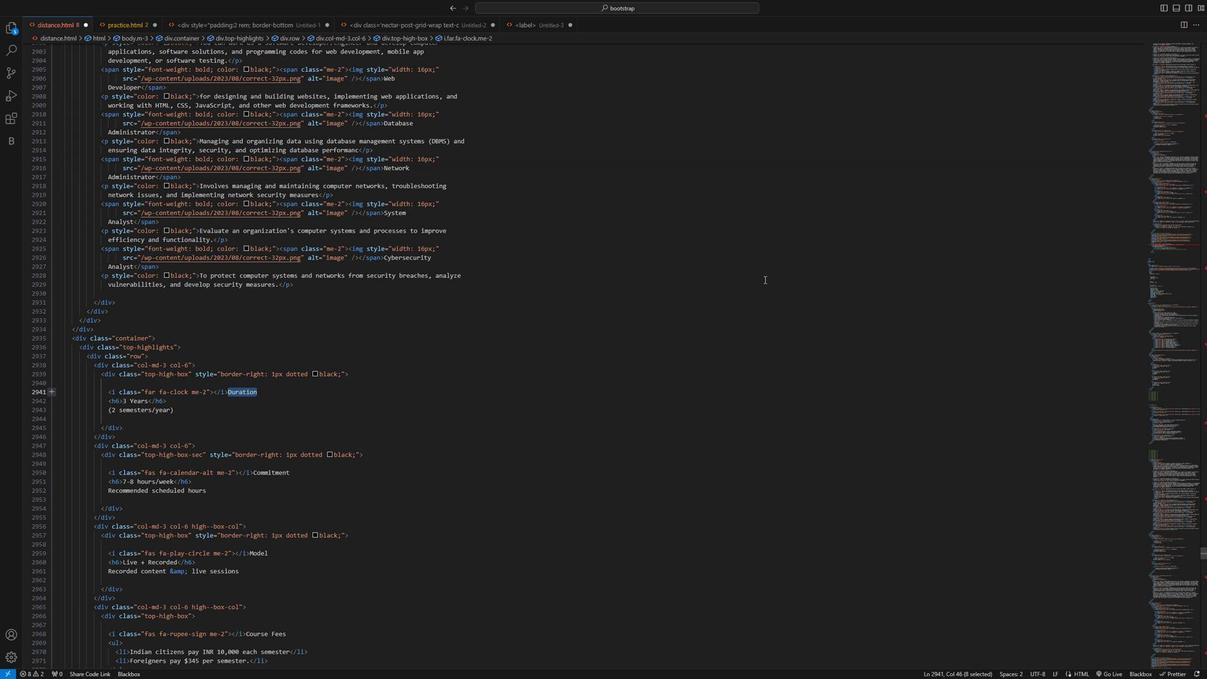 
Action: Mouse moved to (487, 423)
Screenshot: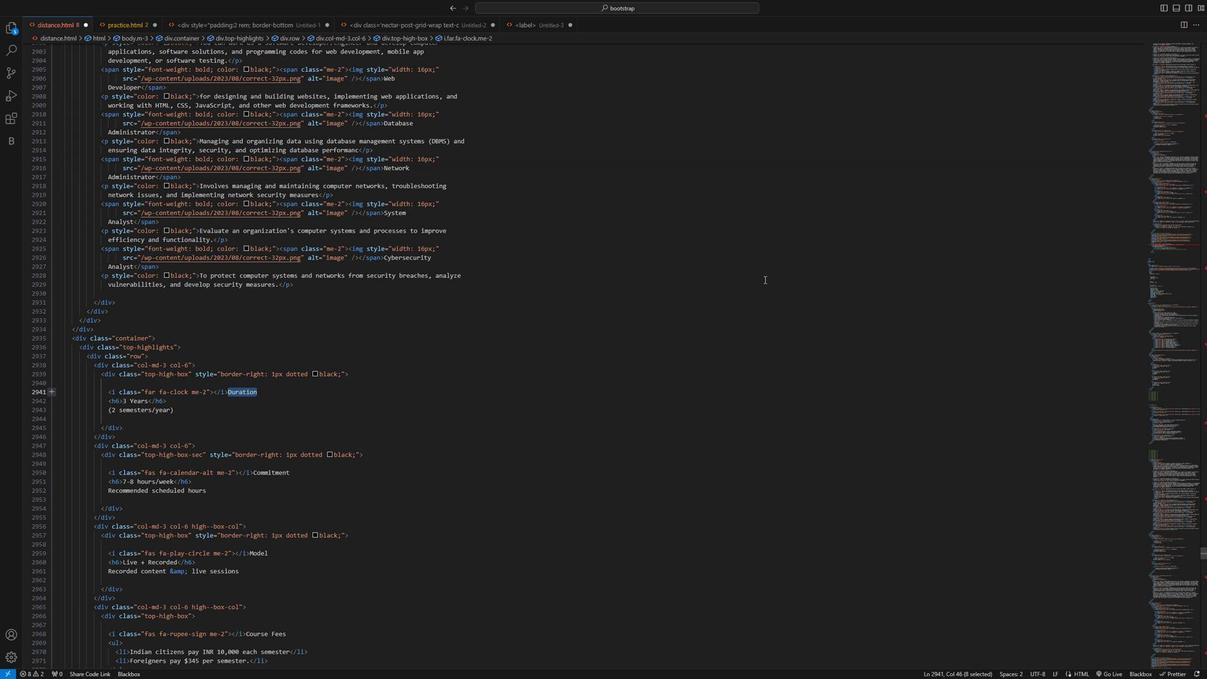 
Action: Mouse scrolled (487, 422) with delta (0, 0)
Screenshot: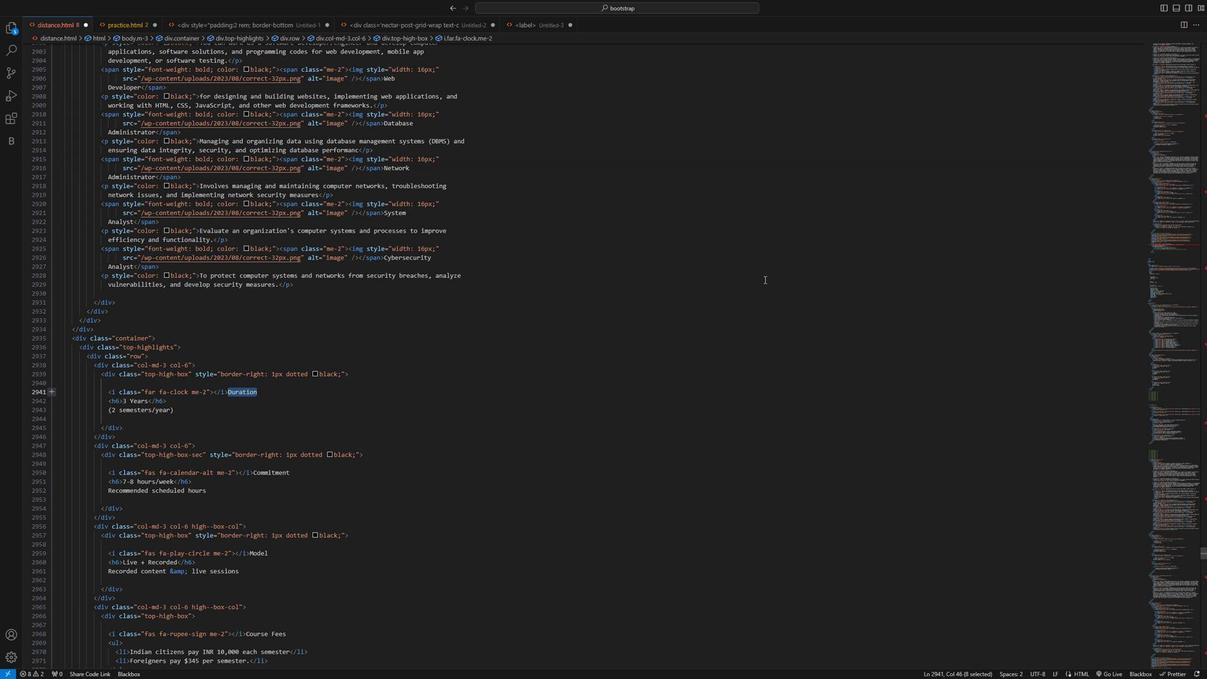 
Action: Mouse moved to (487, 423)
Screenshot: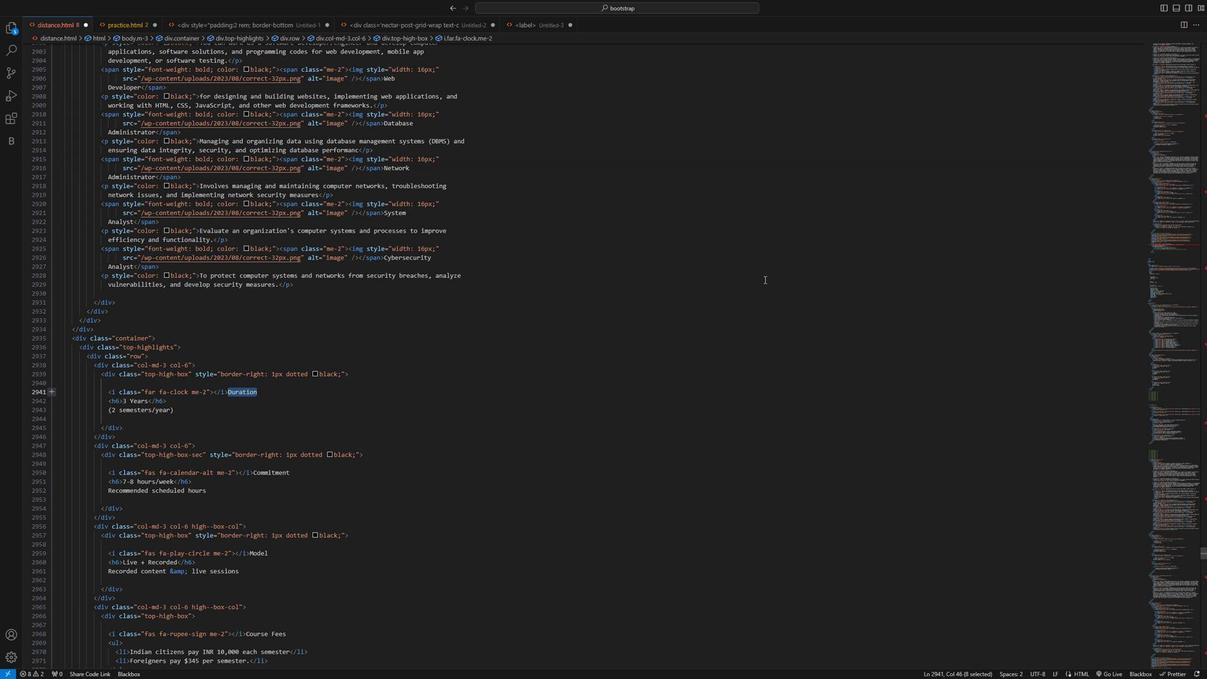 
Action: Mouse scrolled (487, 422) with delta (0, 0)
Screenshot: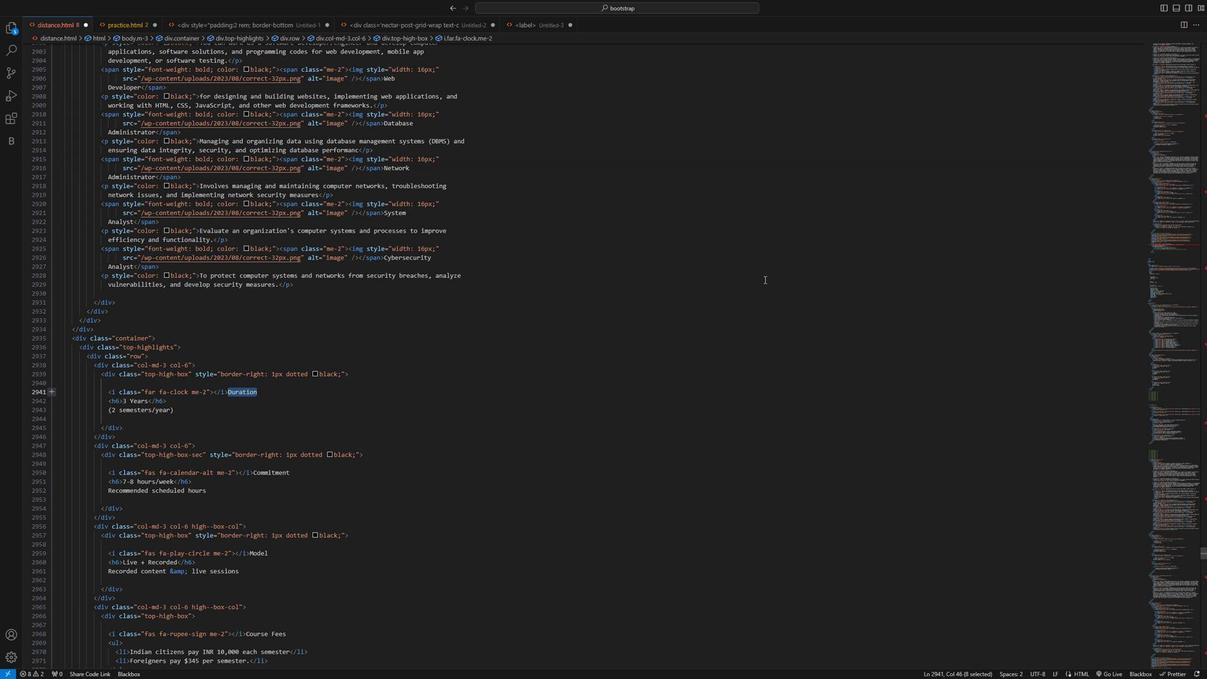 
Action: Mouse scrolled (487, 422) with delta (0, 0)
Screenshot: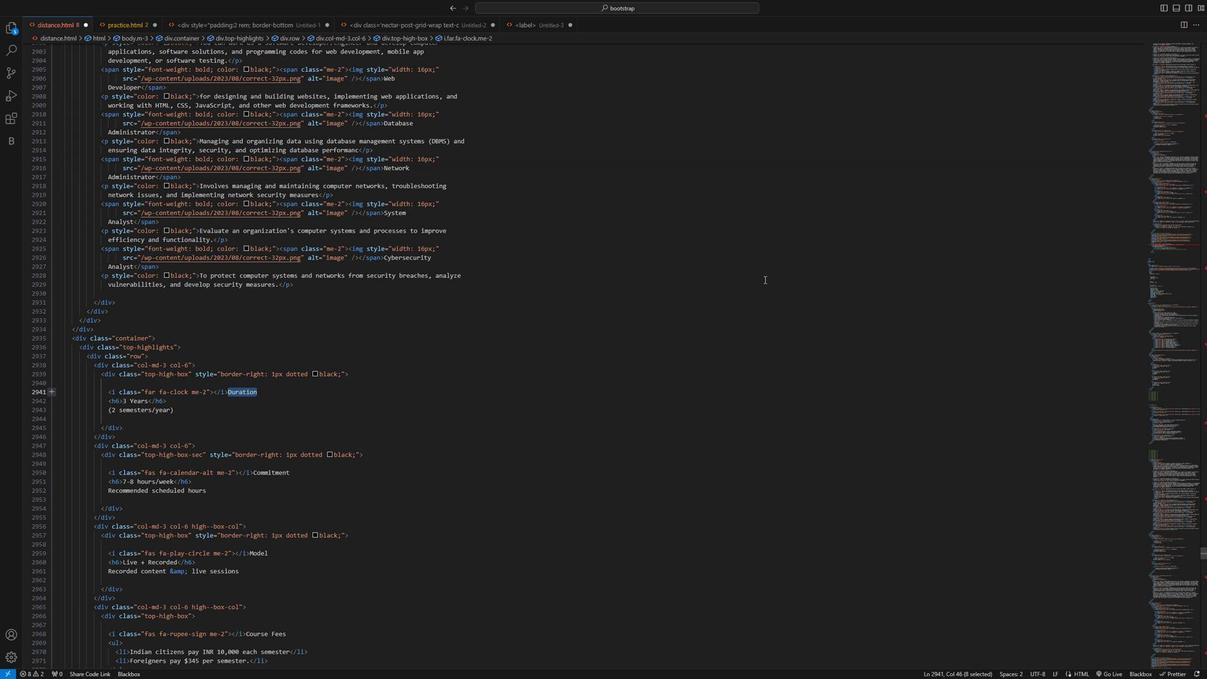 
Action: Mouse moved to (487, 428)
Screenshot: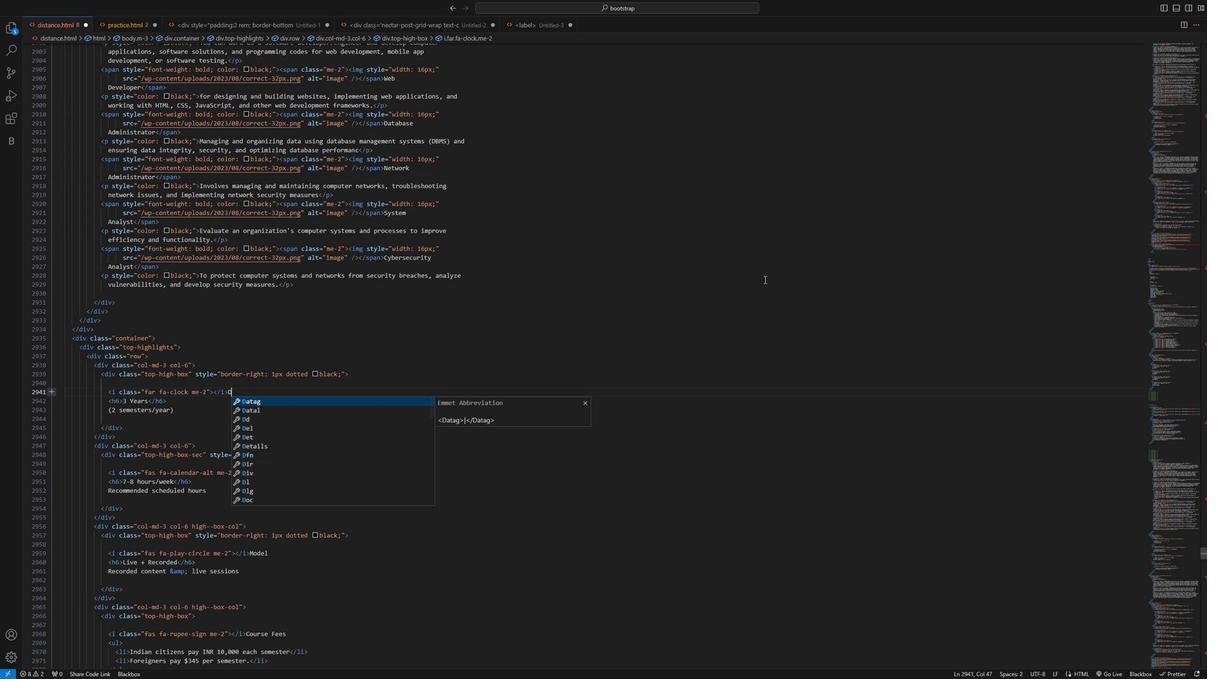 
Action: Mouse scrolled (487, 427) with delta (0, 0)
Screenshot: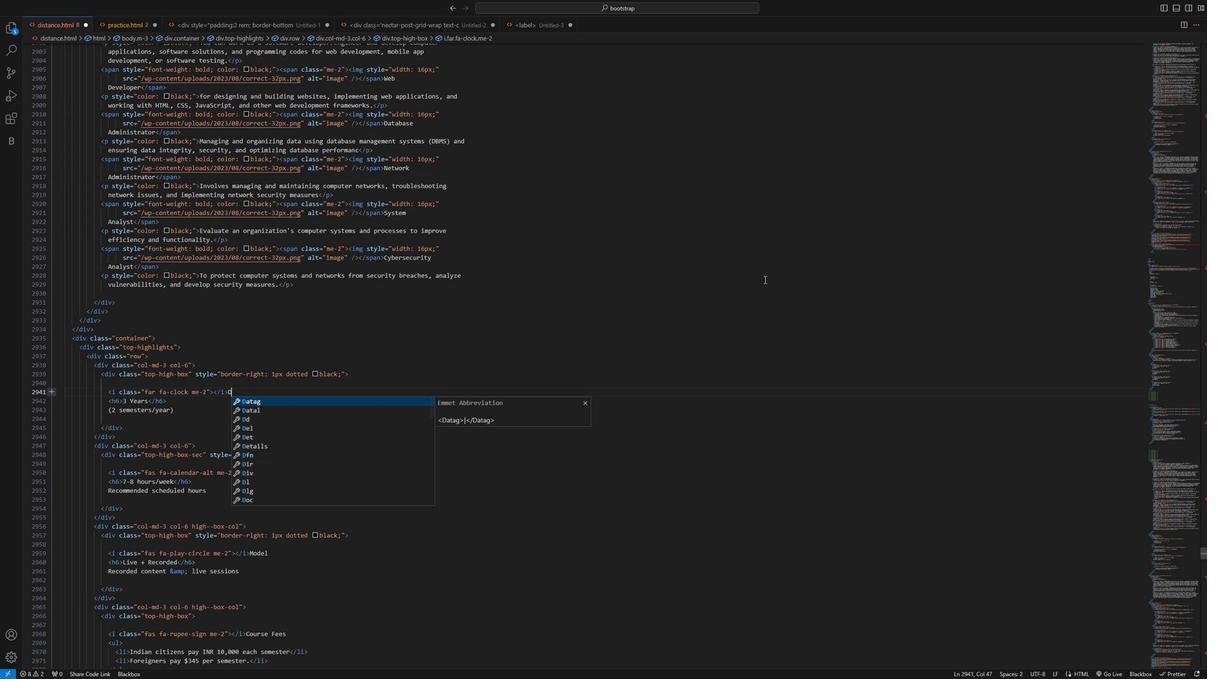
Action: Mouse moved to (487, 429)
Screenshot: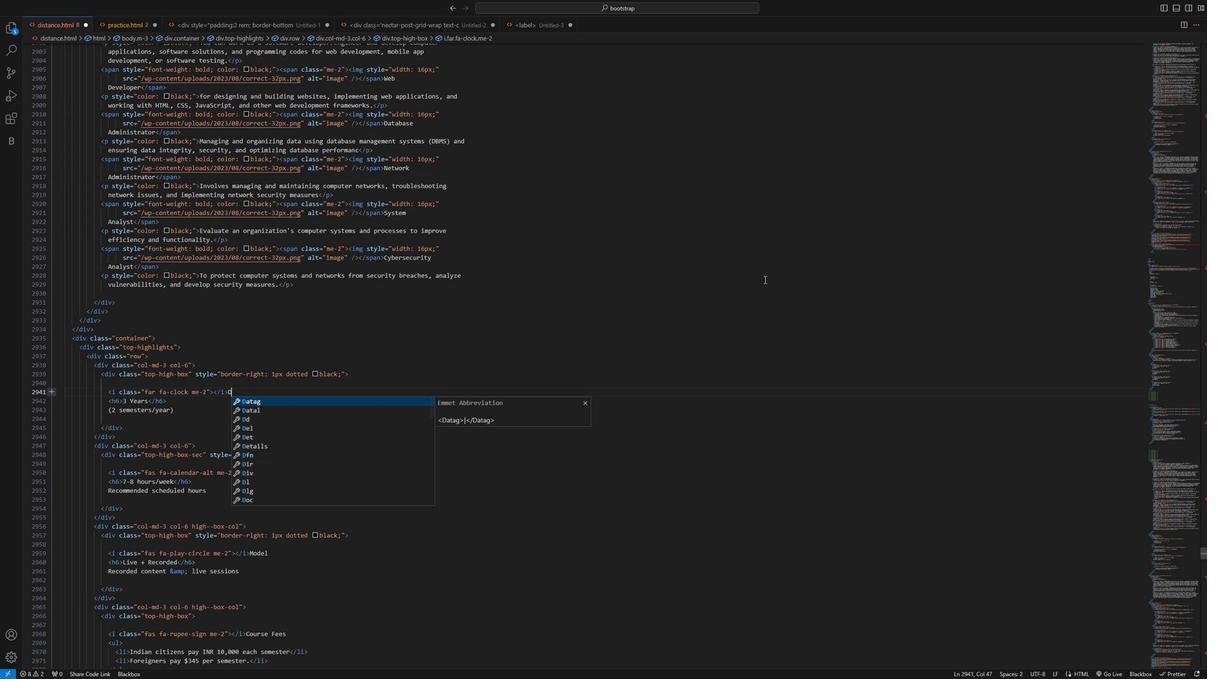 
Action: Mouse scrolled (487, 428) with delta (0, 0)
Screenshot: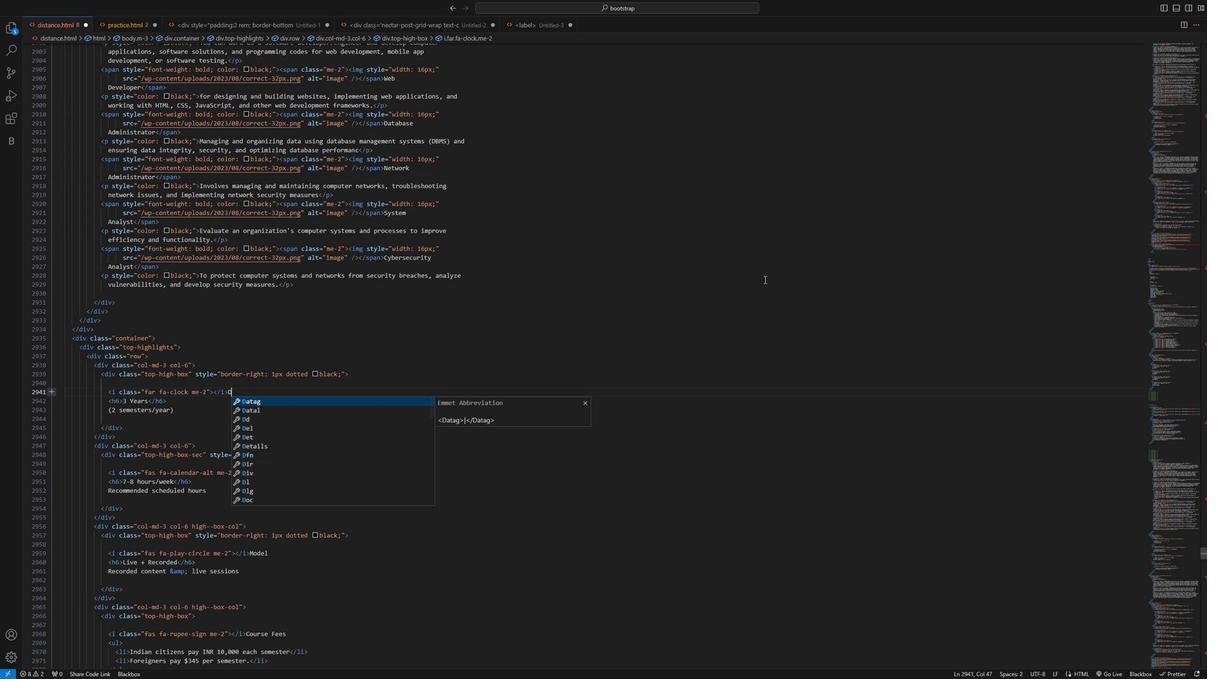 
Action: Mouse moved to (487, 431)
Screenshot: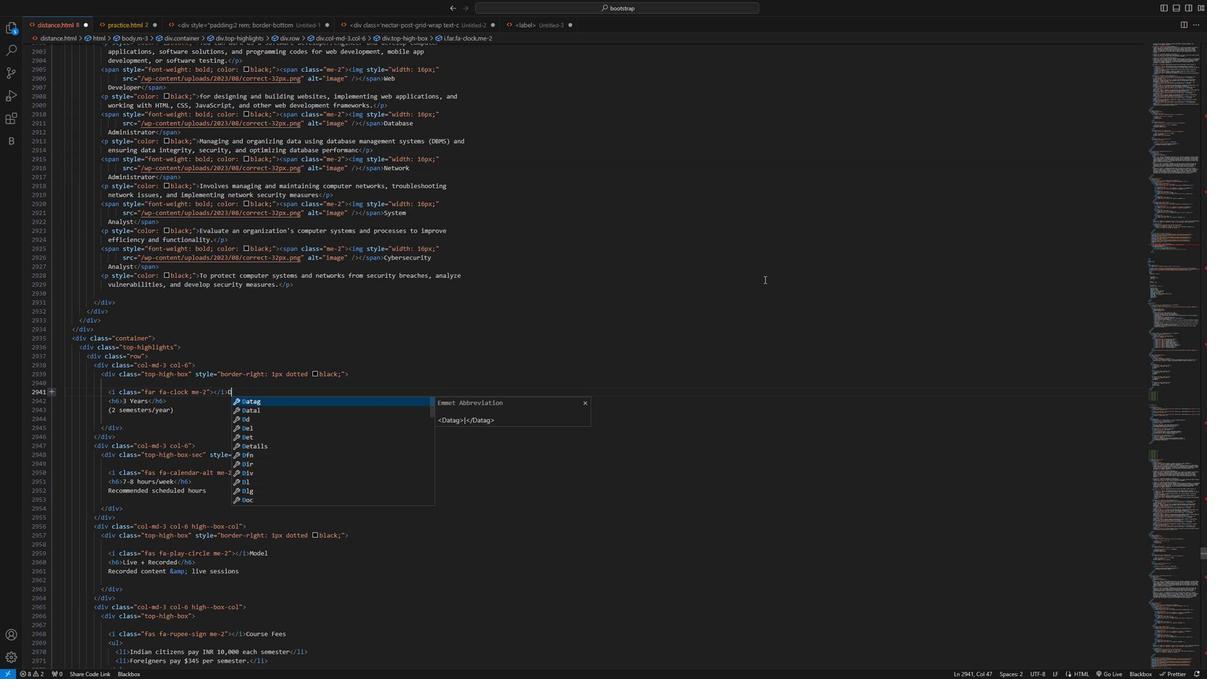 
Action: Mouse scrolled (487, 431) with delta (0, 0)
Screenshot: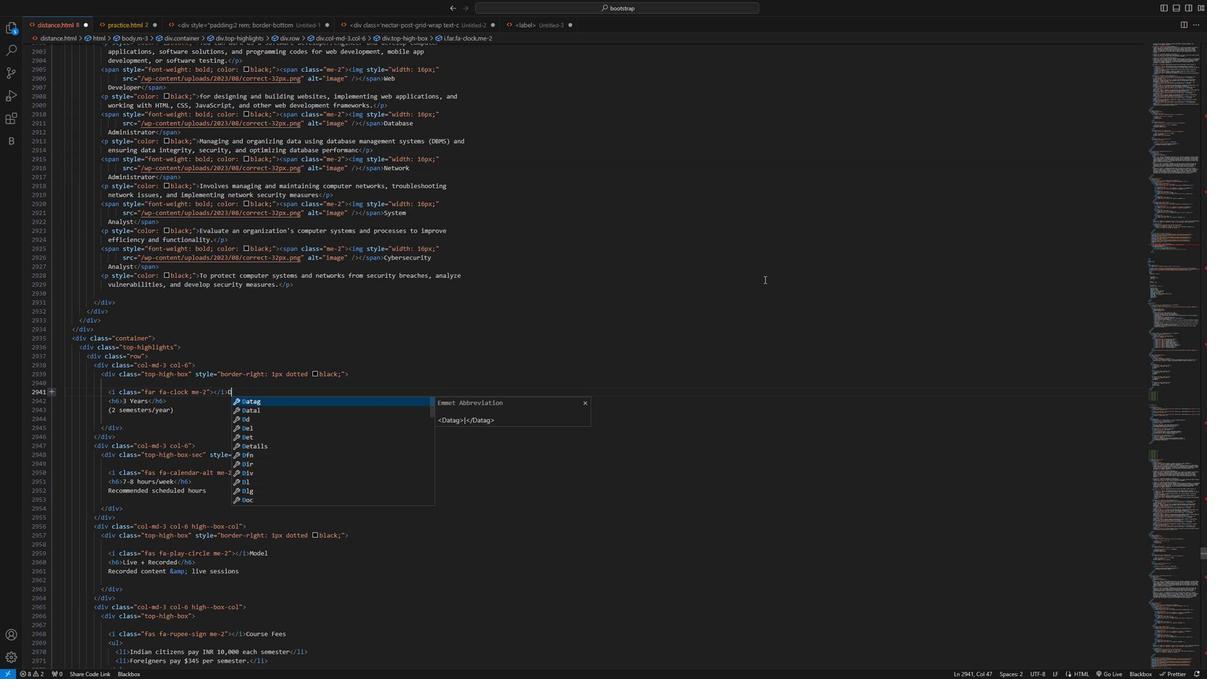 
Action: Mouse moved to (496, 366)
Screenshot: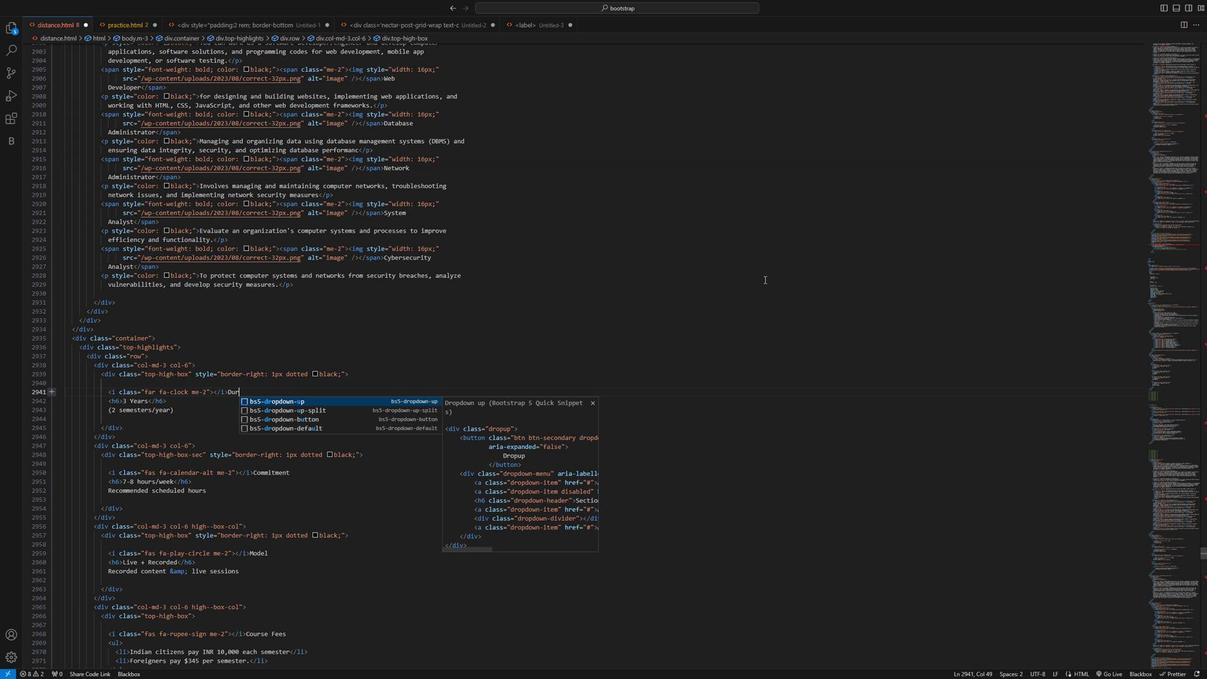 
Action: Mouse pressed left at (496, 366)
Screenshot: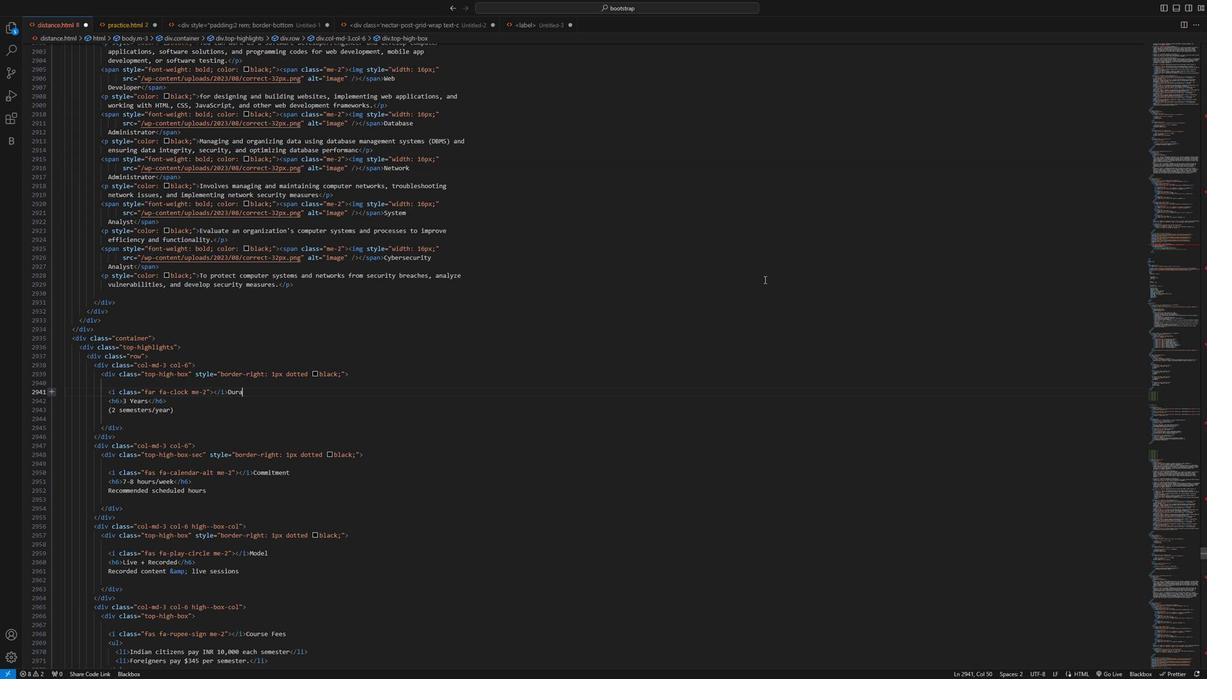 
Action: Mouse moved to (308, 267)
Screenshot: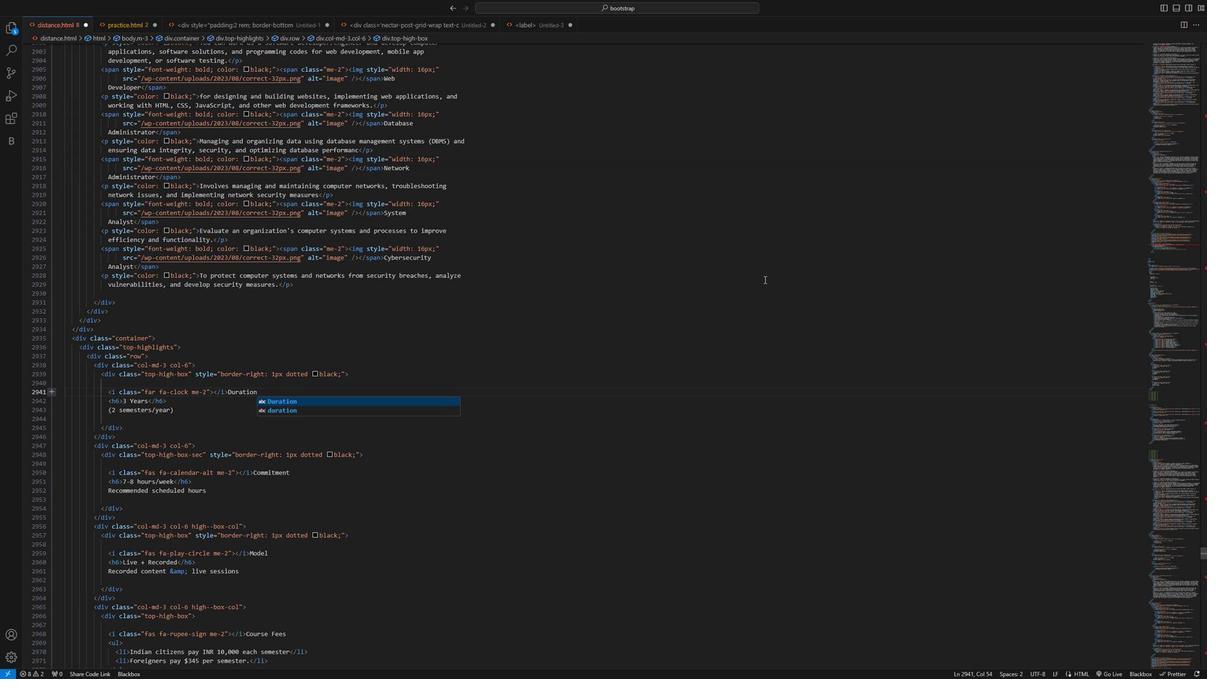 
Action: Key pressed <Key.caps_lock>ctrl+D<Key.caps_lock>uration
Screenshot: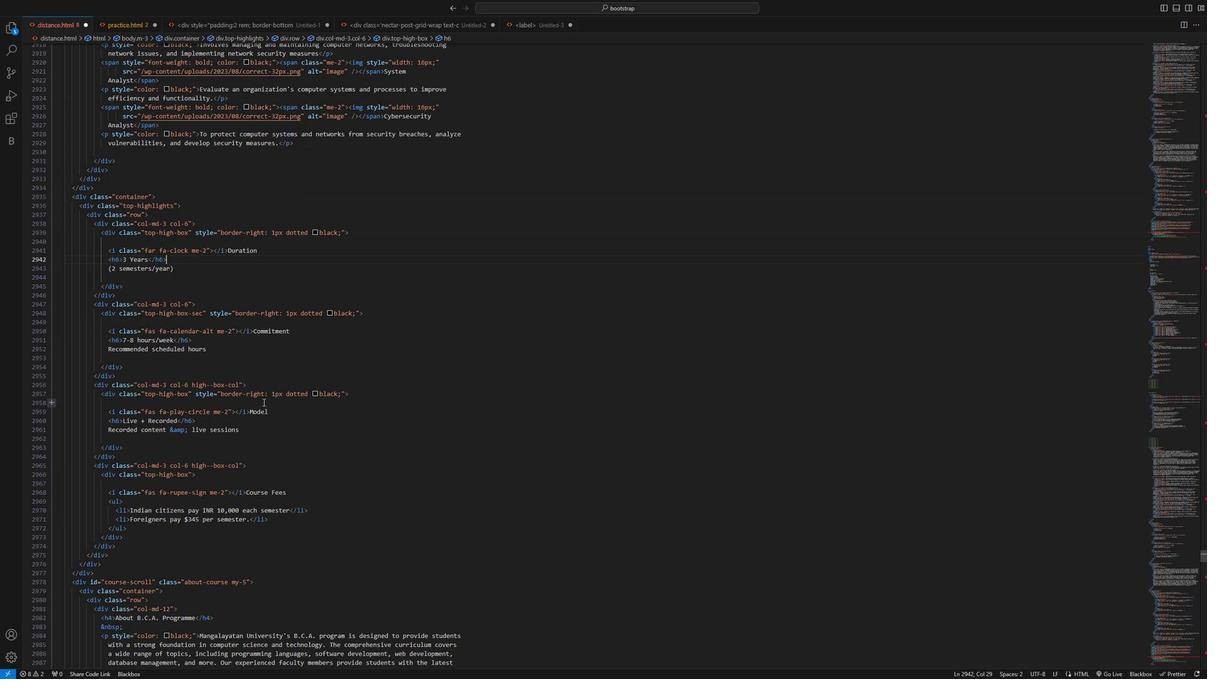 
Action: Mouse moved to (307, 379)
Screenshot: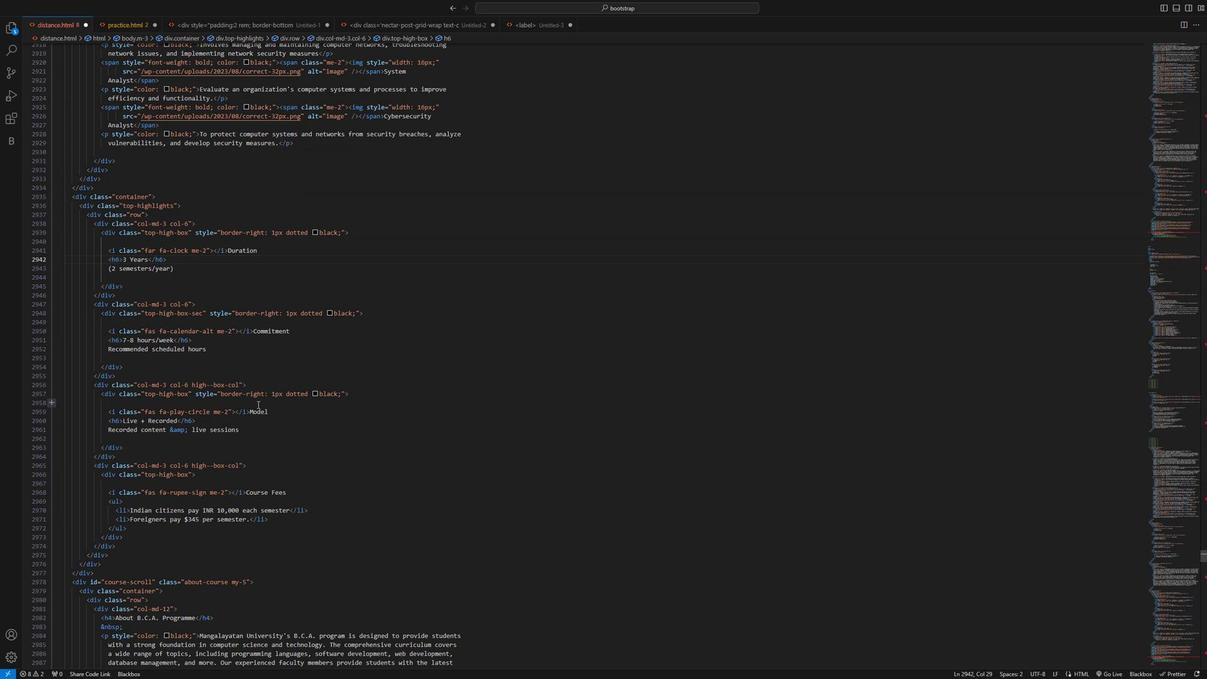 
Action: Mouse pressed left at (307, 379)
Screenshot: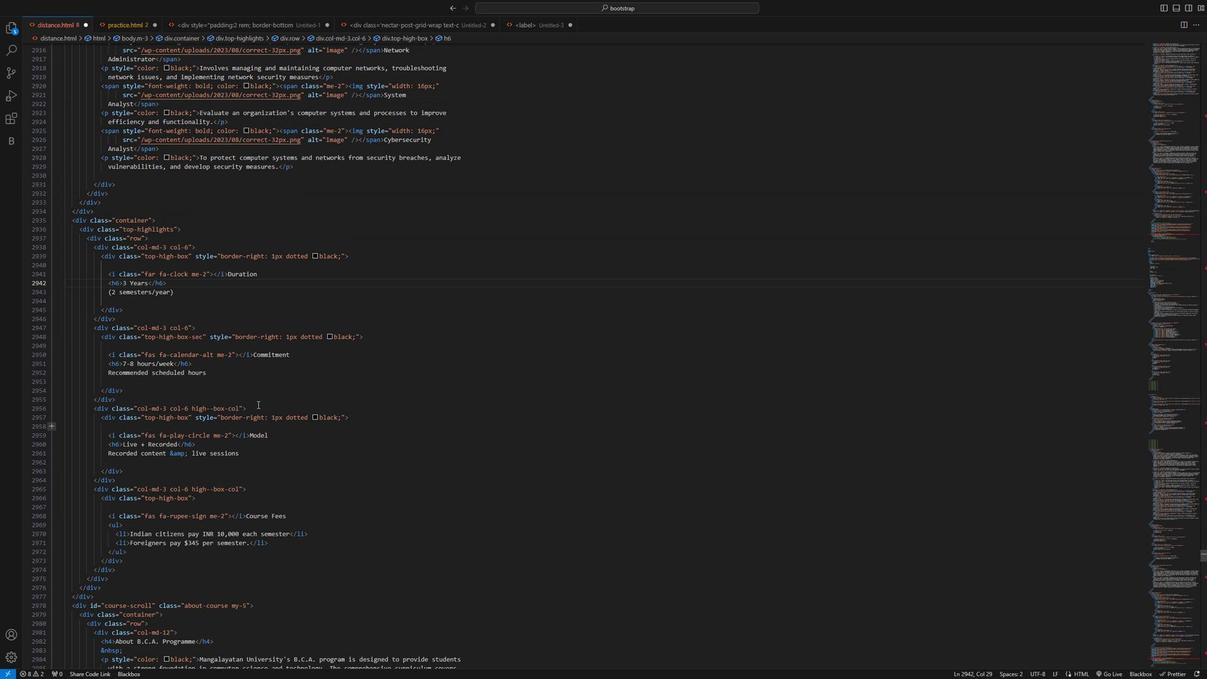 
Action: Mouse moved to (415, 392)
Screenshot: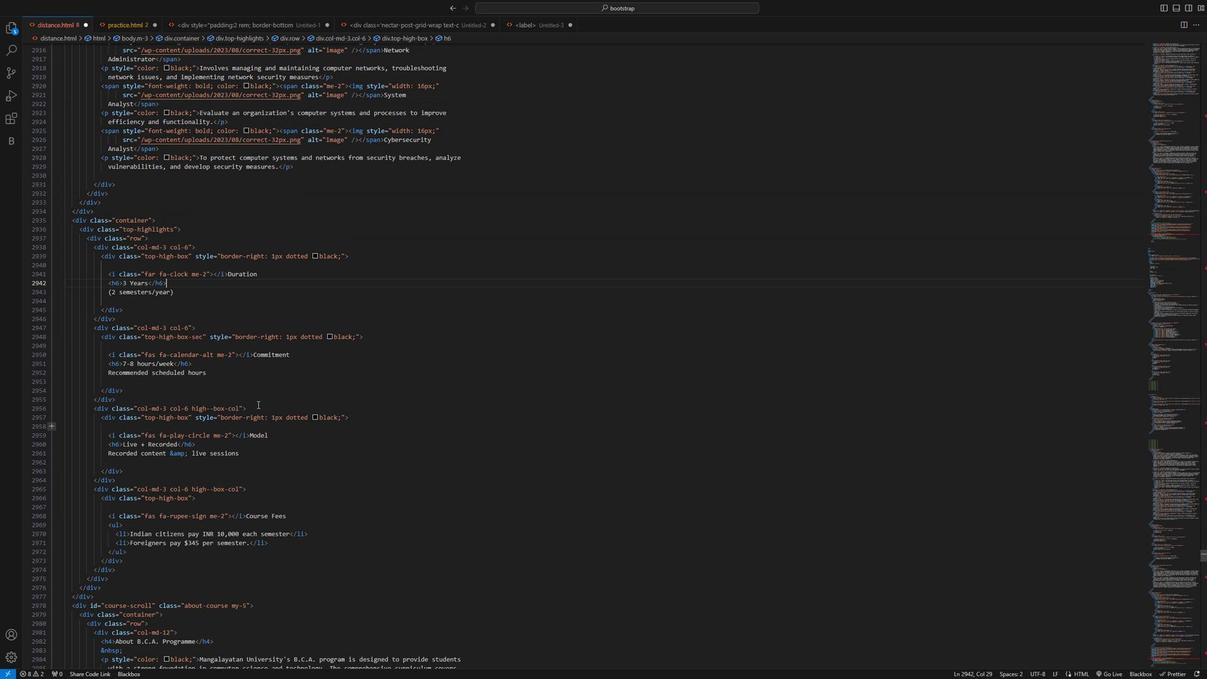 
Action: Mouse scrolled (415, 392) with delta (0, 0)
Screenshot: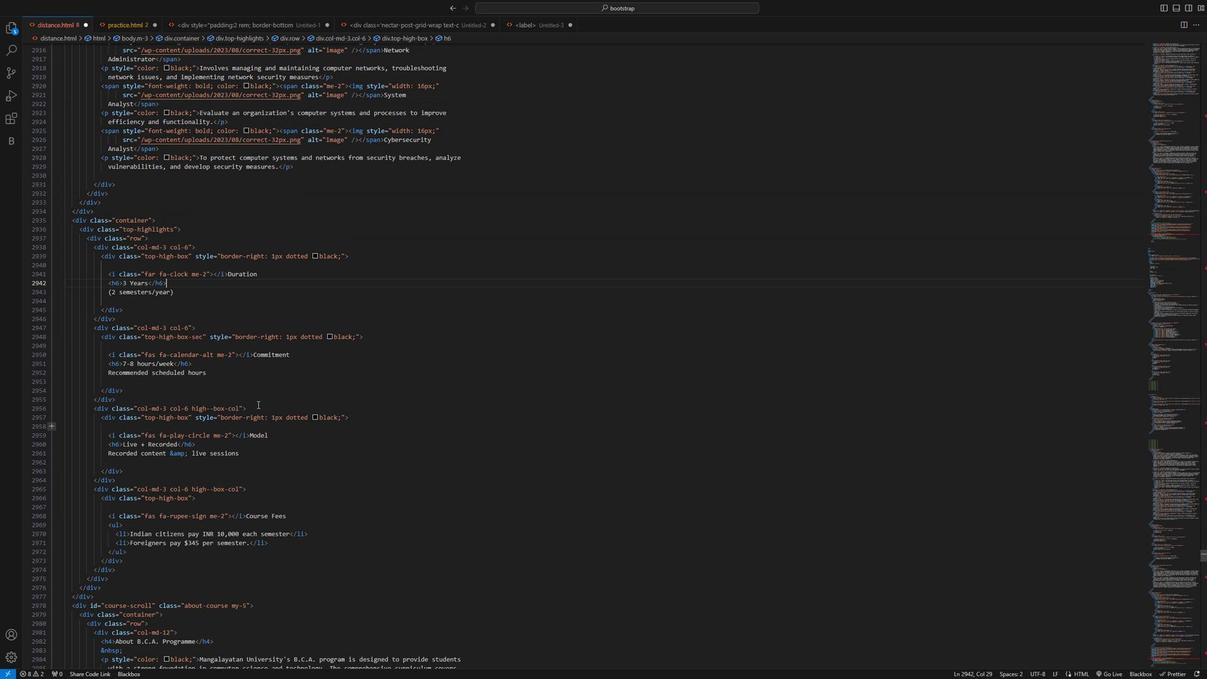 
Action: Mouse moved to (415, 392)
Screenshot: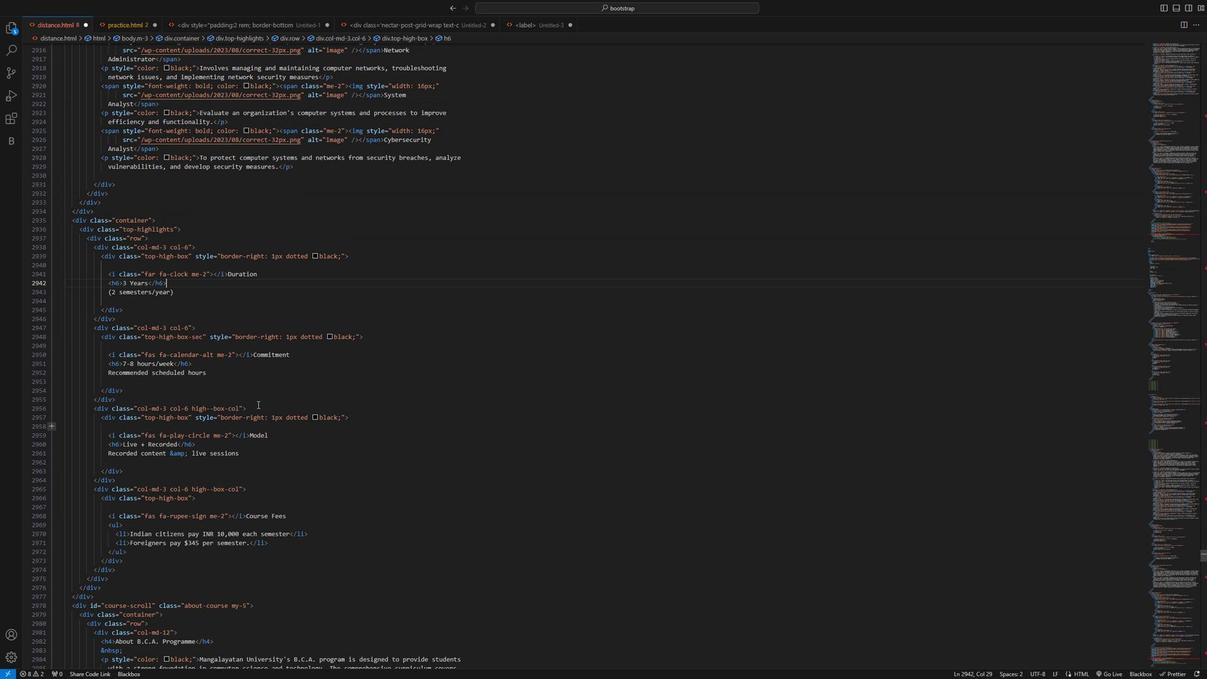 
Action: Mouse scrolled (415, 392) with delta (0, 0)
Screenshot: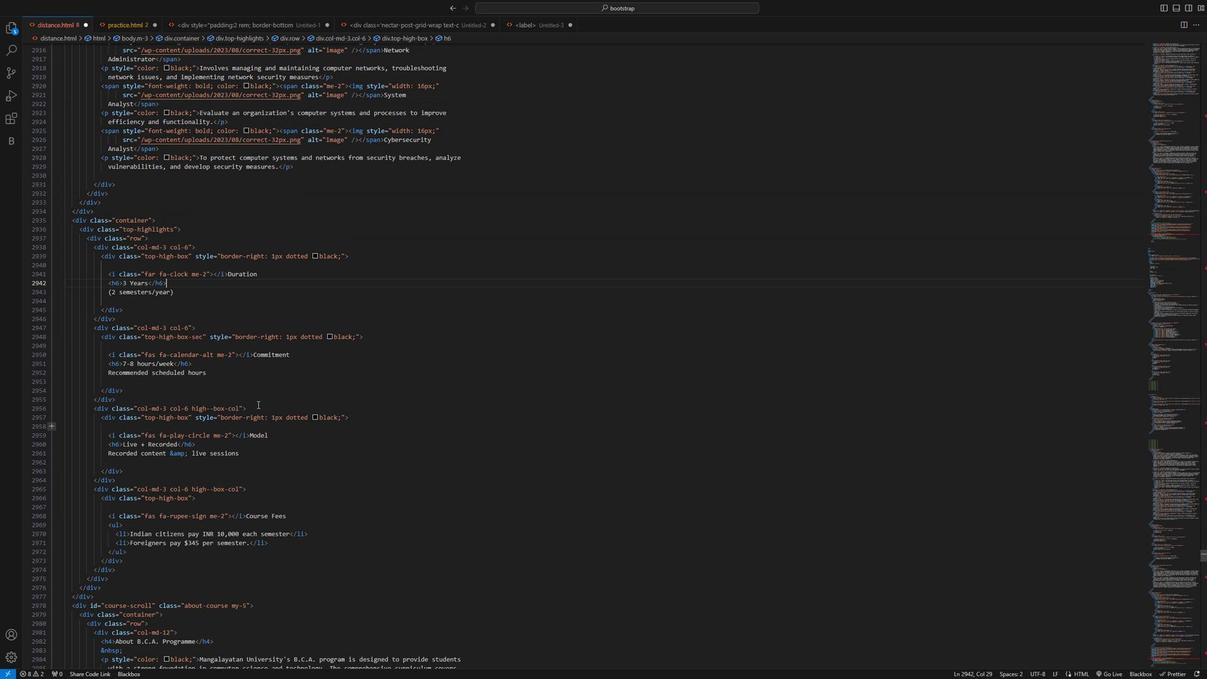 
Action: Mouse moved to (415, 392)
Screenshot: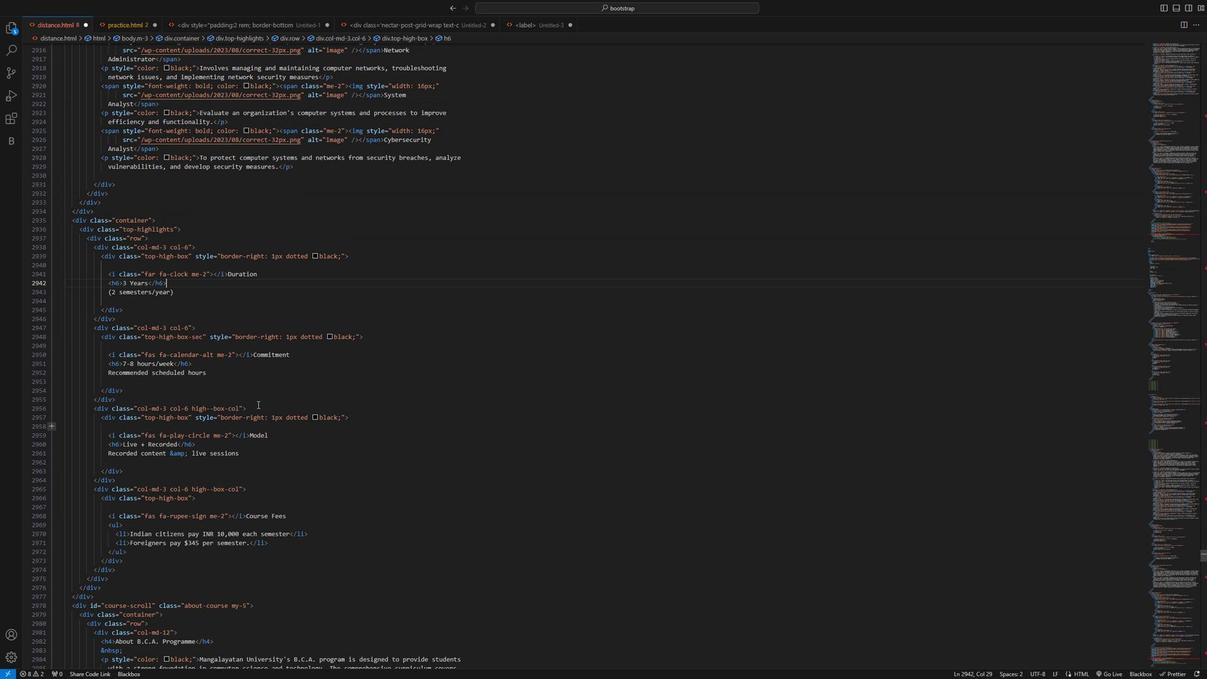 
Action: Mouse scrolled (415, 392) with delta (0, 0)
Screenshot: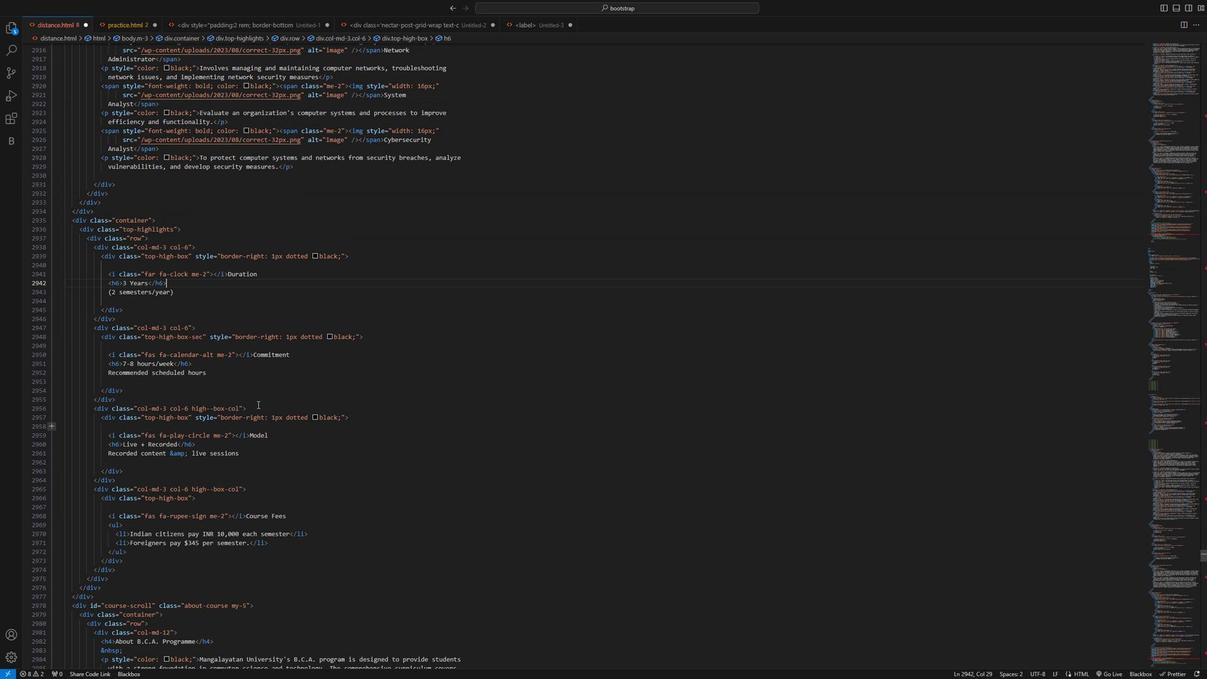 
Action: Mouse moved to (498, 374)
Screenshot: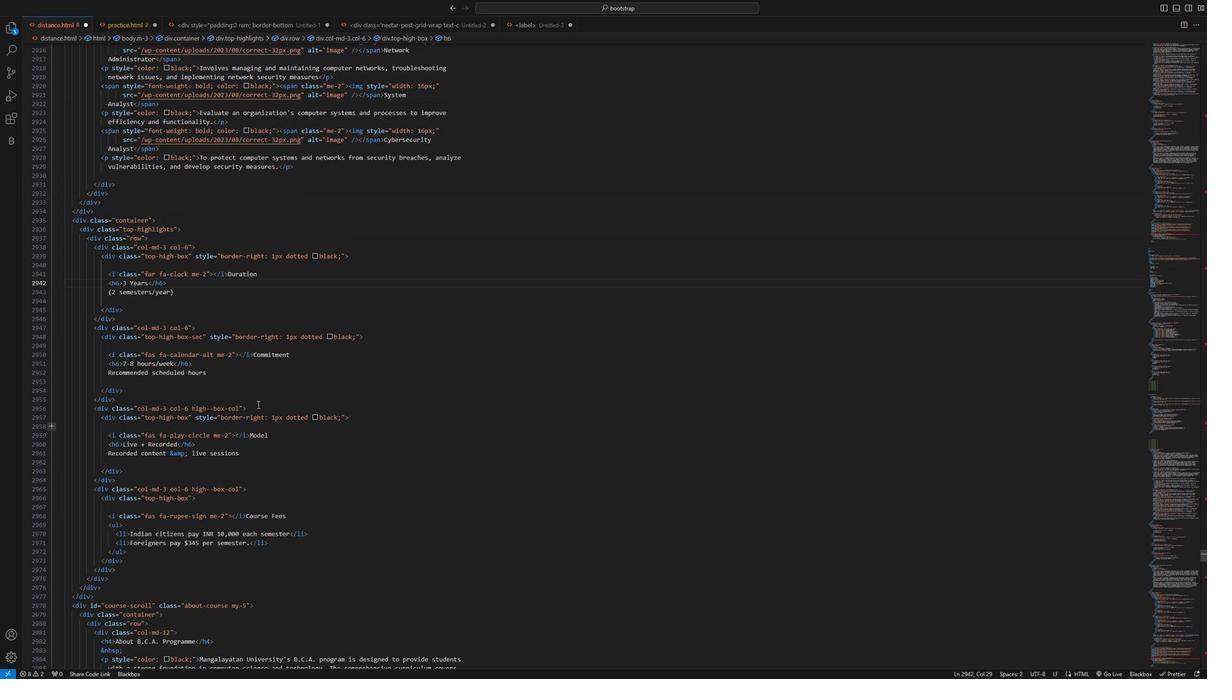 
Action: Mouse scrolled (498, 374) with delta (0, 0)
Screenshot: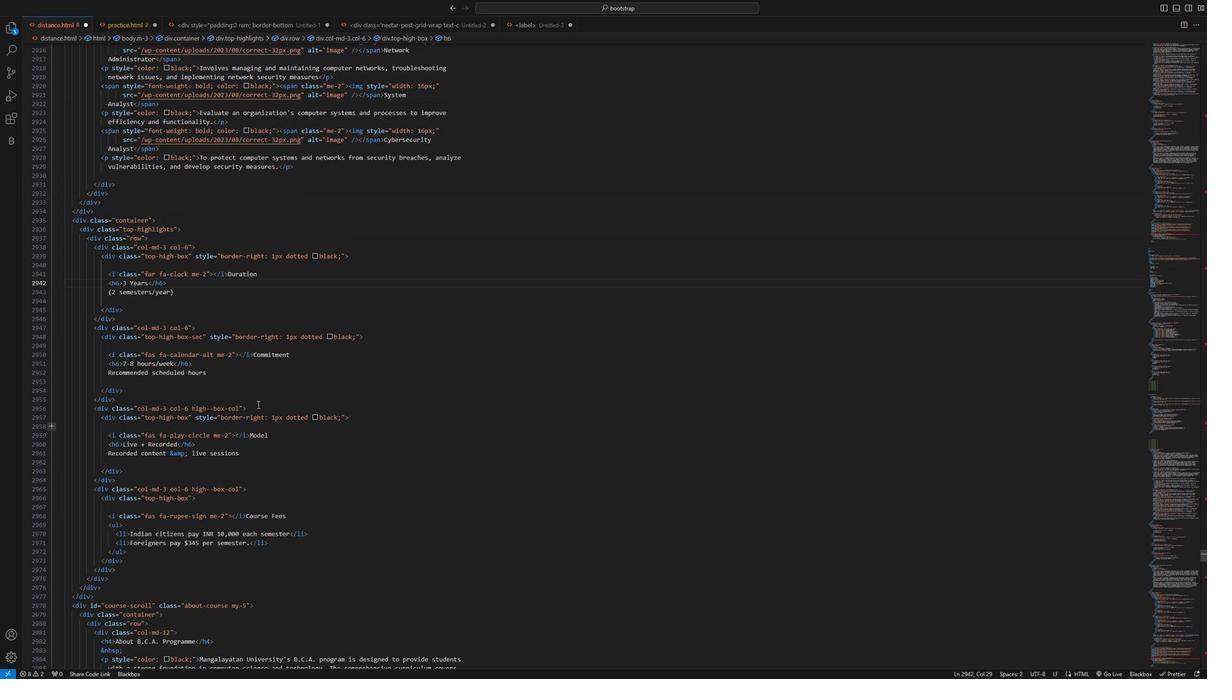 
Action: Mouse moved to (498, 376)
Screenshot: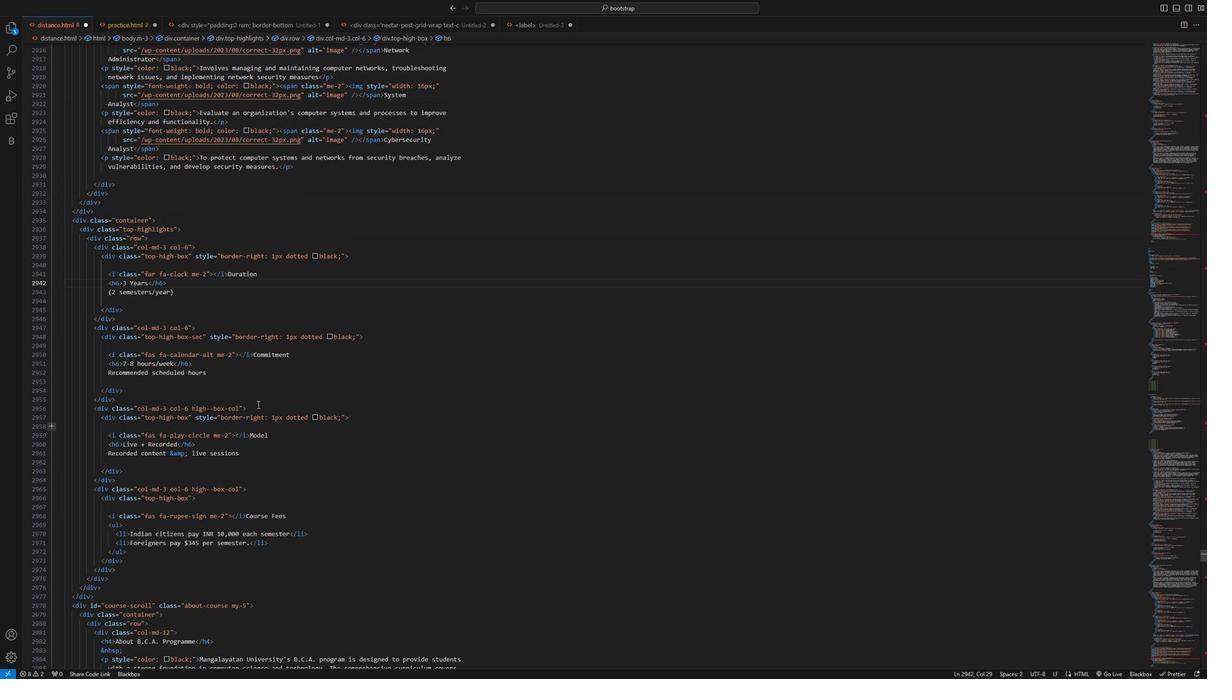 
Action: Mouse scrolled (498, 375) with delta (0, 0)
Screenshot: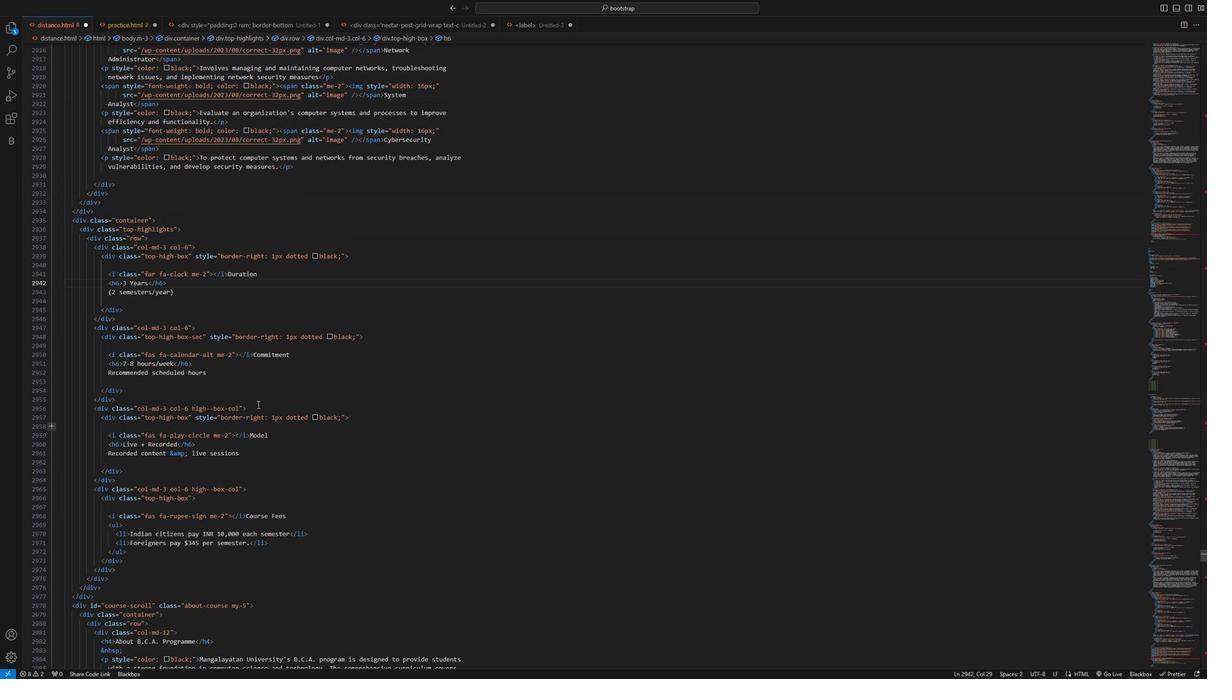 
Action: Mouse scrolled (498, 375) with delta (0, 0)
Screenshot: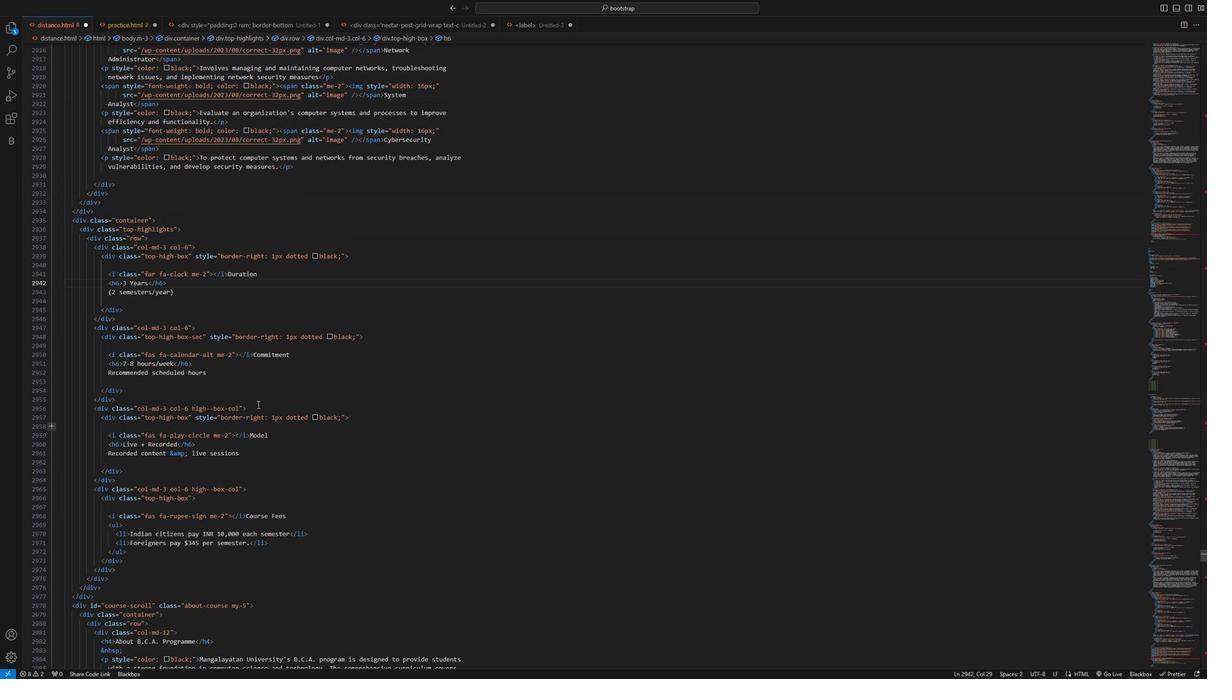 
Action: Mouse moved to (500, 380)
Screenshot: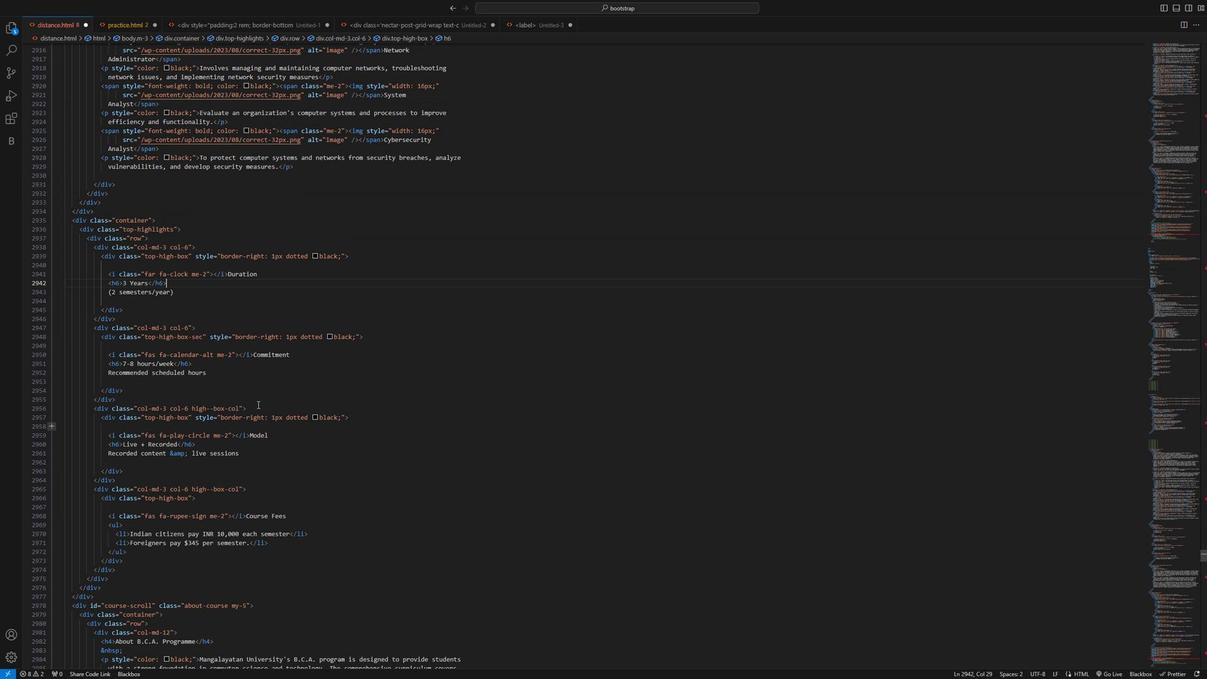 
Action: Mouse scrolled (500, 380) with delta (0, 0)
Screenshot: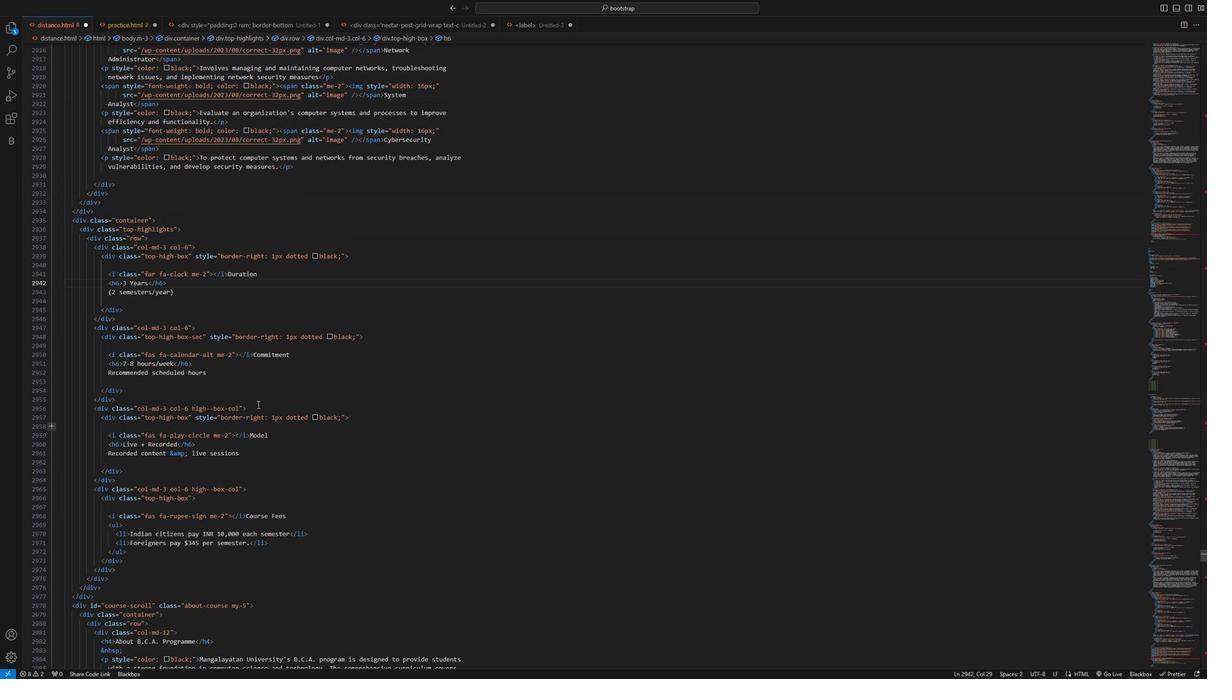 
Action: Mouse moved to (496, 377)
Screenshot: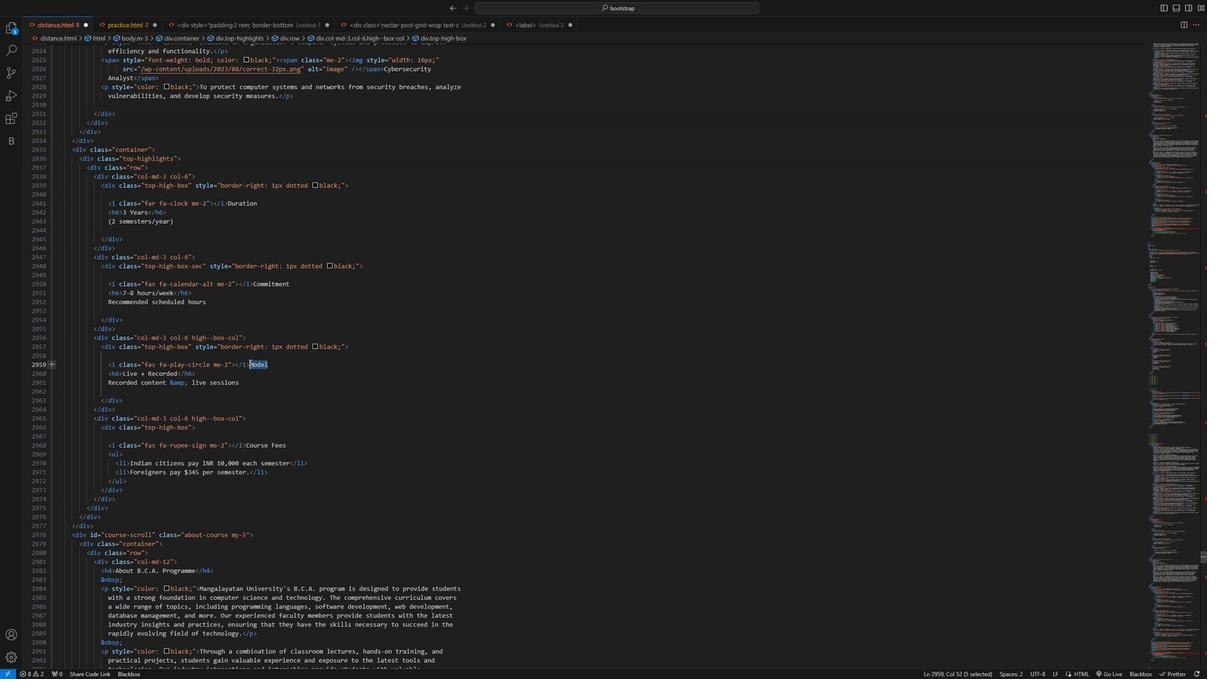 
Action: Mouse scrolled (496, 376) with delta (0, 0)
Screenshot: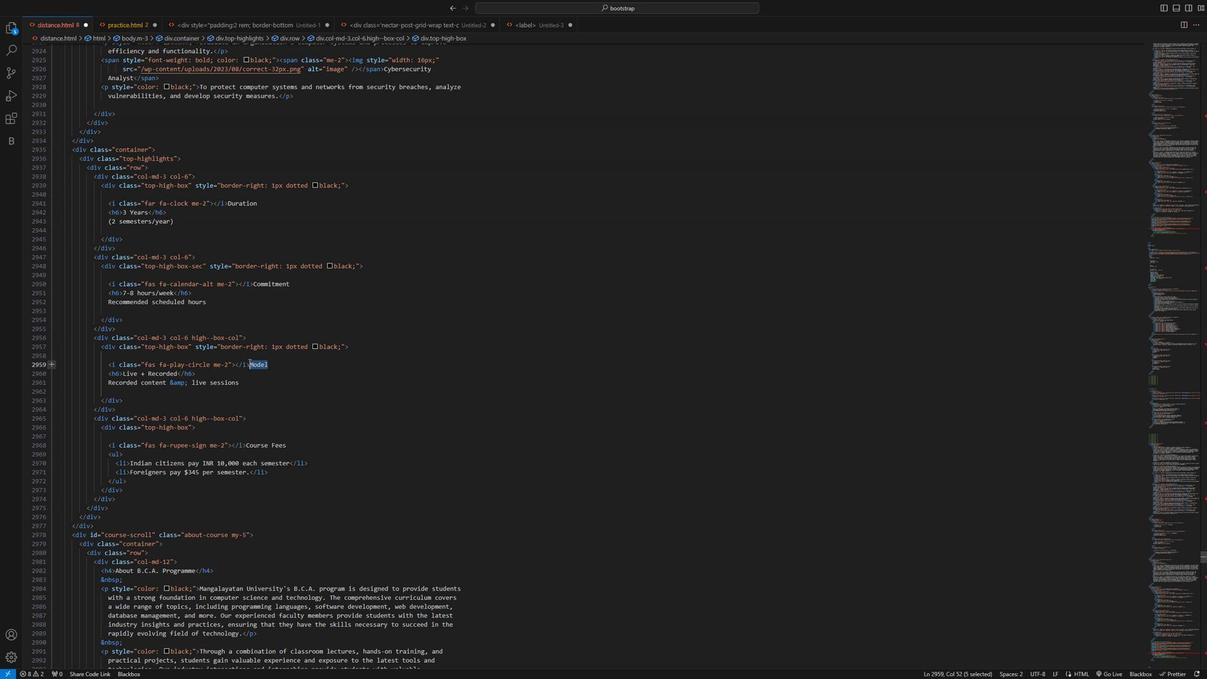 
Action: Mouse moved to (495, 376)
Screenshot: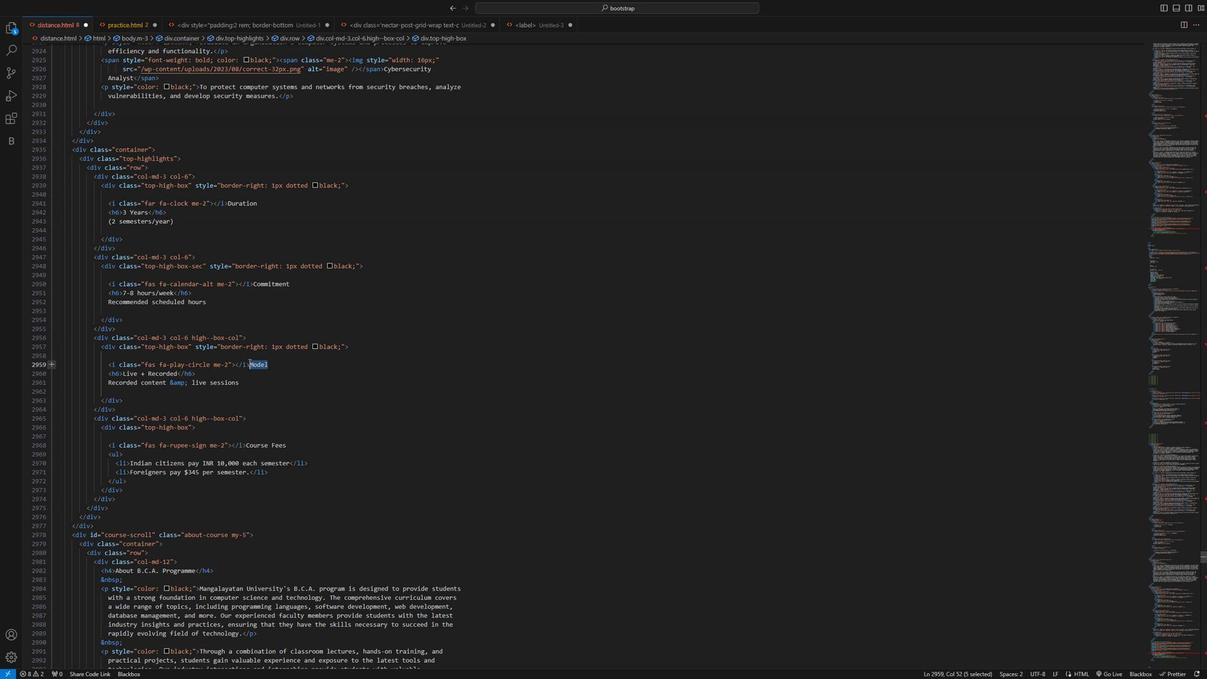 
Action: Mouse scrolled (495, 376) with delta (0, 0)
Screenshot: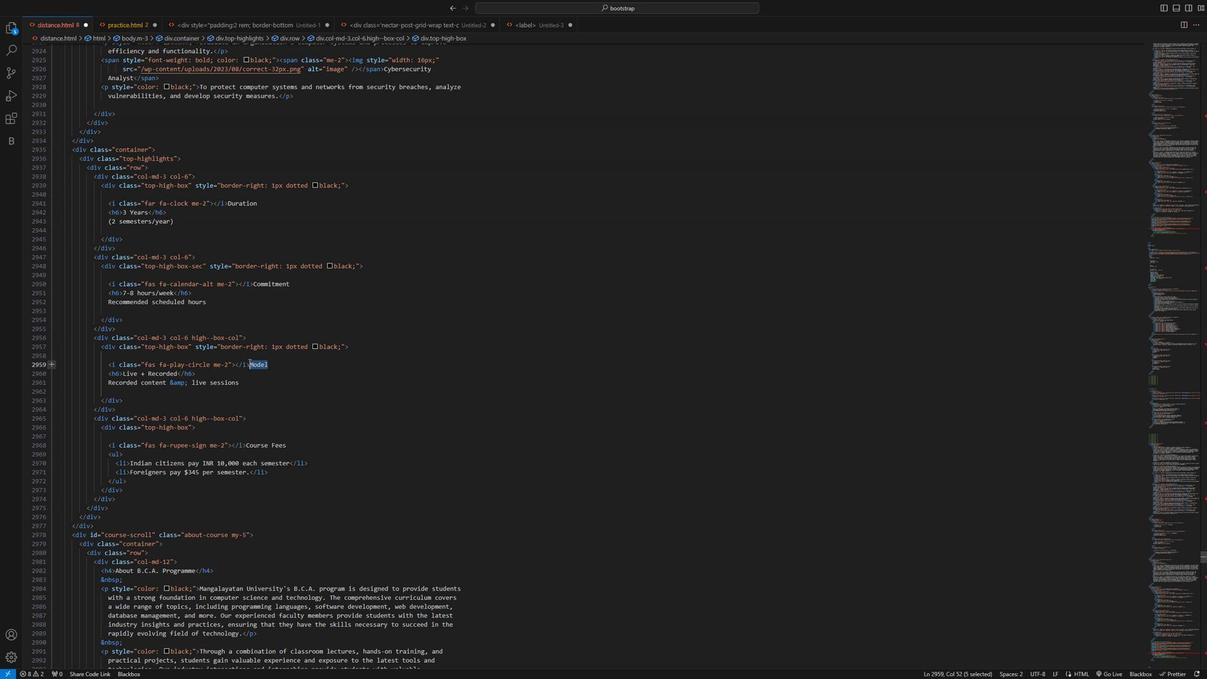 
Action: Mouse moved to (494, 376)
Screenshot: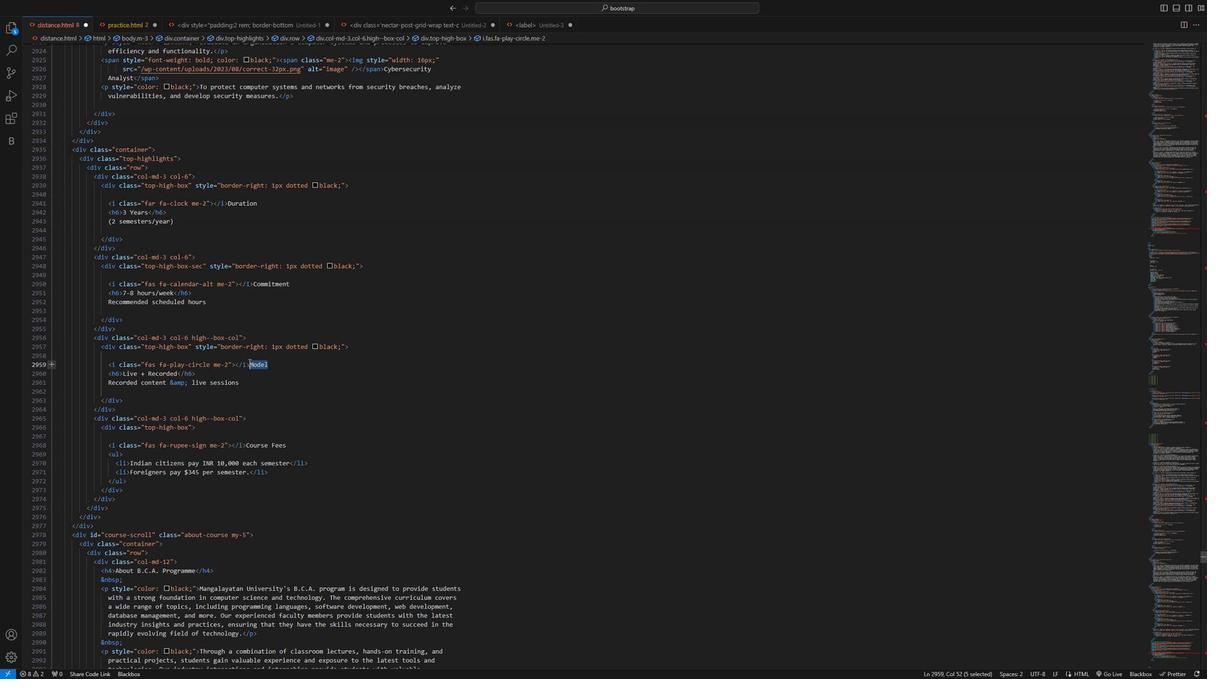 
Action: Mouse scrolled (494, 376) with delta (0, 0)
Screenshot: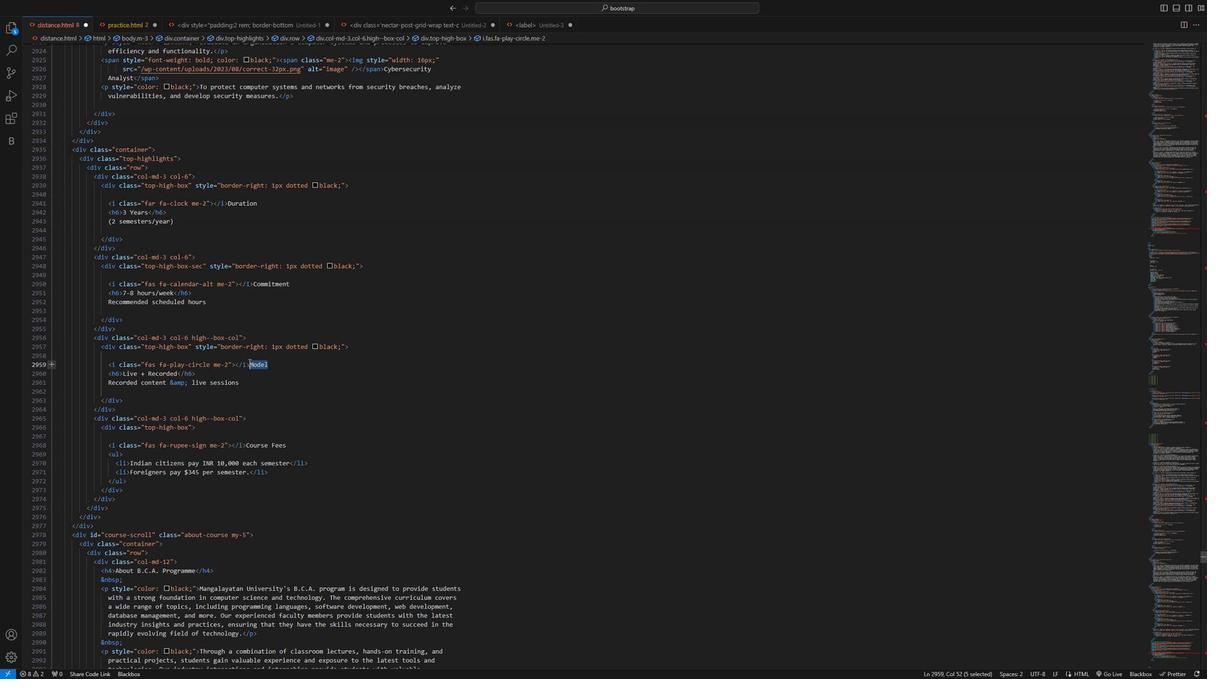 
Action: Mouse moved to (487, 272)
Screenshot: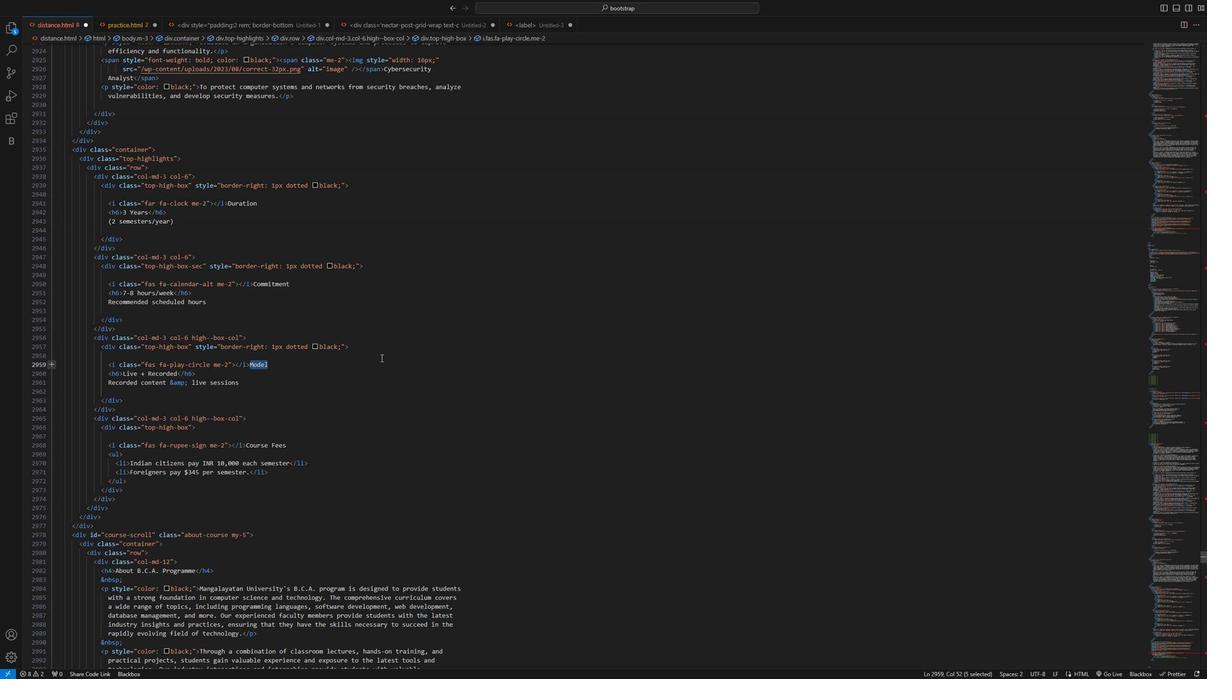 
Action: Mouse pressed left at (487, 272)
Screenshot: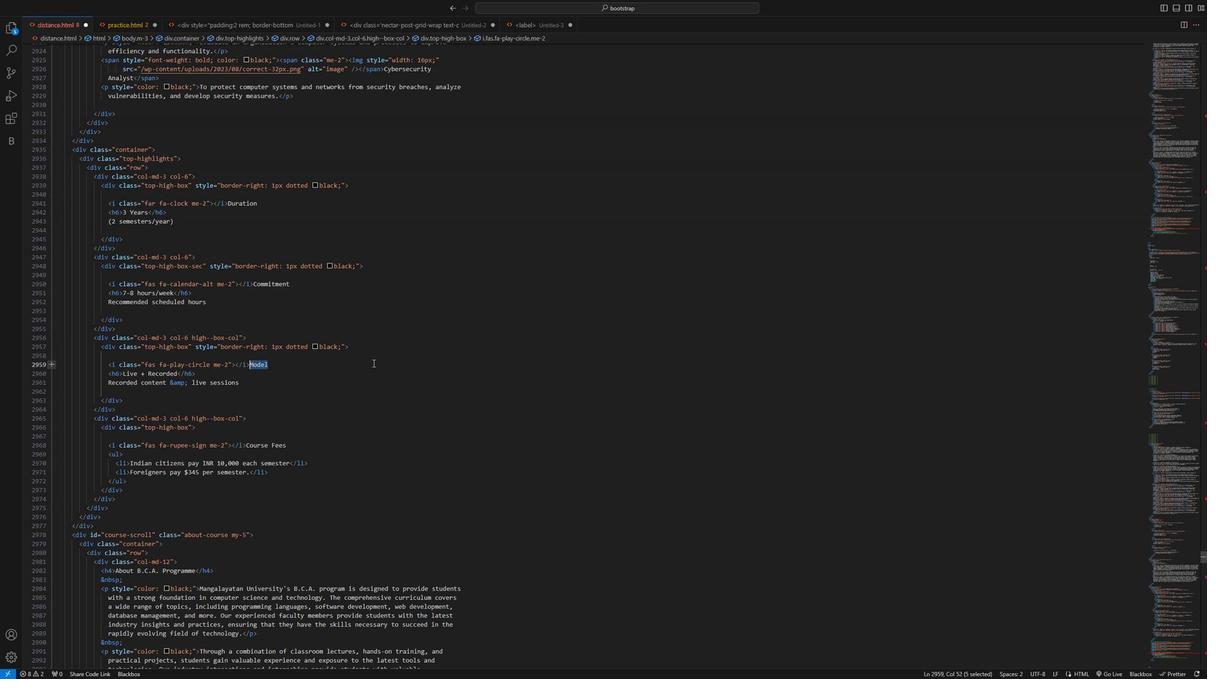 
Action: Mouse moved to (495, 344)
Screenshot: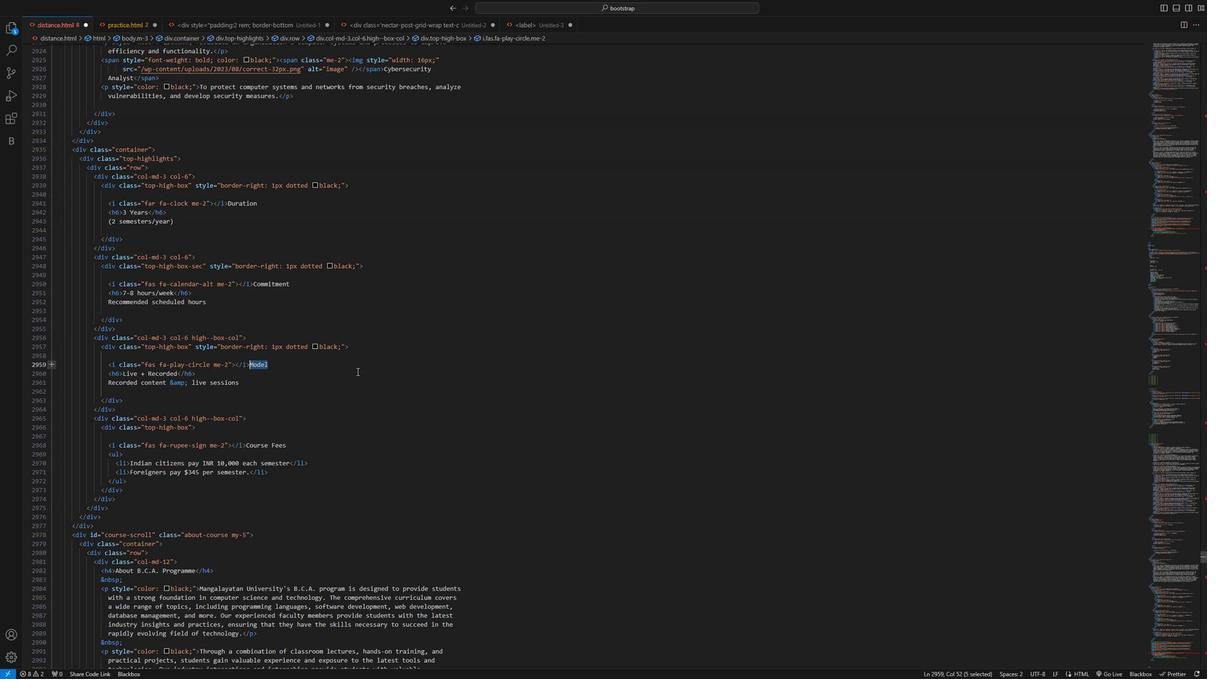 
Action: Mouse pressed left at (495, 344)
Screenshot: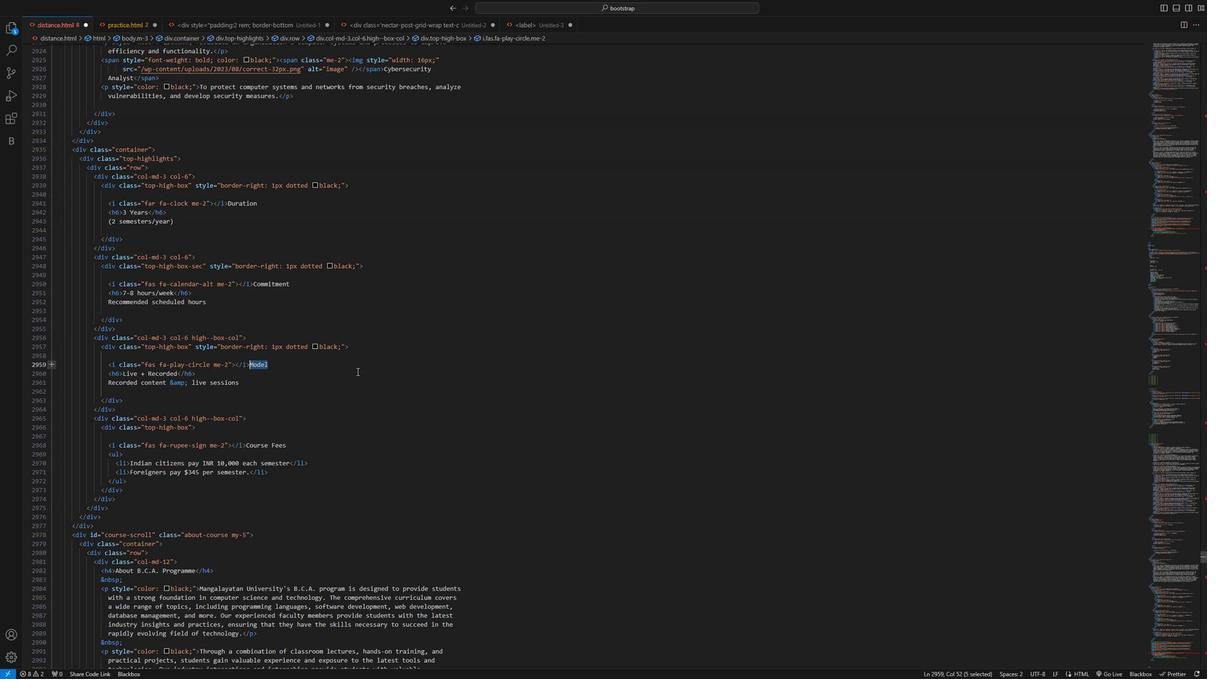 
Action: Mouse moved to (462, 350)
Screenshot: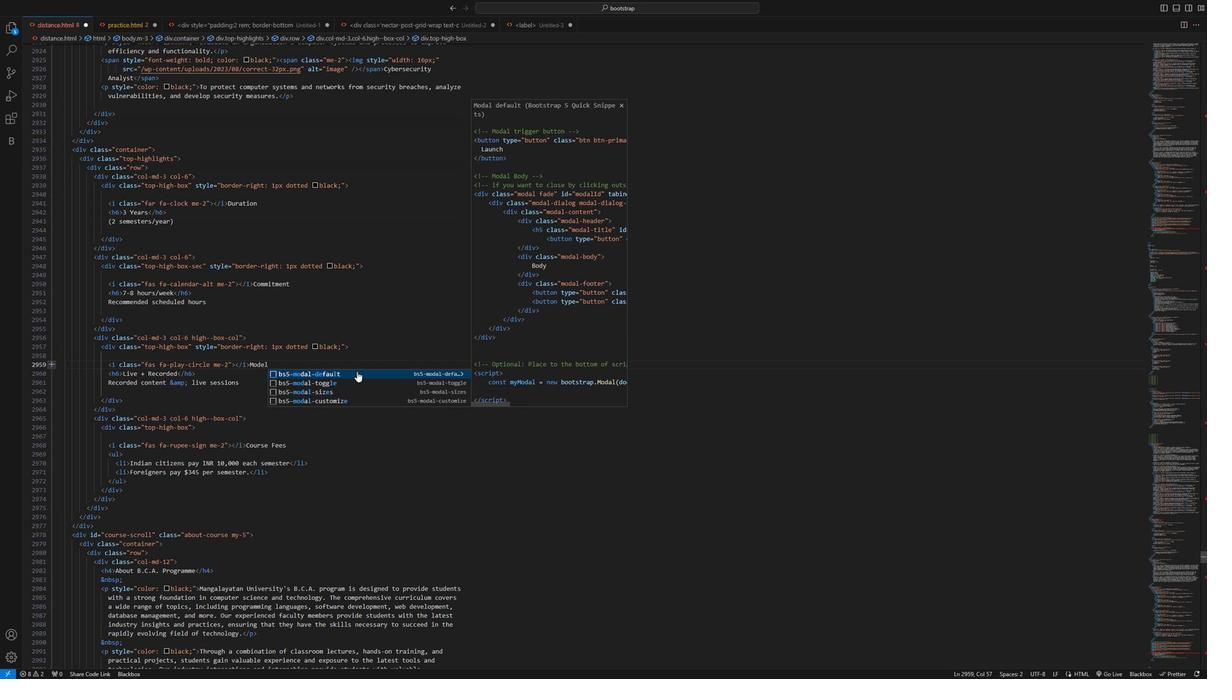 
Action: Key pressed <Key.caps_lock>M<Key.caps_lock>odel
Screenshot: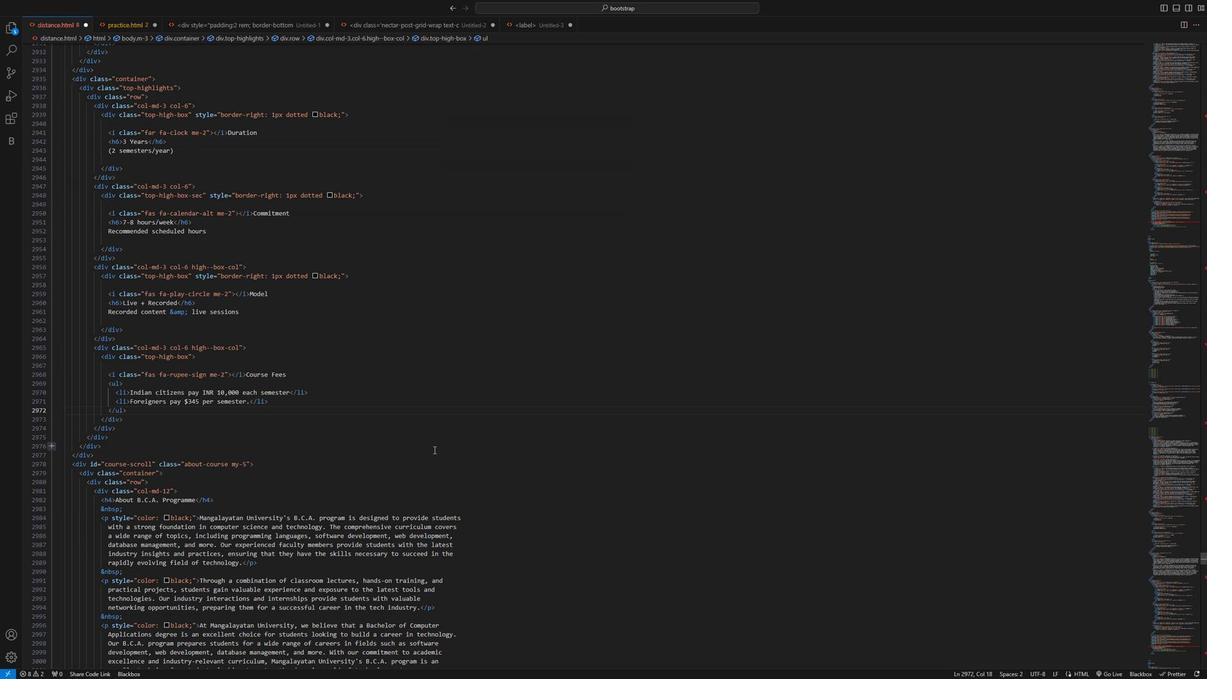 
Action: Mouse moved to (426, 448)
Screenshot: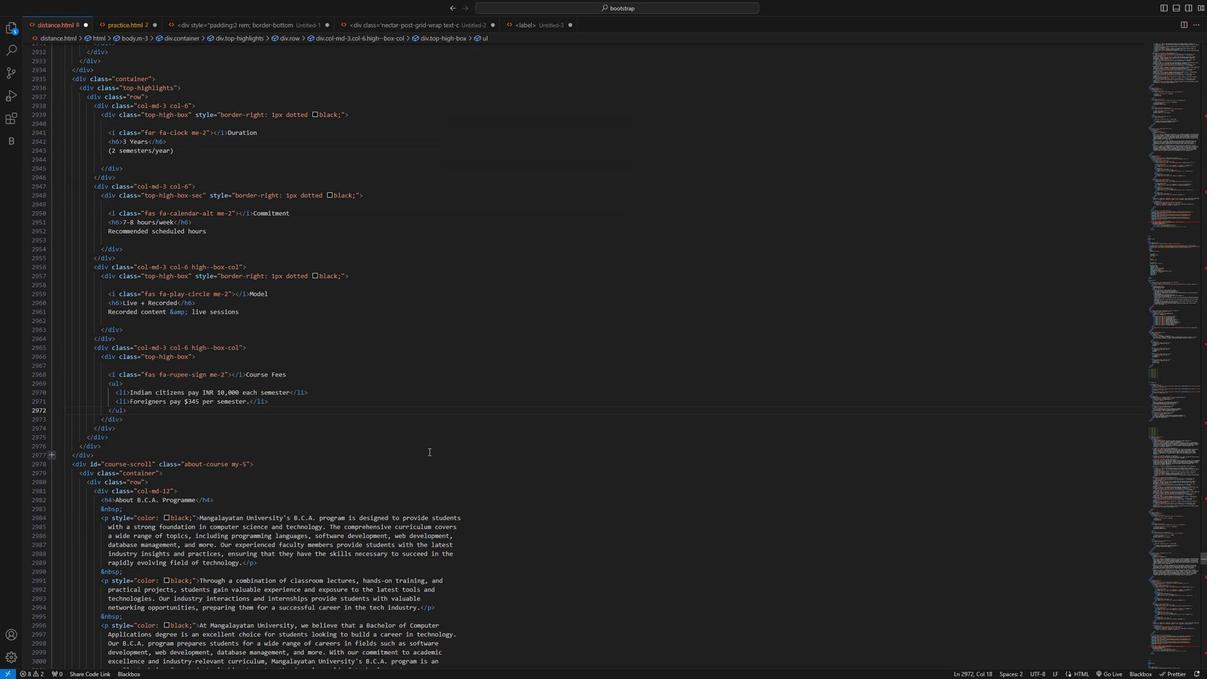 
Action: Mouse pressed left at (426, 448)
Screenshot: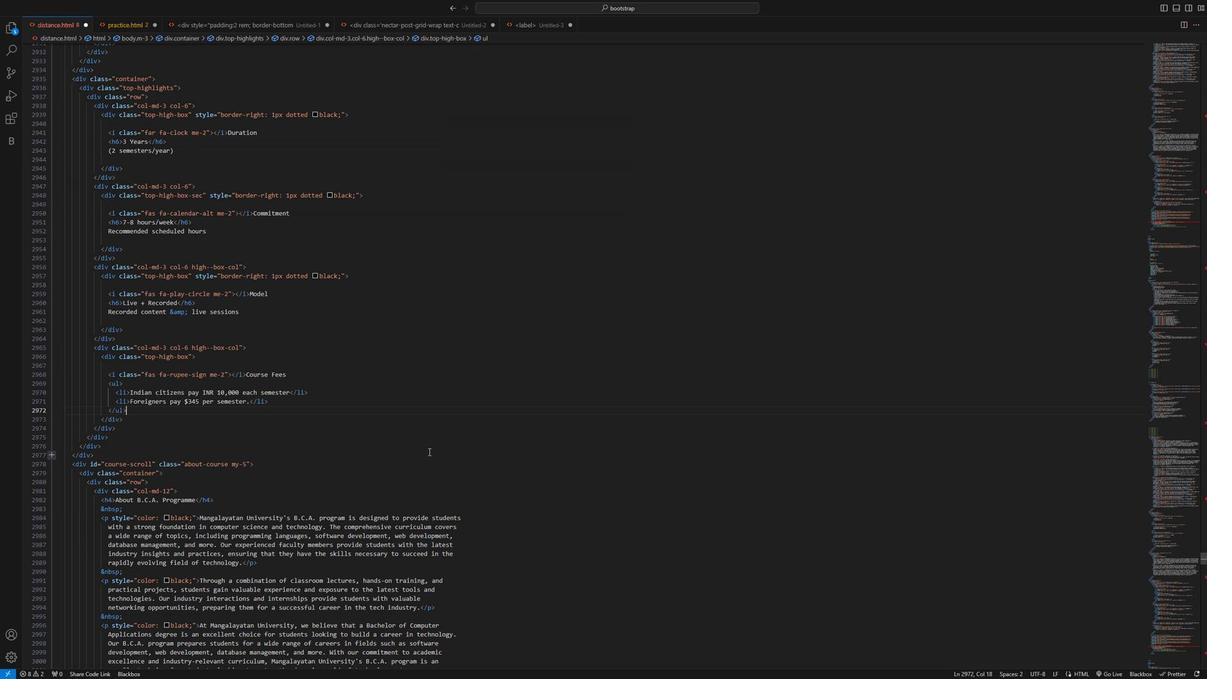 
Action: Mouse moved to (432, 420)
Screenshot: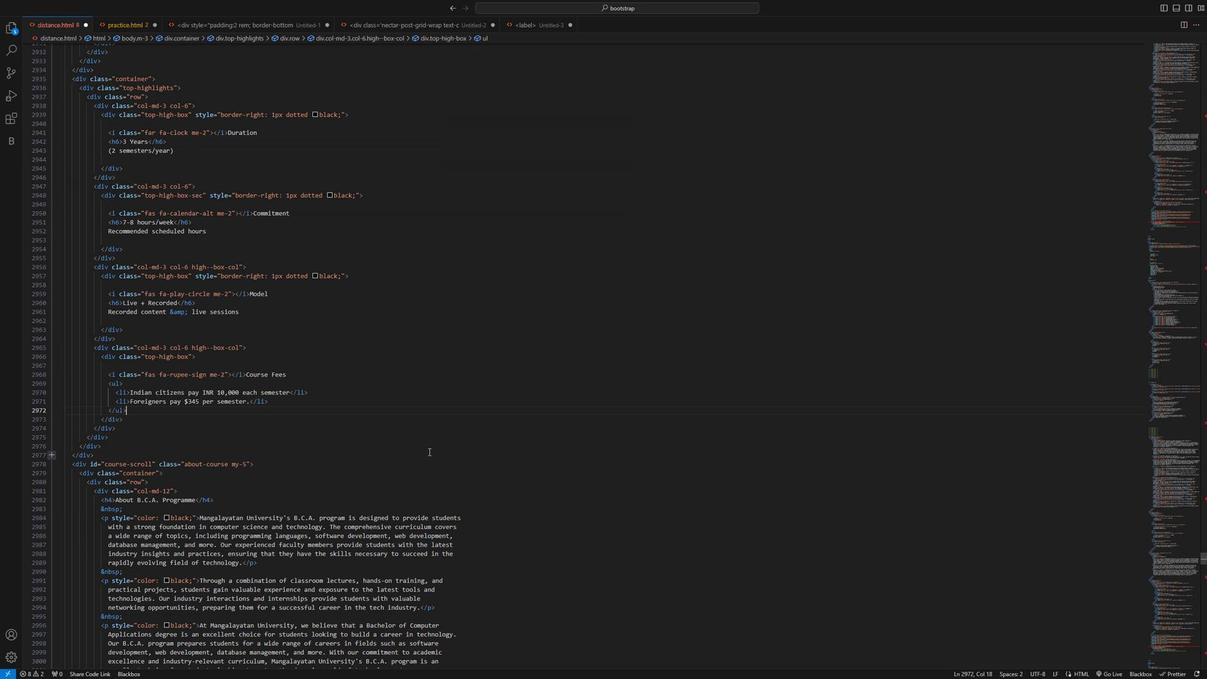 
Action: Mouse scrolled (432, 420) with delta (0, 0)
Screenshot: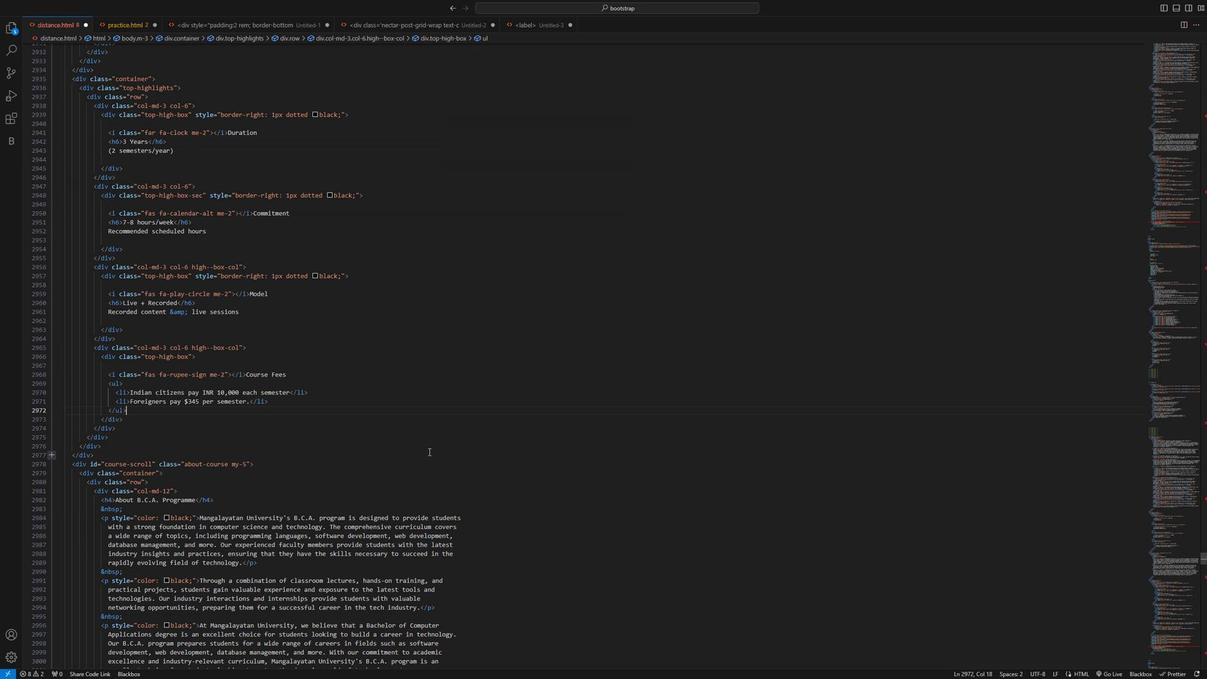 
Action: Mouse moved to (433, 420)
Screenshot: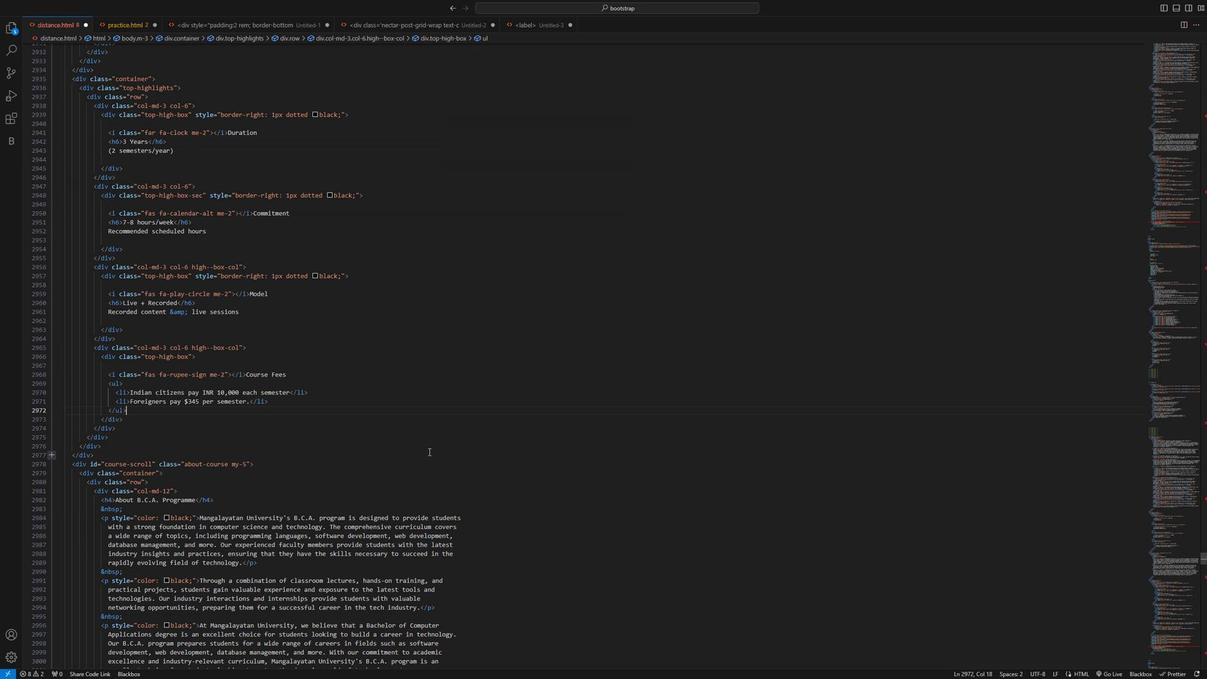 
Action: Mouse scrolled (433, 420) with delta (0, 0)
Screenshot: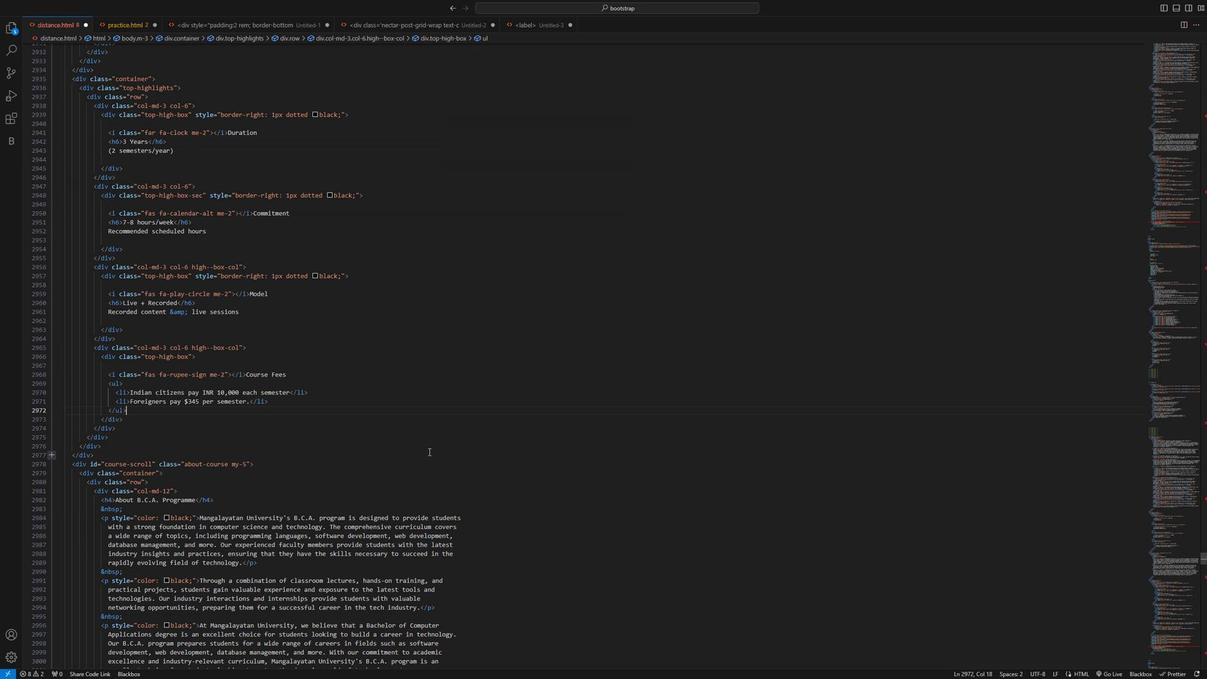 
Action: Mouse moved to (433, 420)
Screenshot: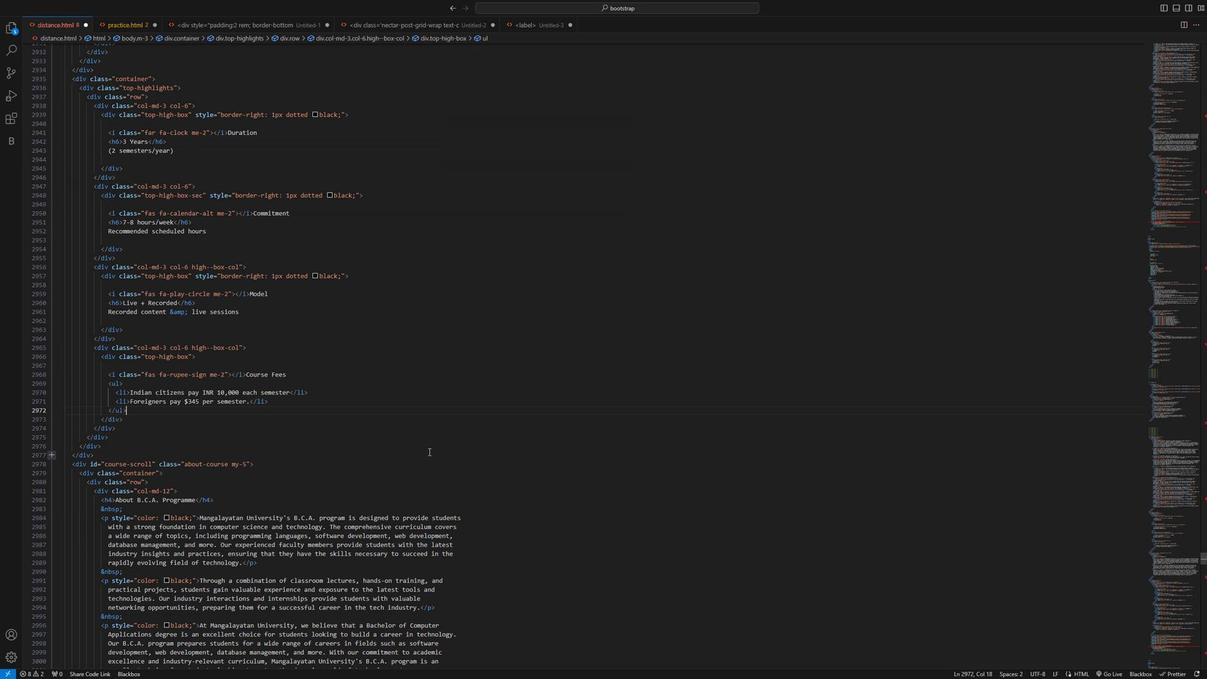 
Action: Mouse scrolled (433, 420) with delta (0, 0)
Screenshot: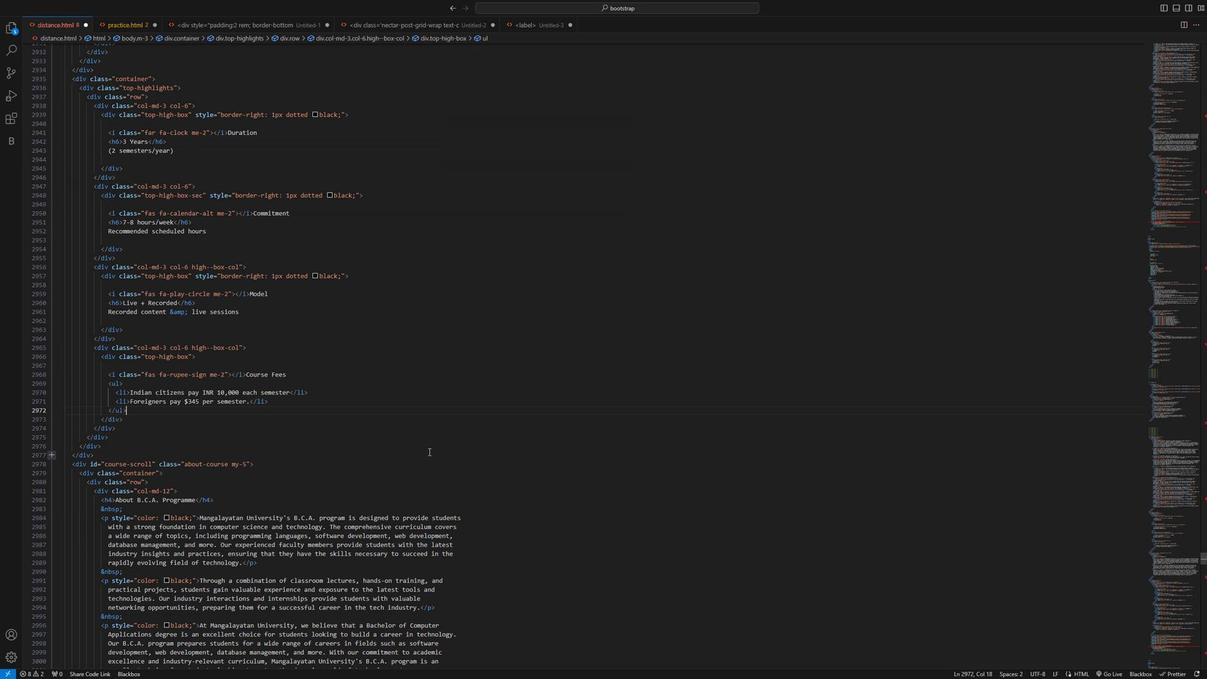 
Action: Mouse moved to (435, 422)
Screenshot: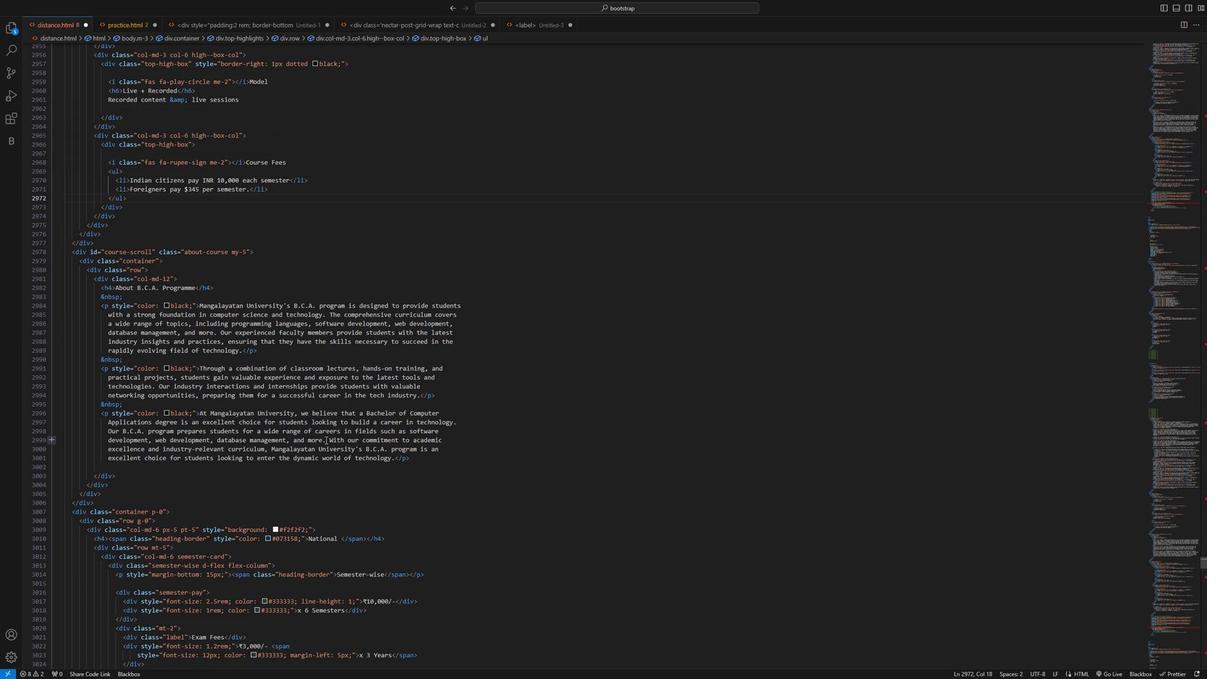 
Action: Mouse scrolled (435, 421) with delta (0, 0)
Screenshot: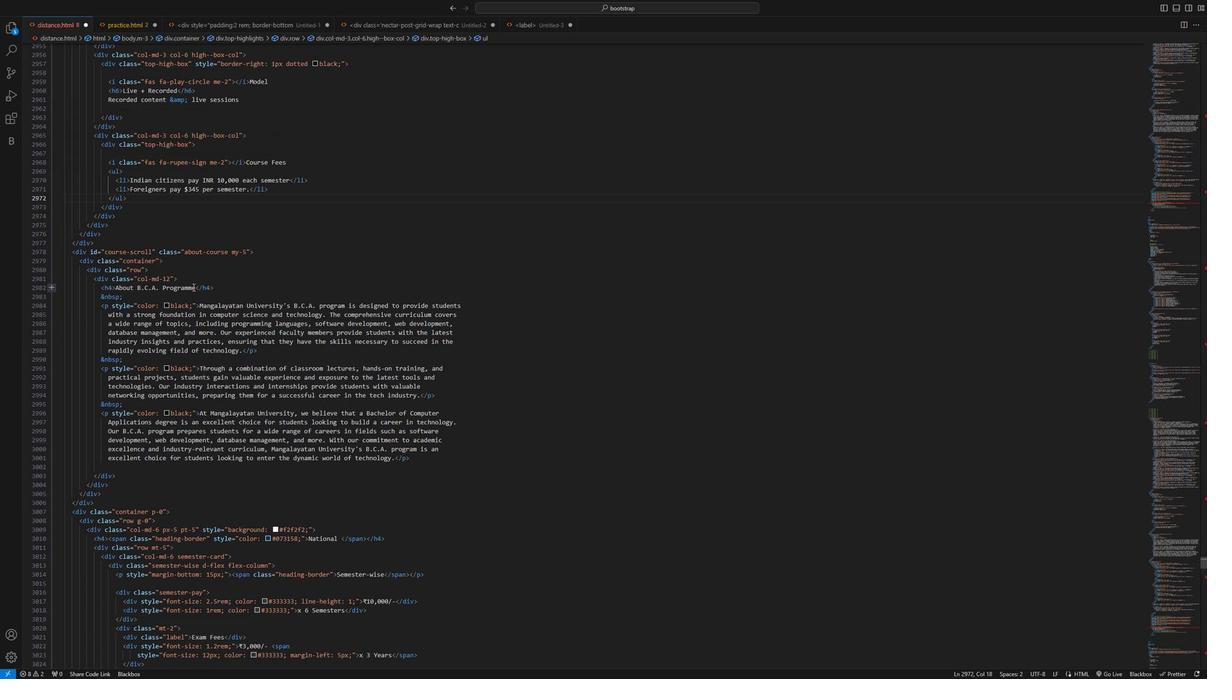 
Action: Mouse scrolled (435, 421) with delta (0, 0)
Screenshot: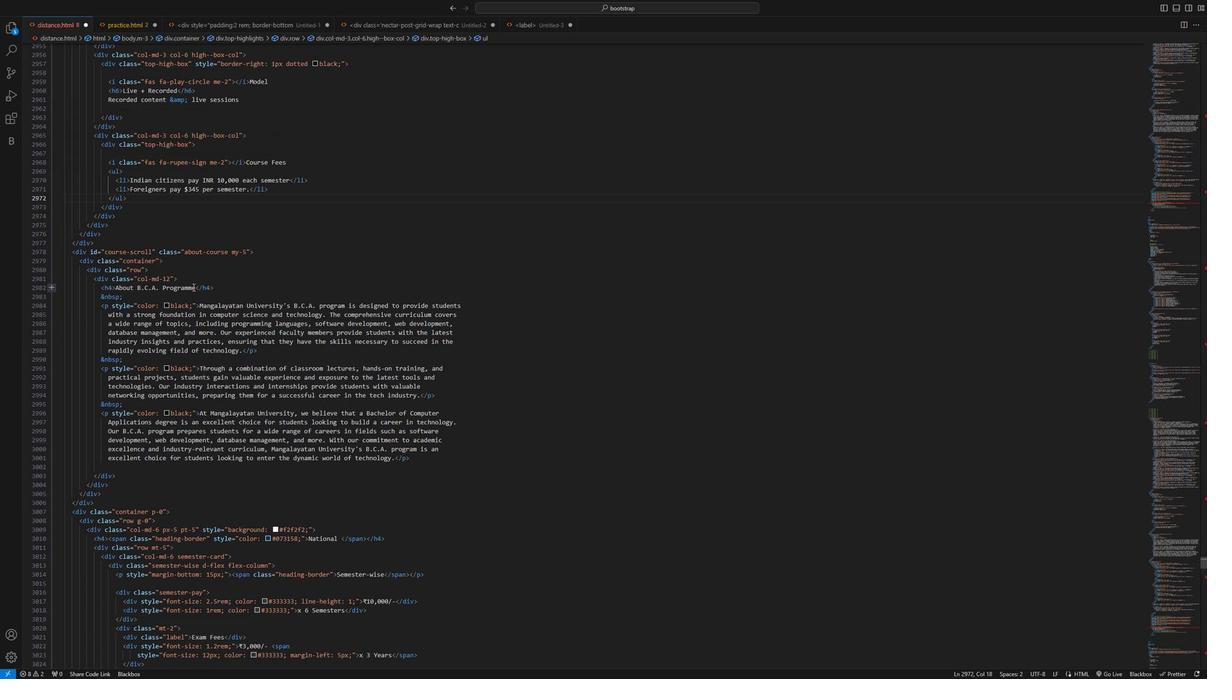 
Action: Mouse scrolled (435, 421) with delta (0, 0)
Screenshot: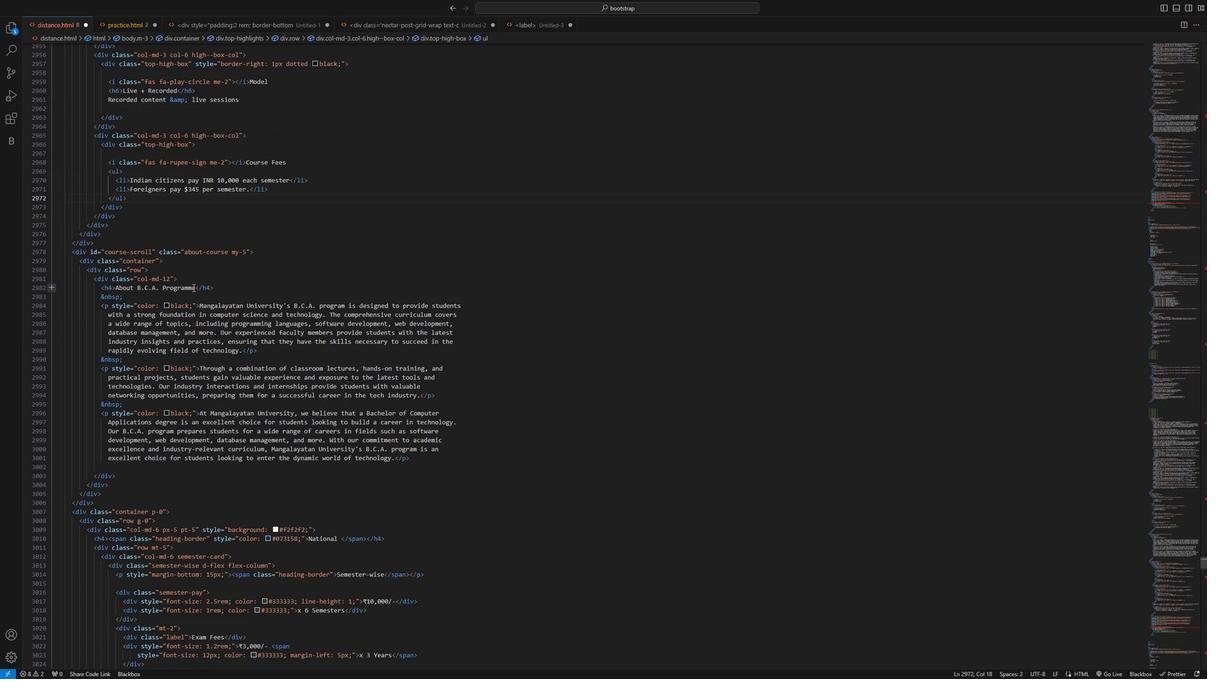 
Action: Mouse moved to (474, 409)
Screenshot: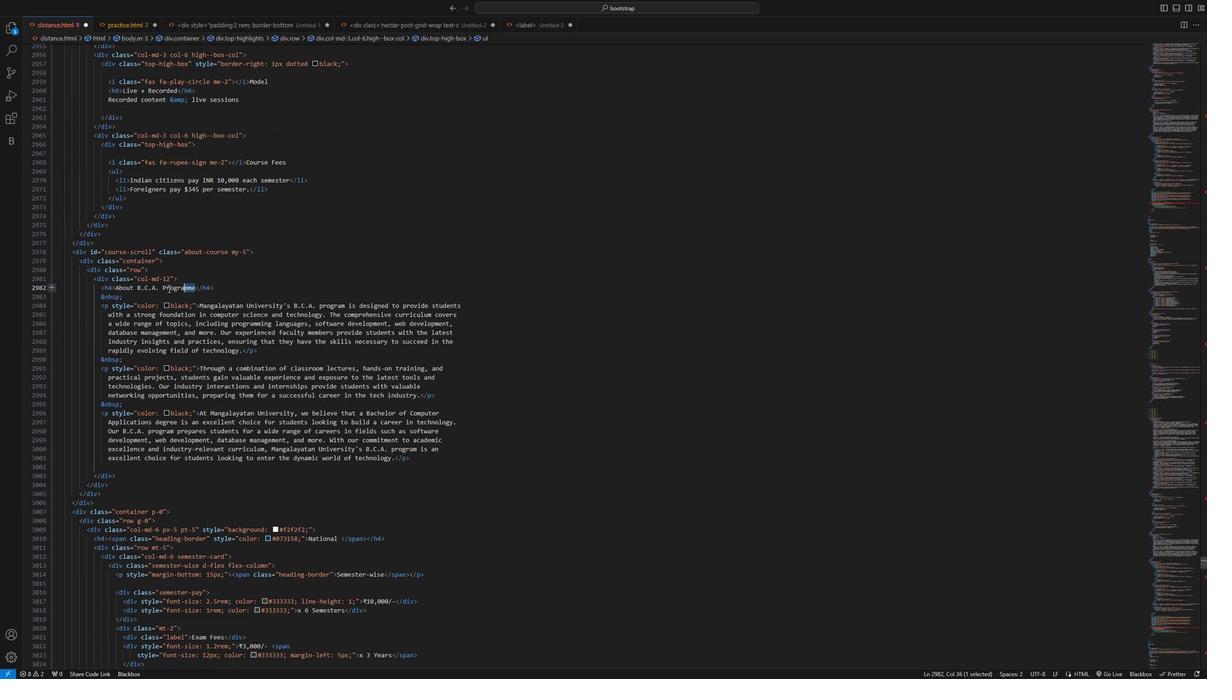 
Action: Mouse scrolled (474, 409) with delta (0, 0)
Screenshot: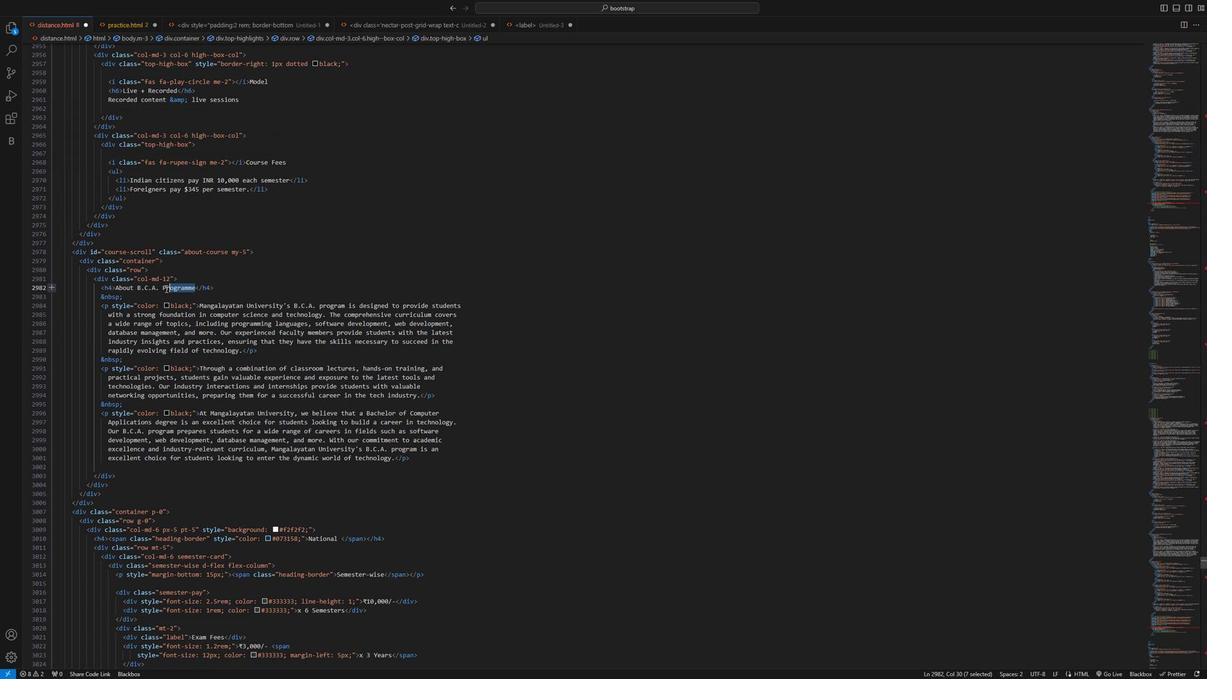 
Action: Mouse scrolled (474, 409) with delta (0, 0)
Screenshot: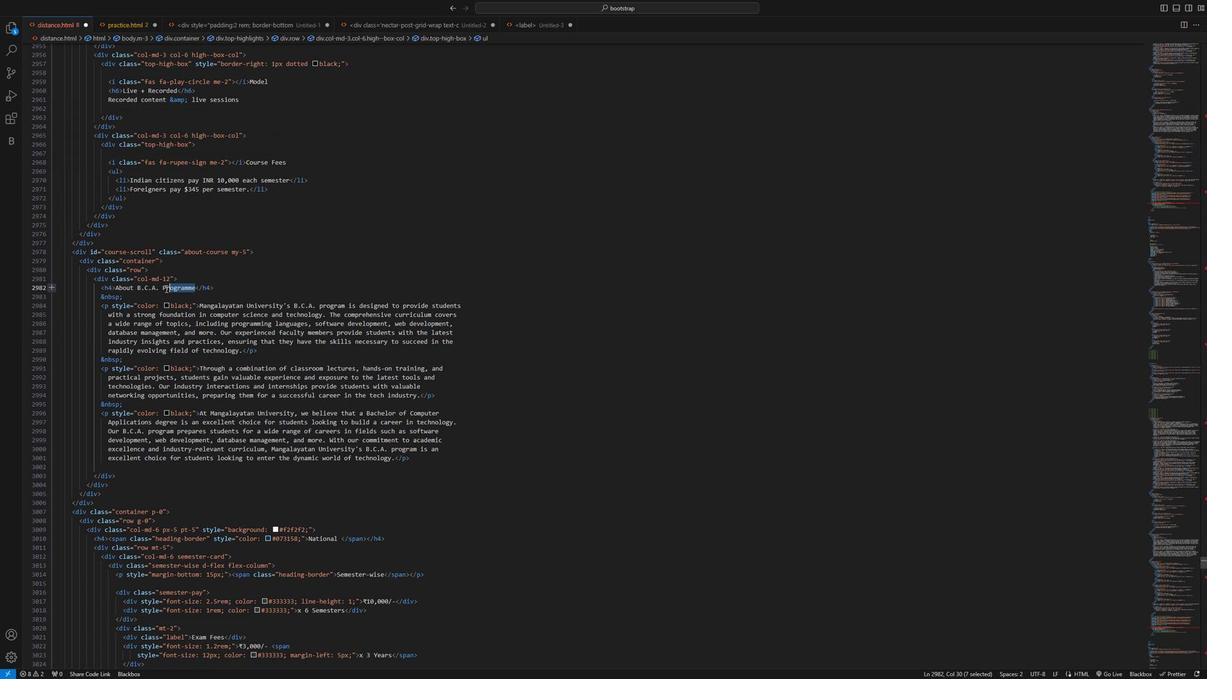 
Action: Mouse scrolled (474, 409) with delta (0, 0)
Screenshot: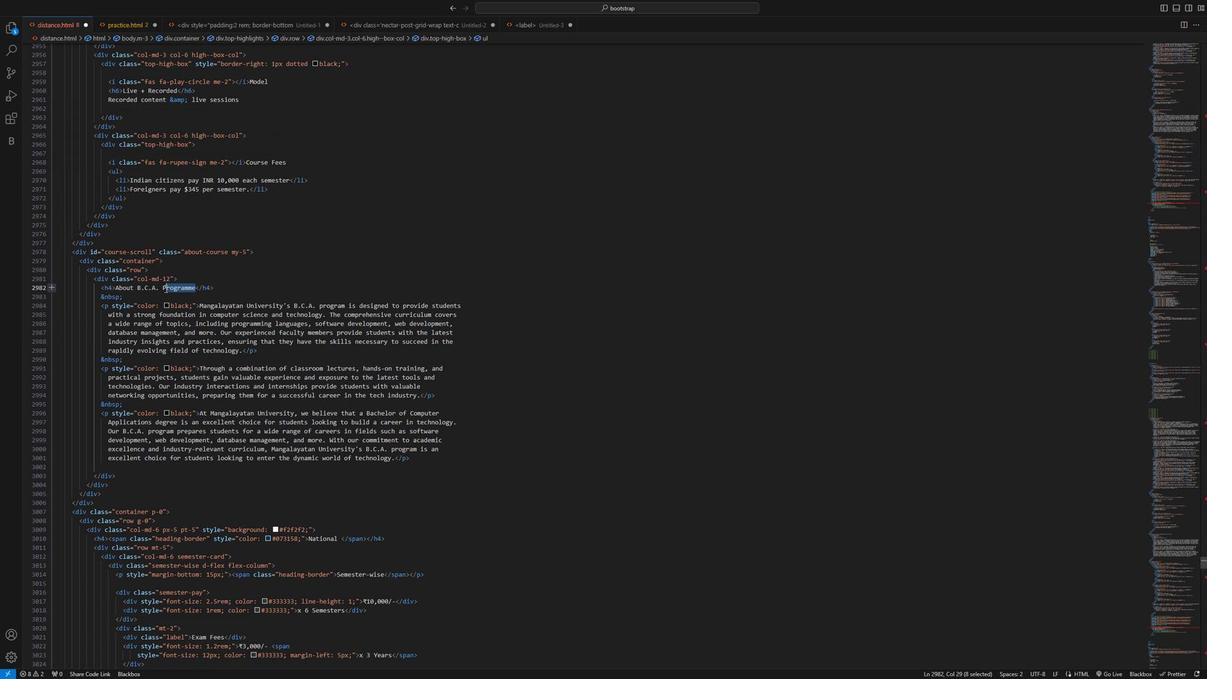 
Action: Mouse moved to (474, 408)
Screenshot: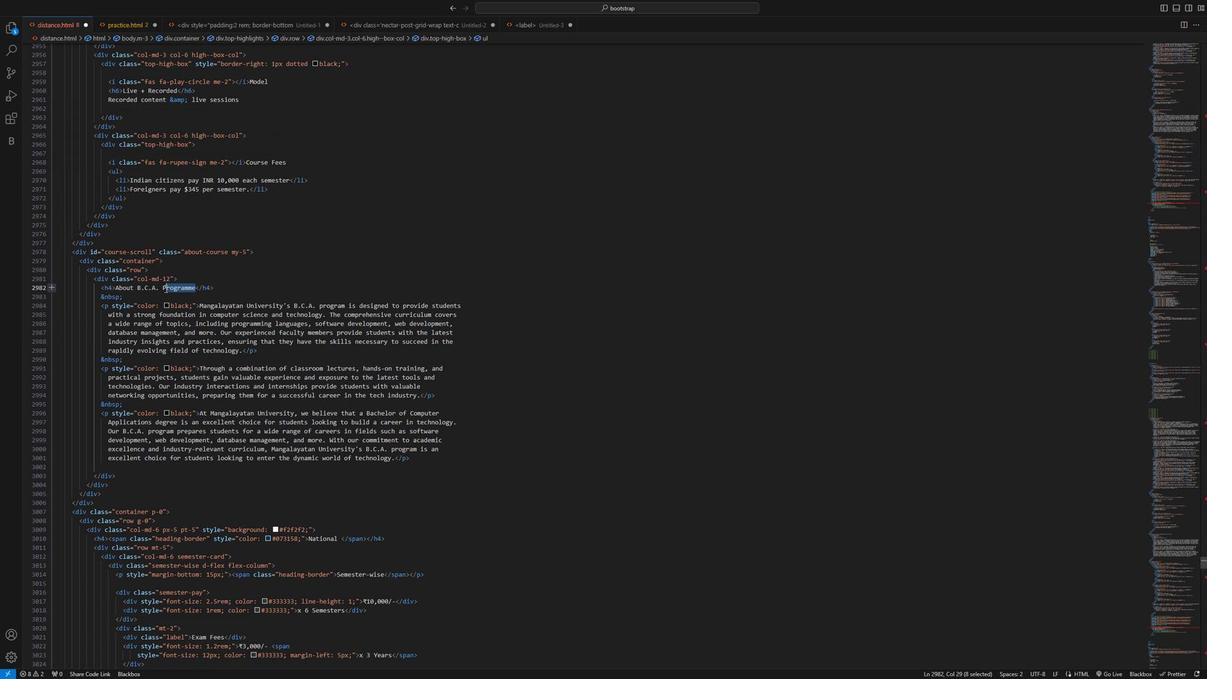 
Action: Mouse scrolled (474, 408) with delta (0, 0)
Screenshot: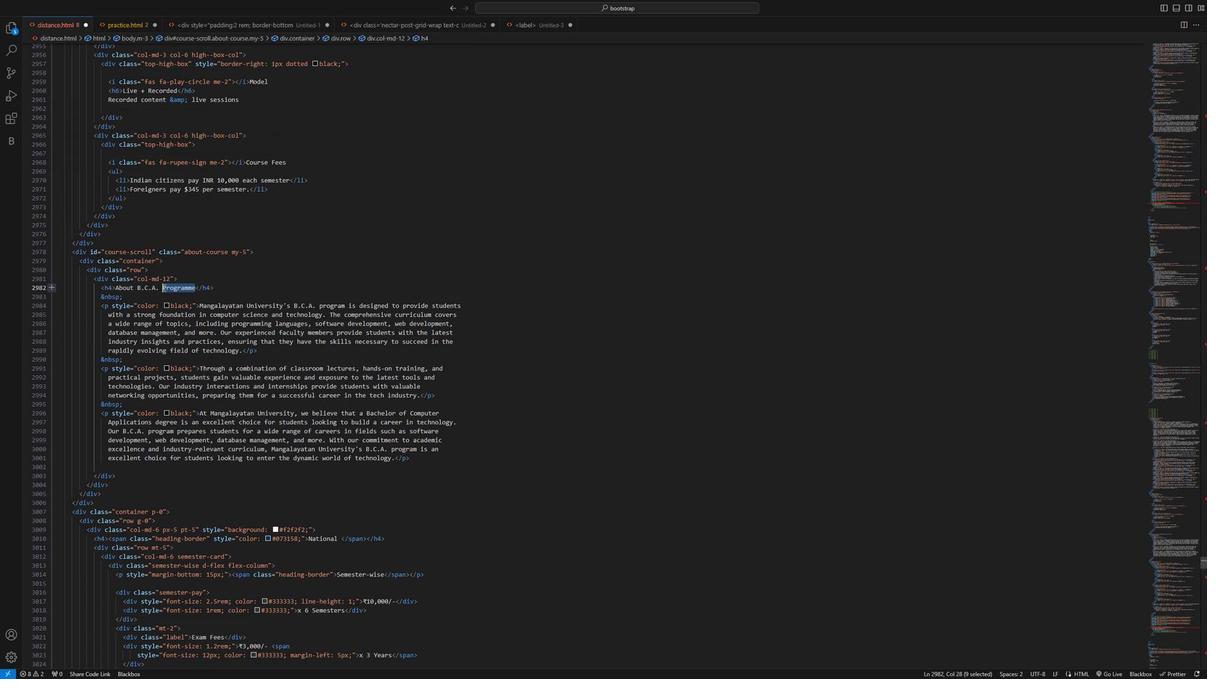 
Action: Mouse moved to (474, 409)
Screenshot: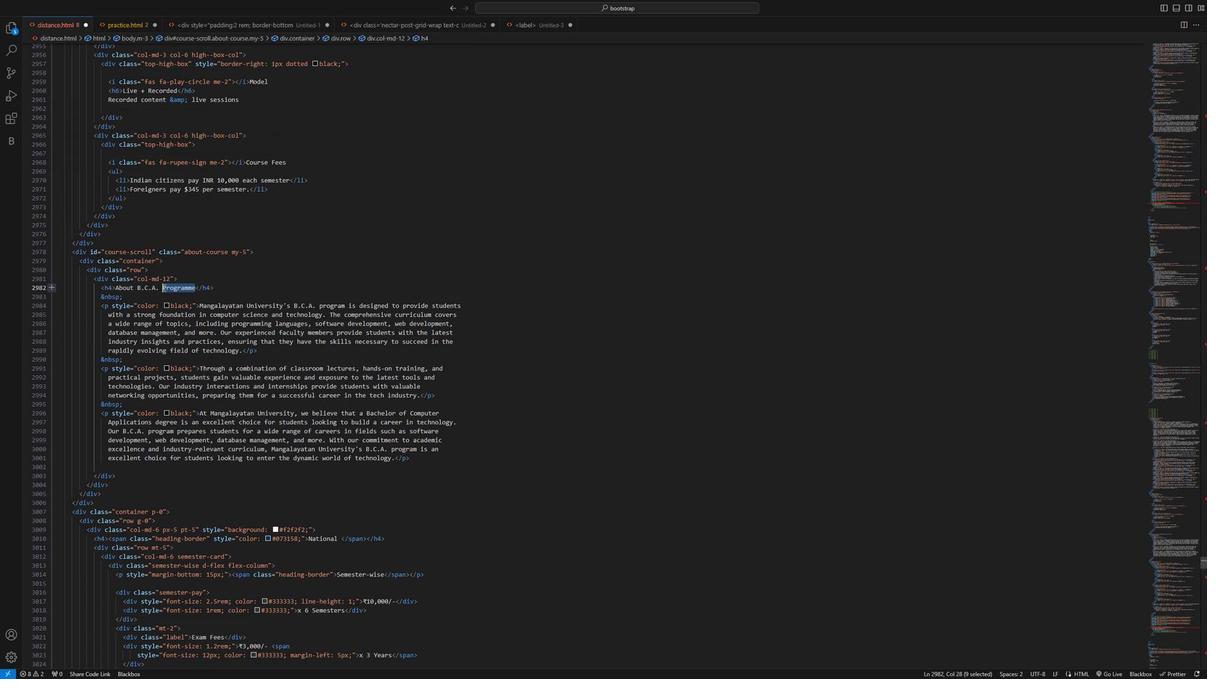 
Action: Mouse scrolled (474, 409) with delta (0, 0)
Screenshot: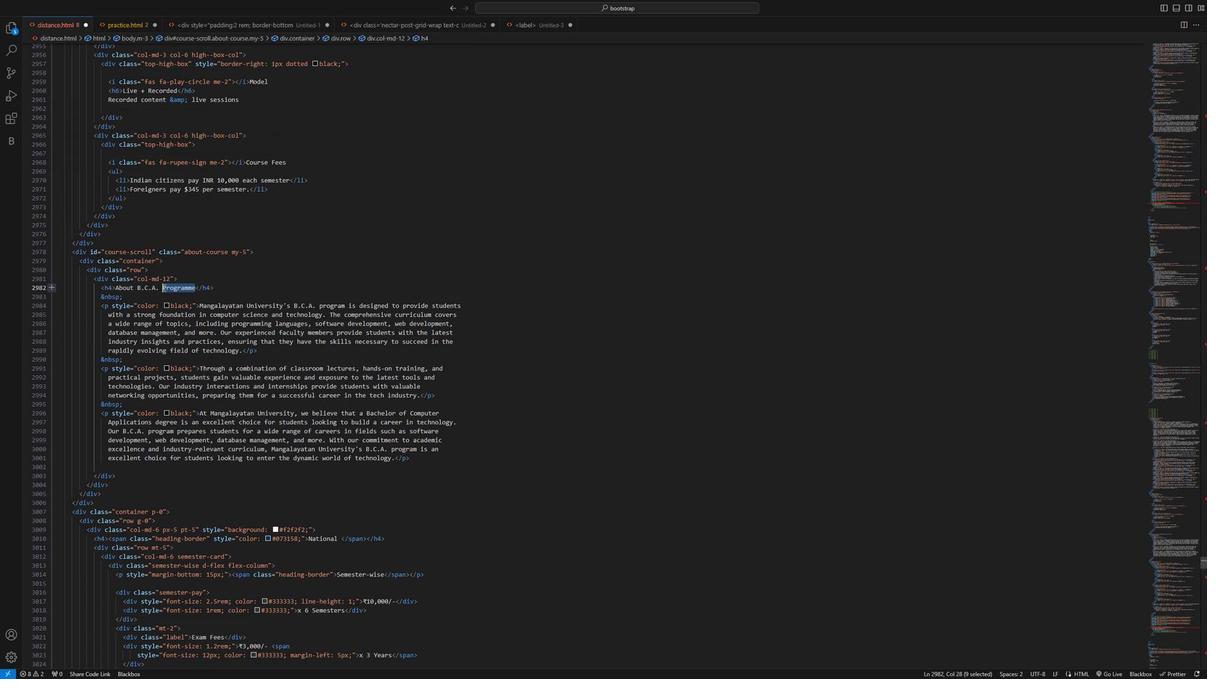 
Action: Mouse moved to (474, 411)
Screenshot: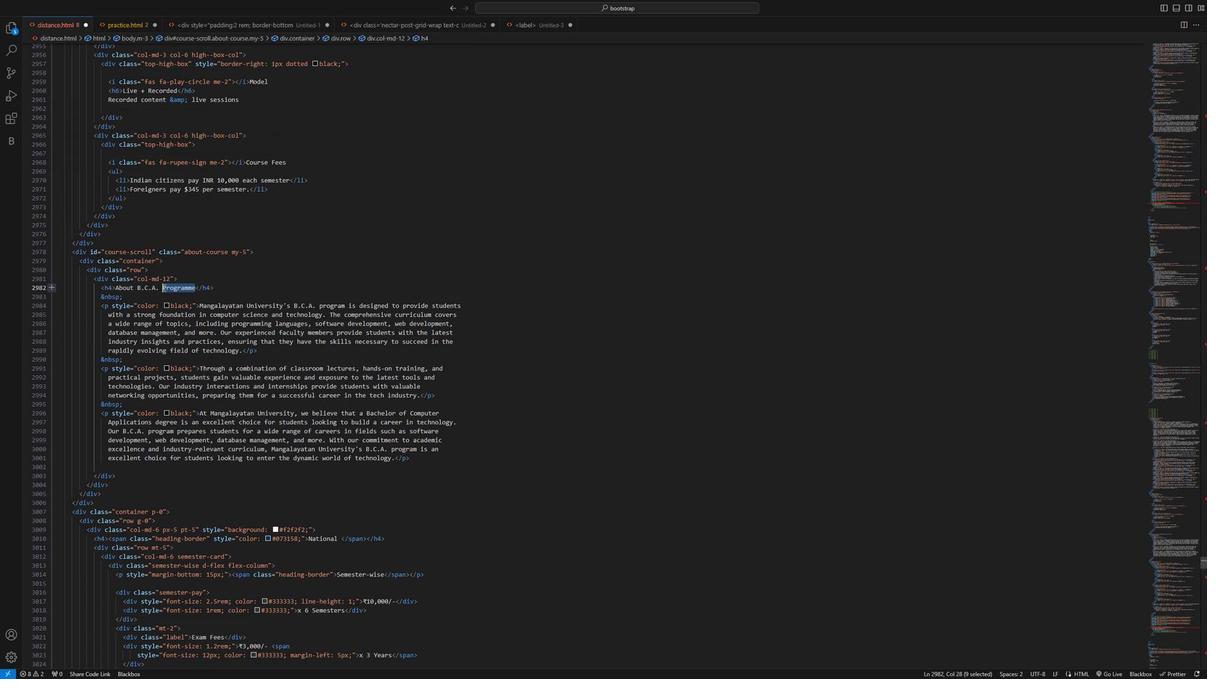 
Action: Mouse scrolled (474, 410) with delta (0, 0)
Screenshot: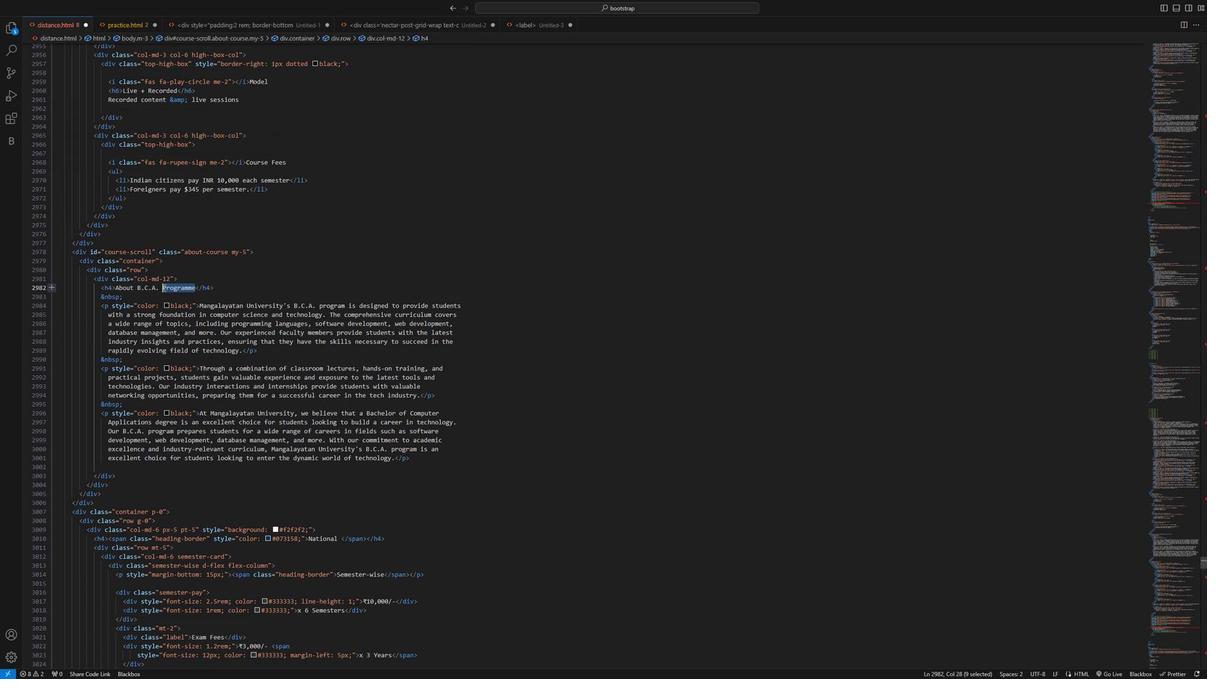 
Action: Mouse moved to (524, 276)
Screenshot: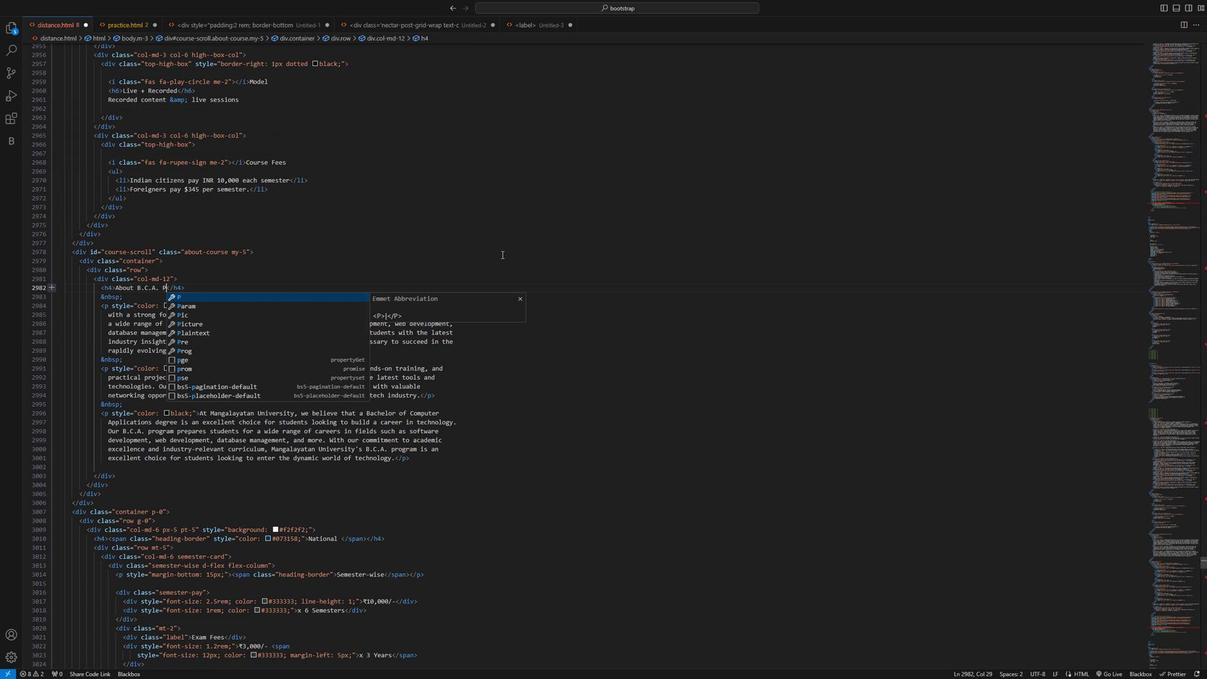 
Action: Mouse pressed left at (524, 276)
Screenshot: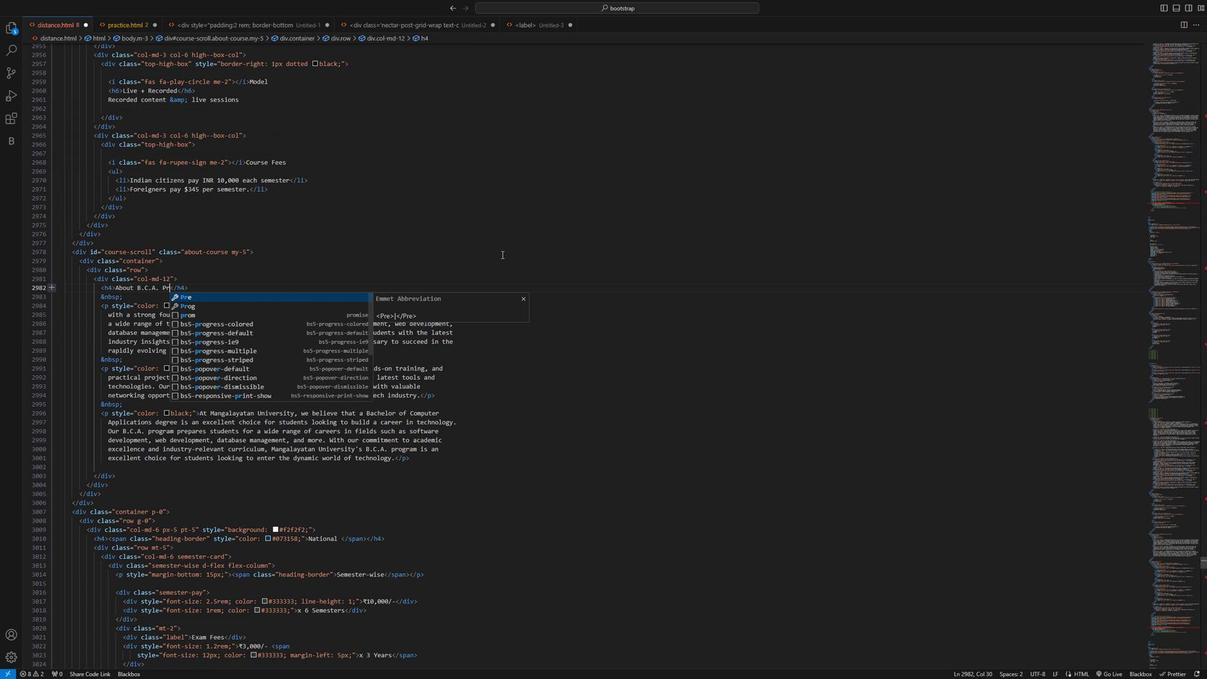 
Action: Mouse moved to (408, 245)
Screenshot: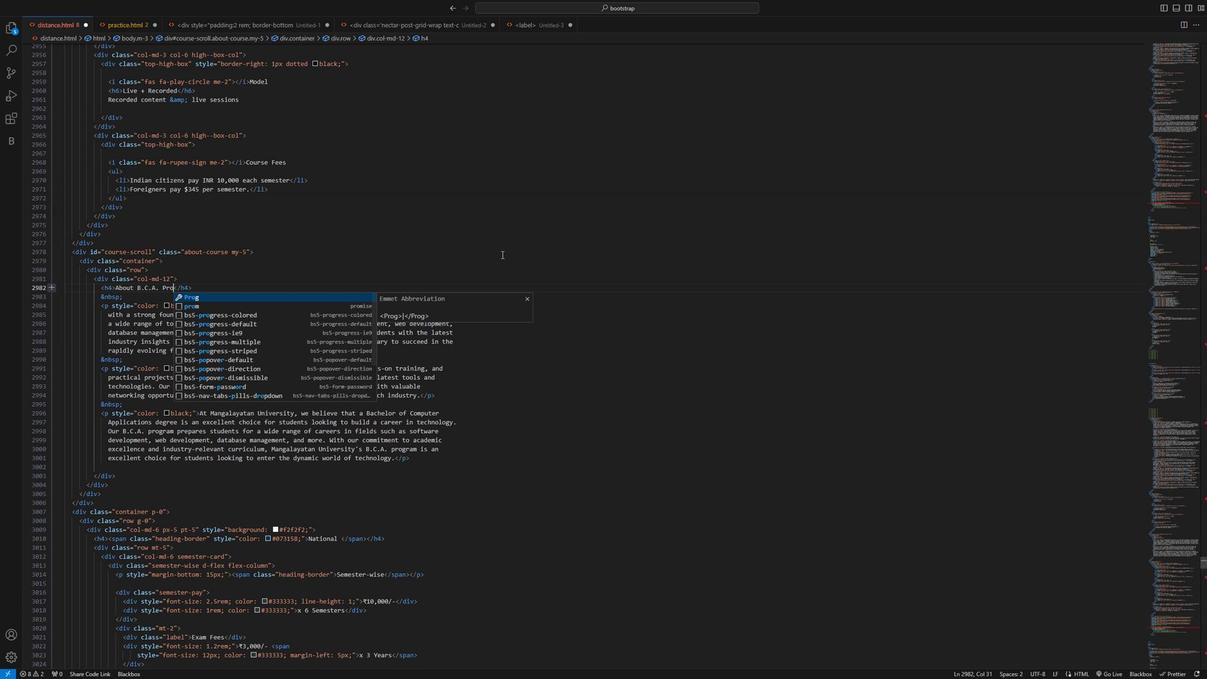 
Action: Key pressed <Key.caps_lock>P<Key.caps_lock>rogramme
Screenshot: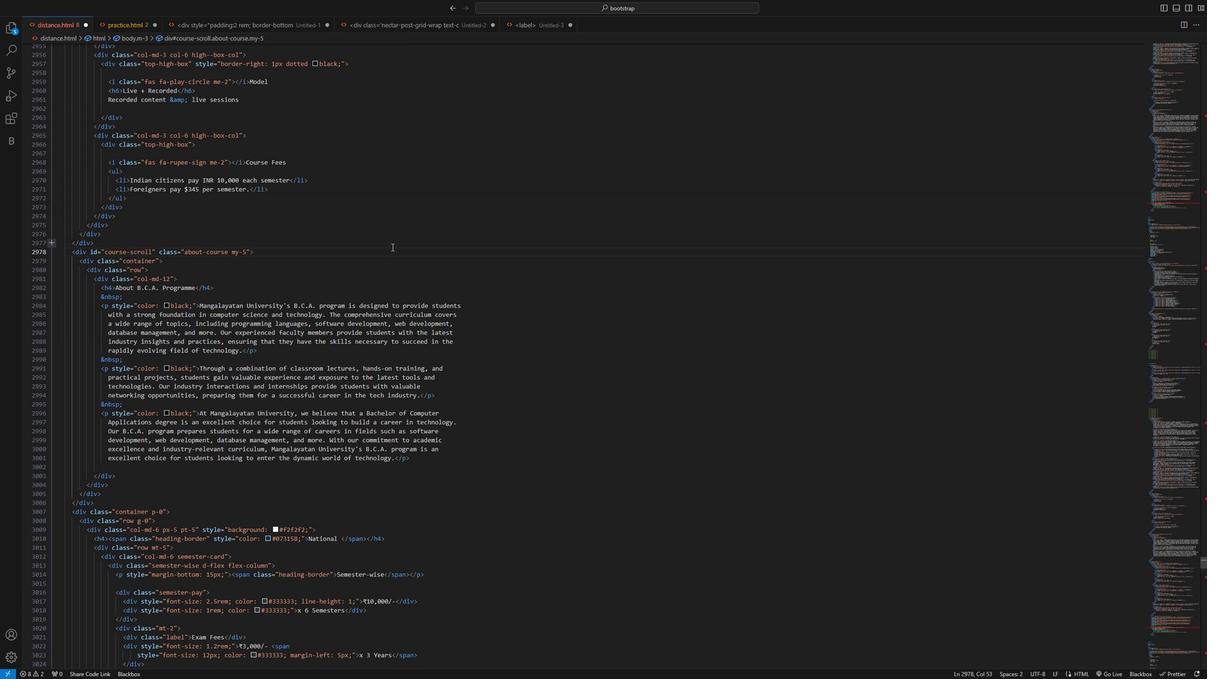 
Action: Mouse moved to (411, 242)
Screenshot: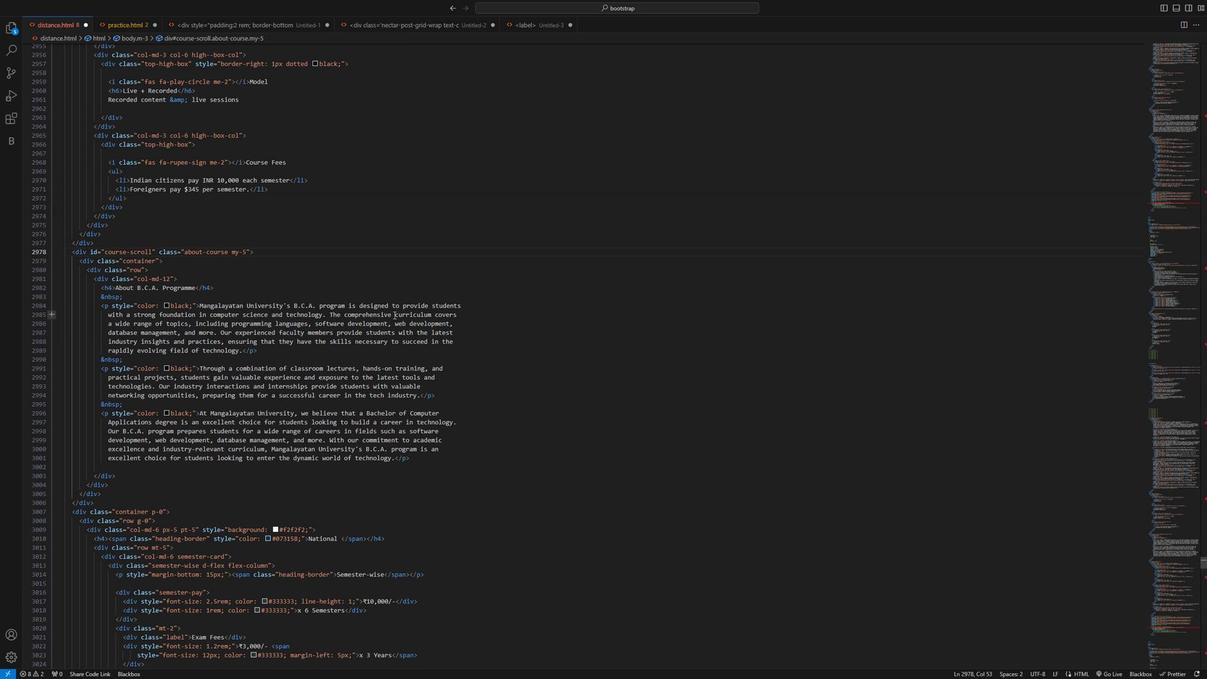 
Action: Mouse pressed left at (411, 242)
Screenshot: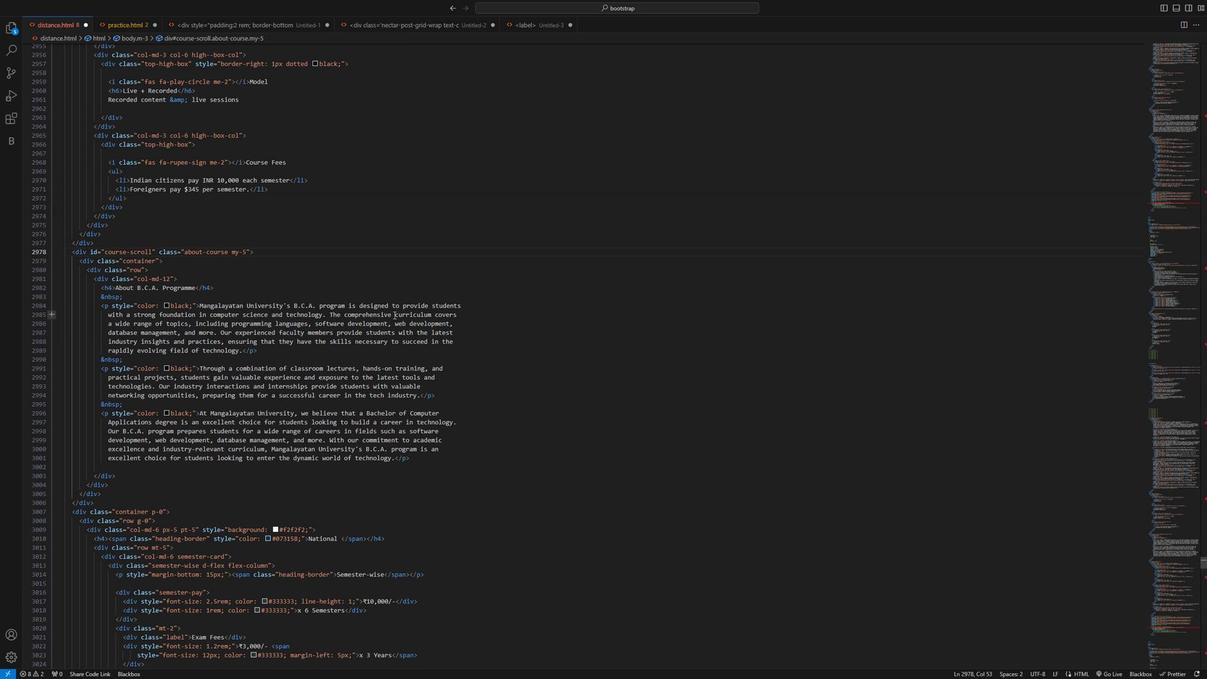 
Action: Mouse moved to (478, 279)
Screenshot: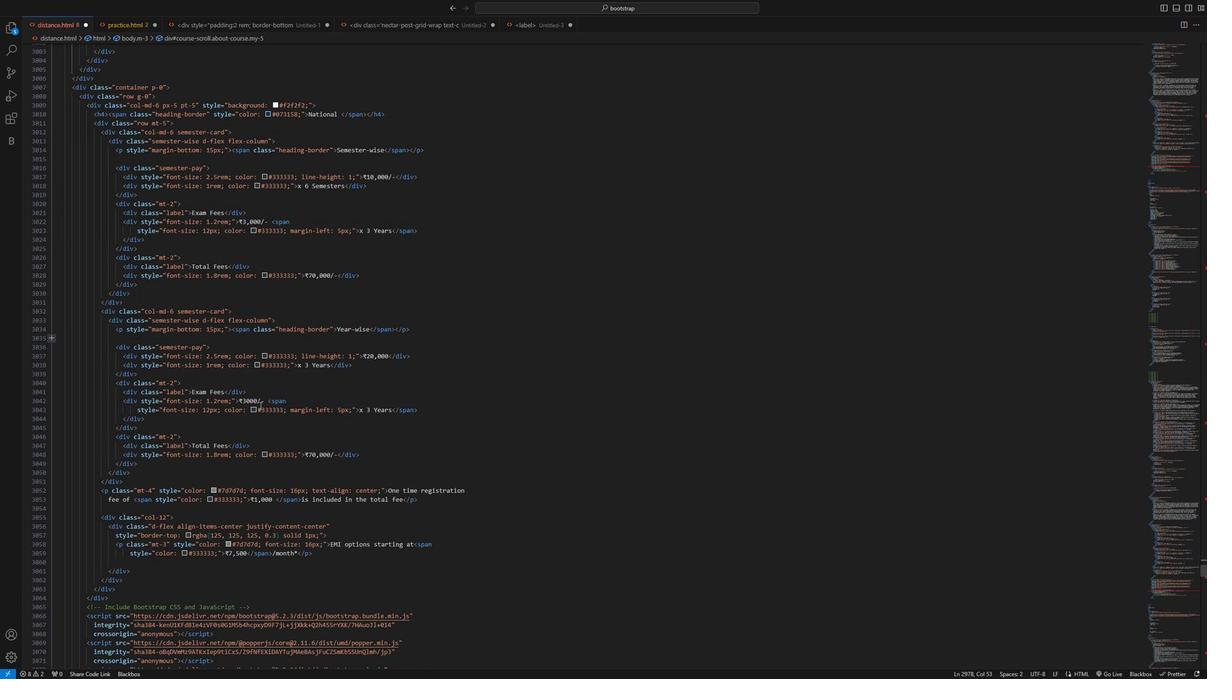 
Action: Mouse scrolled (478, 279) with delta (0, 0)
Screenshot: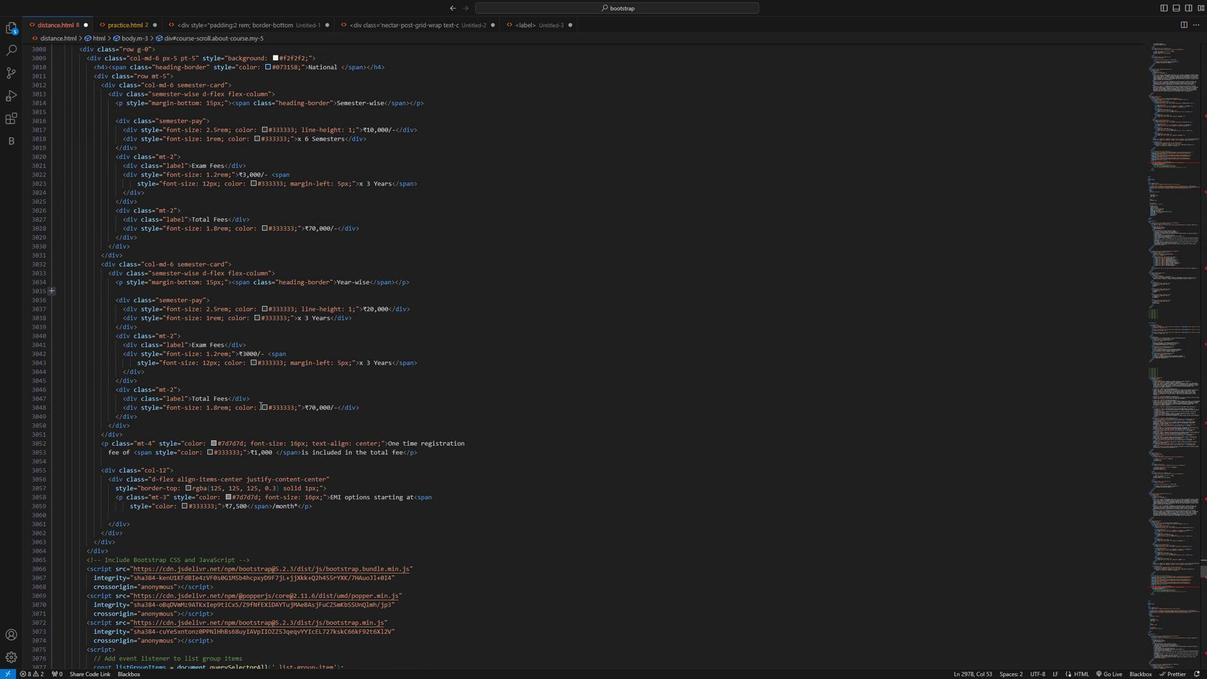 
Action: Mouse scrolled (478, 279) with delta (0, 0)
Screenshot: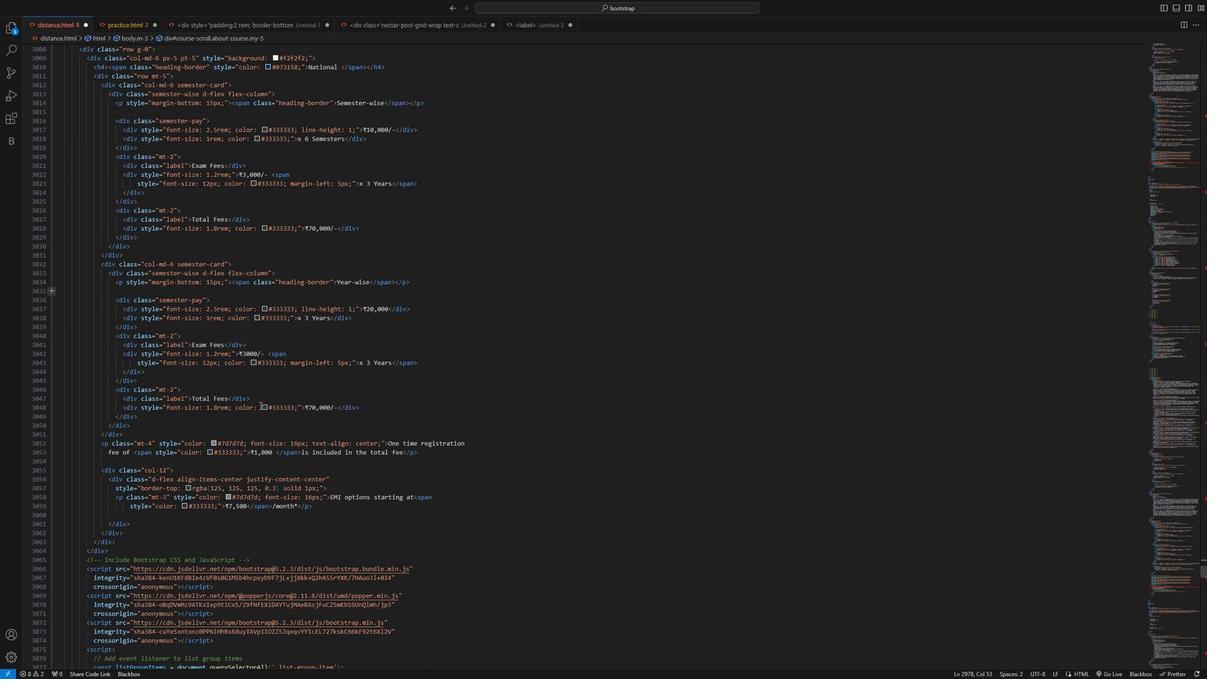 
Action: Mouse scrolled (478, 279) with delta (0, 0)
Screenshot: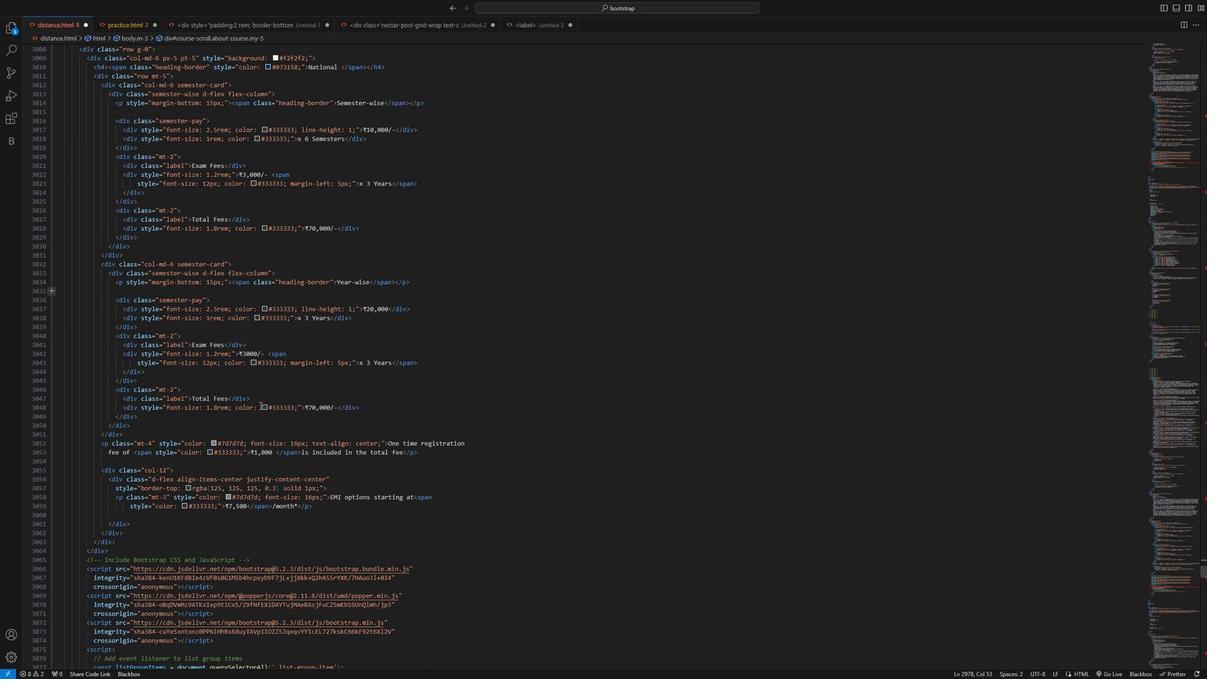 
Action: Mouse scrolled (478, 279) with delta (0, 0)
Screenshot: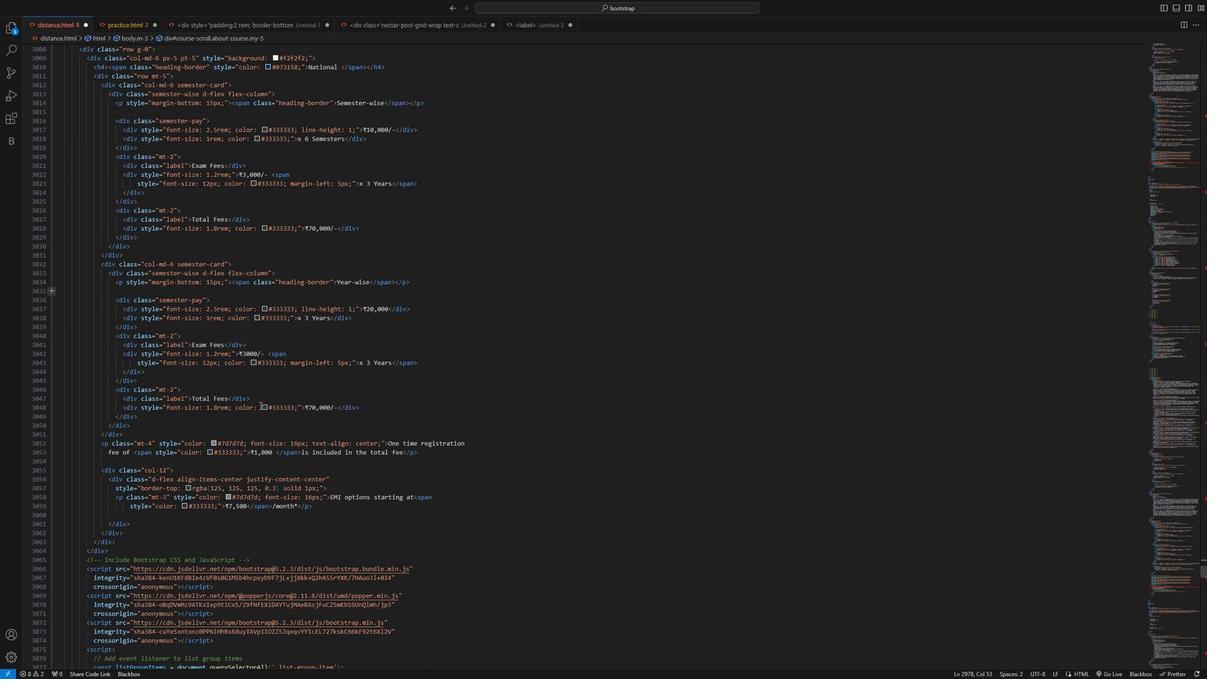 
Action: Mouse scrolled (478, 279) with delta (0, 0)
Screenshot: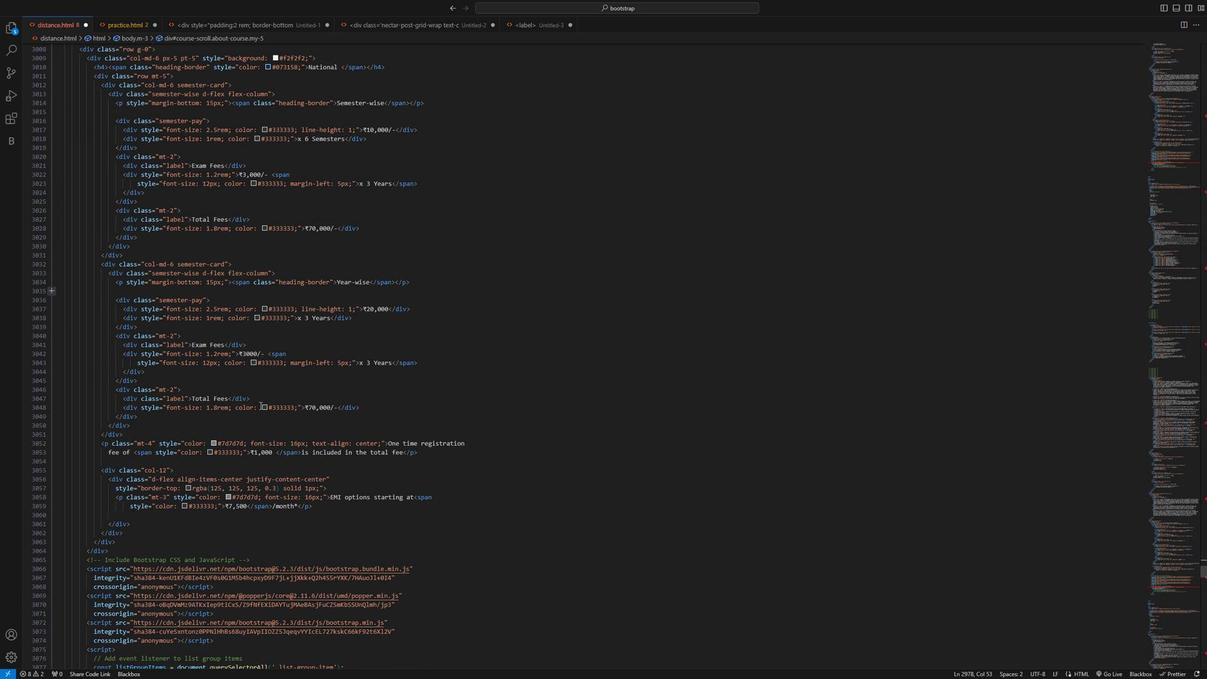 
Action: Mouse moved to (499, 388)
Screenshot: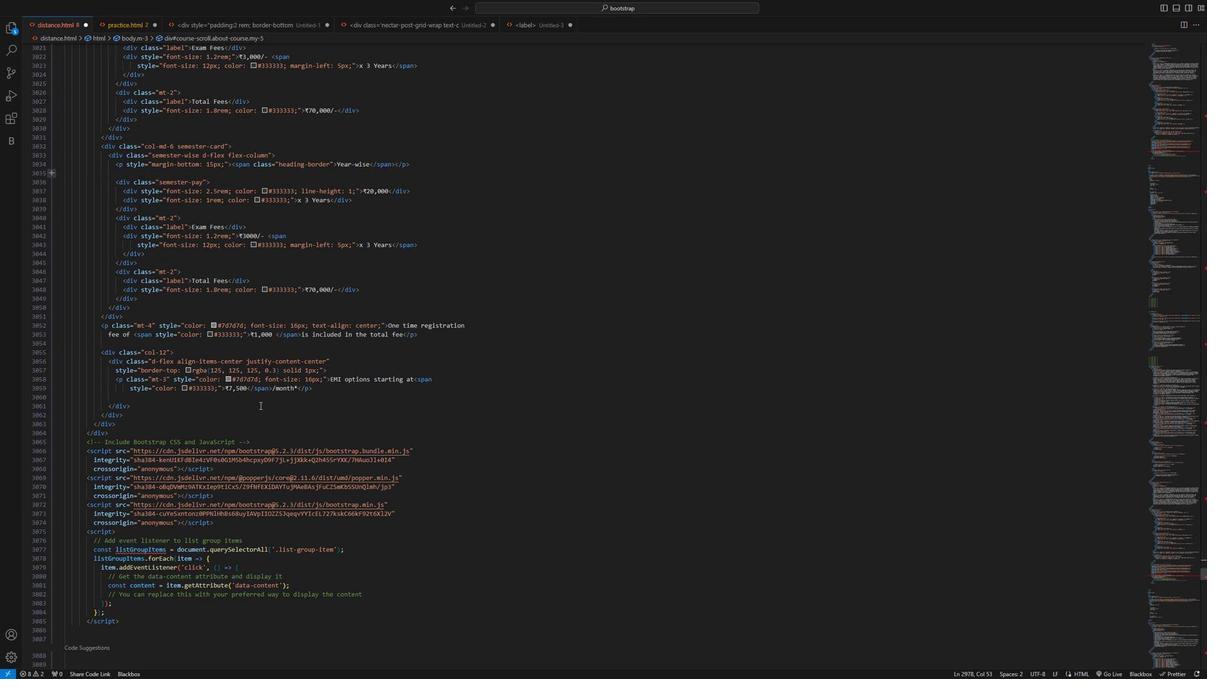 
Action: Mouse scrolled (499, 387) with delta (0, 0)
Screenshot: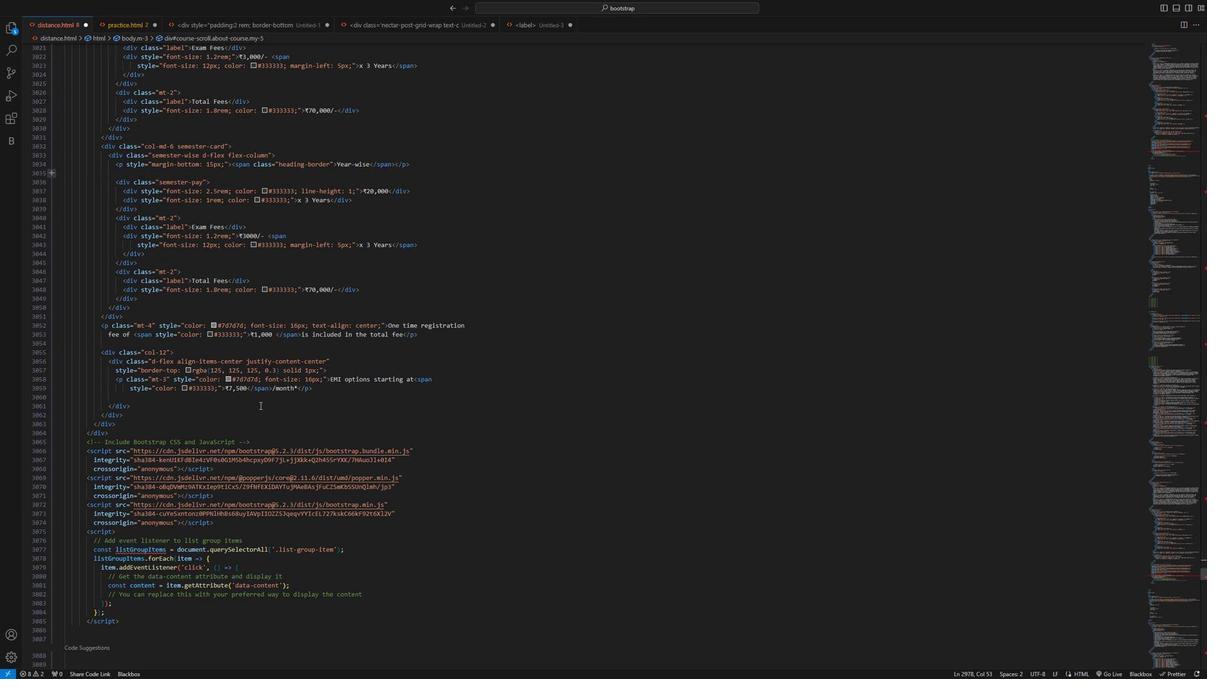 
Action: Mouse scrolled (499, 387) with delta (0, 0)
Screenshot: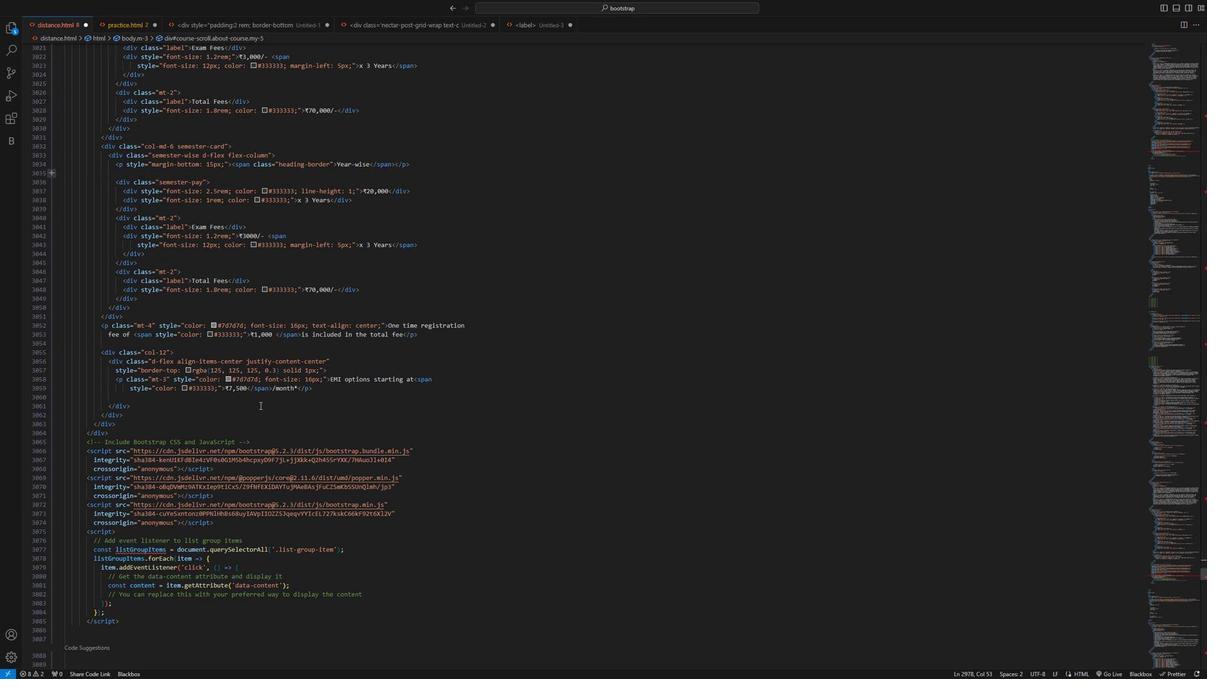 
Action: Mouse scrolled (499, 387) with delta (0, 0)
Screenshot: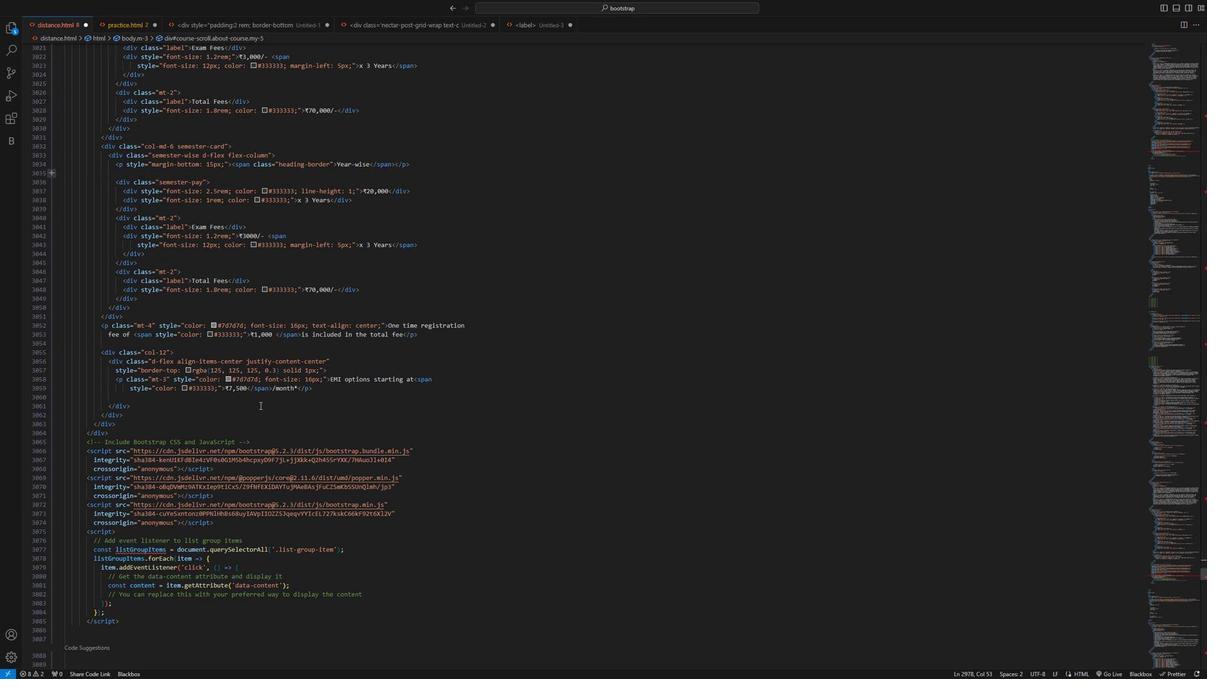
Action: Mouse moved to (499, 391)
Screenshot: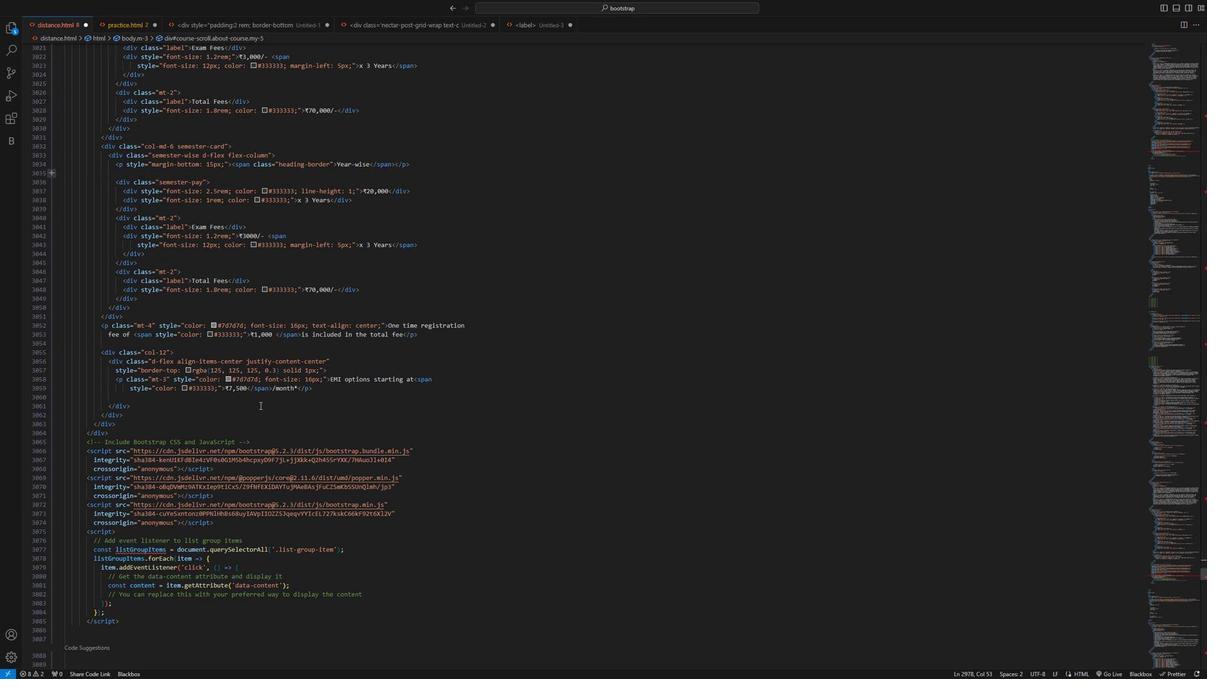 
Action: Mouse scrolled (499, 390) with delta (0, 0)
Screenshot: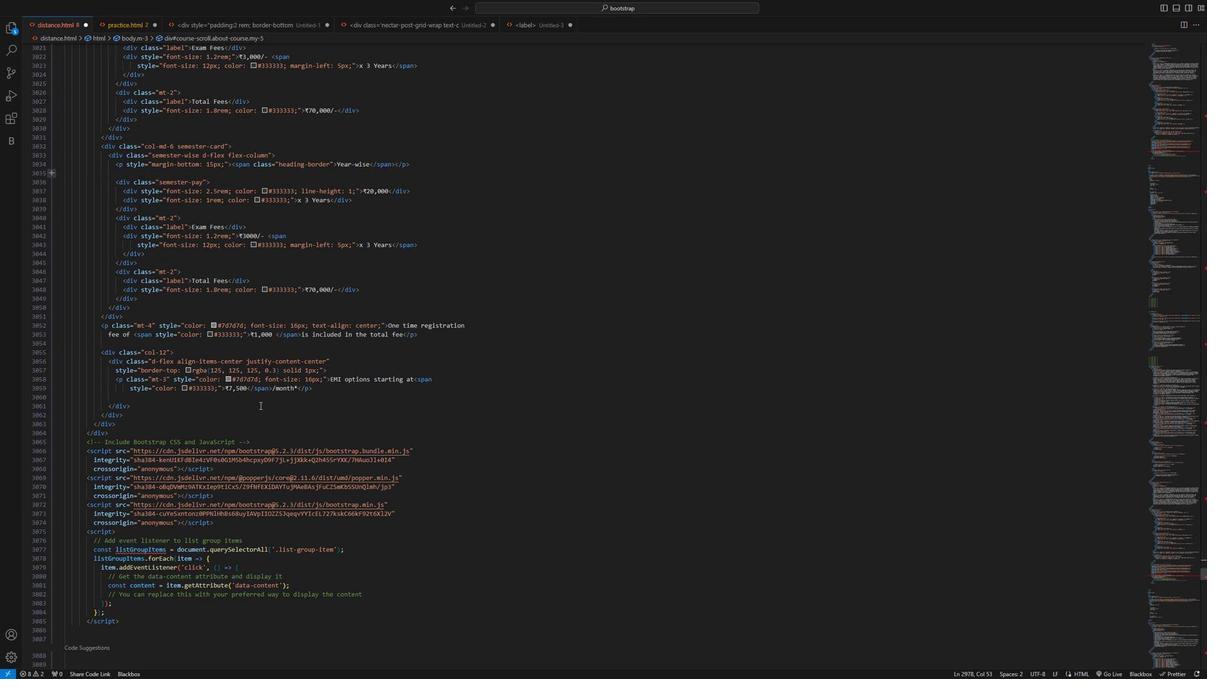 
Action: Mouse scrolled (499, 390) with delta (0, 0)
Screenshot: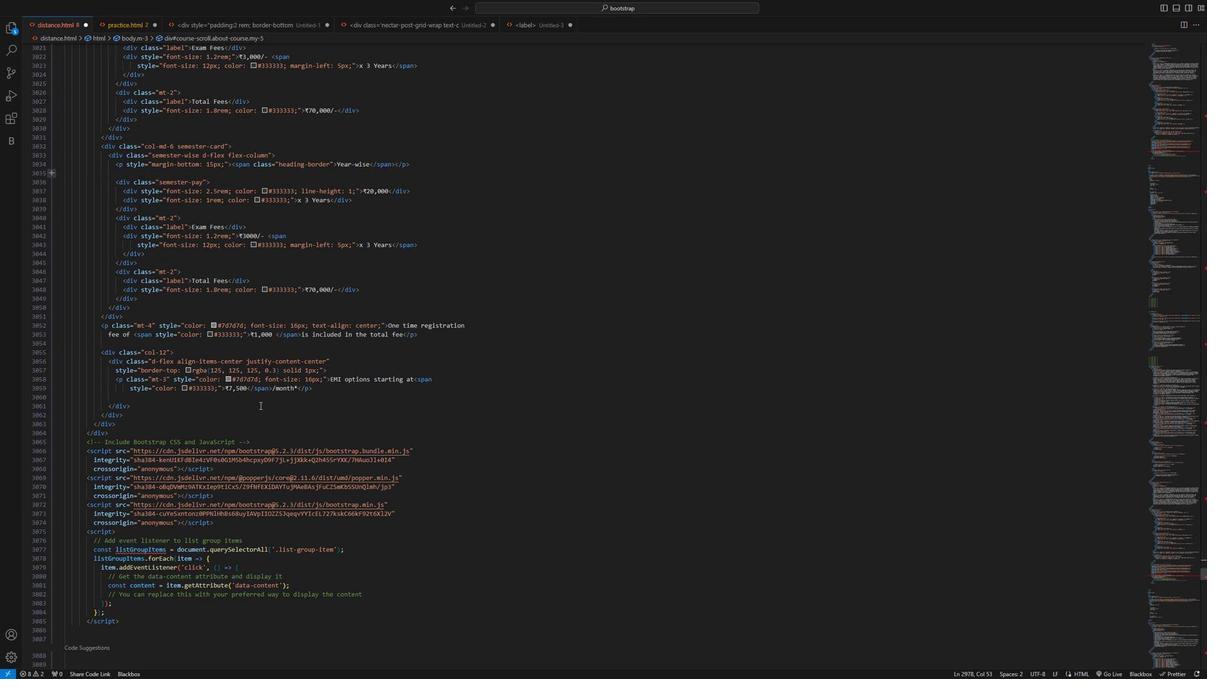 
Action: Mouse moved to (499, 389)
